 Task: Buy 4 Spindles from Transmission & Drive Train section under best seller category for shipping address: Anthony Hernandez, 2419 August Lane, Shreveport, Louisiana 71101, Cell Number 3184332610. Pay from credit card ending with 5759, CVV 953
Action: Key pressed amazon.com<Key.enter>
Screenshot: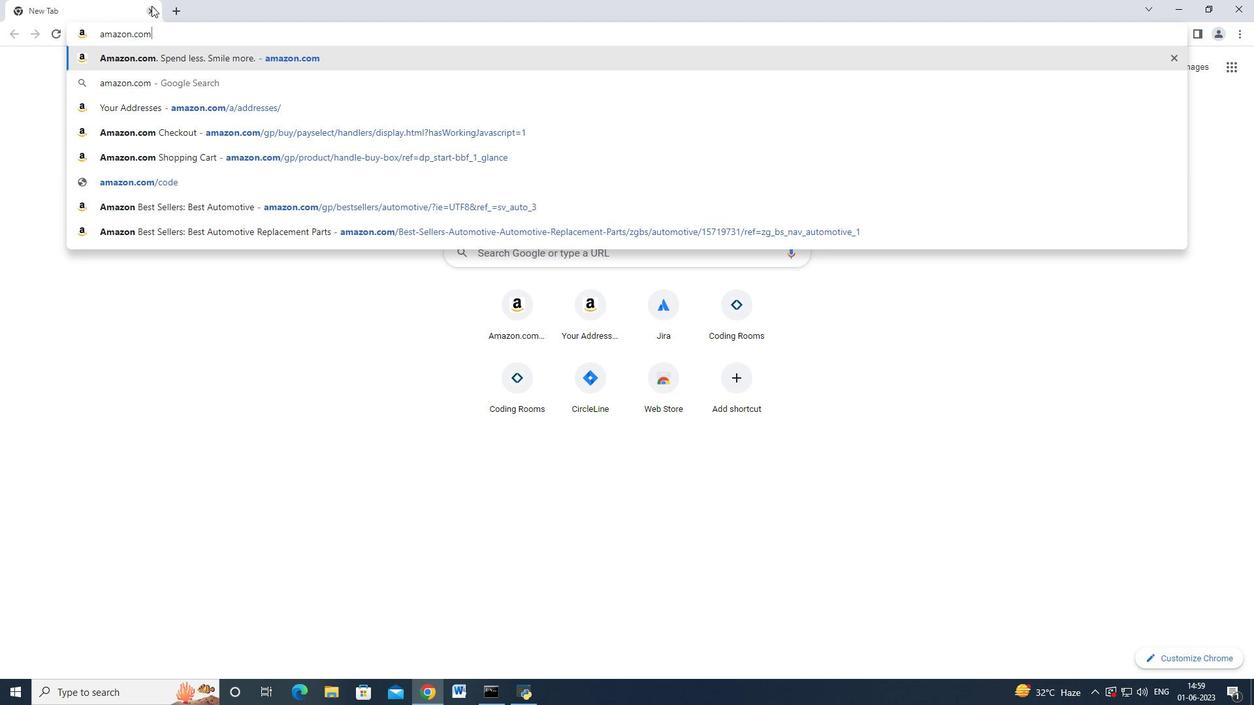 
Action: Mouse moved to (33, 97)
Screenshot: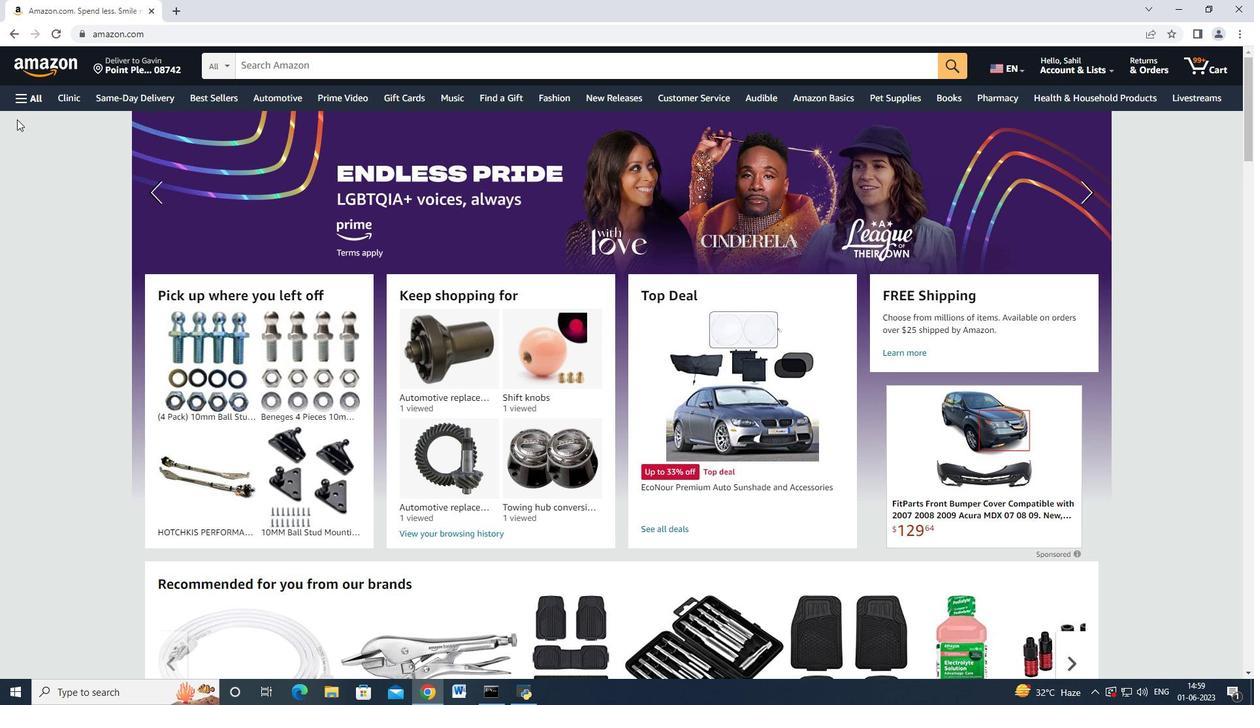 
Action: Mouse pressed left at (33, 97)
Screenshot: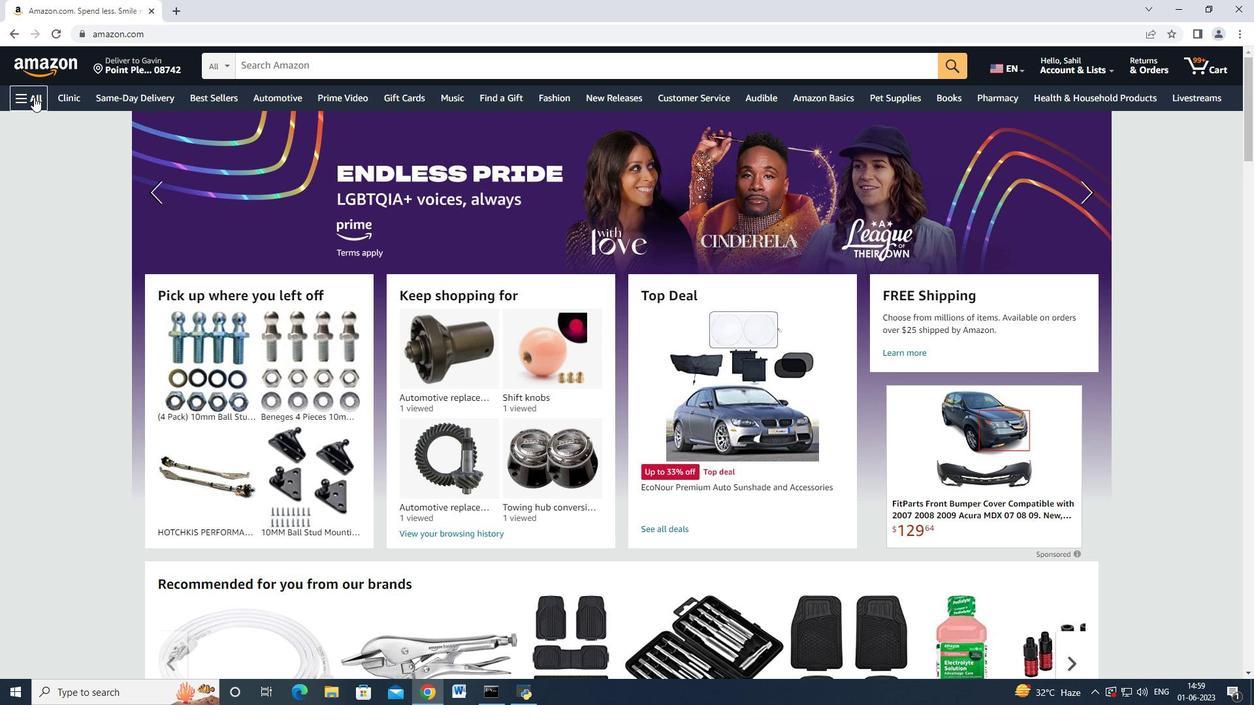 
Action: Mouse moved to (106, 380)
Screenshot: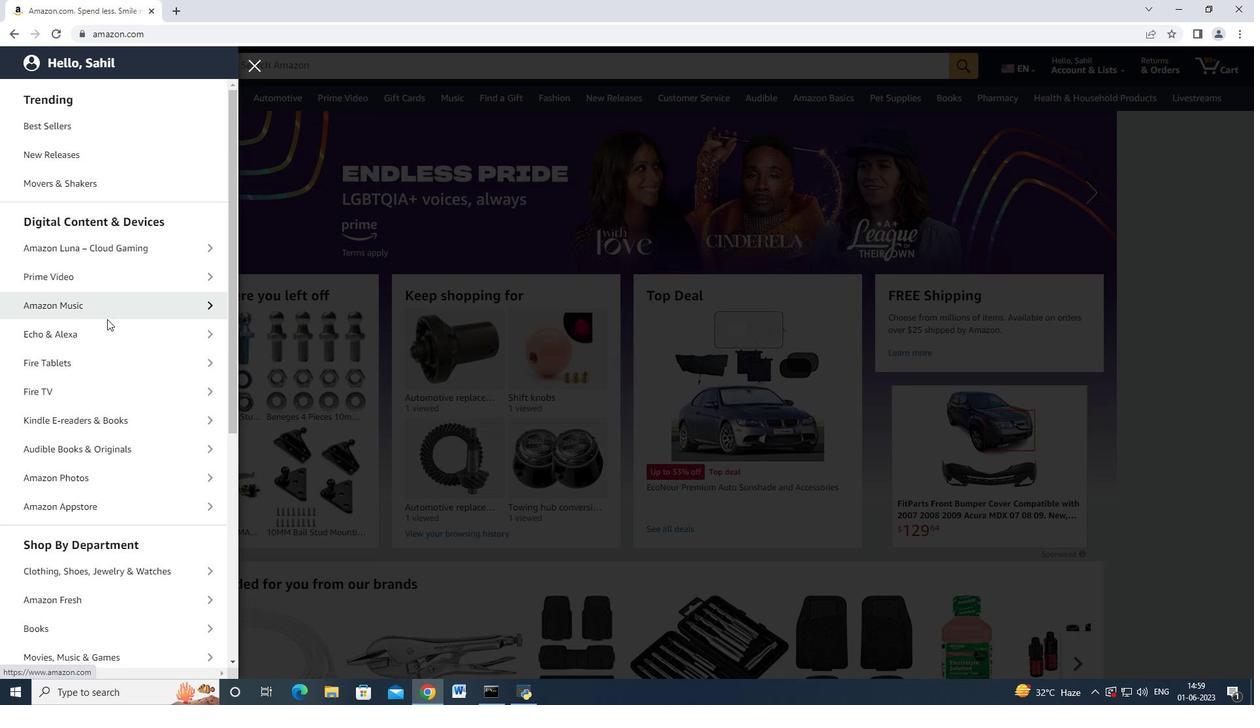 
Action: Mouse scrolled (106, 379) with delta (0, 0)
Screenshot: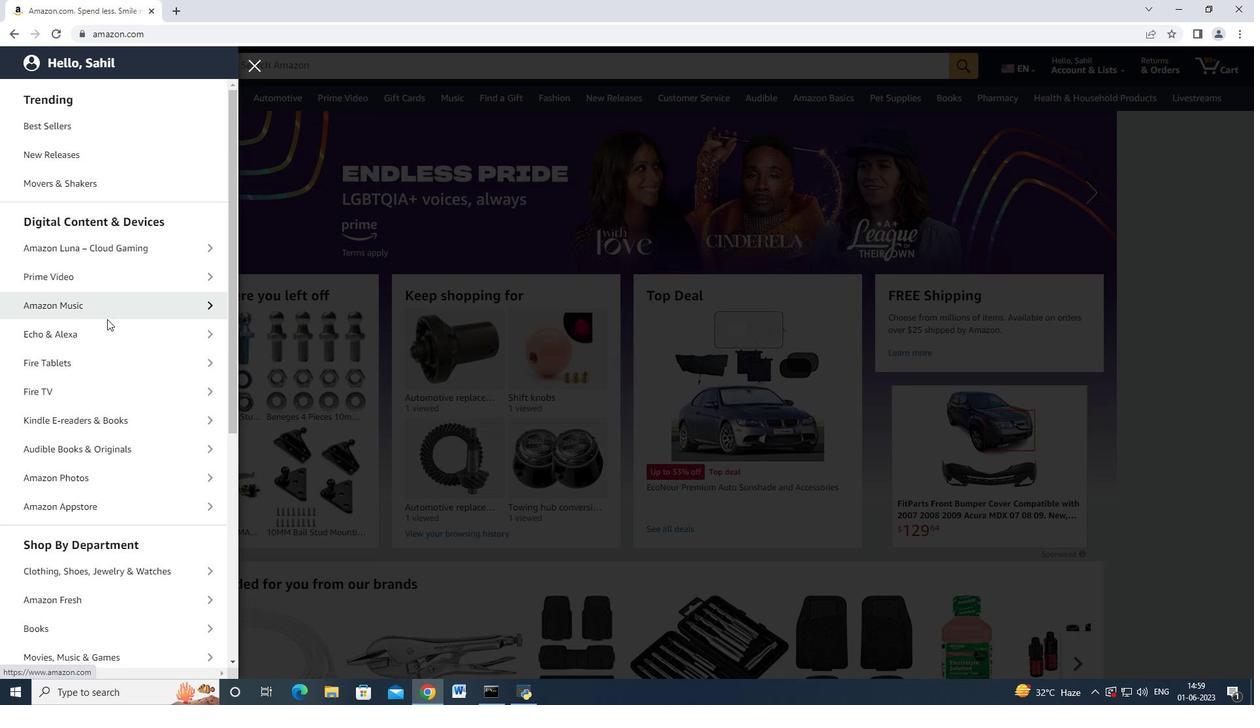 
Action: Mouse moved to (101, 517)
Screenshot: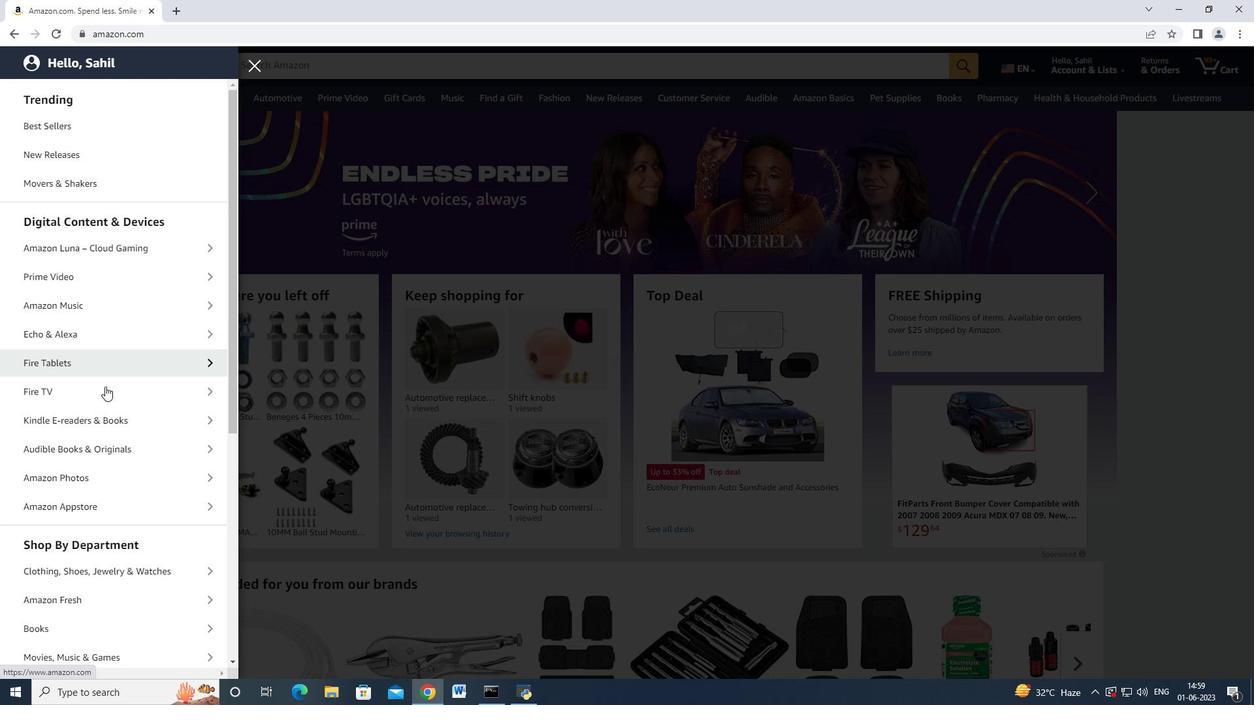 
Action: Mouse scrolled (99, 450) with delta (0, 0)
Screenshot: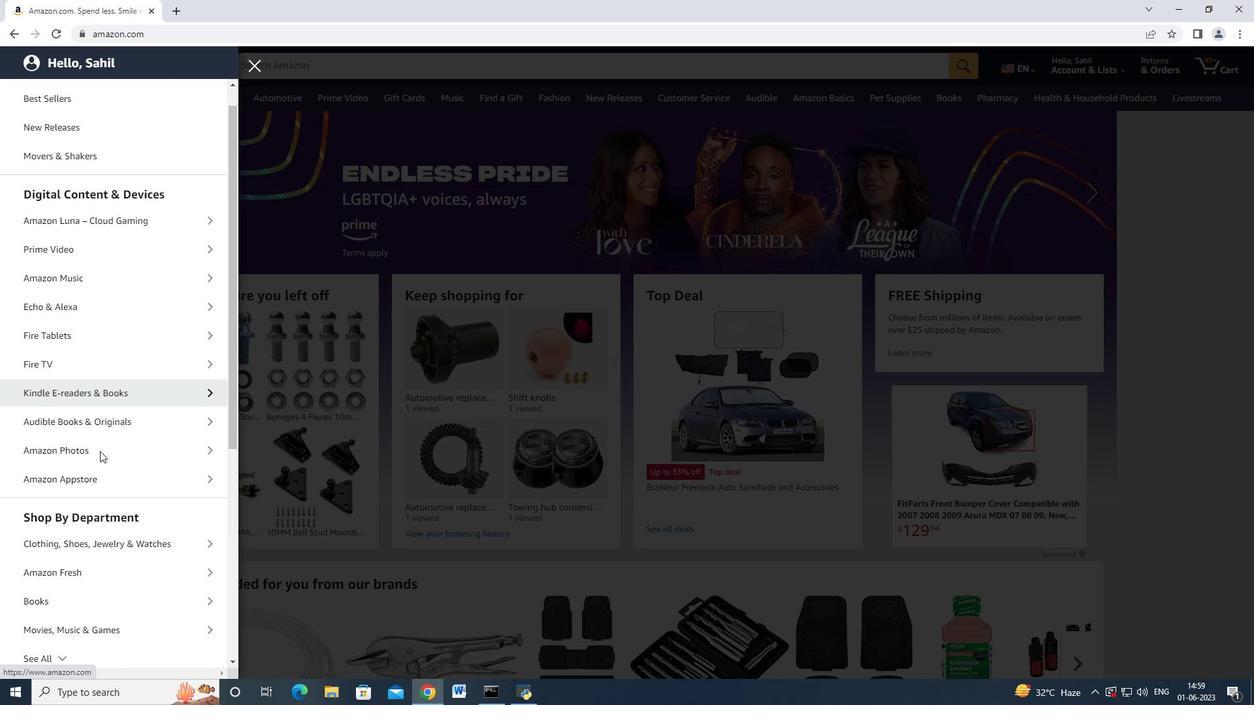 
Action: Mouse moved to (77, 544)
Screenshot: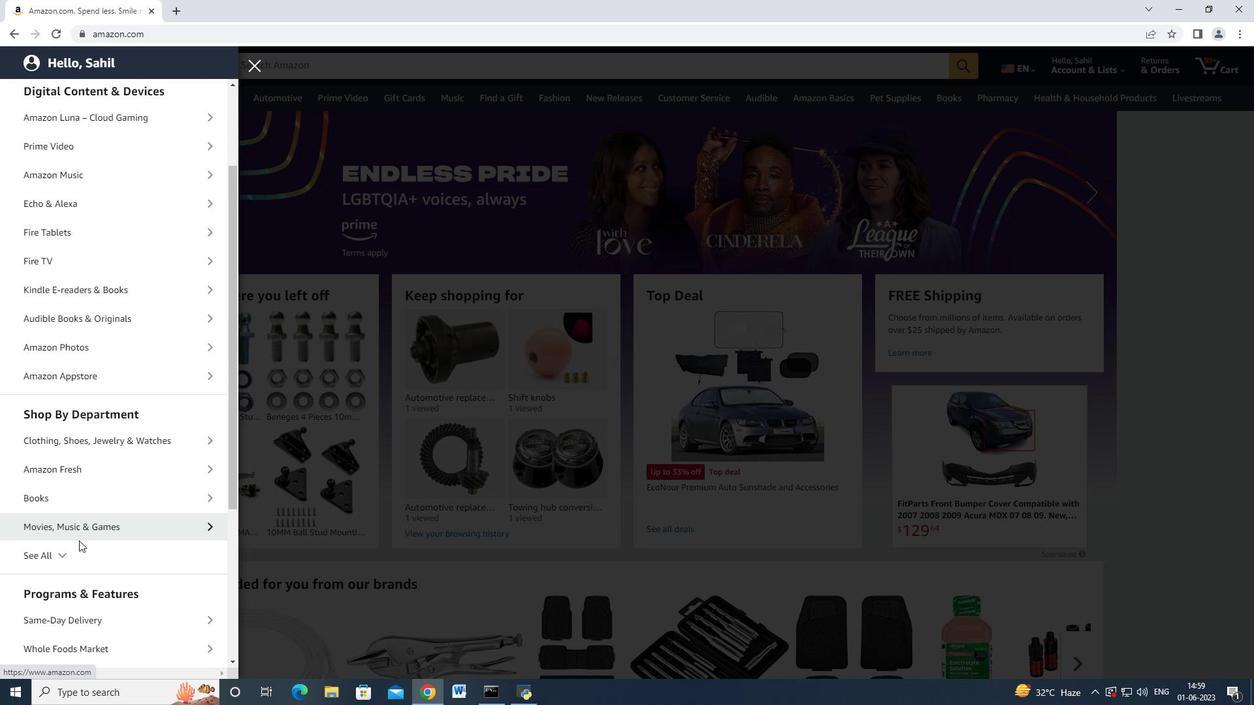 
Action: Mouse pressed left at (77, 544)
Screenshot: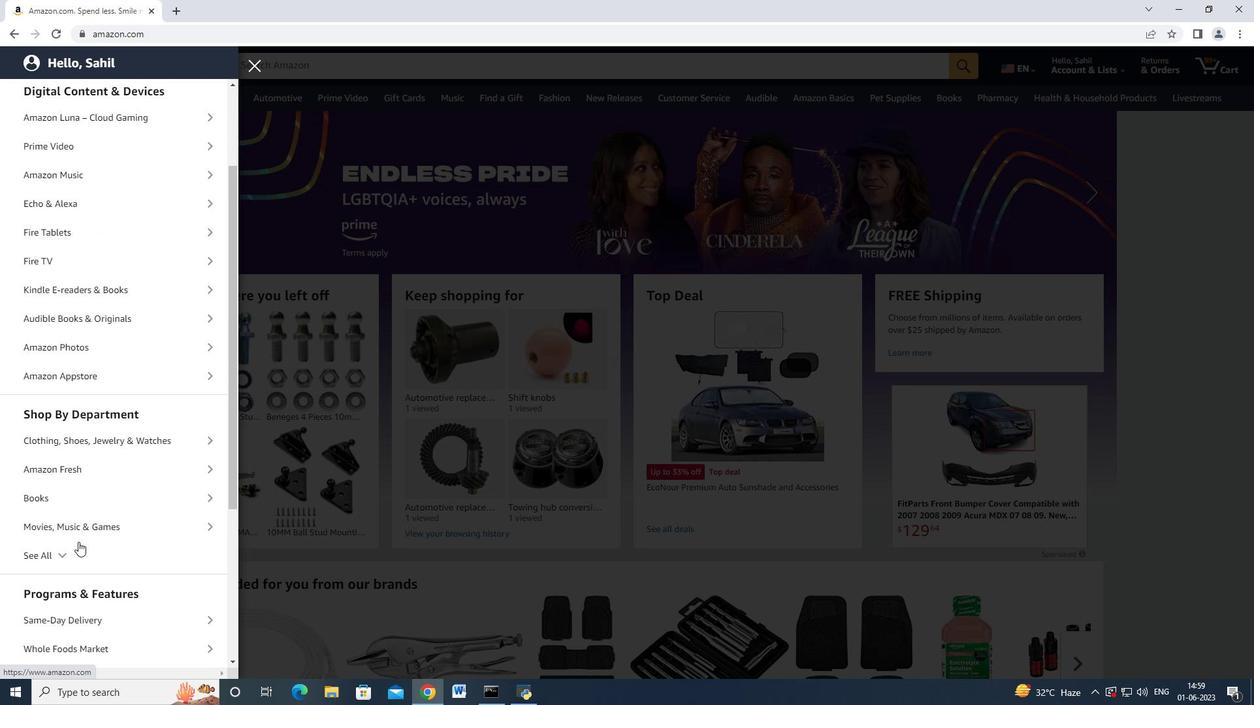 
Action: Mouse moved to (82, 535)
Screenshot: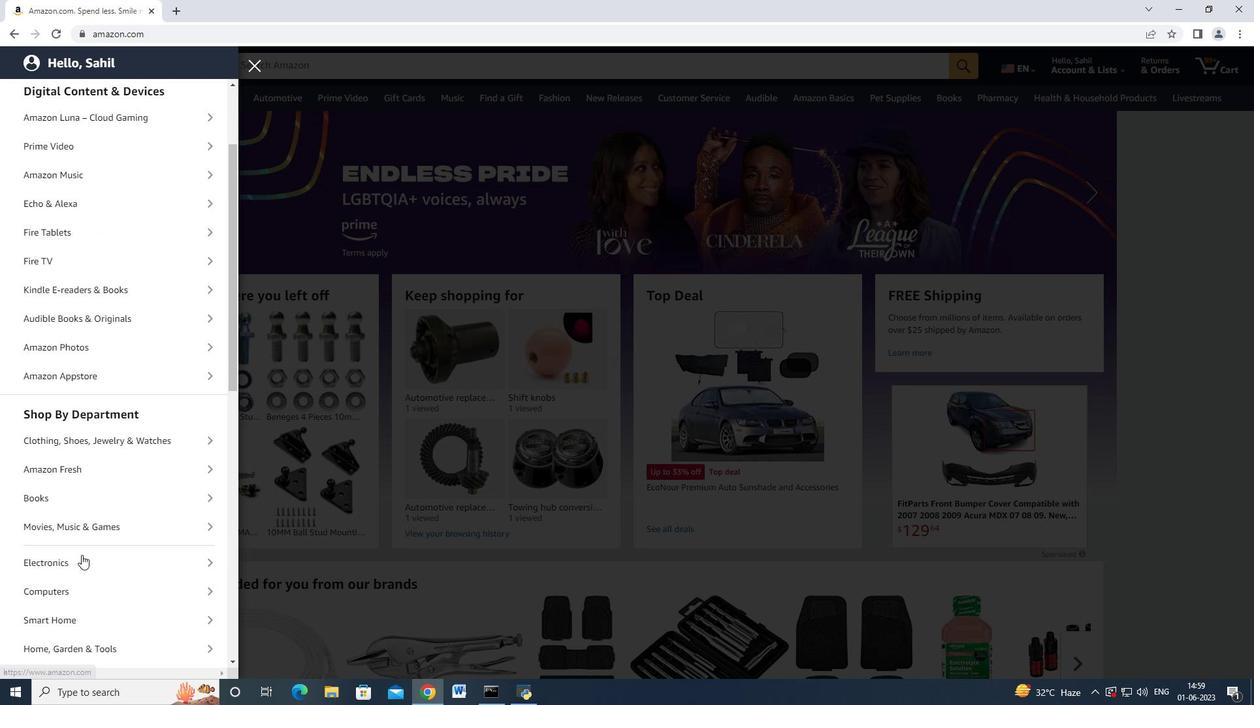 
Action: Mouse scrolled (82, 534) with delta (0, 0)
Screenshot: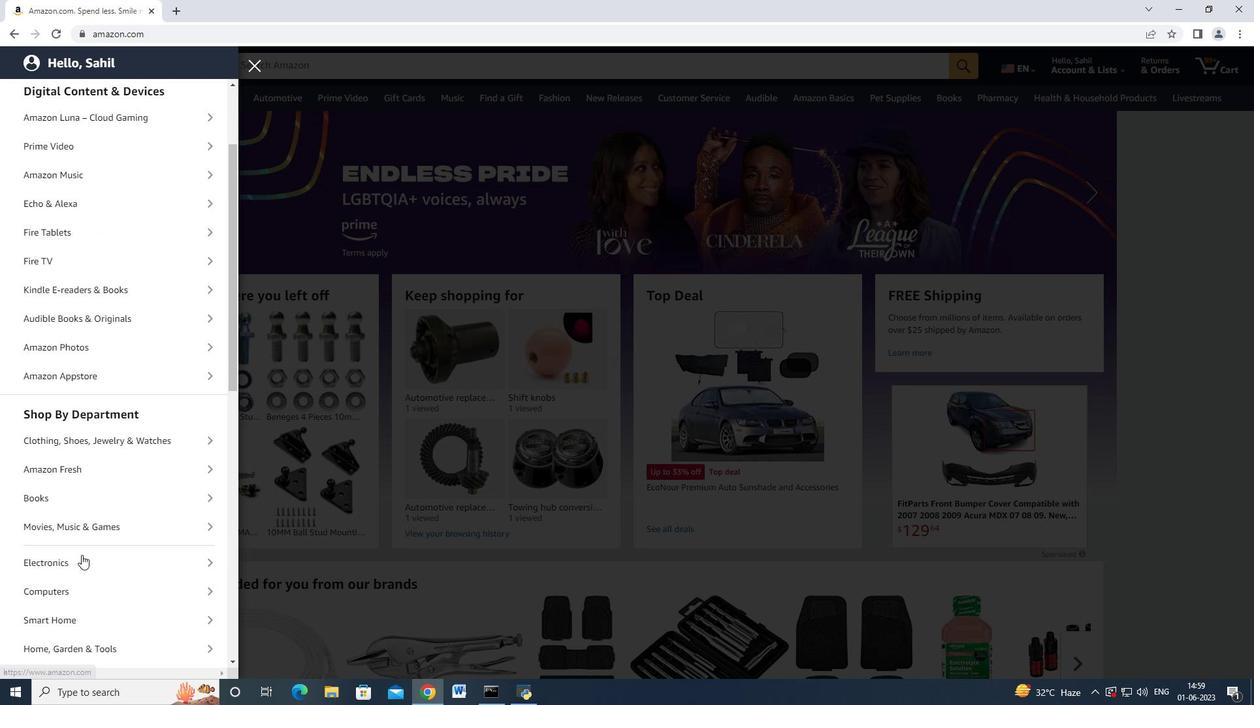
Action: Mouse scrolled (82, 534) with delta (0, 0)
Screenshot: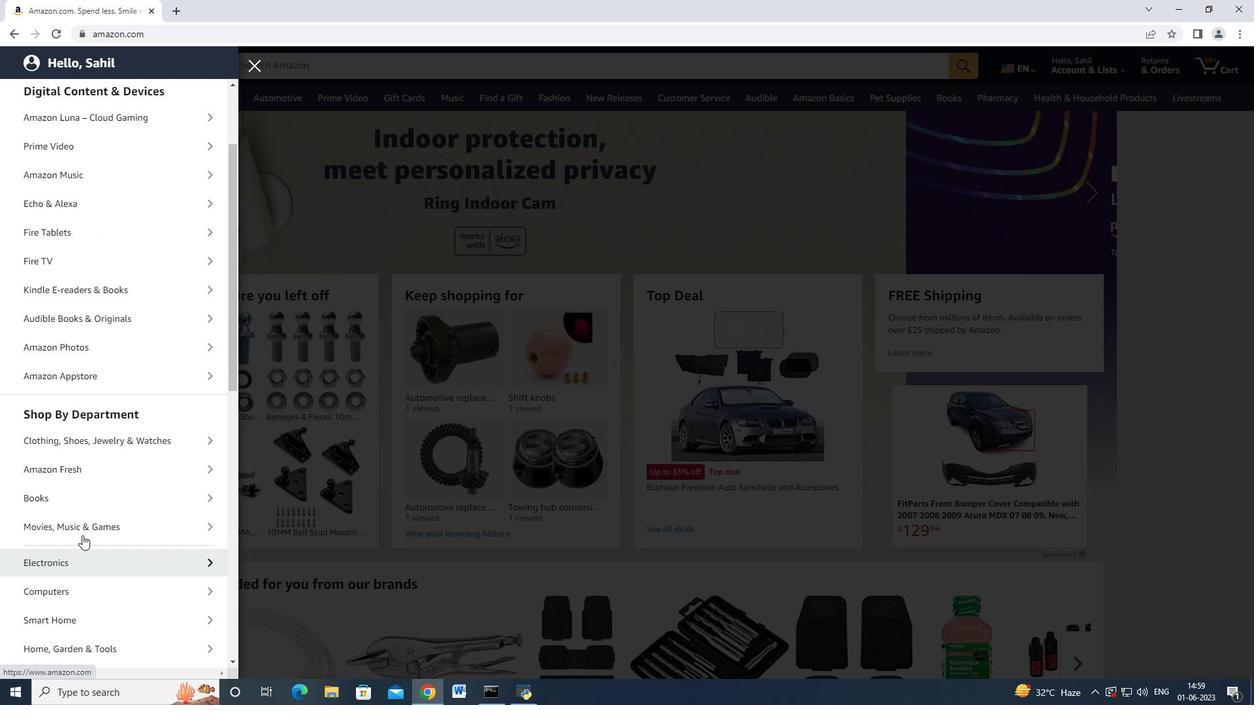 
Action: Mouse scrolled (82, 534) with delta (0, 0)
Screenshot: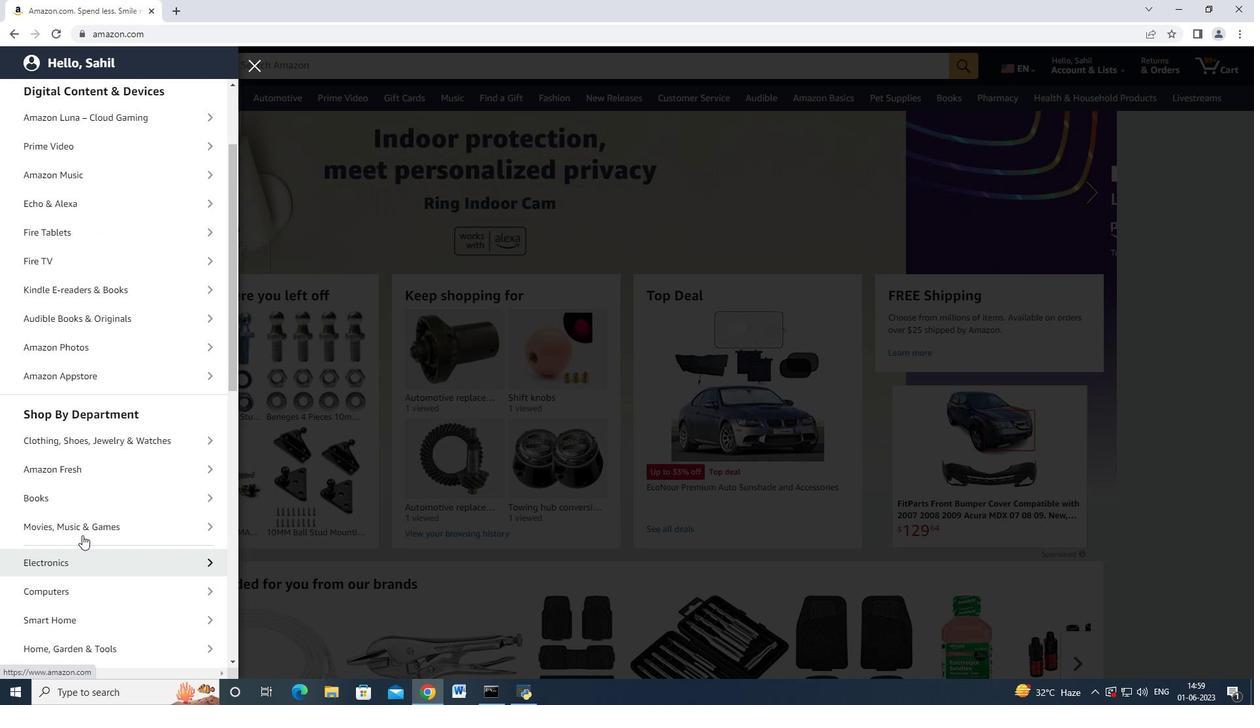 
Action: Mouse scrolled (82, 534) with delta (0, 0)
Screenshot: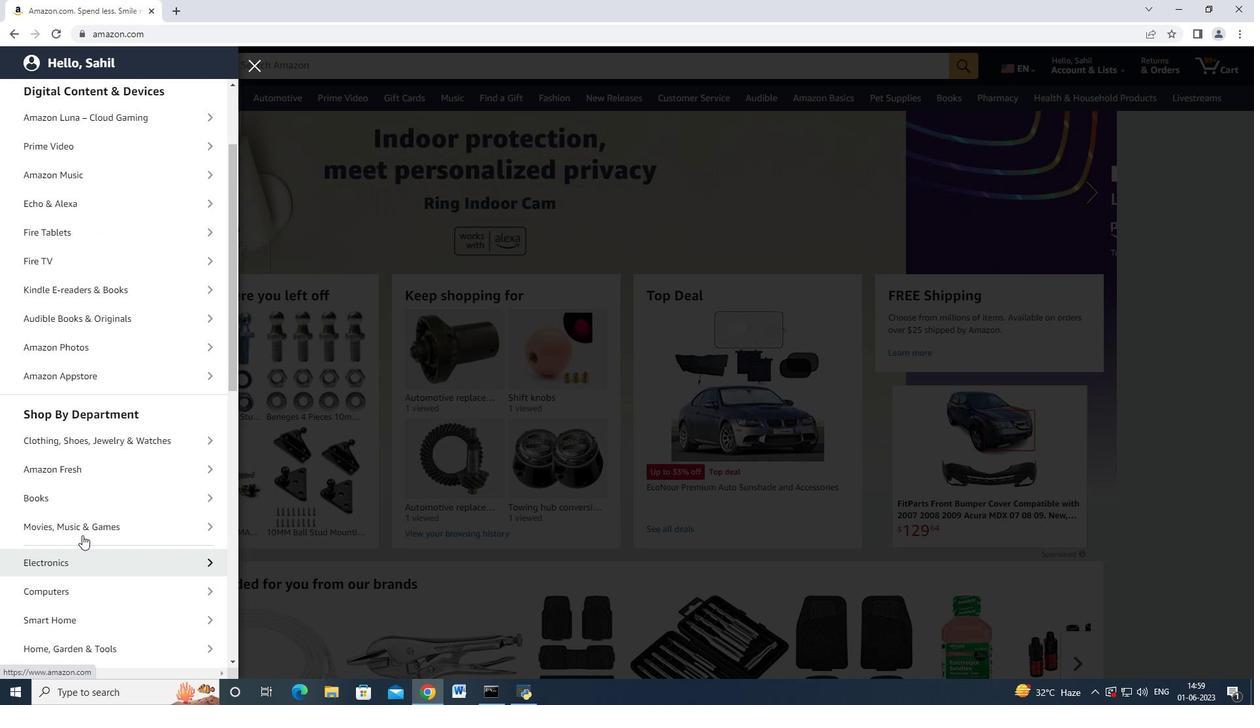 
Action: Mouse scrolled (82, 534) with delta (0, 0)
Screenshot: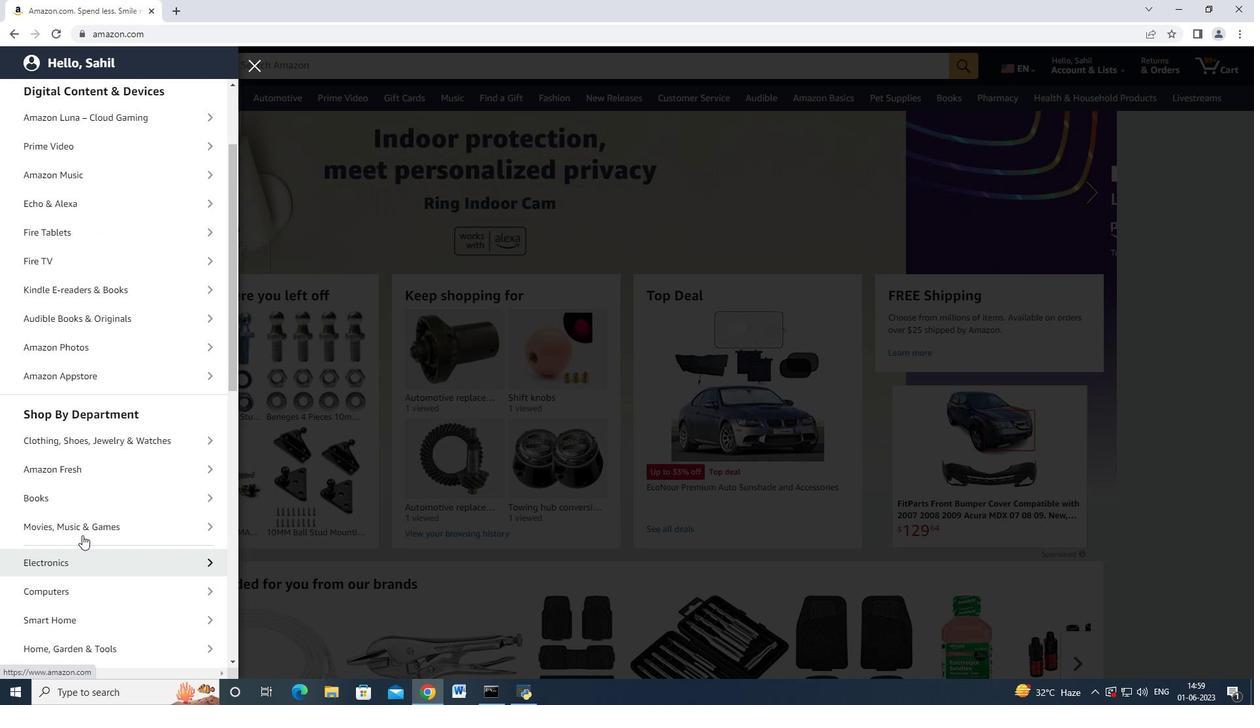 
Action: Mouse moved to (103, 562)
Screenshot: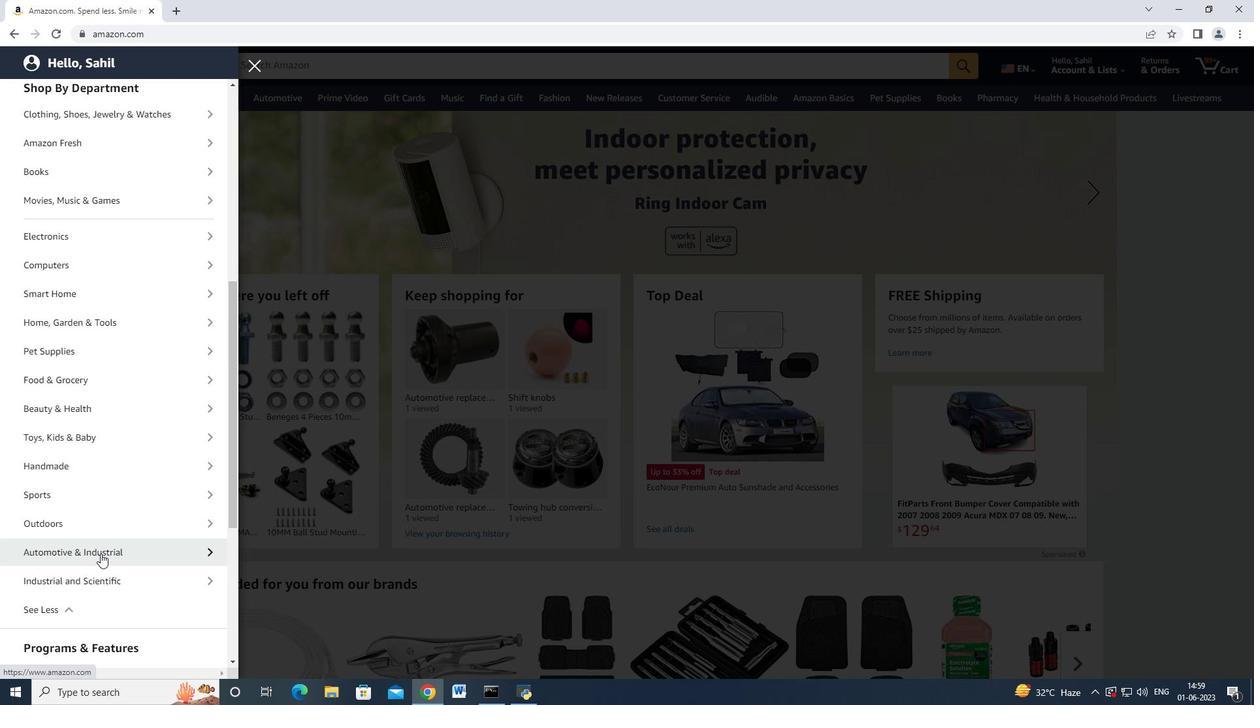 
Action: Mouse pressed left at (103, 562)
Screenshot: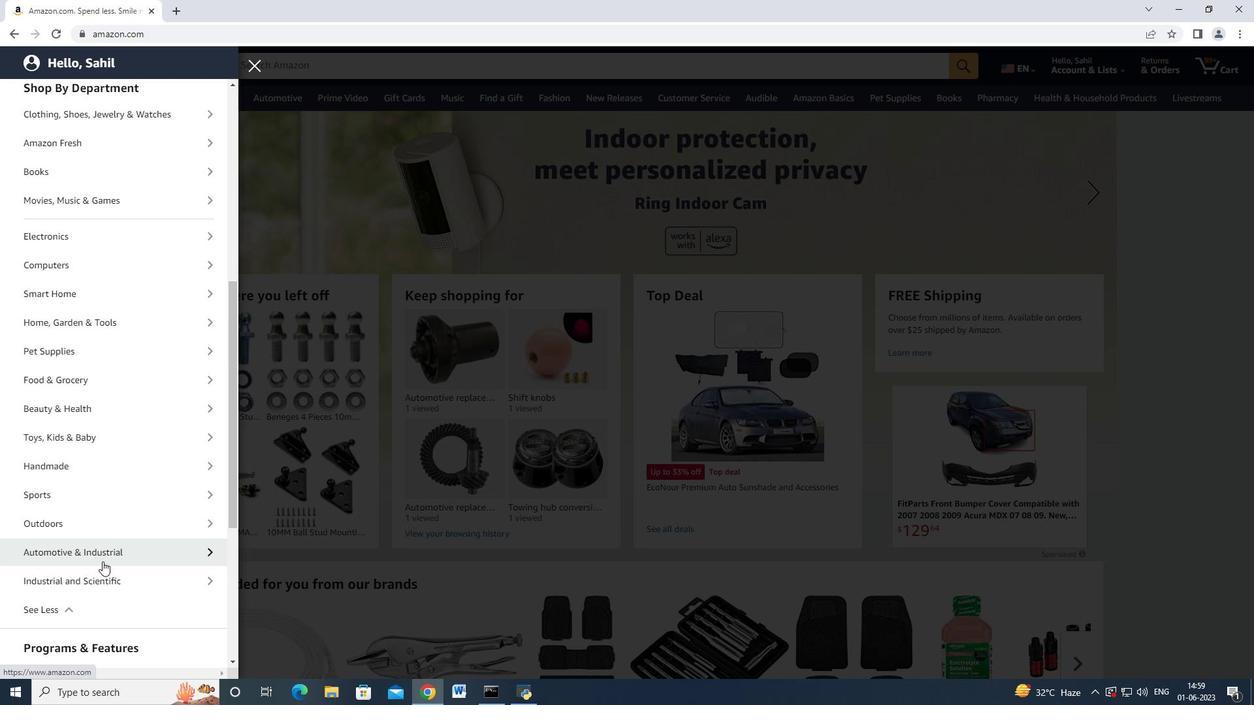 
Action: Mouse moved to (83, 161)
Screenshot: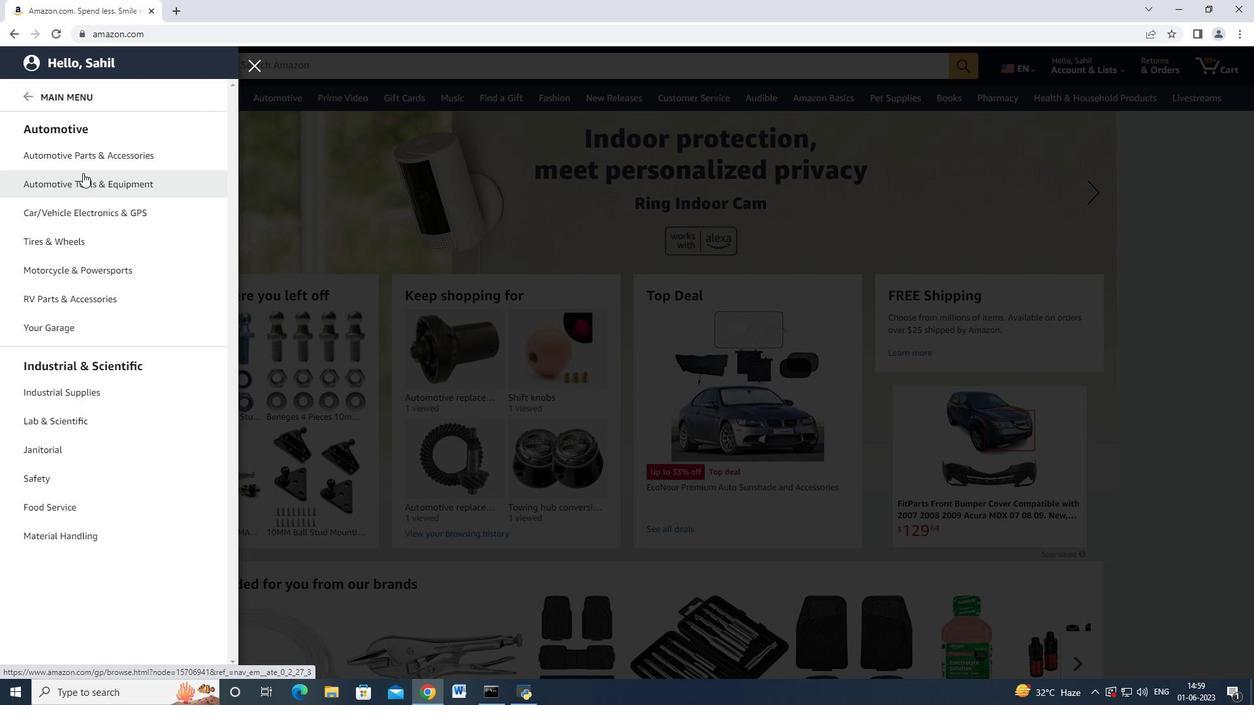 
Action: Mouse pressed left at (83, 161)
Screenshot: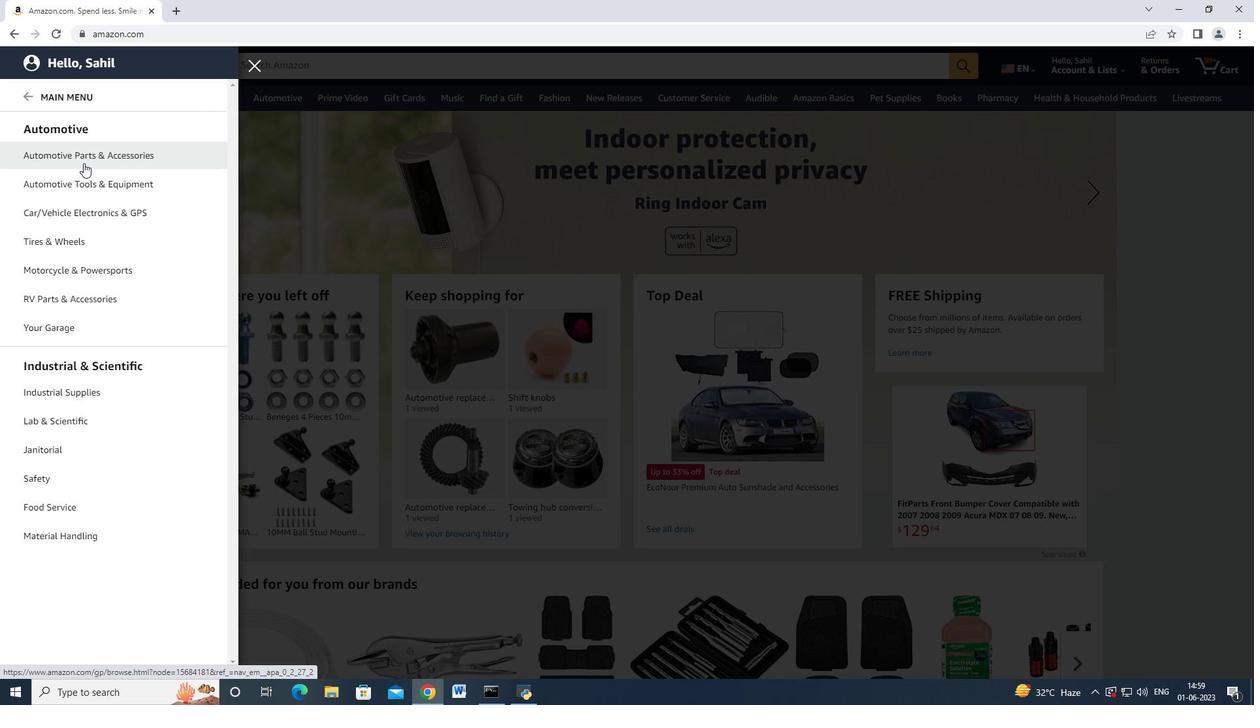 
Action: Mouse moved to (225, 126)
Screenshot: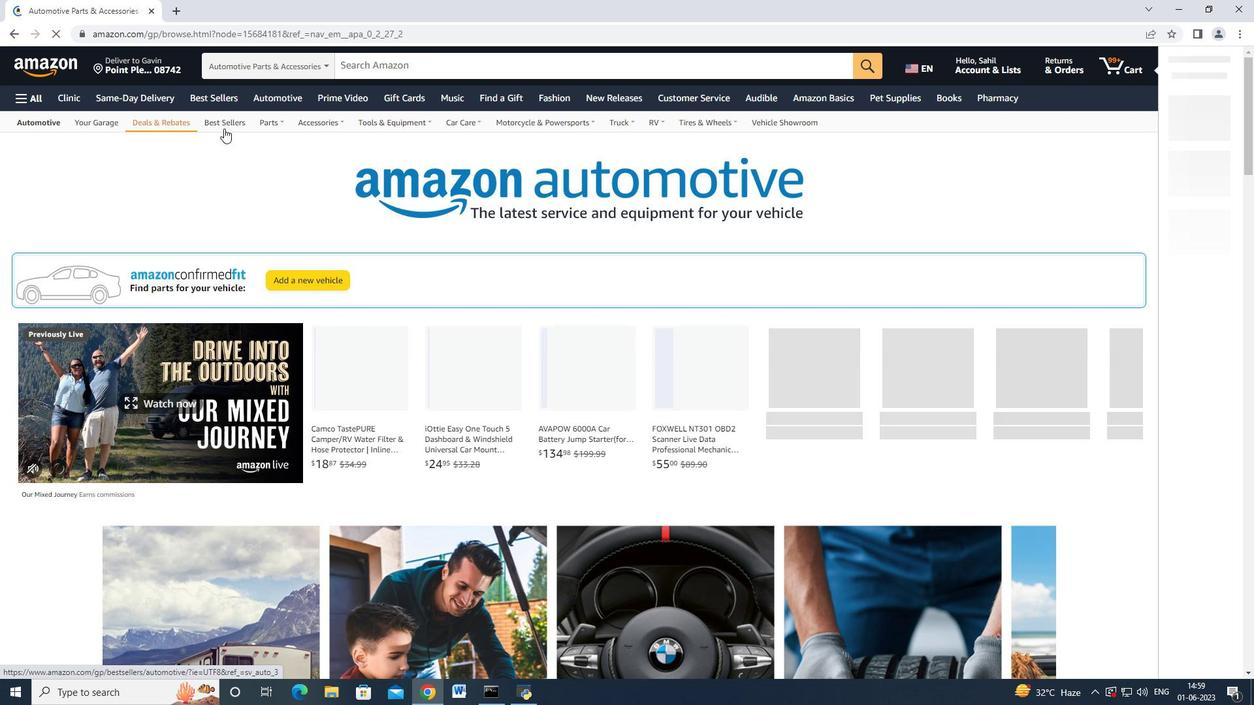 
Action: Mouse pressed left at (225, 126)
Screenshot: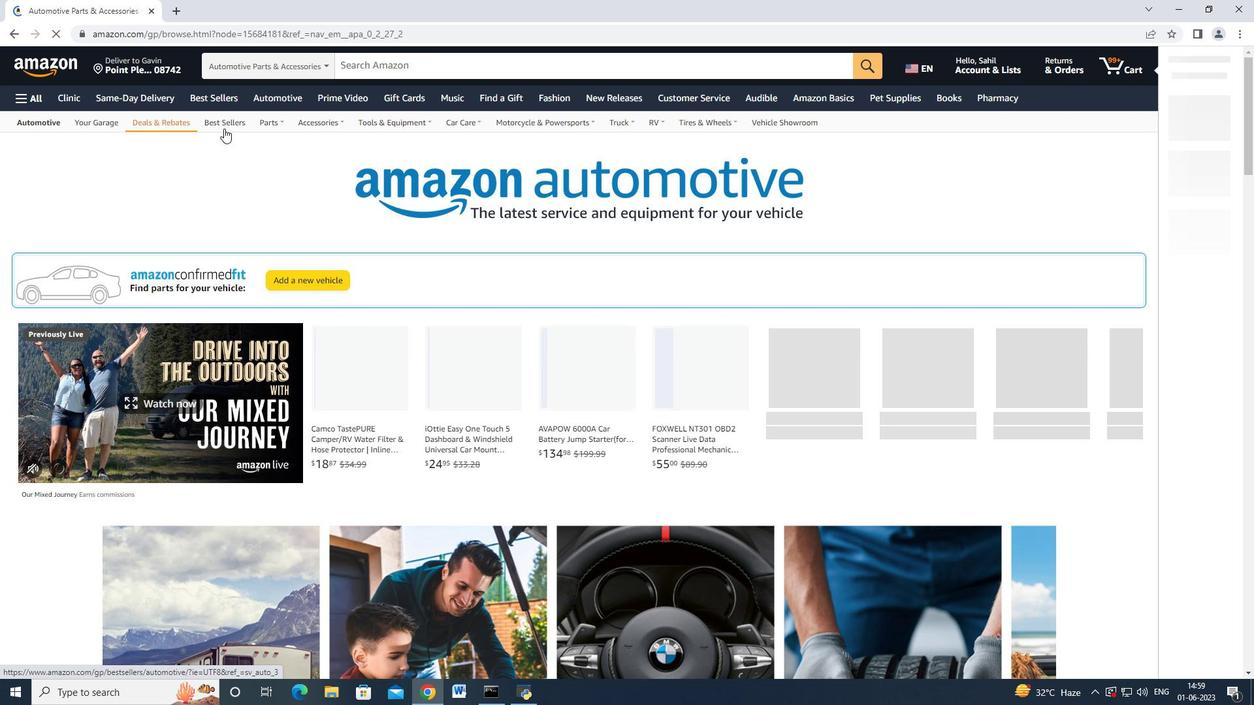 
Action: Mouse moved to (137, 210)
Screenshot: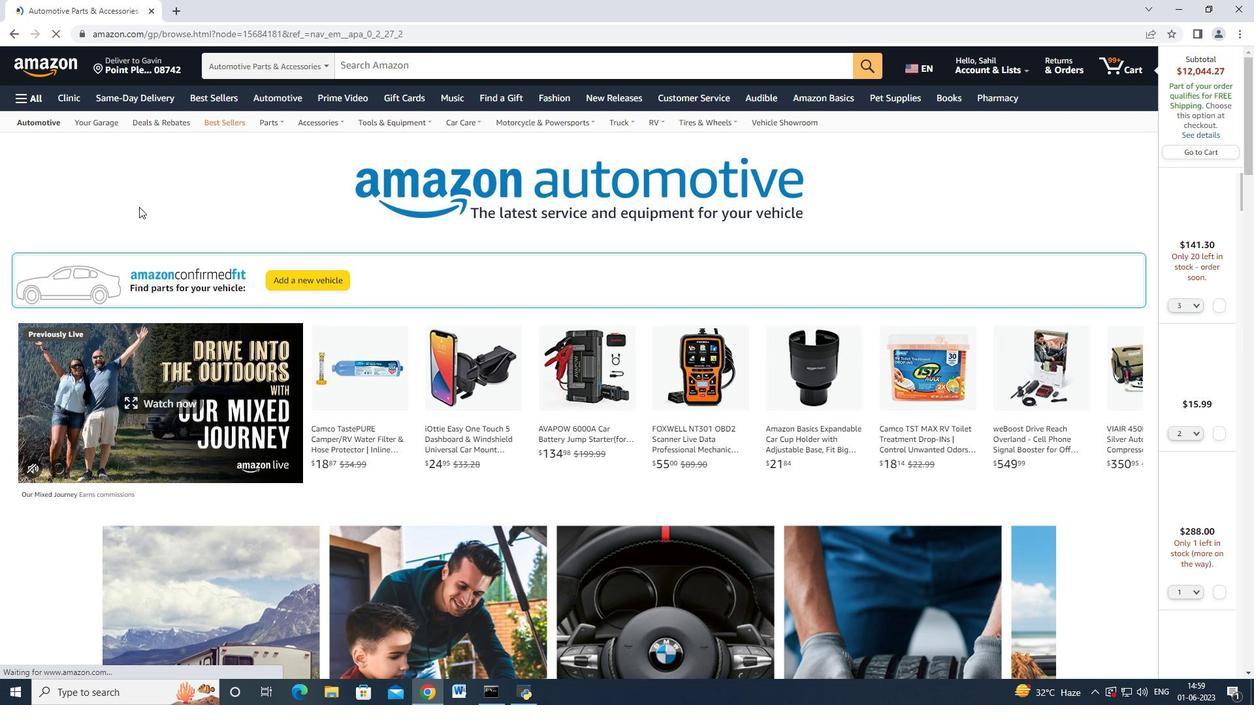 
Action: Mouse scrolled (137, 210) with delta (0, 0)
Screenshot: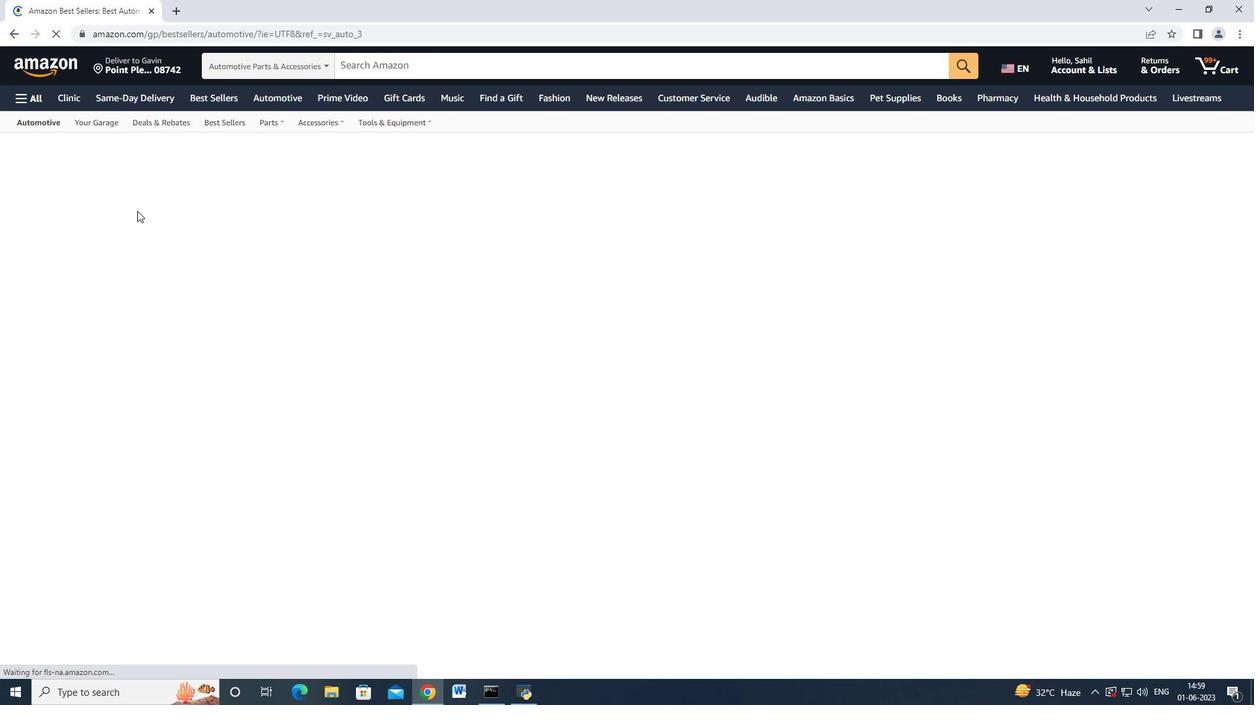 
Action: Mouse moved to (128, 271)
Screenshot: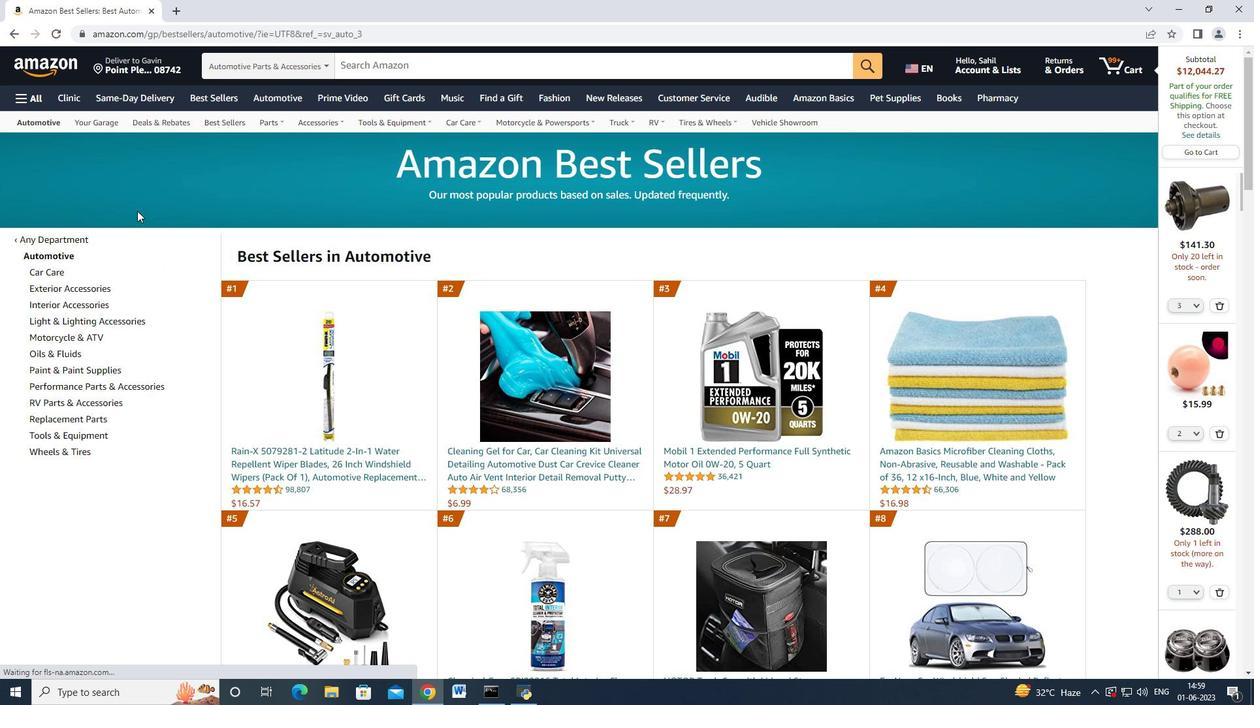 
Action: Mouse scrolled (135, 217) with delta (0, 0)
Screenshot: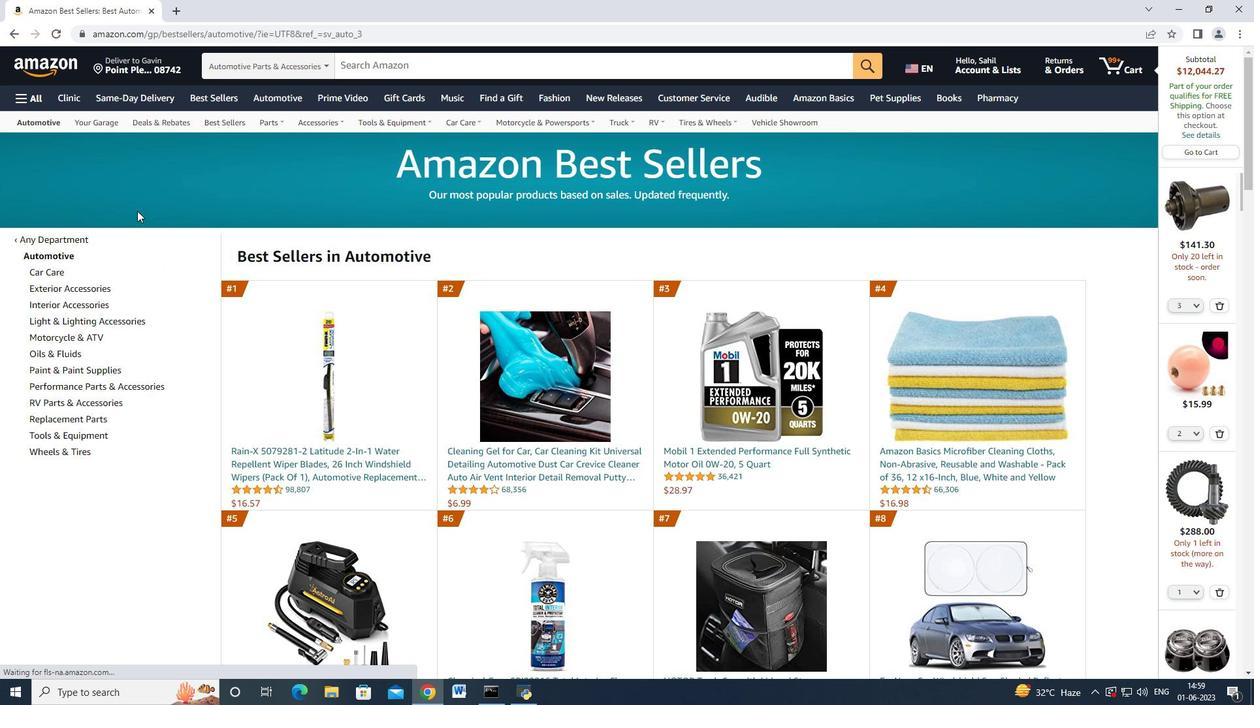 
Action: Mouse moved to (90, 355)
Screenshot: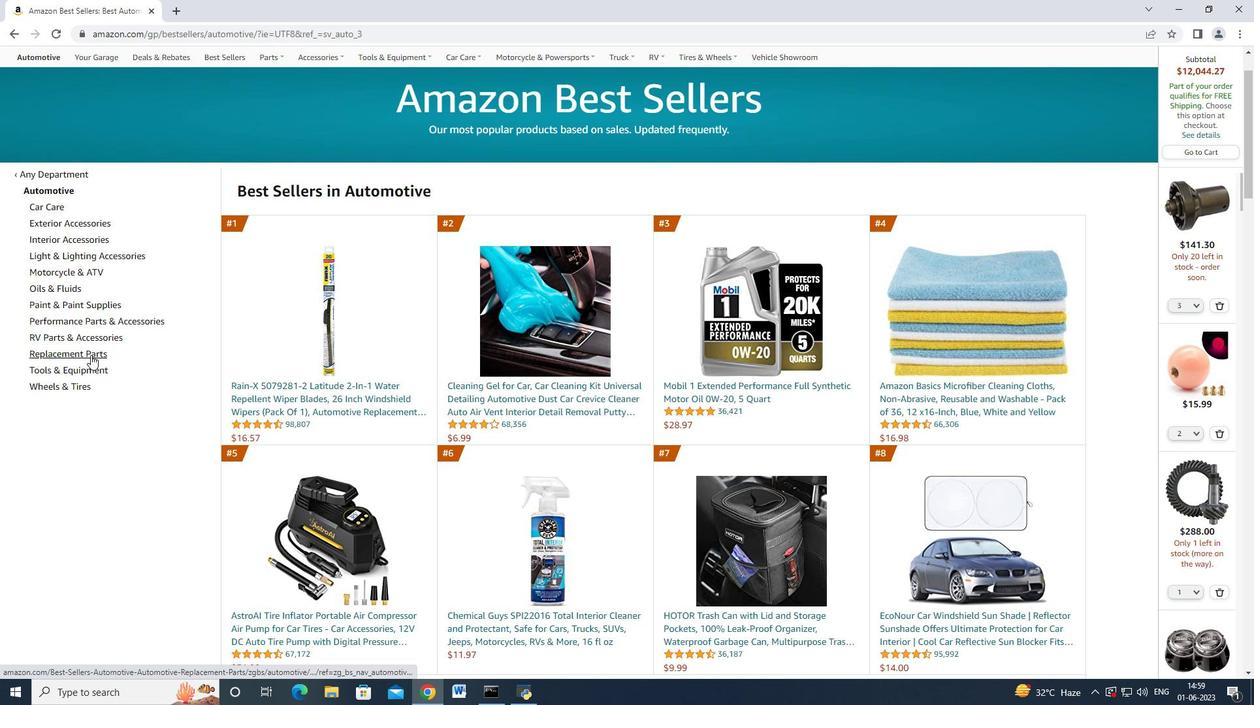 
Action: Mouse pressed left at (90, 355)
Screenshot: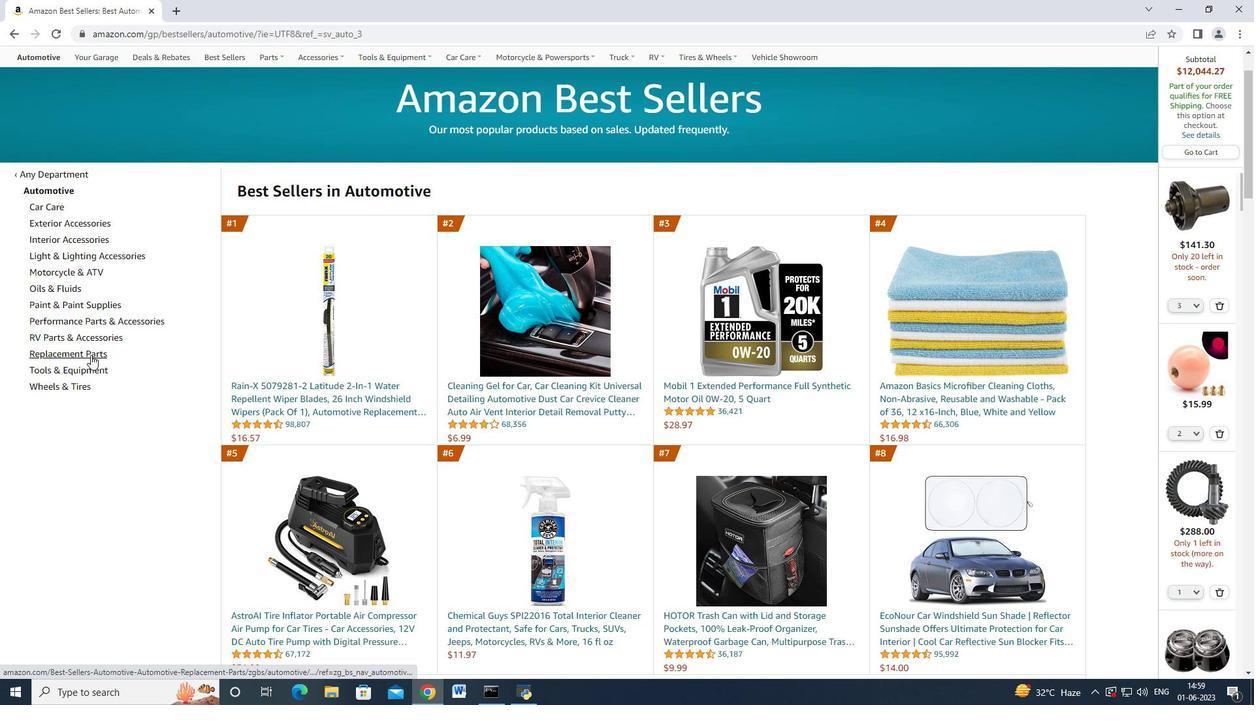 
Action: Mouse moved to (104, 350)
Screenshot: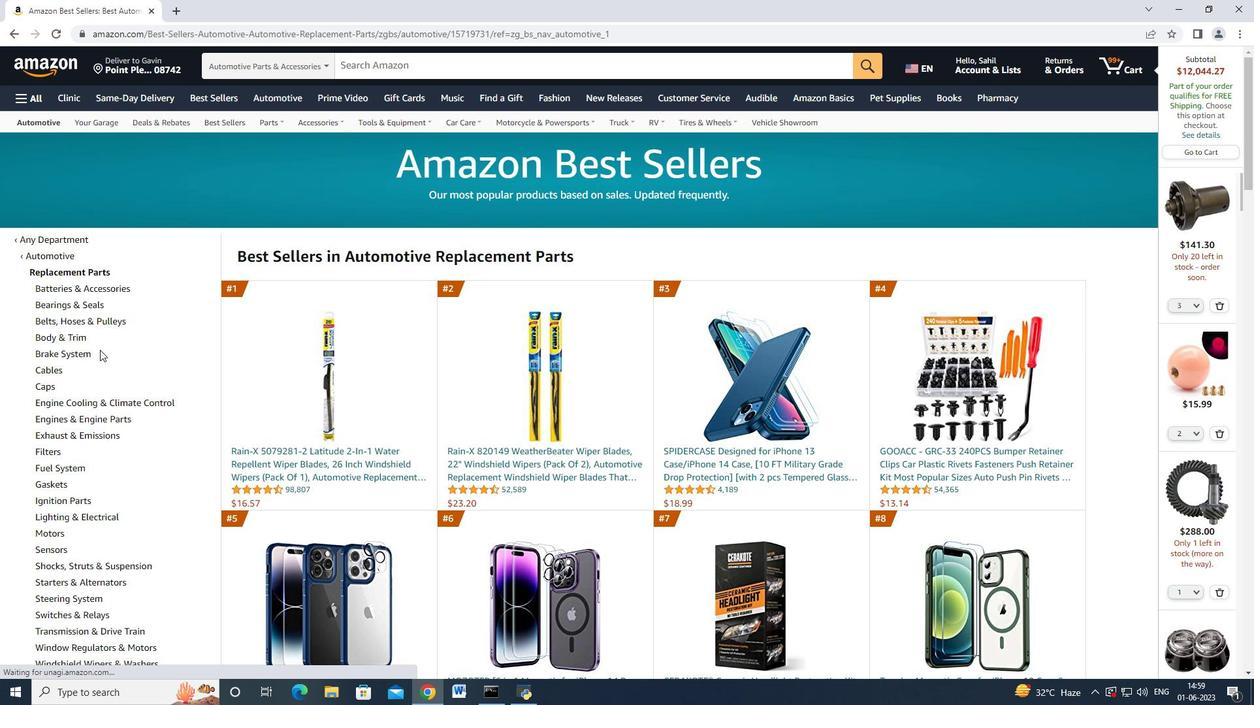 
Action: Mouse scrolled (104, 349) with delta (0, 0)
Screenshot: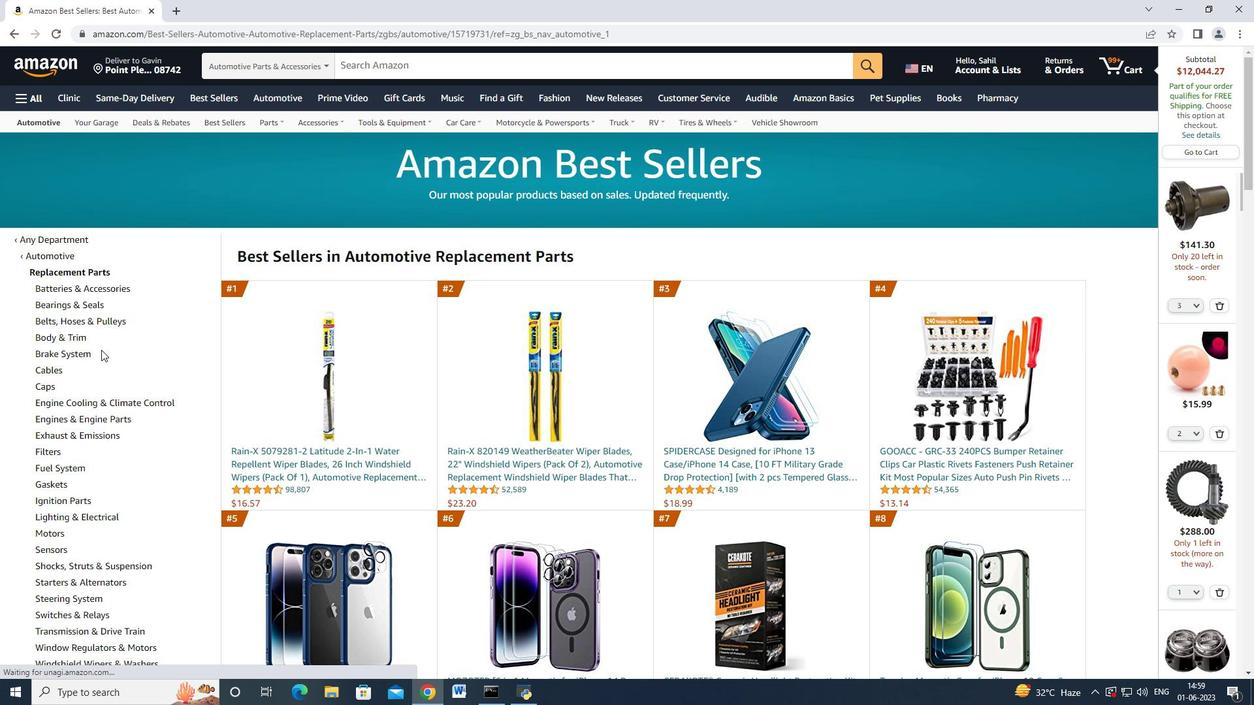 
Action: Mouse moved to (104, 350)
Screenshot: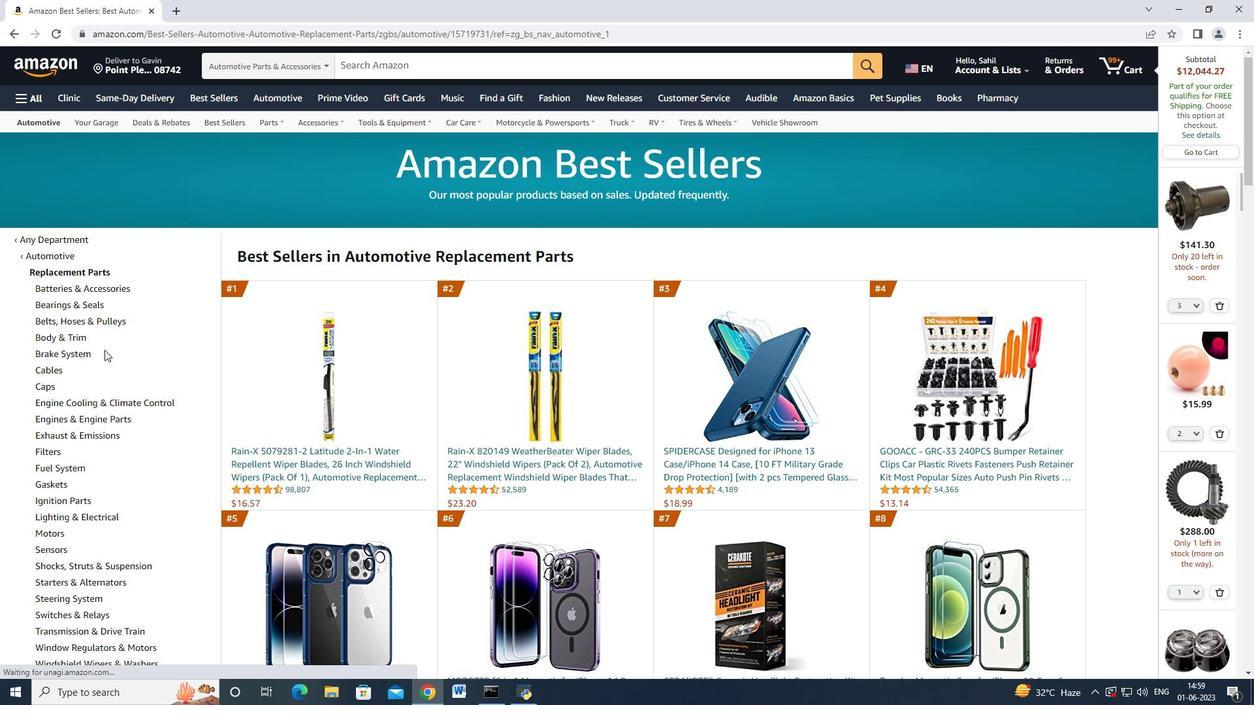 
Action: Mouse scrolled (104, 350) with delta (0, 0)
Screenshot: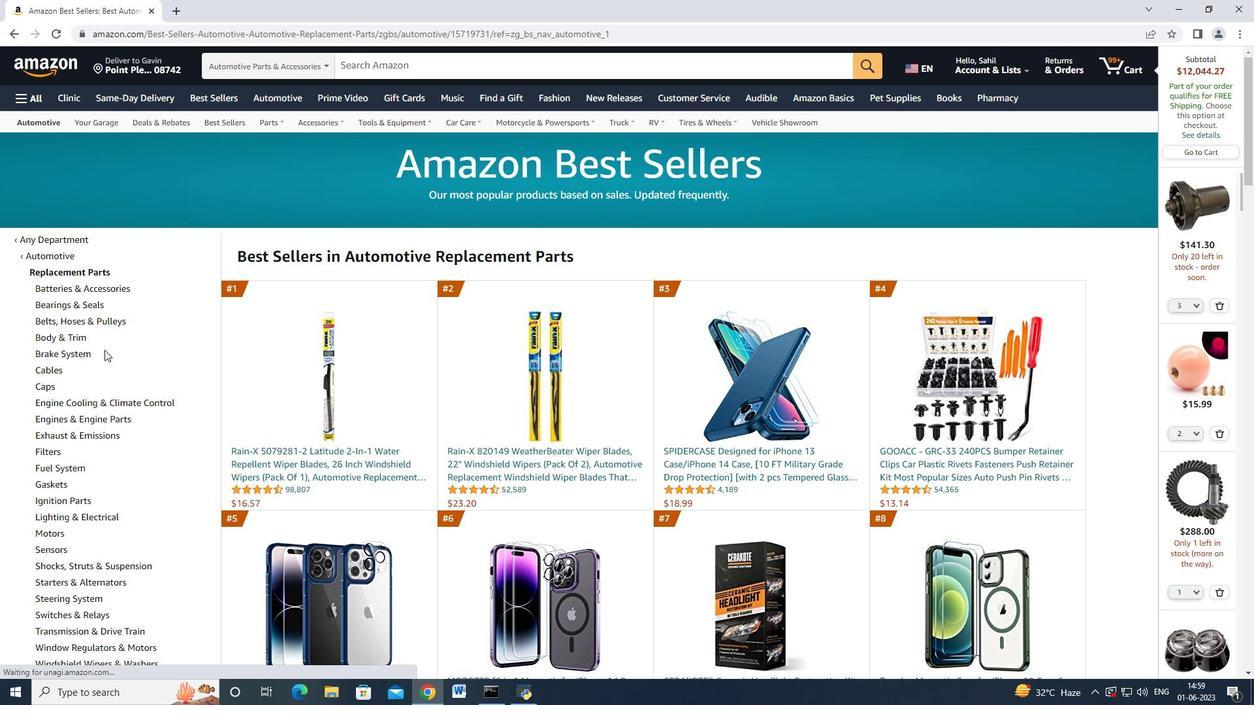 
Action: Mouse scrolled (104, 350) with delta (0, 0)
Screenshot: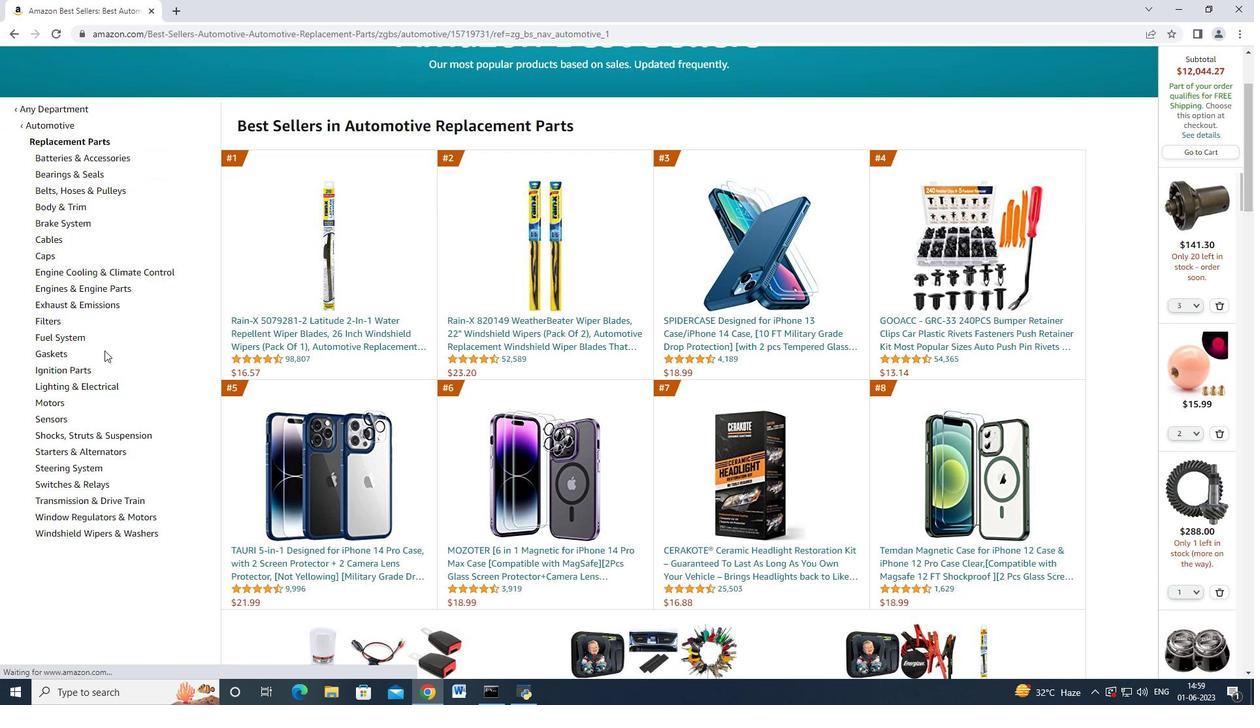 
Action: Mouse scrolled (104, 350) with delta (0, 0)
Screenshot: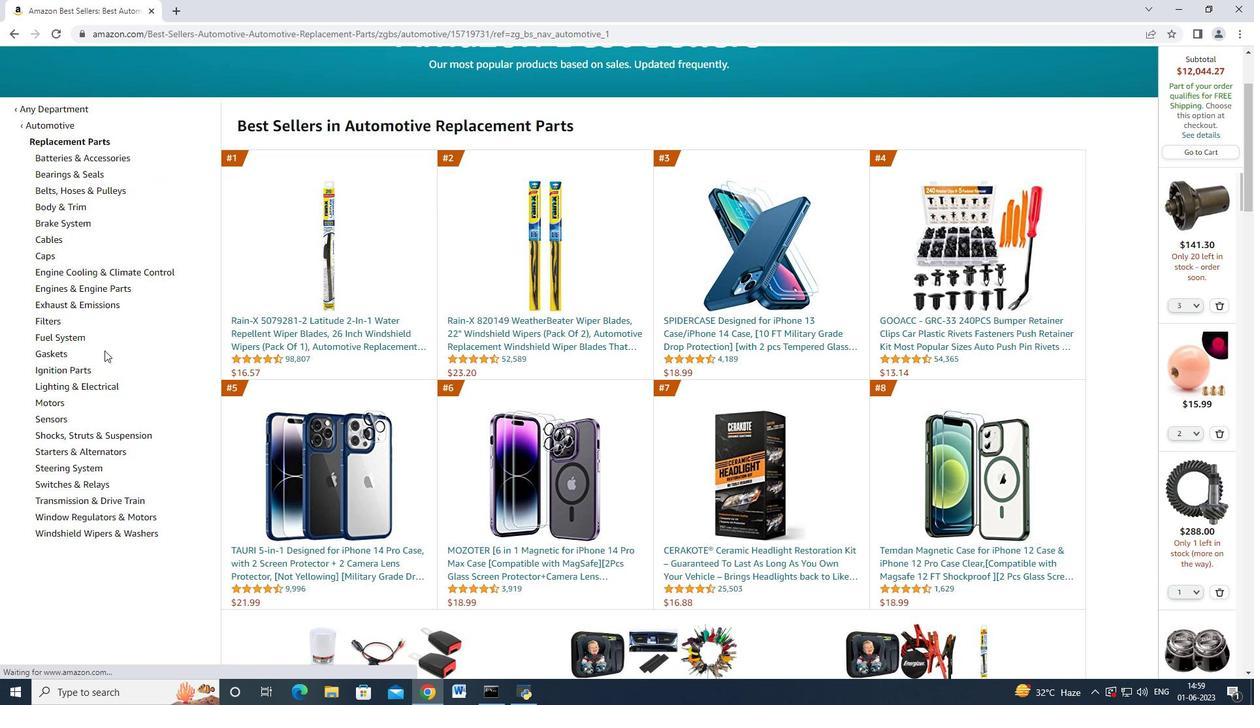 
Action: Mouse scrolled (104, 350) with delta (0, 0)
Screenshot: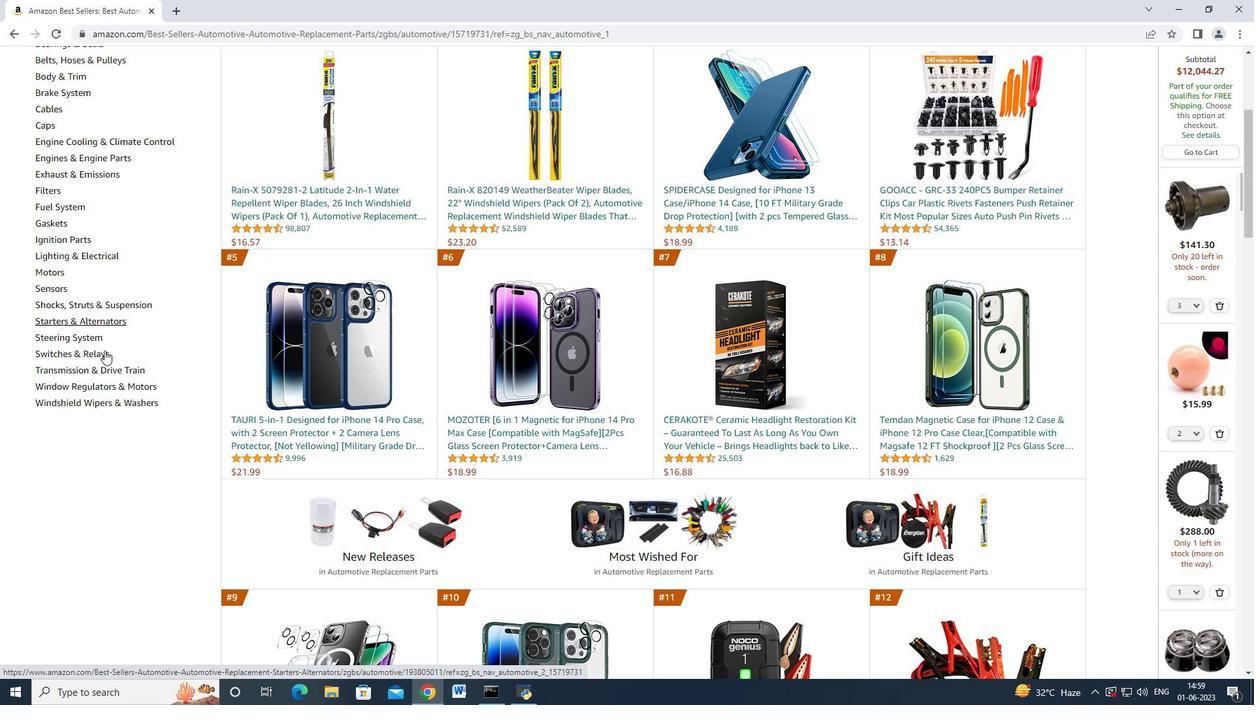 
Action: Mouse scrolled (104, 350) with delta (0, 0)
Screenshot: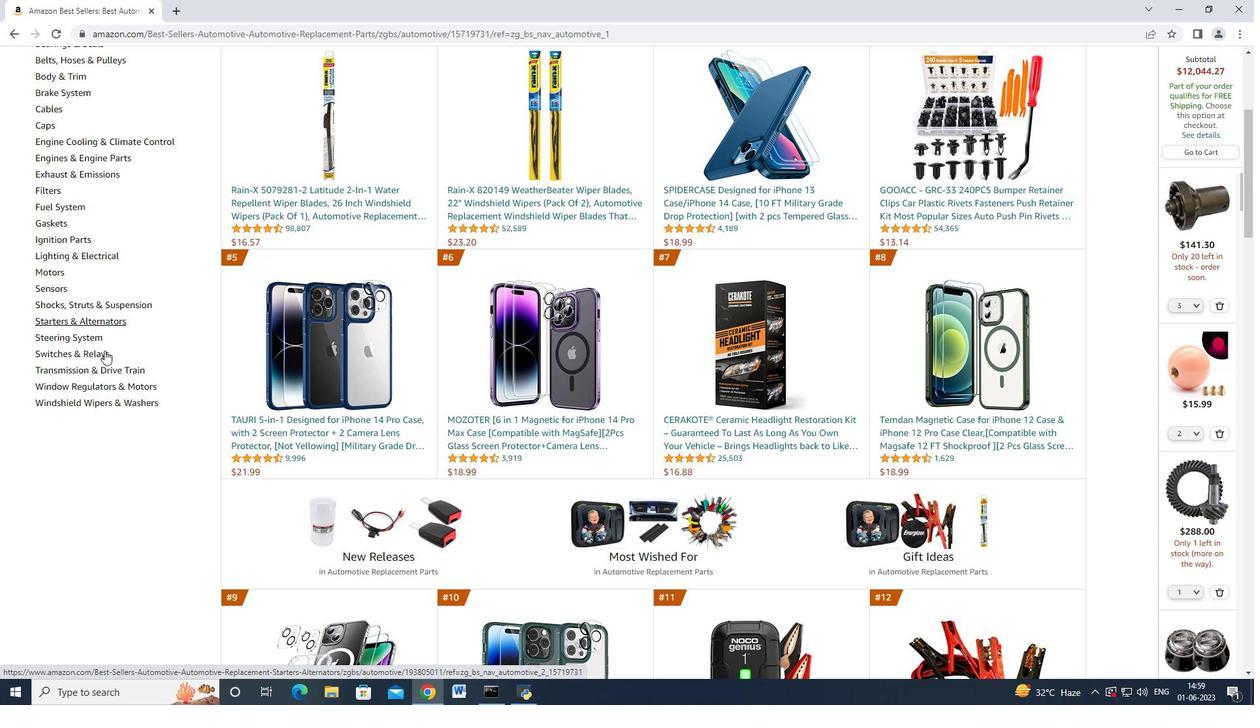
Action: Mouse moved to (105, 349)
Screenshot: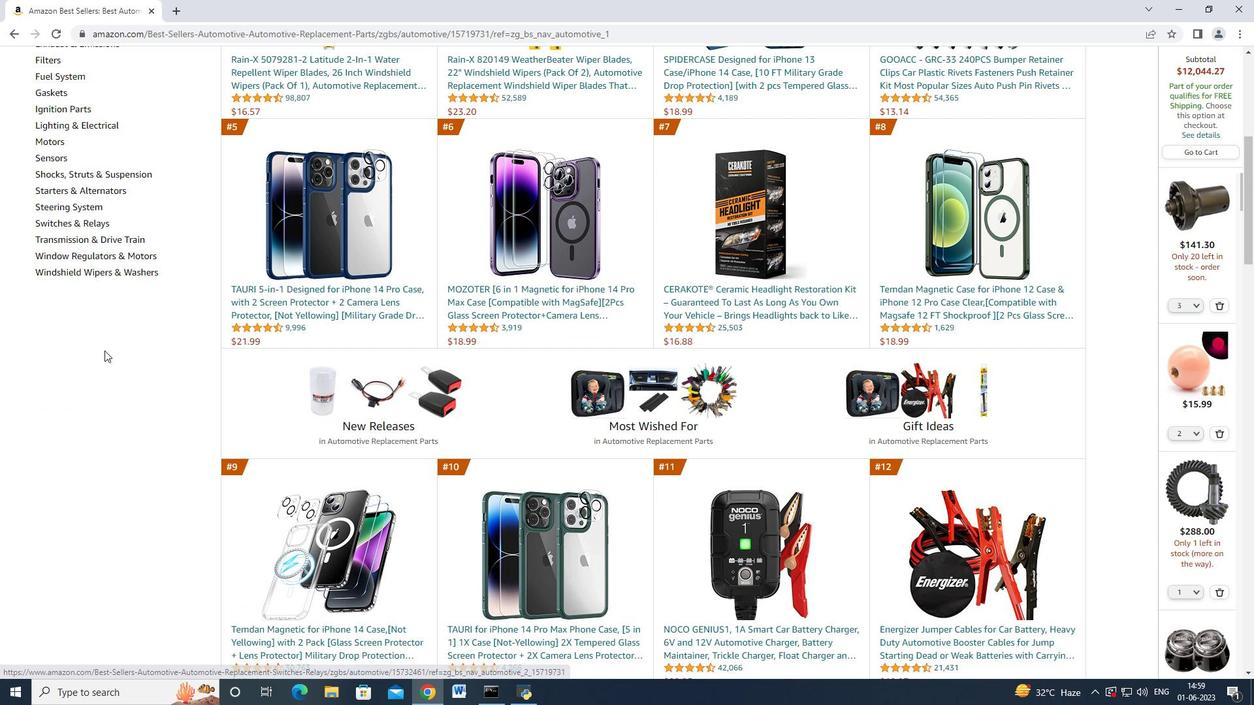
Action: Mouse scrolled (105, 350) with delta (0, 0)
Screenshot: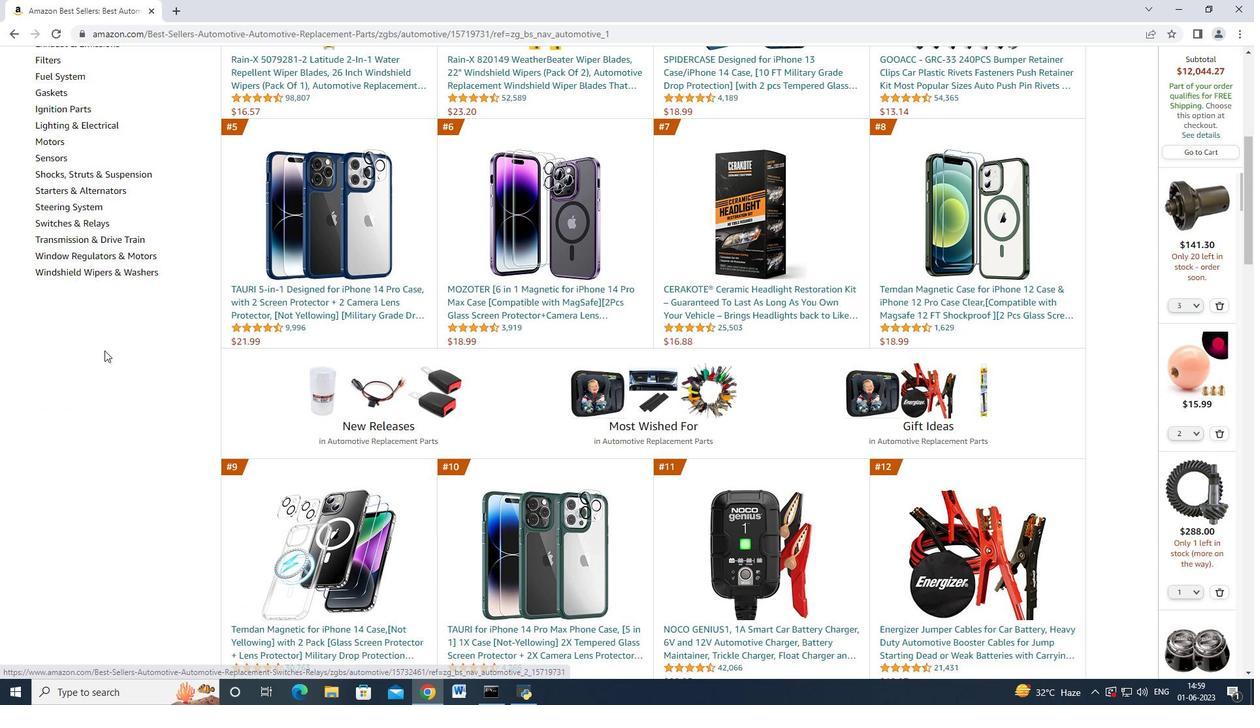 
Action: Mouse moved to (92, 303)
Screenshot: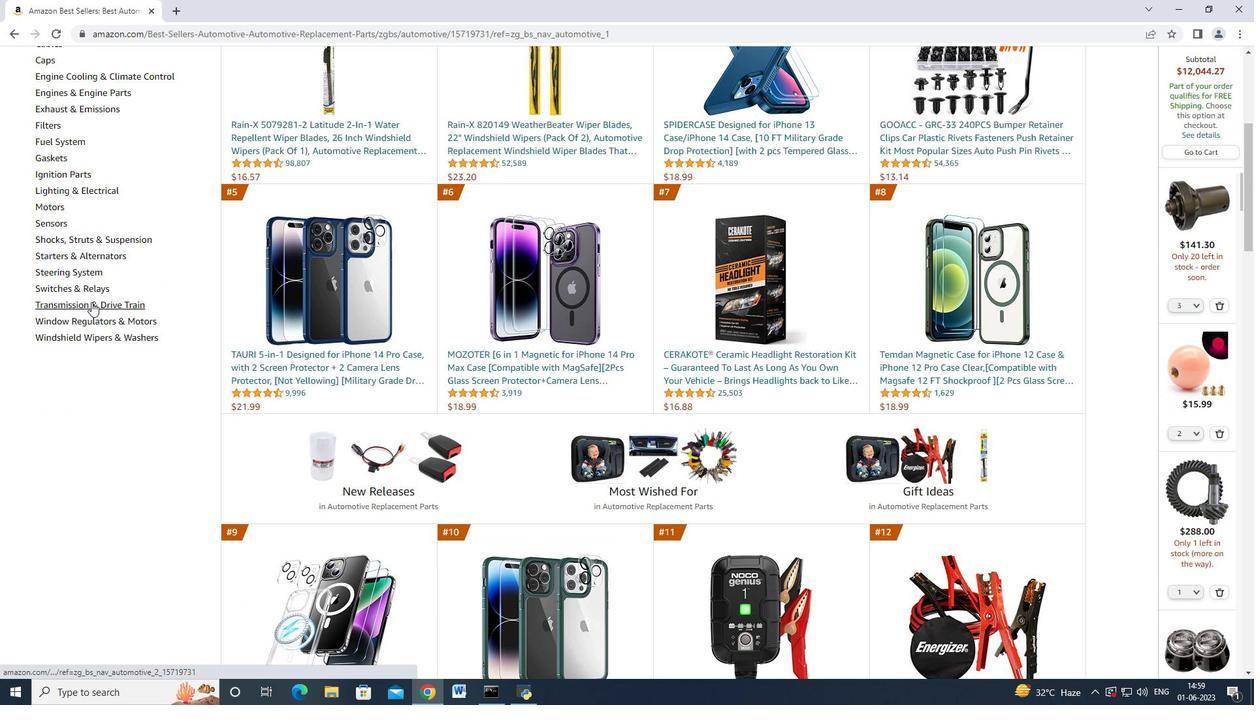 
Action: Mouse pressed left at (92, 303)
Screenshot: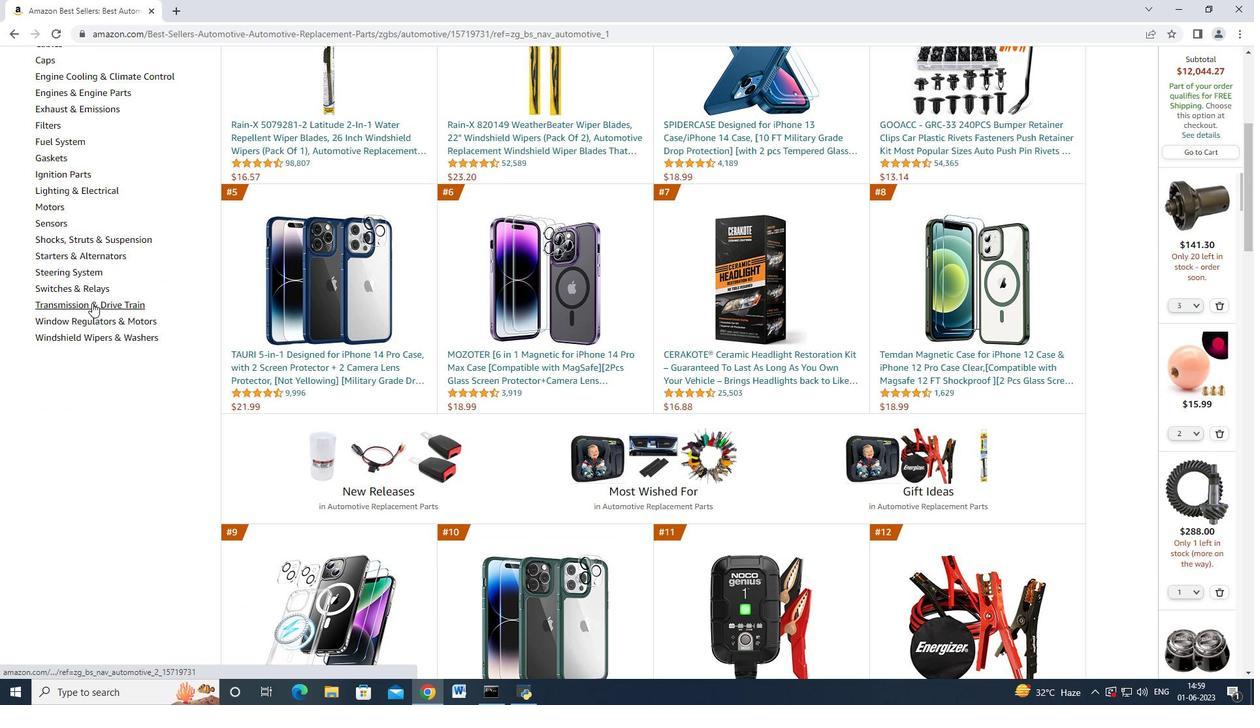 
Action: Mouse moved to (94, 301)
Screenshot: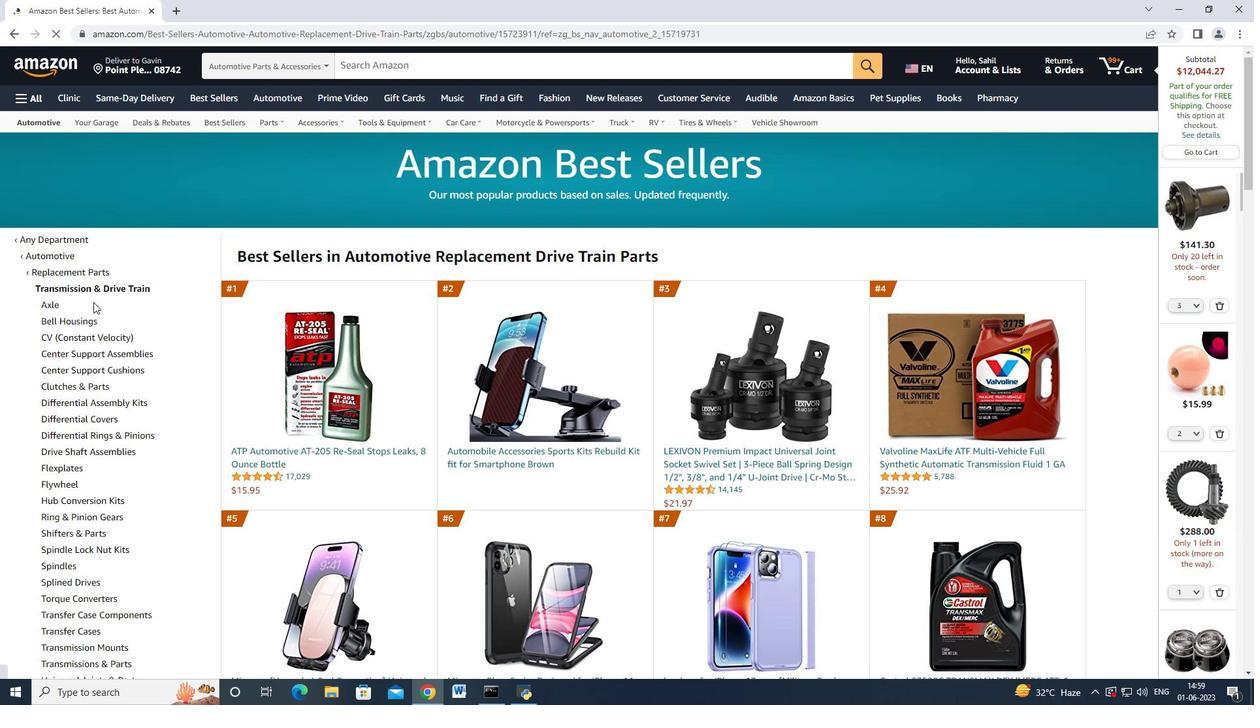 
Action: Mouse scrolled (94, 301) with delta (0, 0)
Screenshot: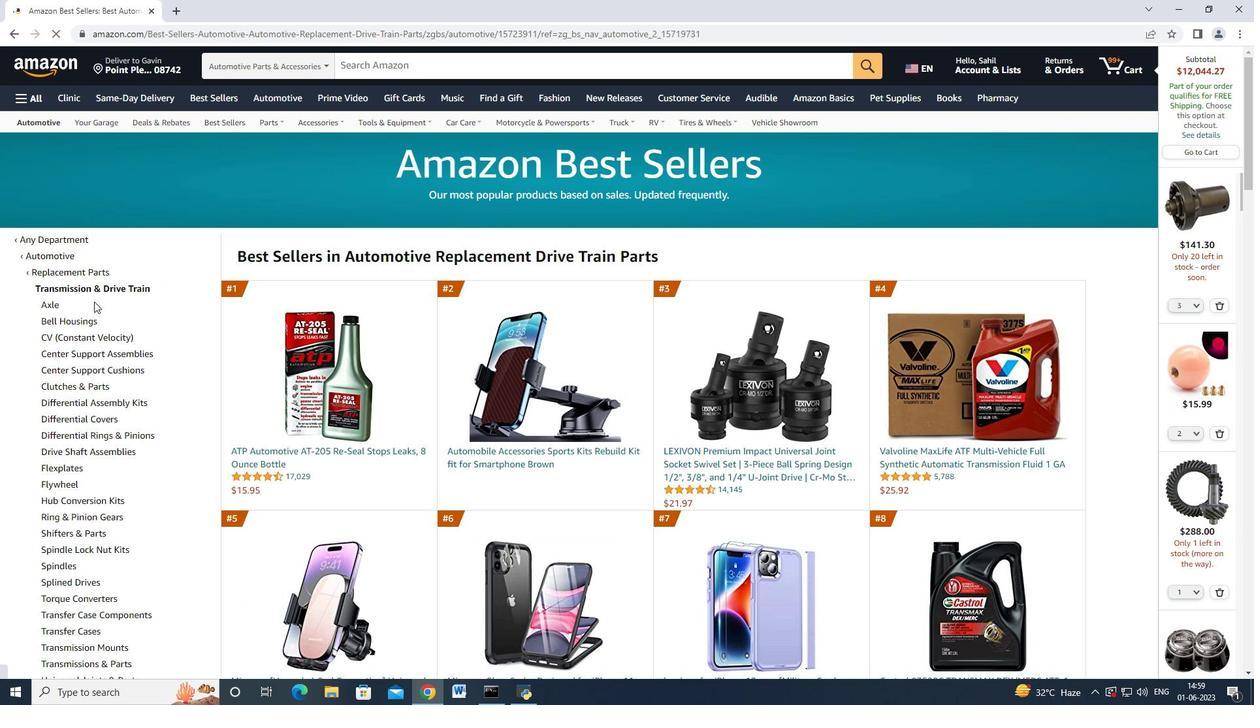 
Action: Mouse moved to (94, 301)
Screenshot: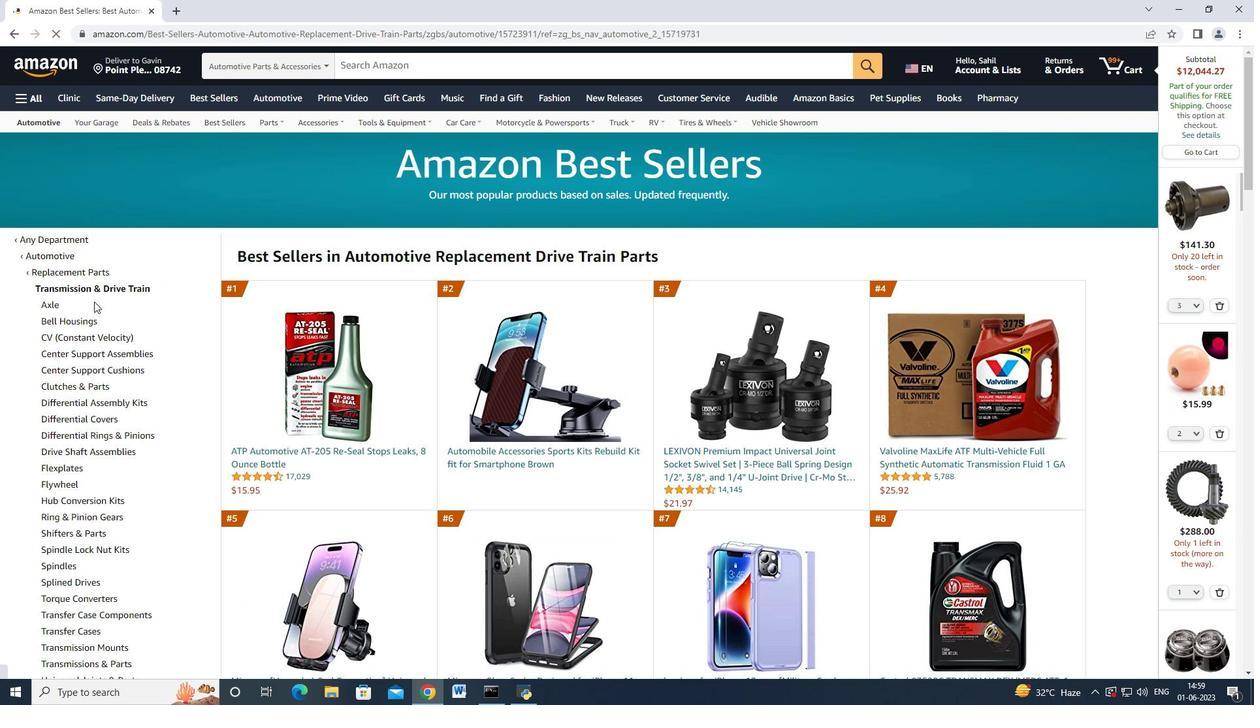 
Action: Mouse scrolled (94, 301) with delta (0, 0)
Screenshot: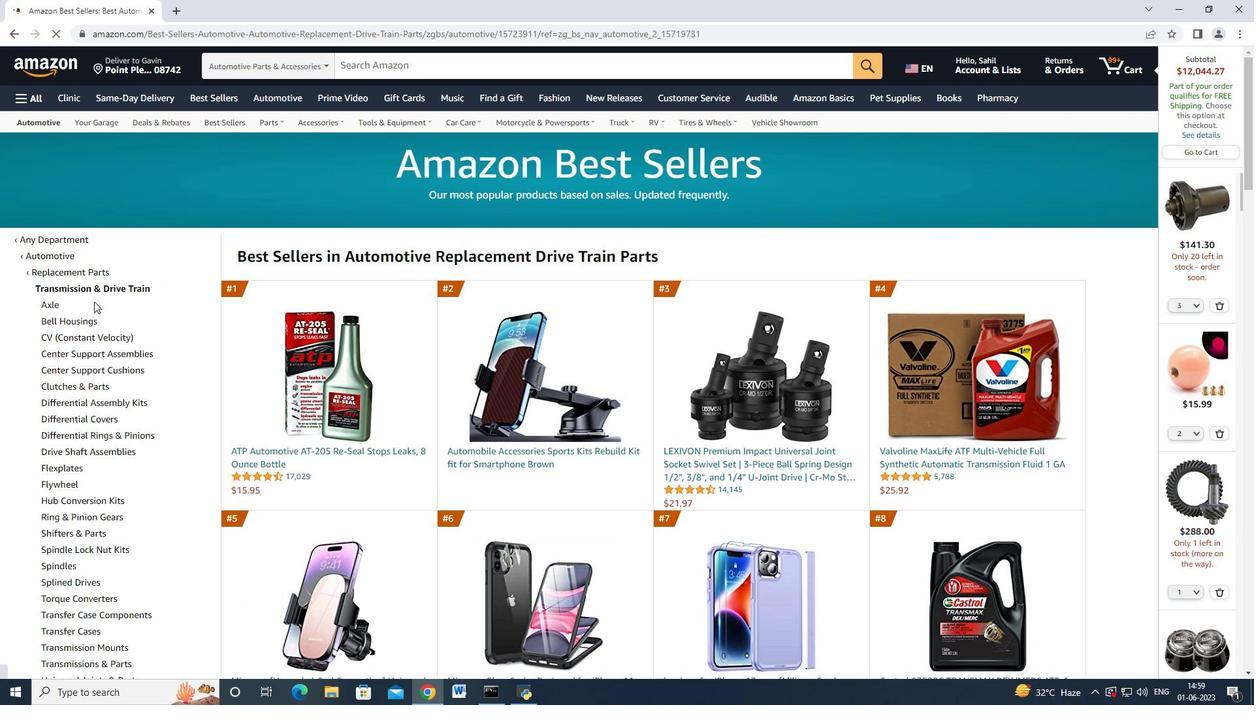 
Action: Mouse moved to (90, 395)
Screenshot: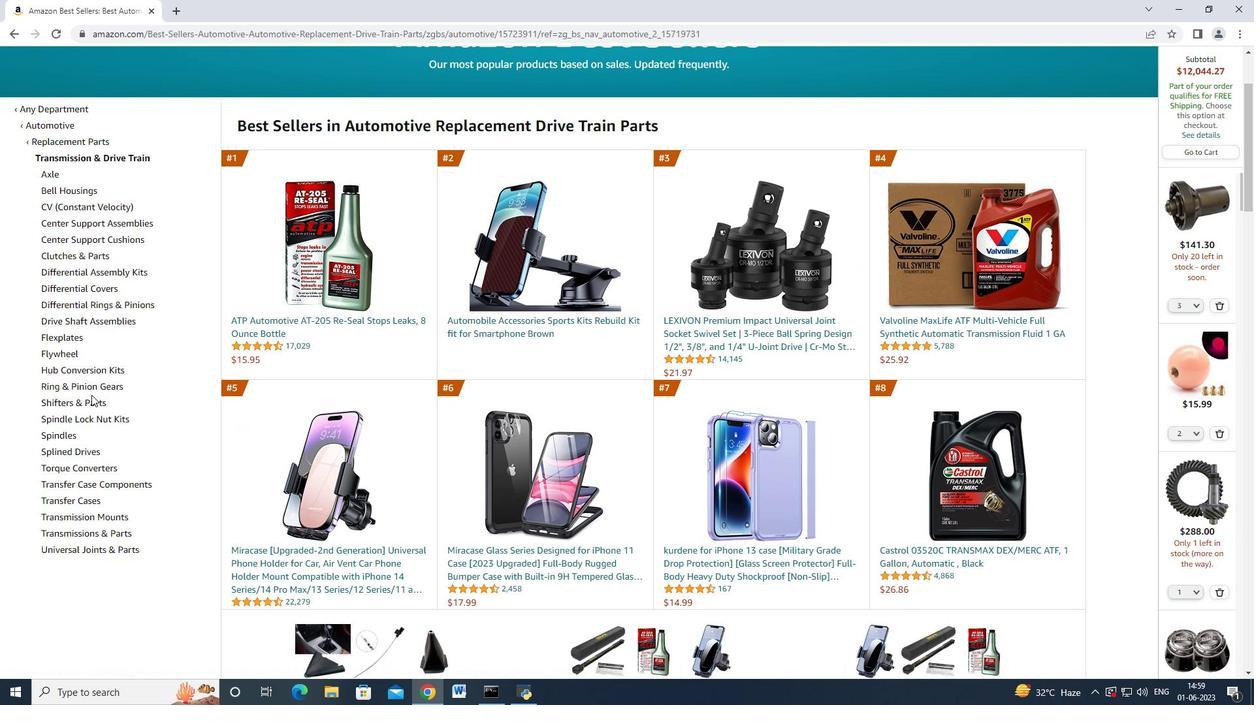 
Action: Mouse scrolled (90, 395) with delta (0, 0)
Screenshot: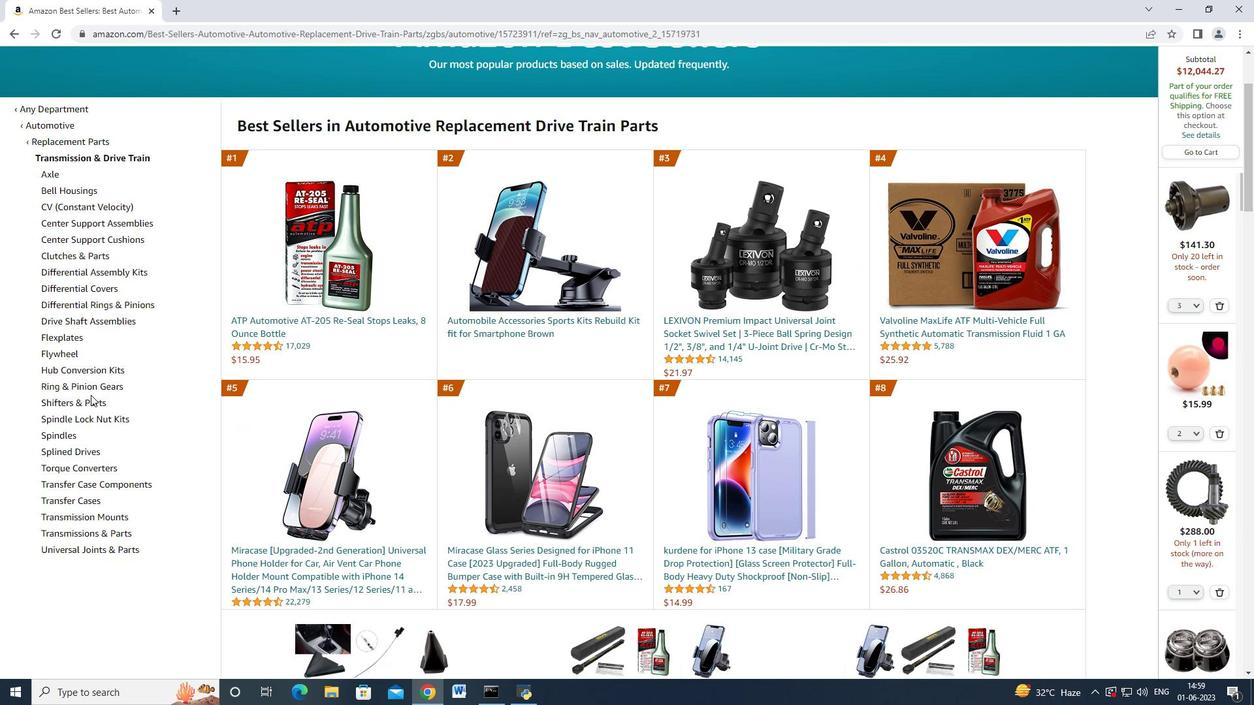 
Action: Mouse moved to (63, 499)
Screenshot: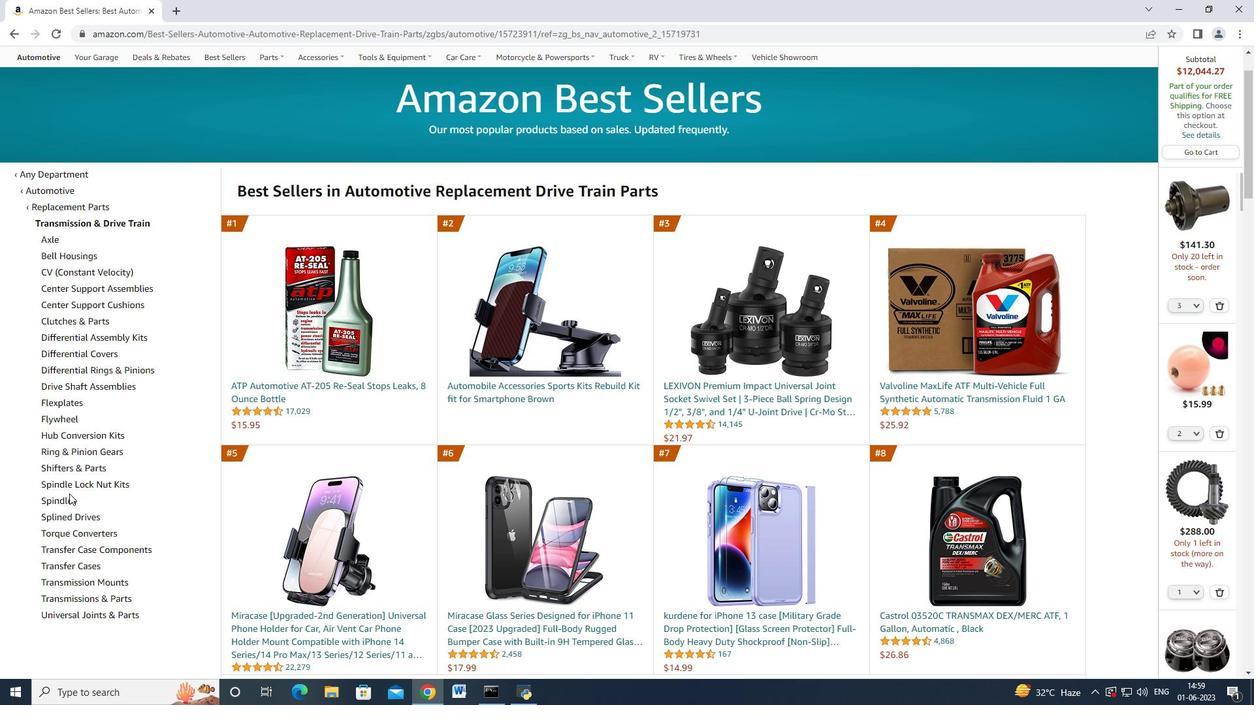 
Action: Mouse pressed left at (63, 499)
Screenshot: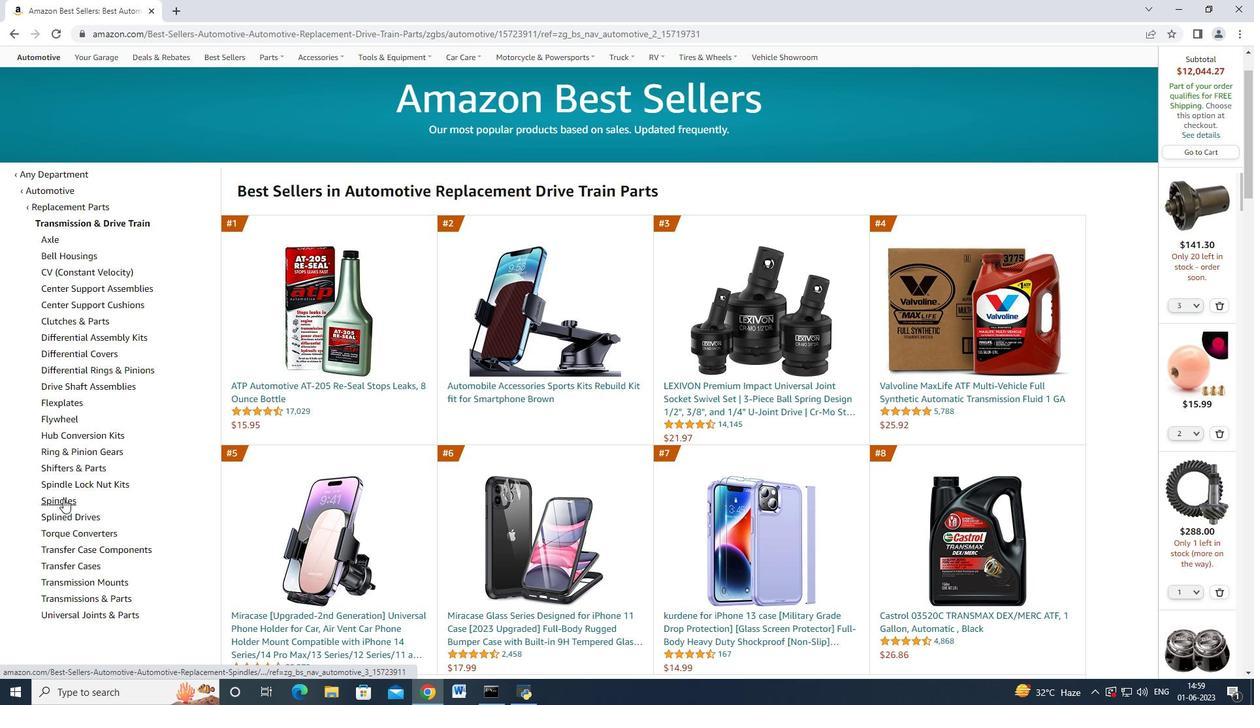 
Action: Mouse moved to (601, 448)
Screenshot: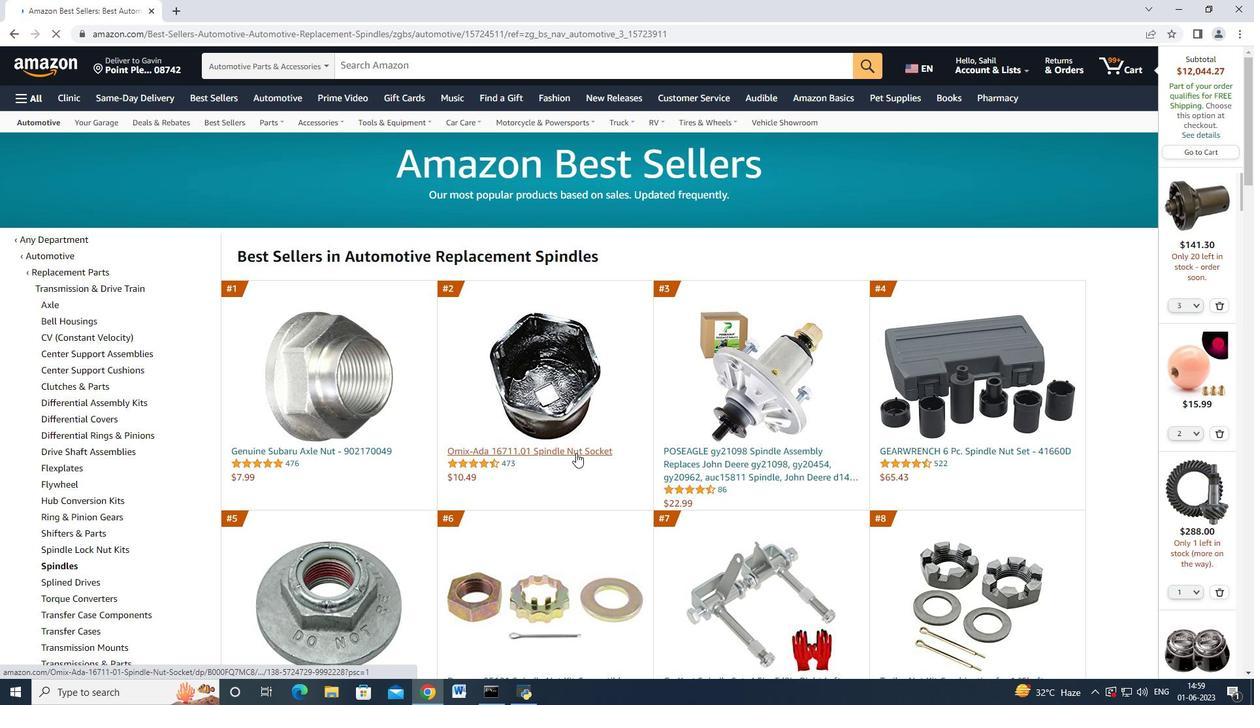 
Action: Mouse scrolled (601, 447) with delta (0, 0)
Screenshot: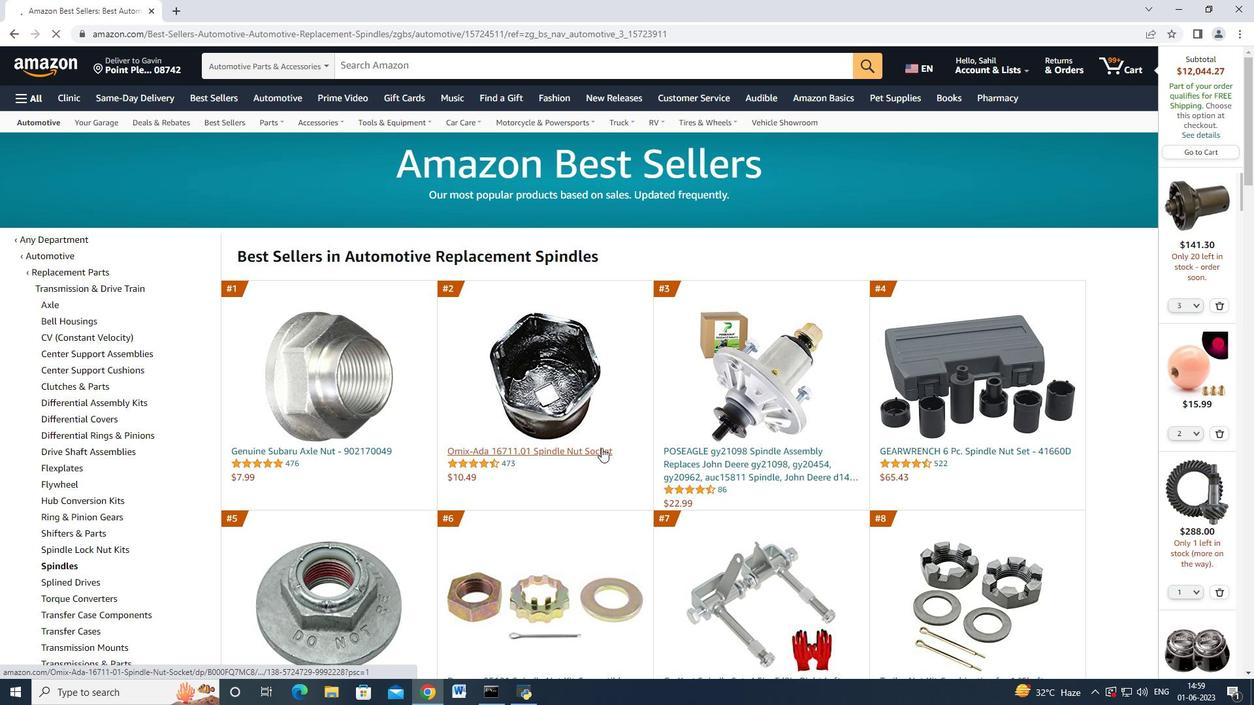 
Action: Mouse moved to (696, 397)
Screenshot: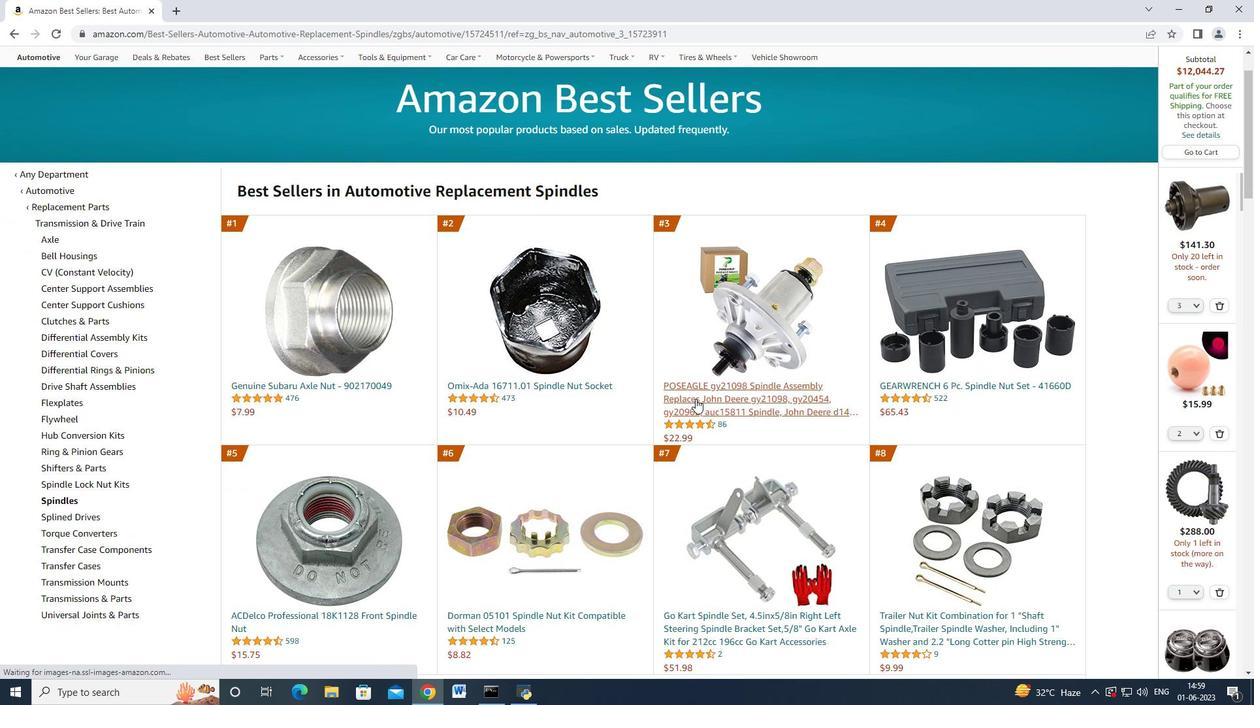 
Action: Mouse pressed left at (696, 397)
Screenshot: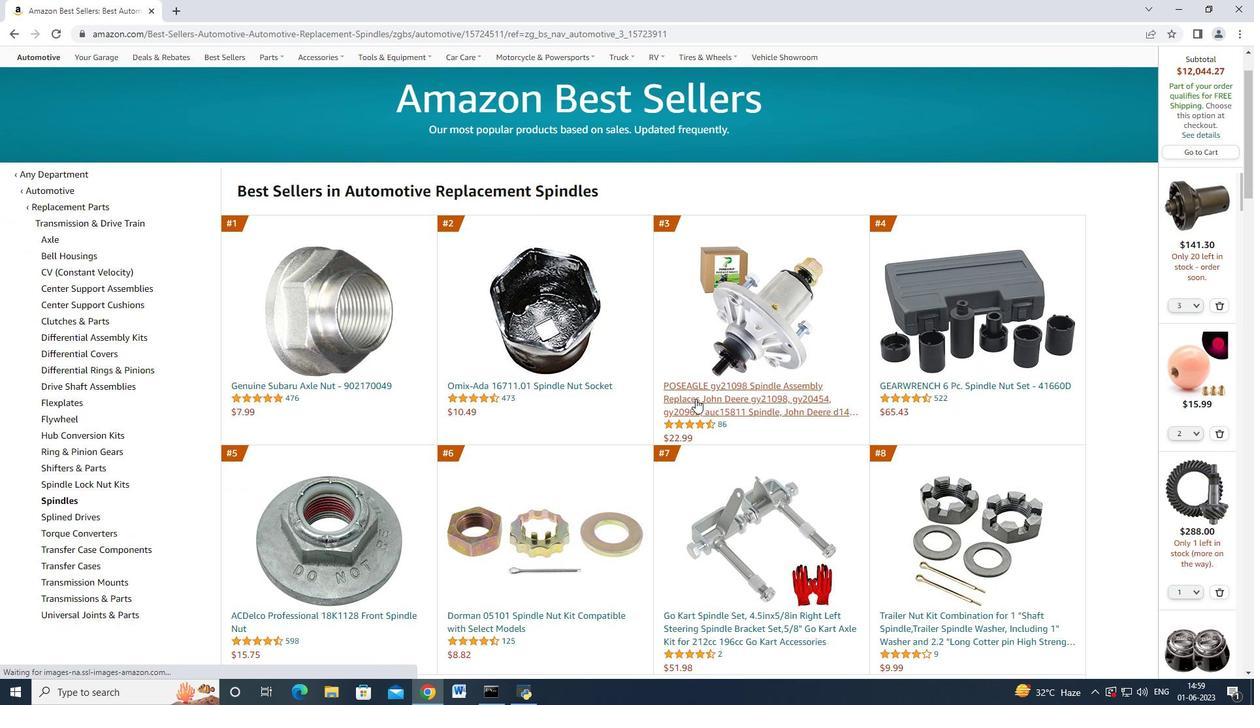 
Action: Mouse moved to (937, 506)
Screenshot: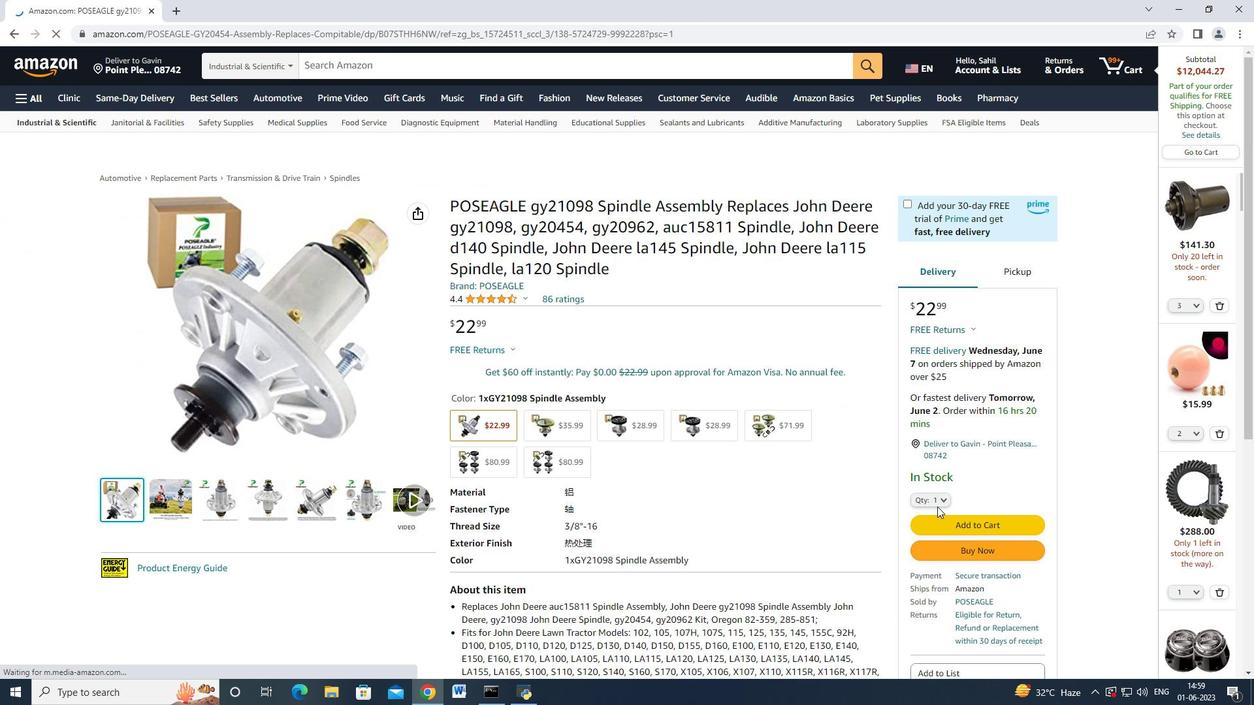 
Action: Mouse pressed left at (937, 506)
Screenshot: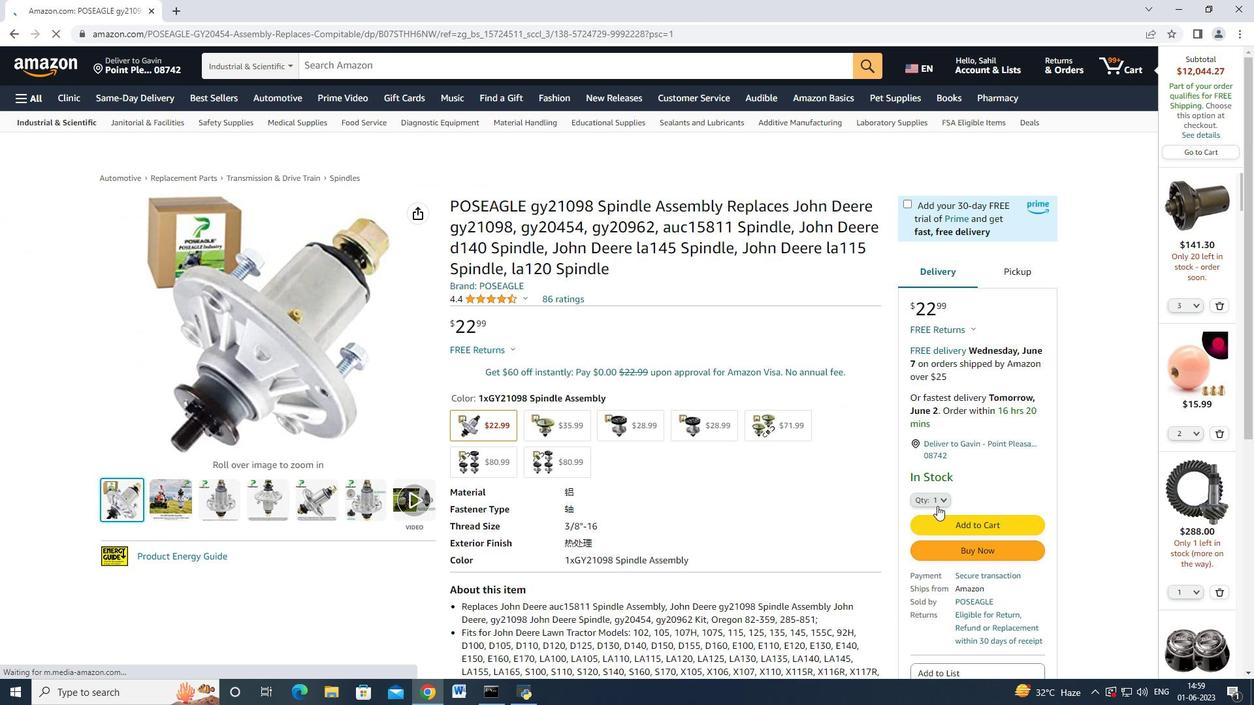 
Action: Mouse moved to (937, 235)
Screenshot: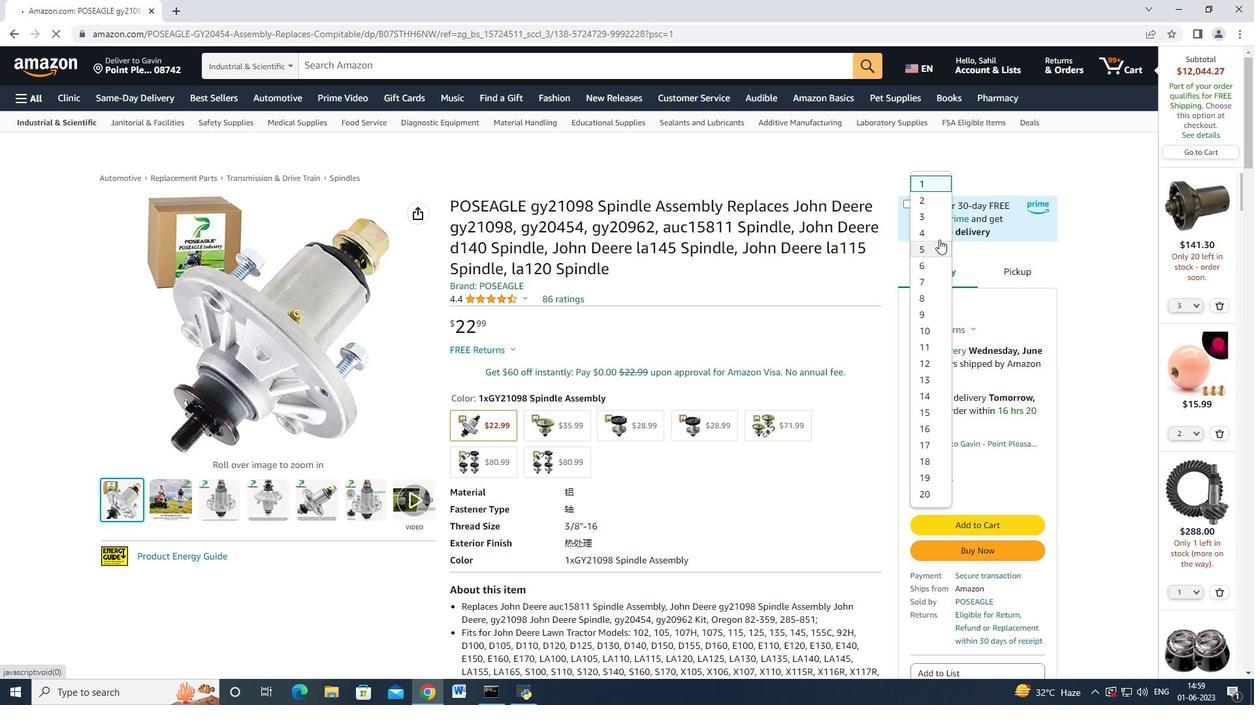 
Action: Mouse pressed left at (937, 235)
Screenshot: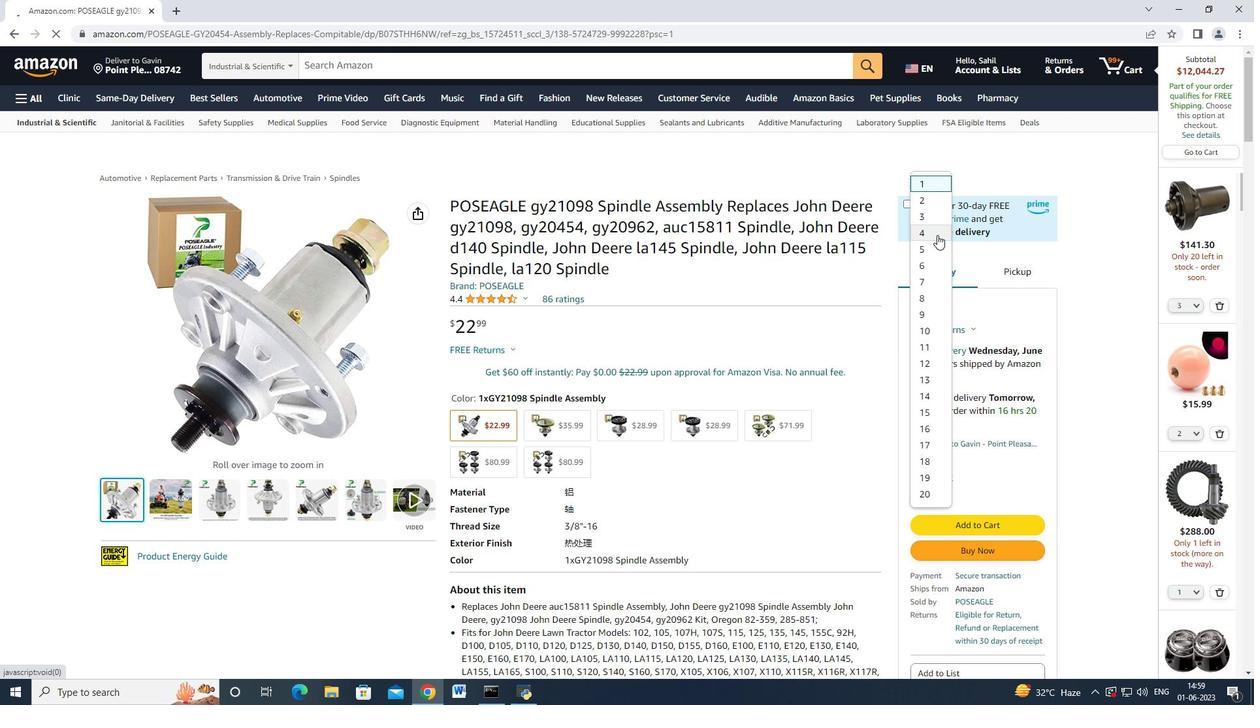 
Action: Mouse moved to (981, 538)
Screenshot: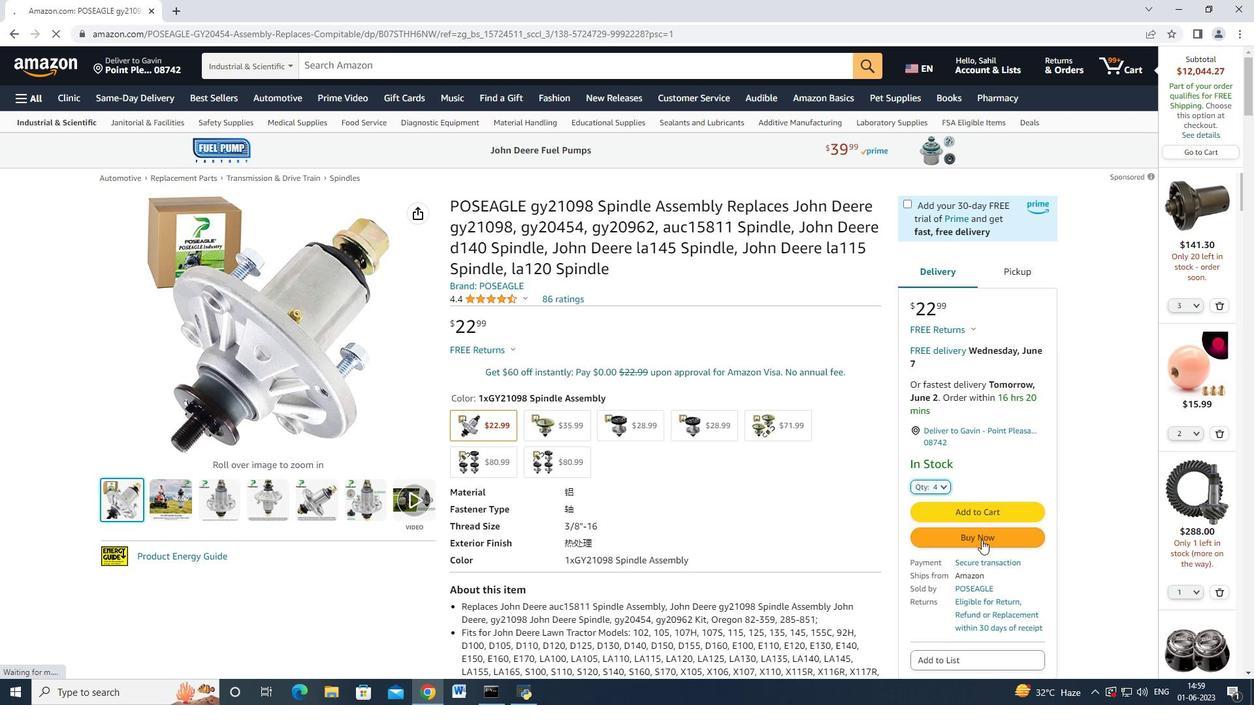 
Action: Mouse pressed left at (981, 538)
Screenshot: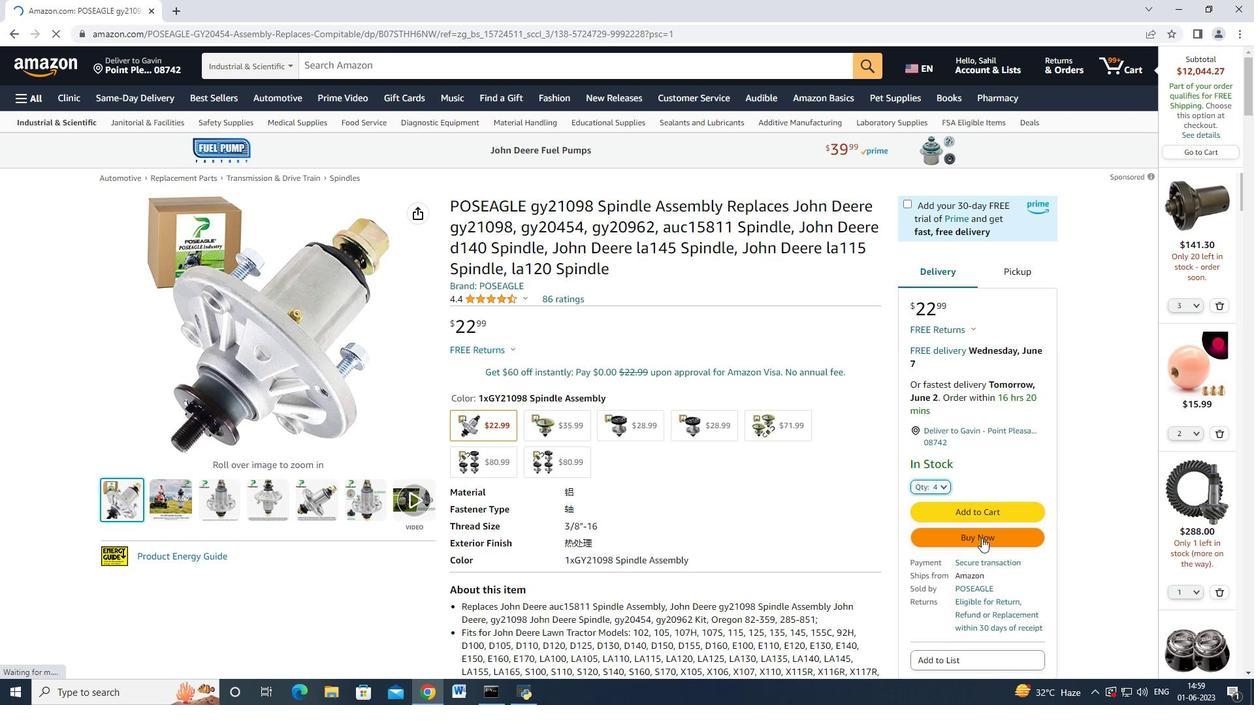 
Action: Mouse moved to (738, 107)
Screenshot: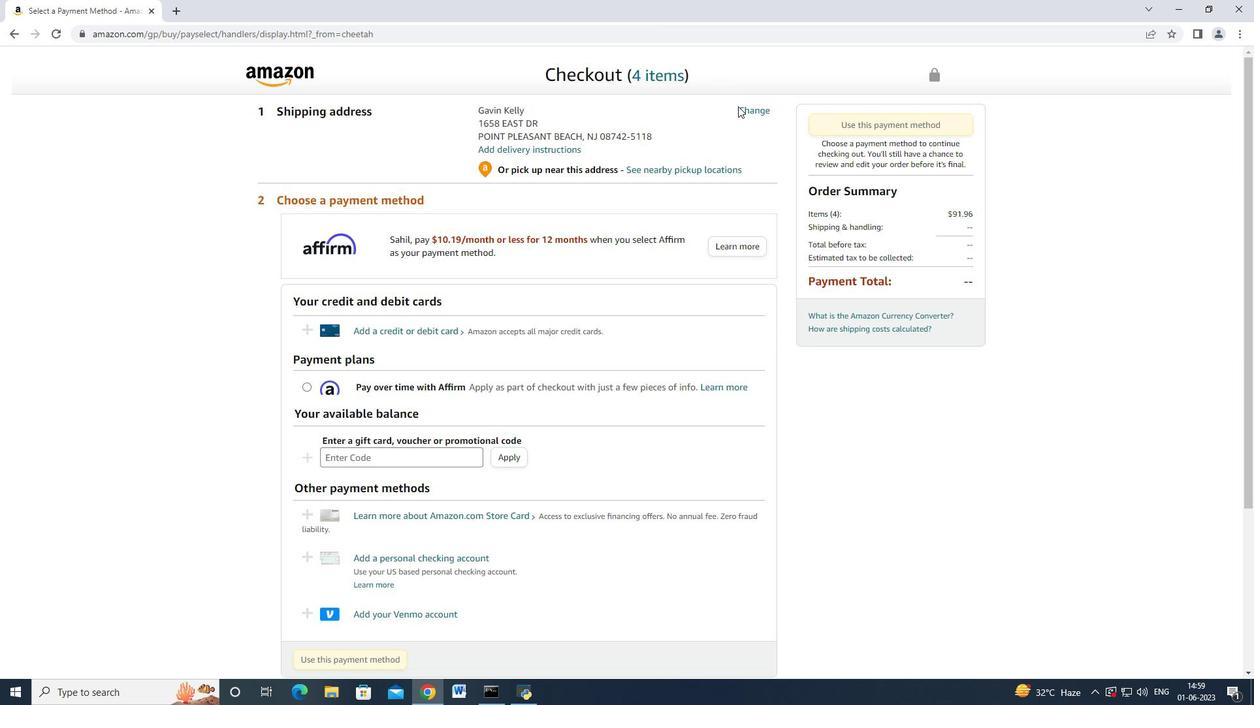
Action: Mouse pressed left at (738, 107)
Screenshot: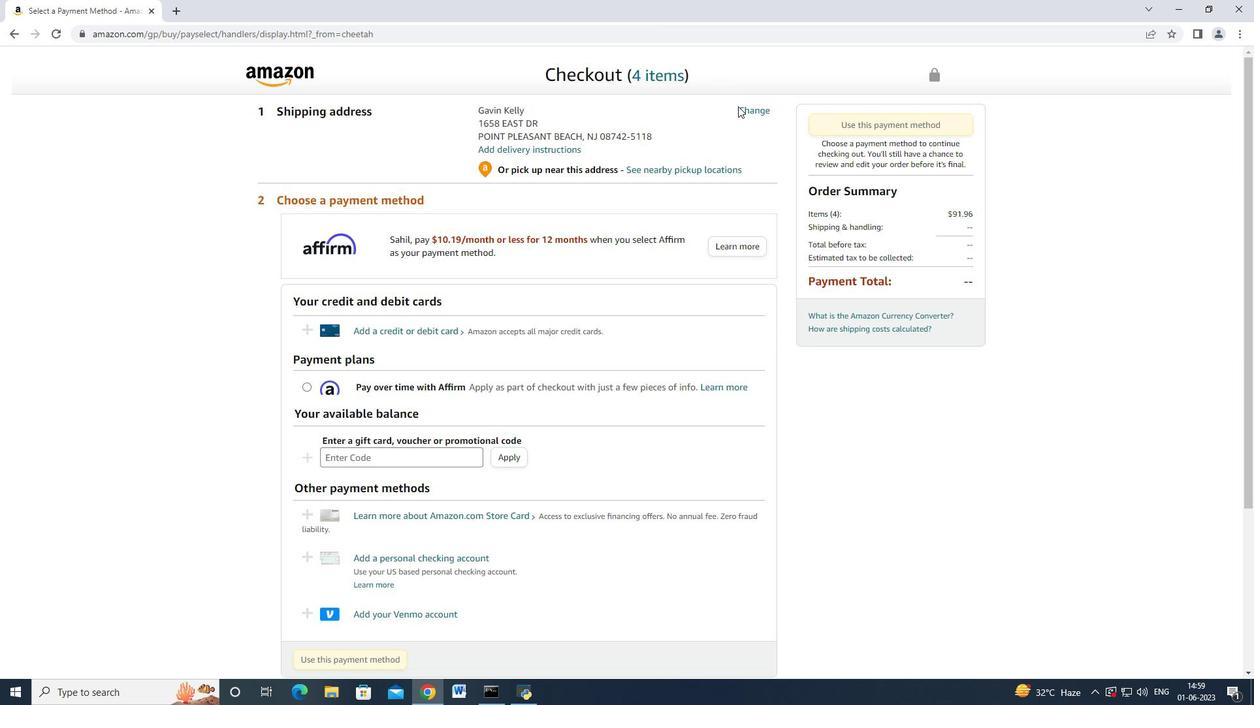 
Action: Mouse moved to (739, 107)
Screenshot: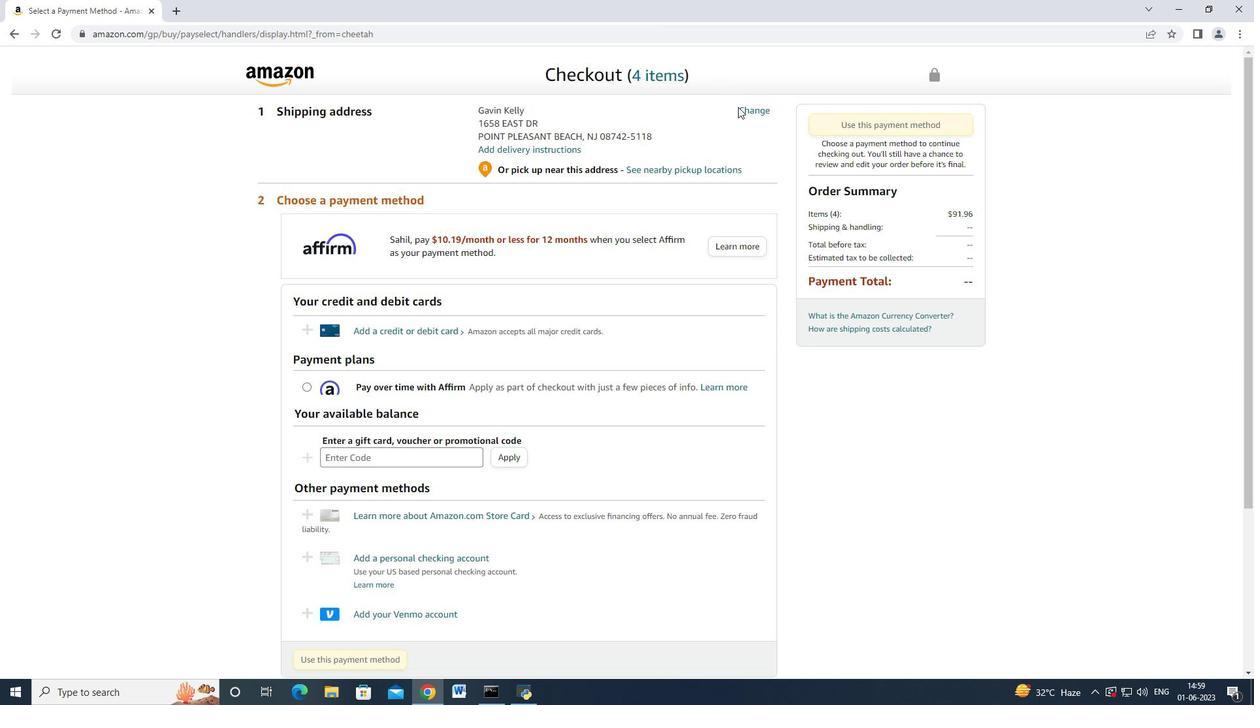 
Action: Mouse pressed left at (739, 107)
Screenshot: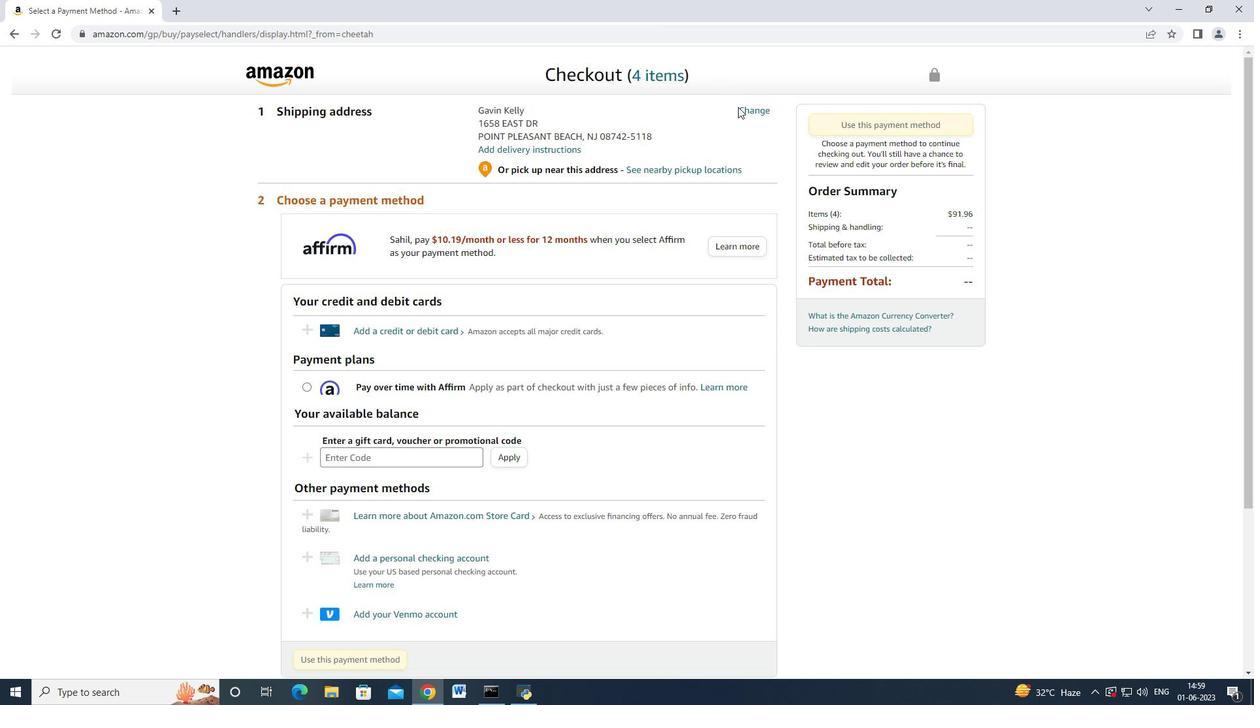 
Action: Mouse moved to (568, 229)
Screenshot: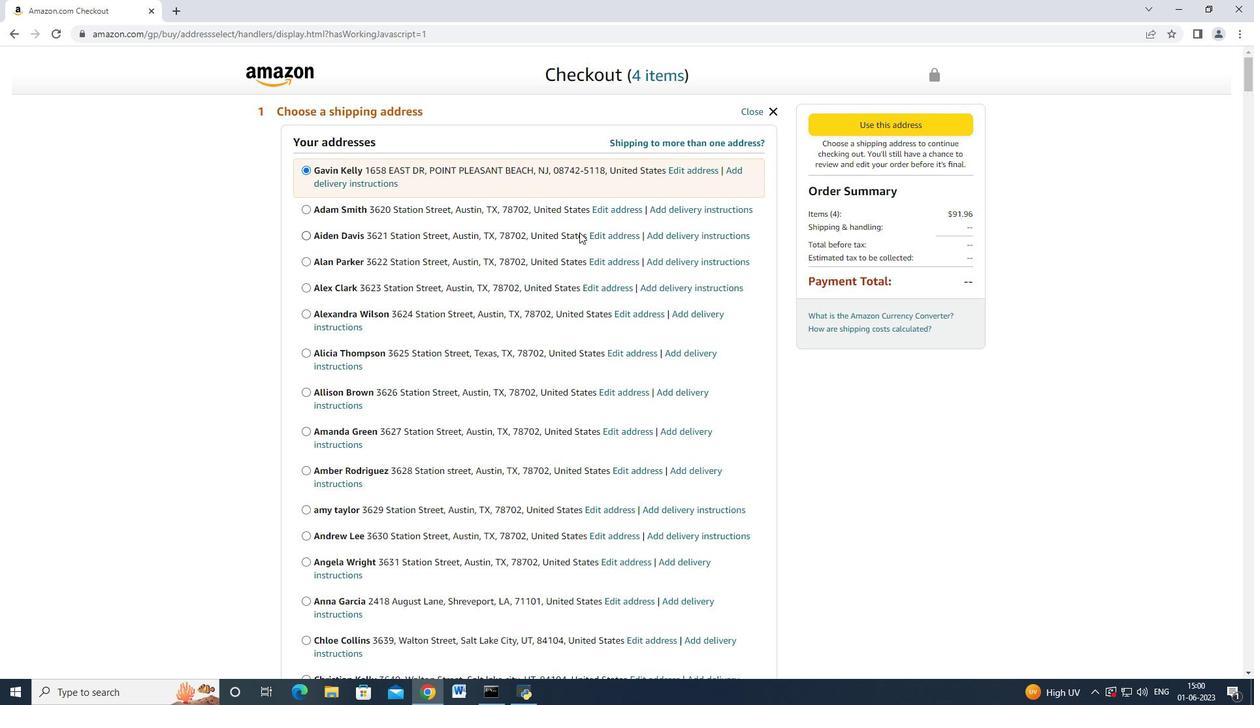 
Action: Mouse scrolled (568, 229) with delta (0, 0)
Screenshot: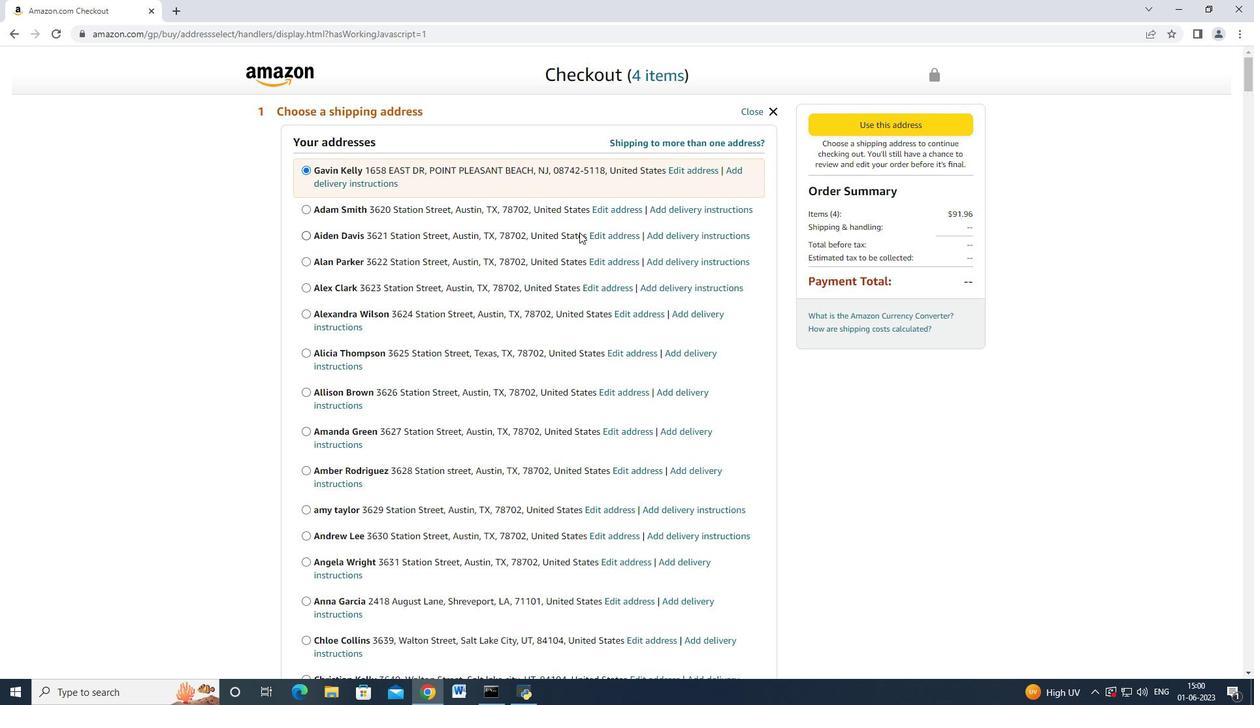 
Action: Mouse scrolled (568, 229) with delta (0, 0)
Screenshot: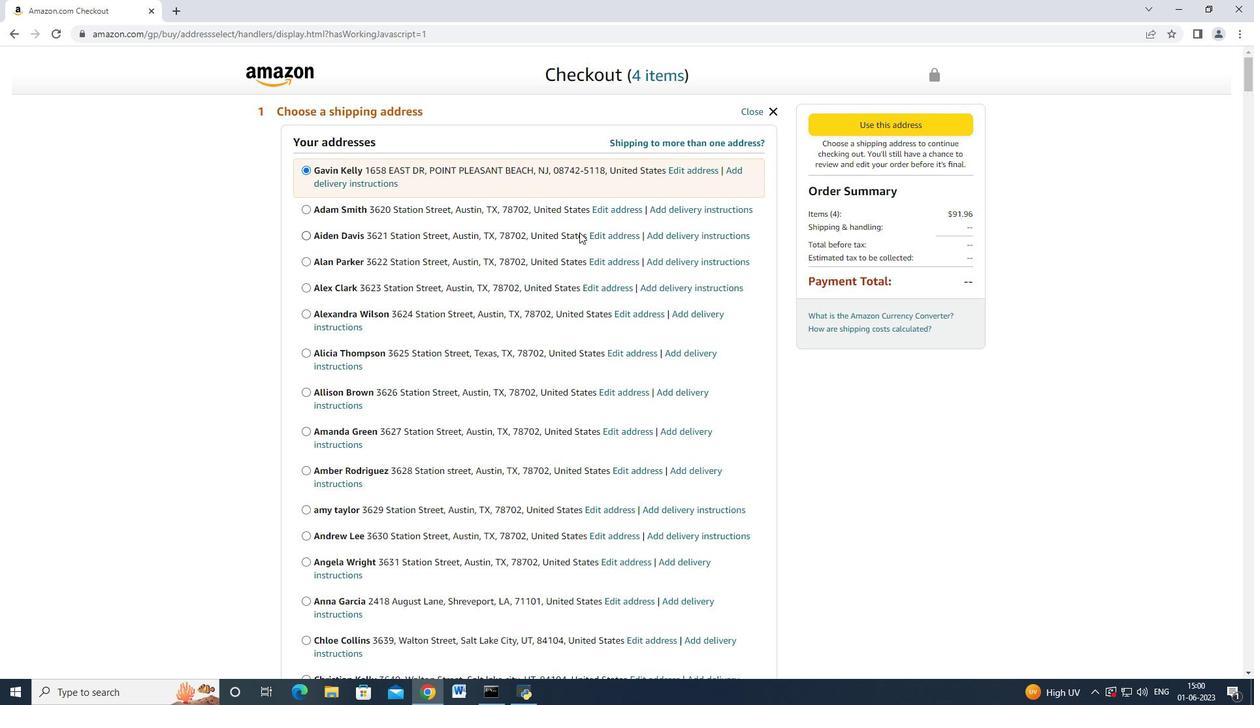 
Action: Mouse scrolled (568, 229) with delta (0, 0)
Screenshot: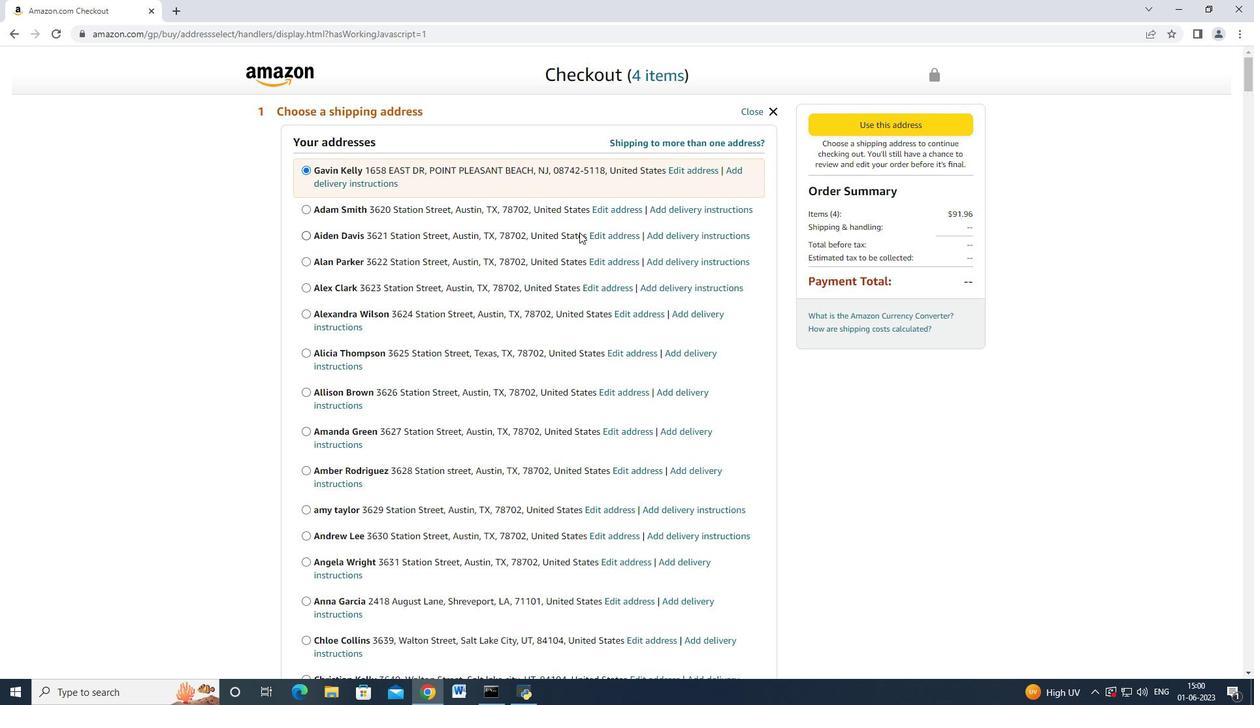 
Action: Mouse scrolled (568, 229) with delta (0, 0)
Screenshot: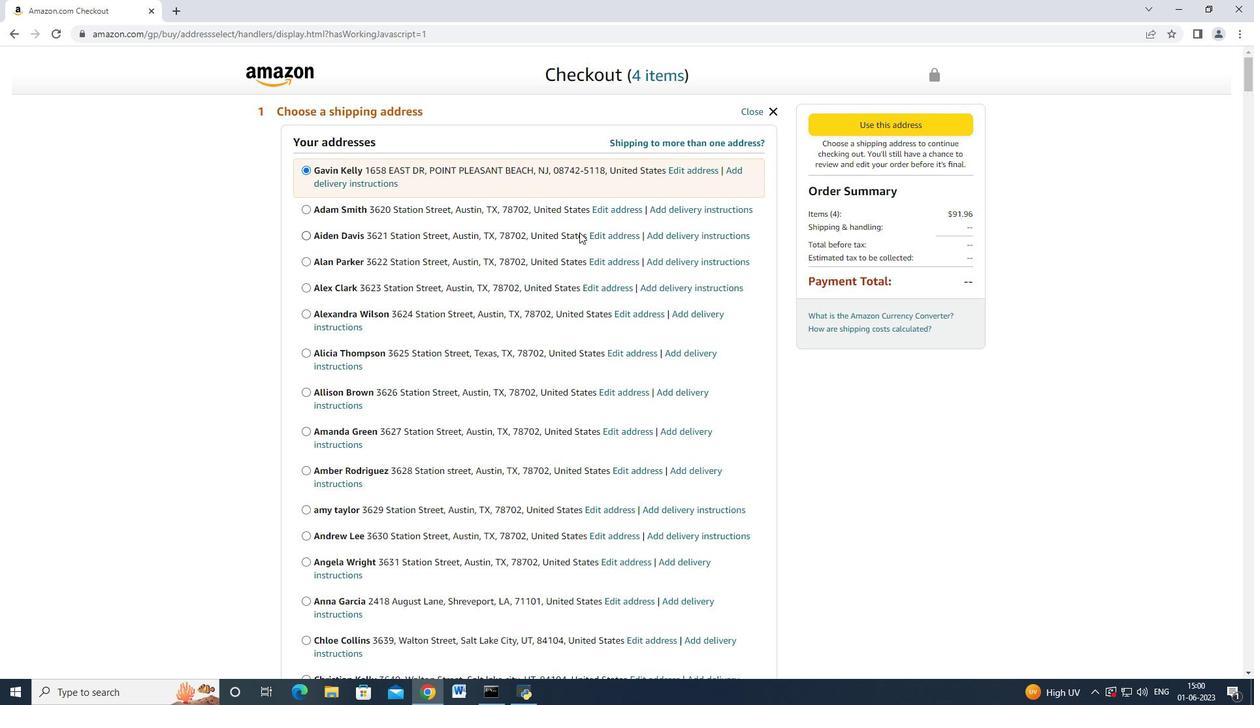 
Action: Mouse scrolled (568, 229) with delta (0, 0)
Screenshot: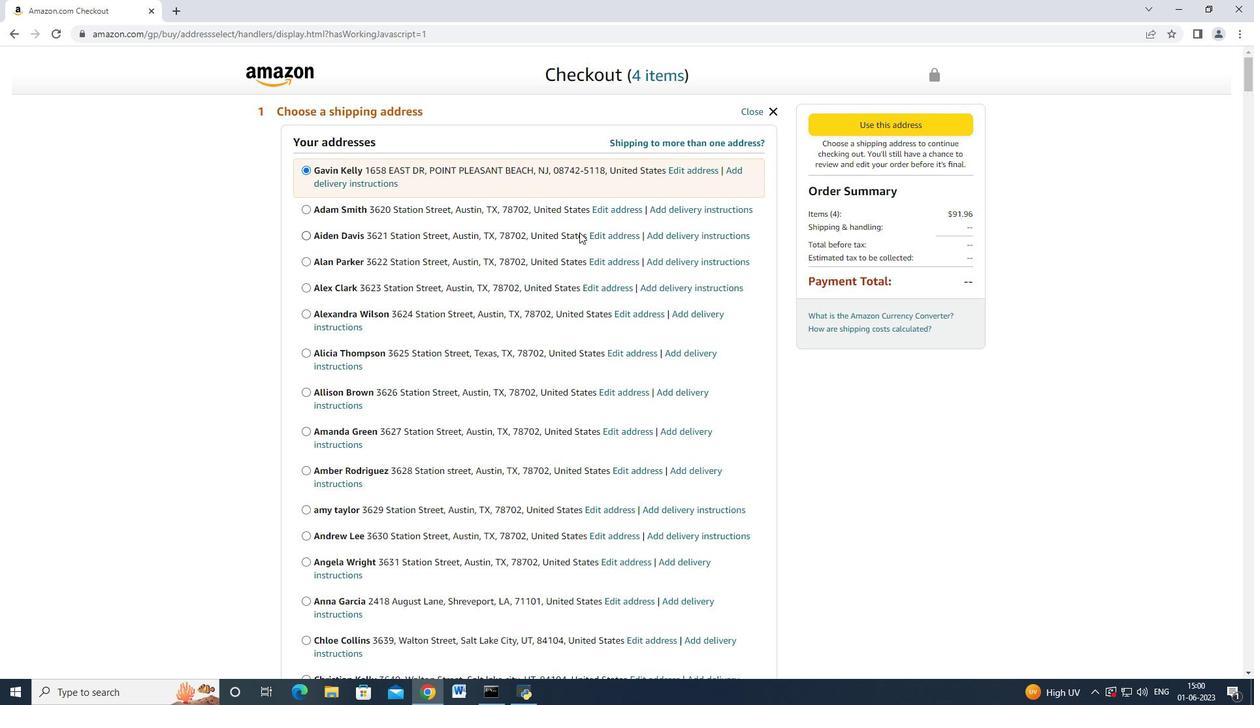 
Action: Mouse scrolled (568, 229) with delta (0, 0)
Screenshot: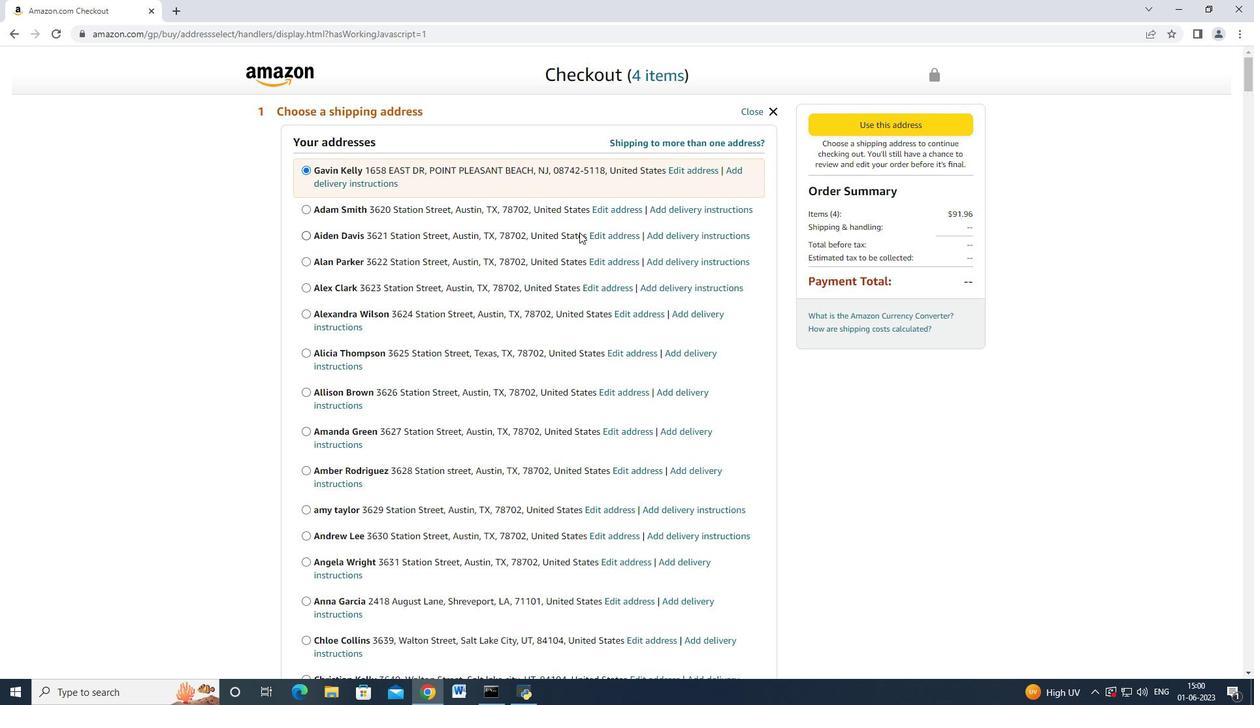 
Action: Mouse scrolled (568, 229) with delta (0, 0)
Screenshot: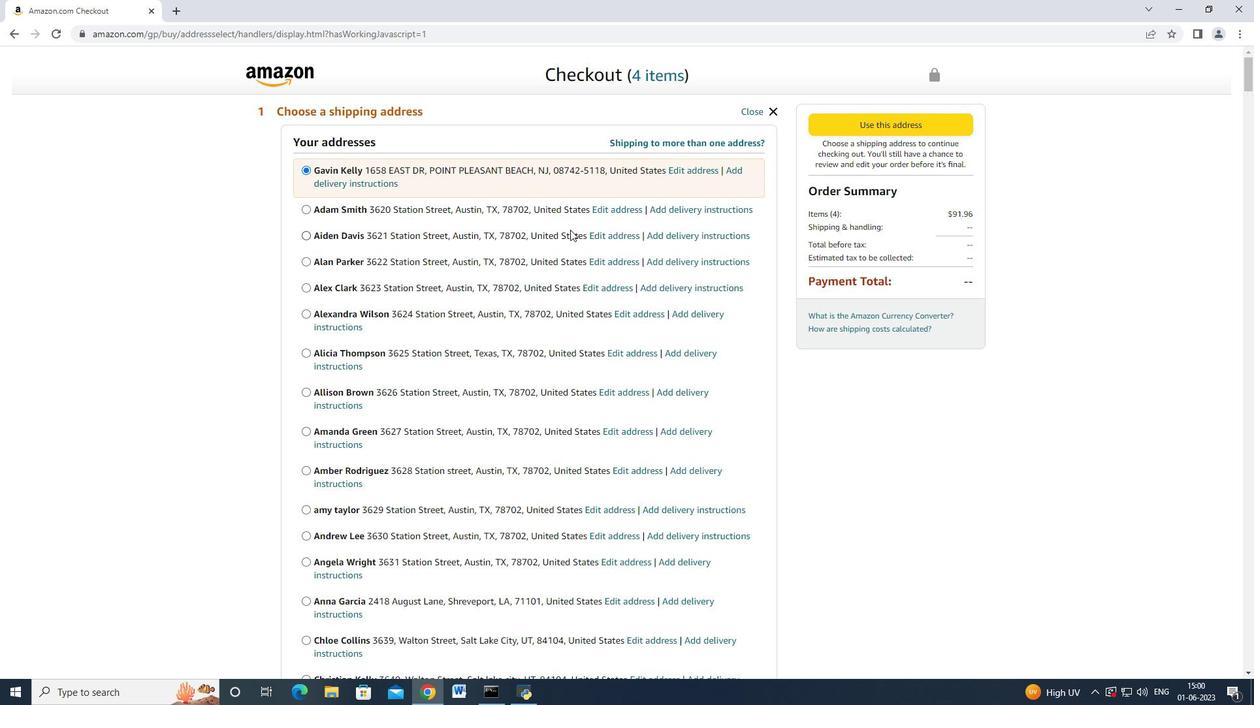 
Action: Mouse scrolled (568, 229) with delta (0, 0)
Screenshot: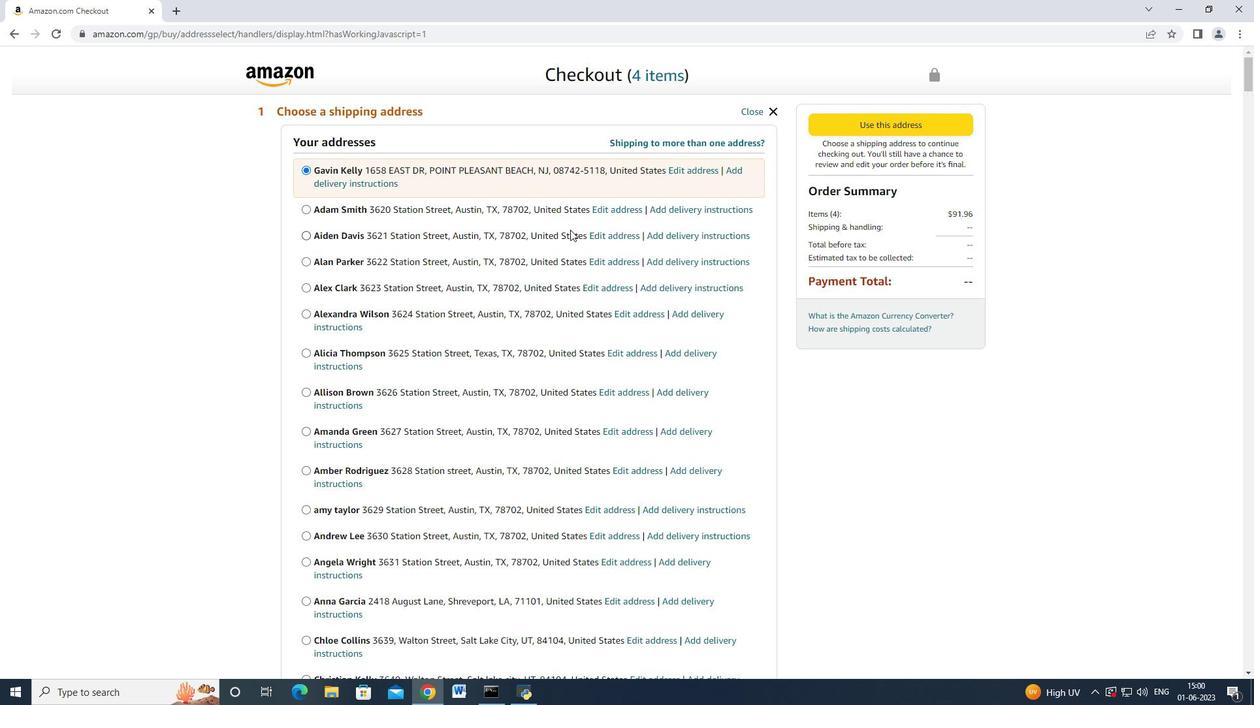 
Action: Mouse scrolled (568, 229) with delta (0, 0)
Screenshot: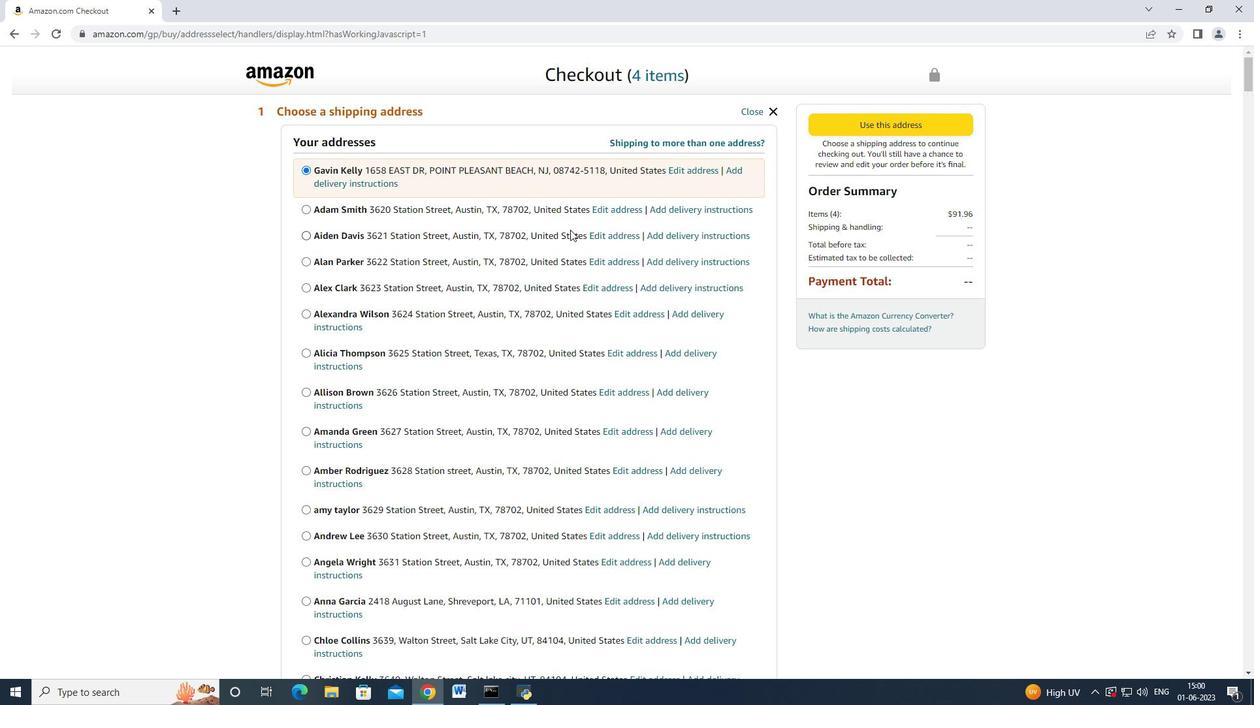 
Action: Mouse scrolled (568, 229) with delta (0, 0)
Screenshot: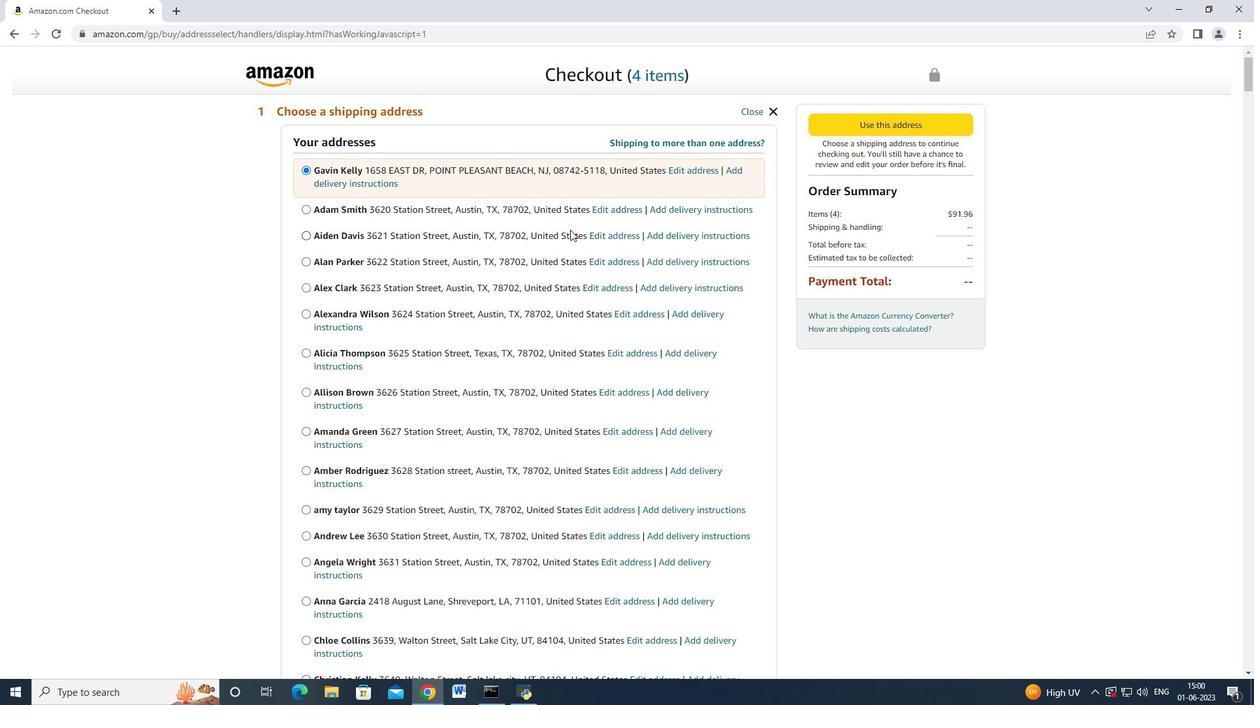 
Action: Mouse moved to (557, 252)
Screenshot: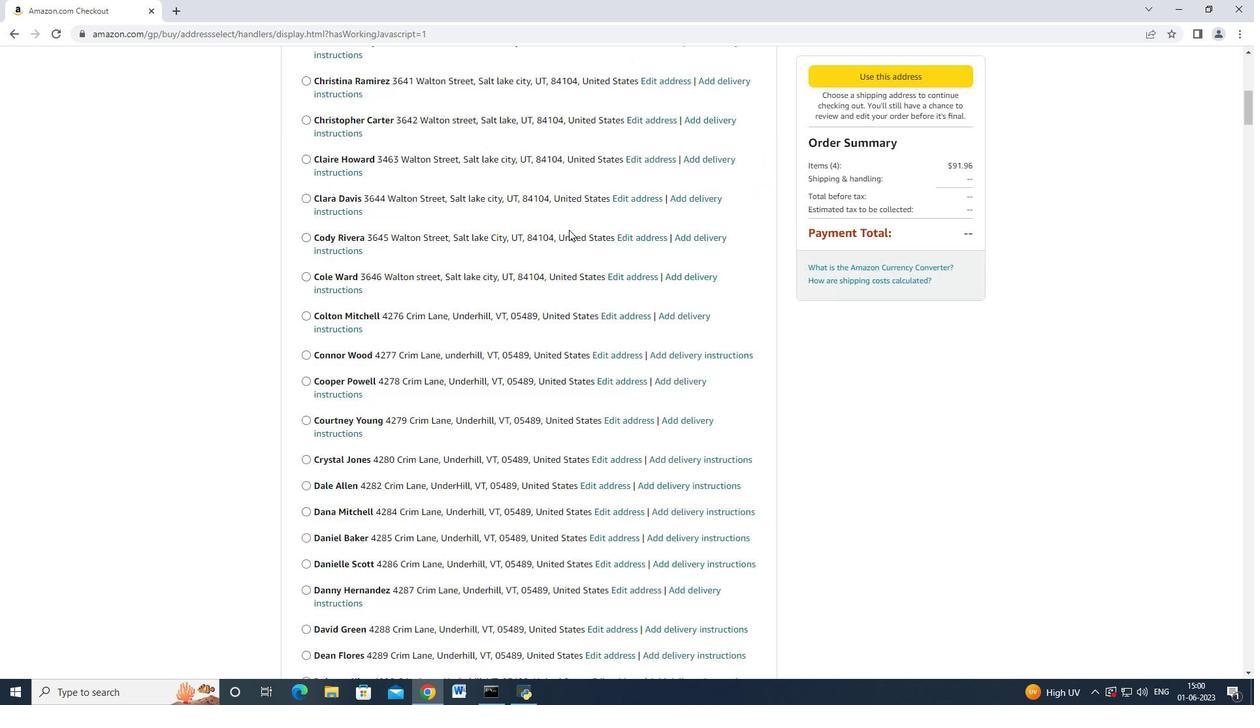 
Action: Mouse scrolled (557, 252) with delta (0, 0)
Screenshot: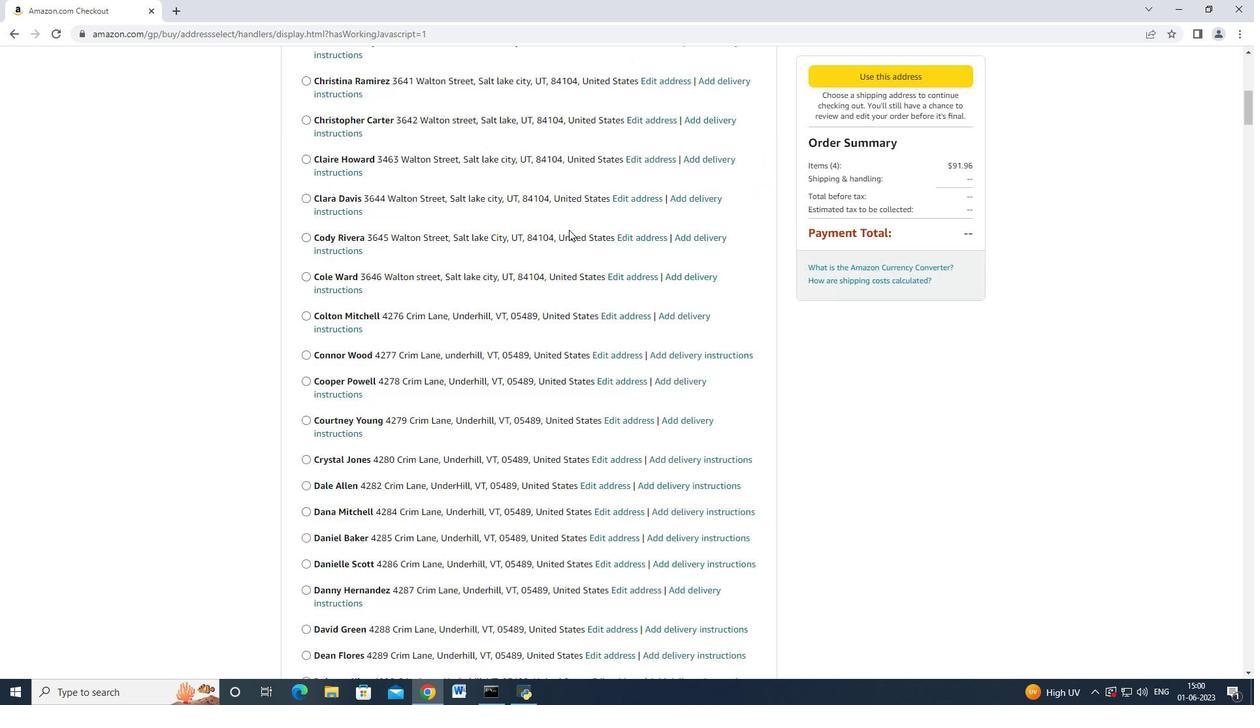 
Action: Mouse moved to (555, 255)
Screenshot: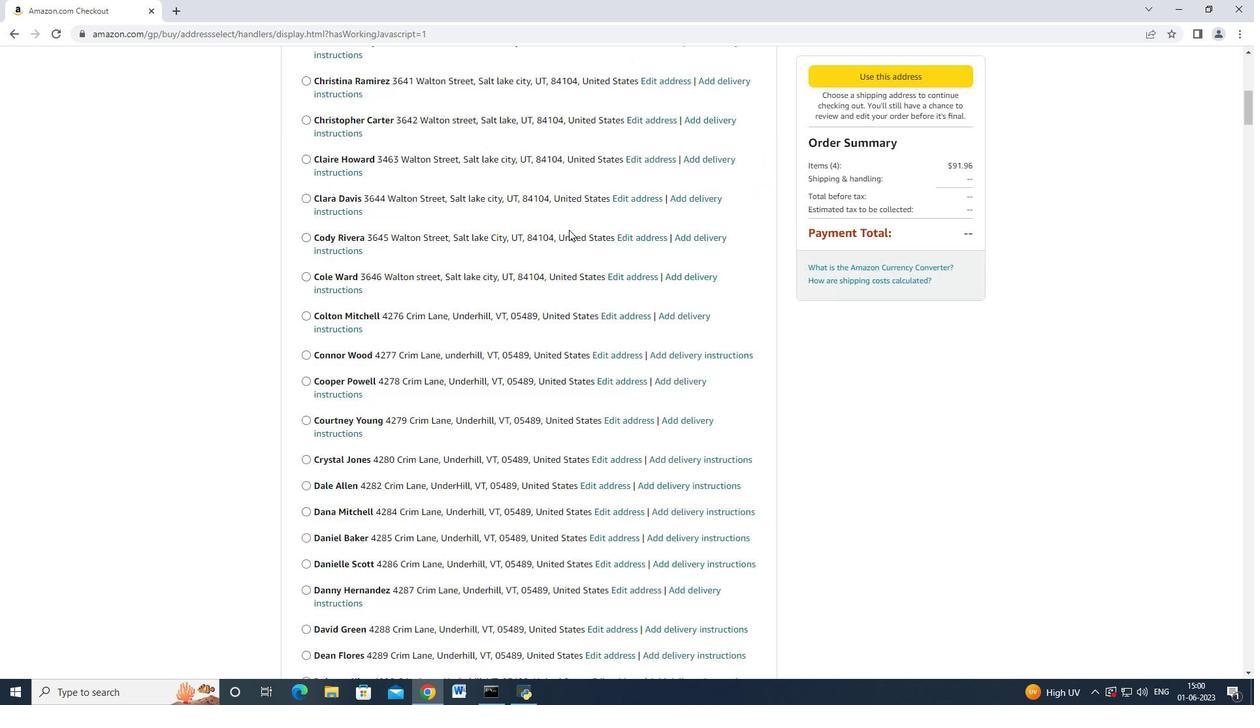 
Action: Mouse scrolled (555, 254) with delta (0, 0)
Screenshot: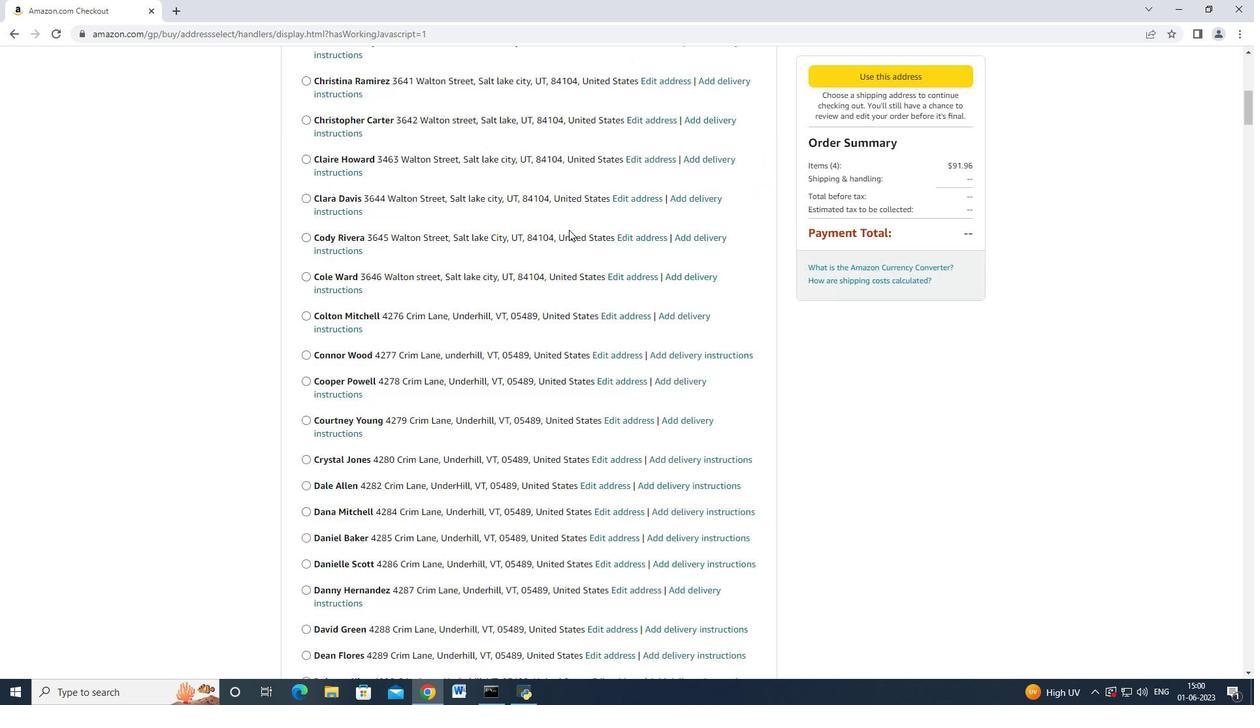 
Action: Mouse moved to (554, 257)
Screenshot: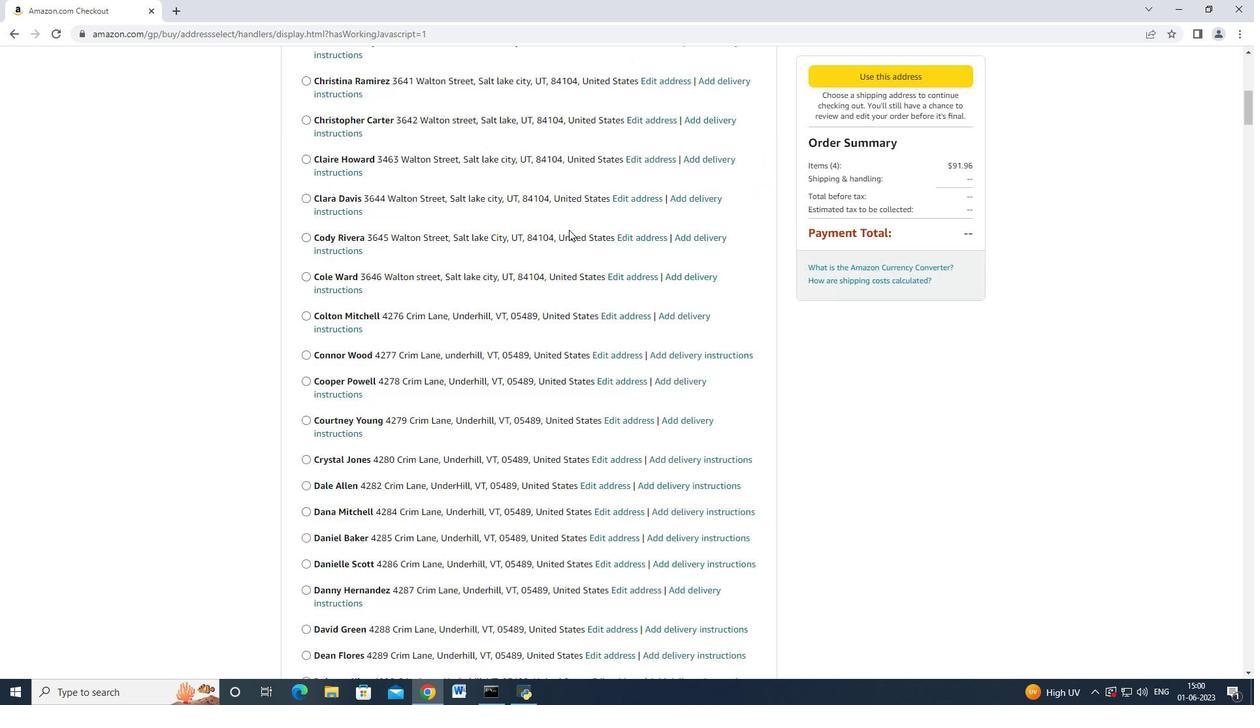 
Action: Mouse scrolled (555, 256) with delta (0, 0)
Screenshot: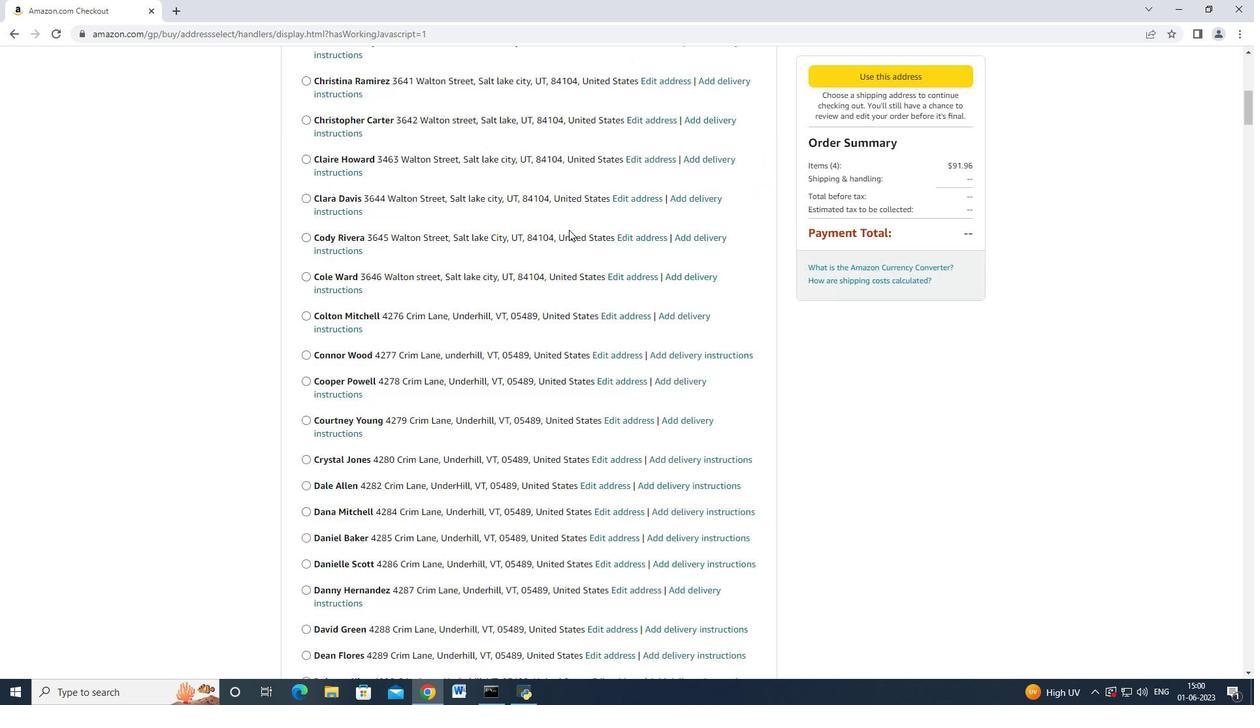 
Action: Mouse scrolled (554, 256) with delta (0, 0)
Screenshot: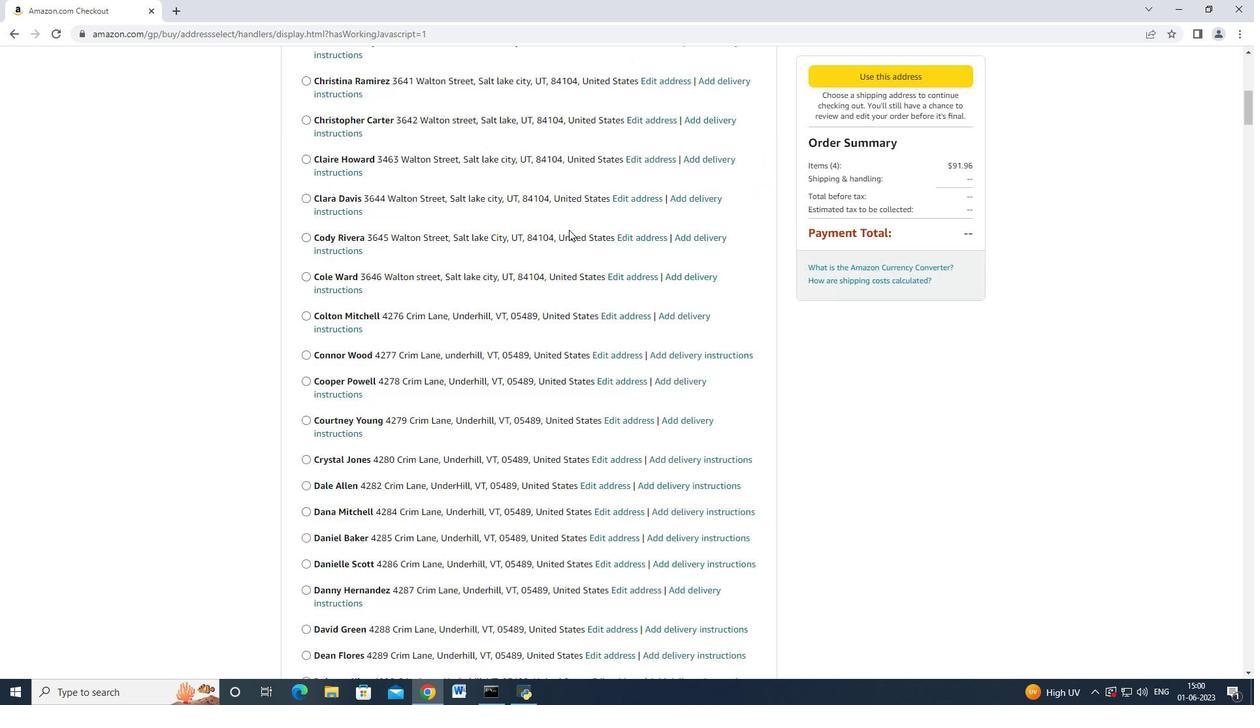 
Action: Mouse scrolled (554, 256) with delta (0, -1)
Screenshot: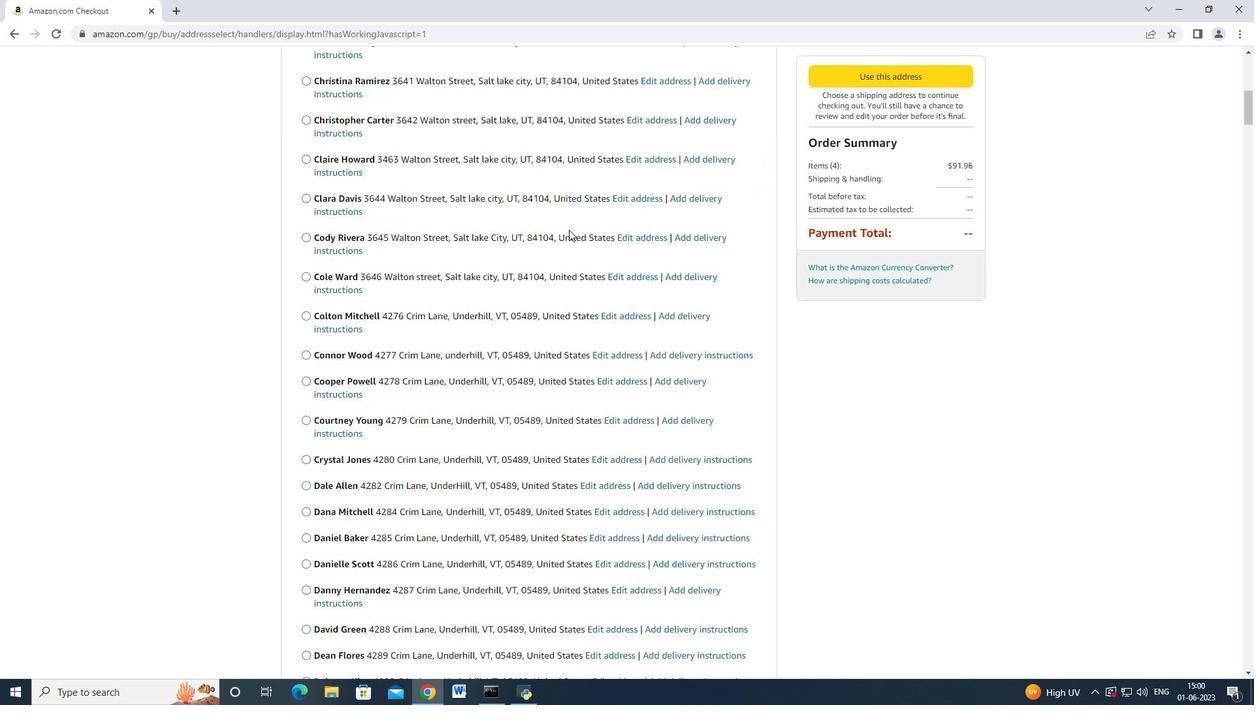
Action: Mouse scrolled (554, 256) with delta (0, 0)
Screenshot: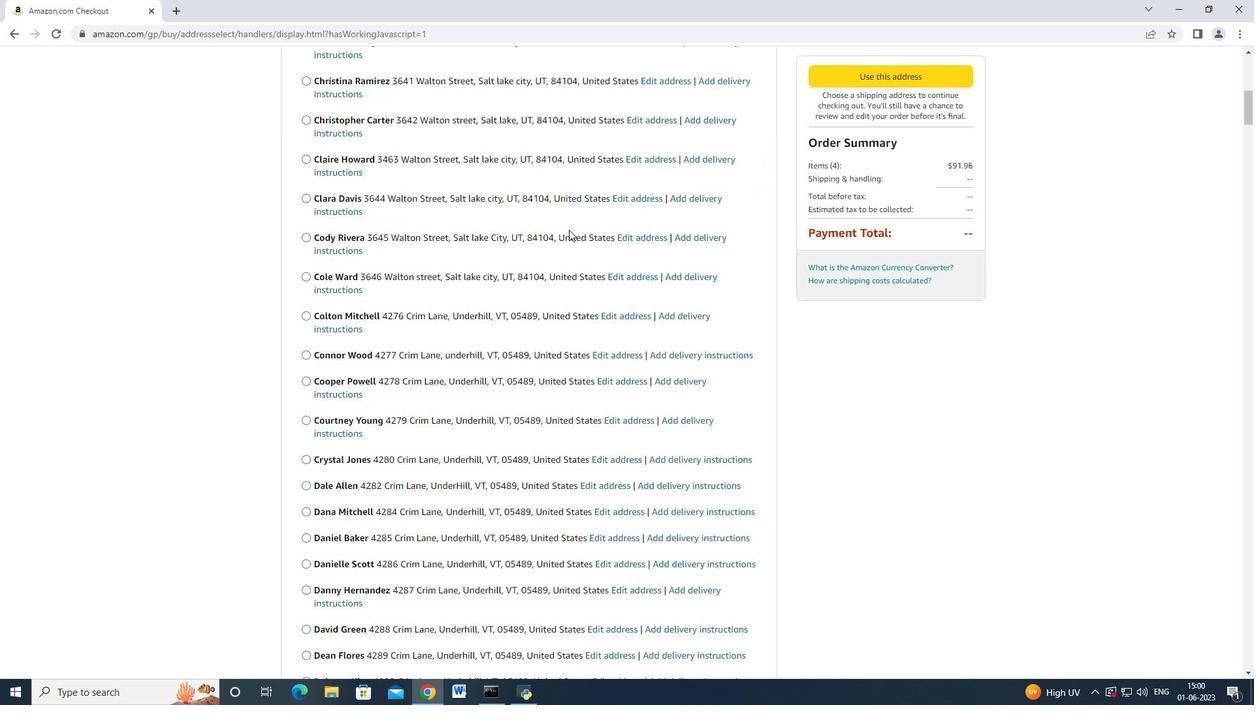 
Action: Mouse scrolled (554, 256) with delta (0, 0)
Screenshot: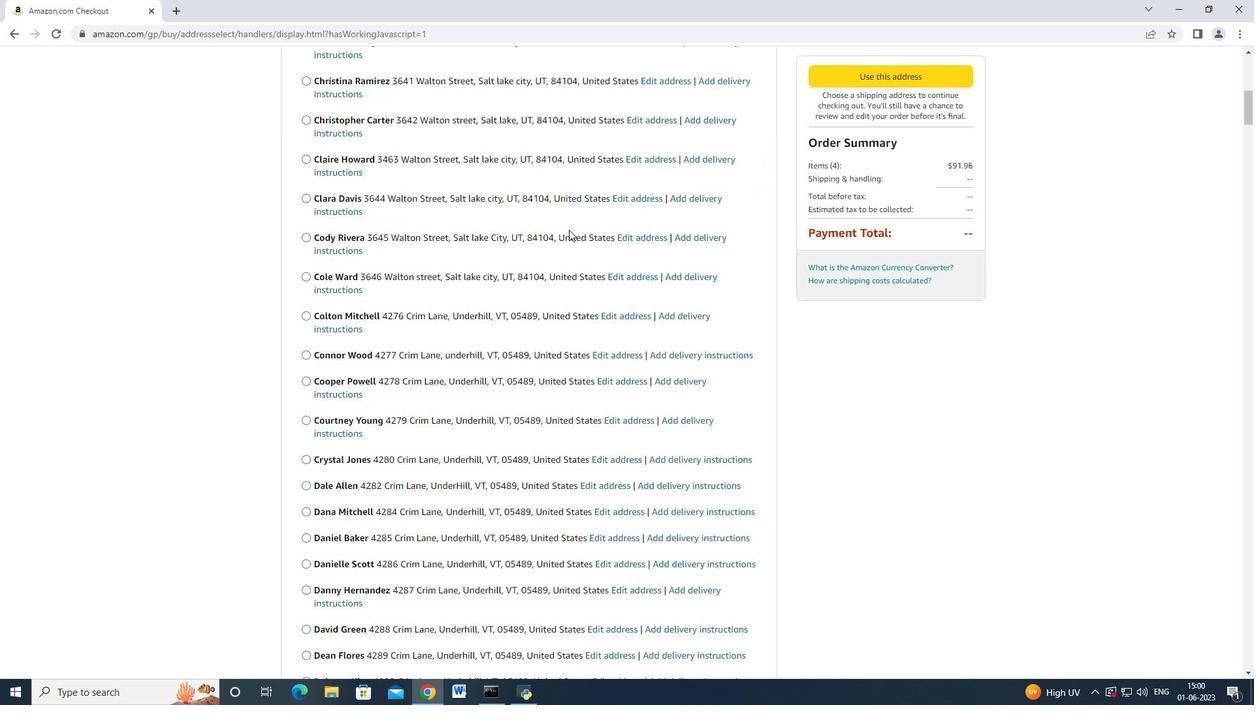 
Action: Mouse scrolled (554, 256) with delta (0, 0)
Screenshot: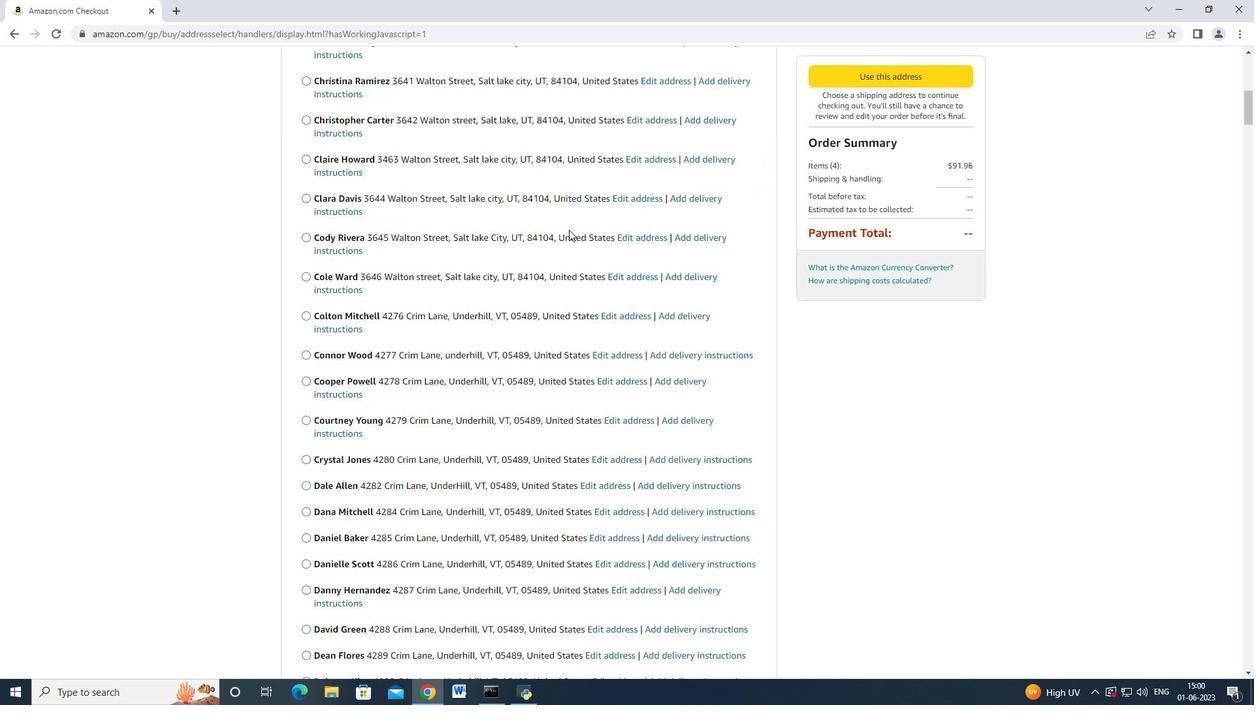 
Action: Mouse moved to (550, 275)
Screenshot: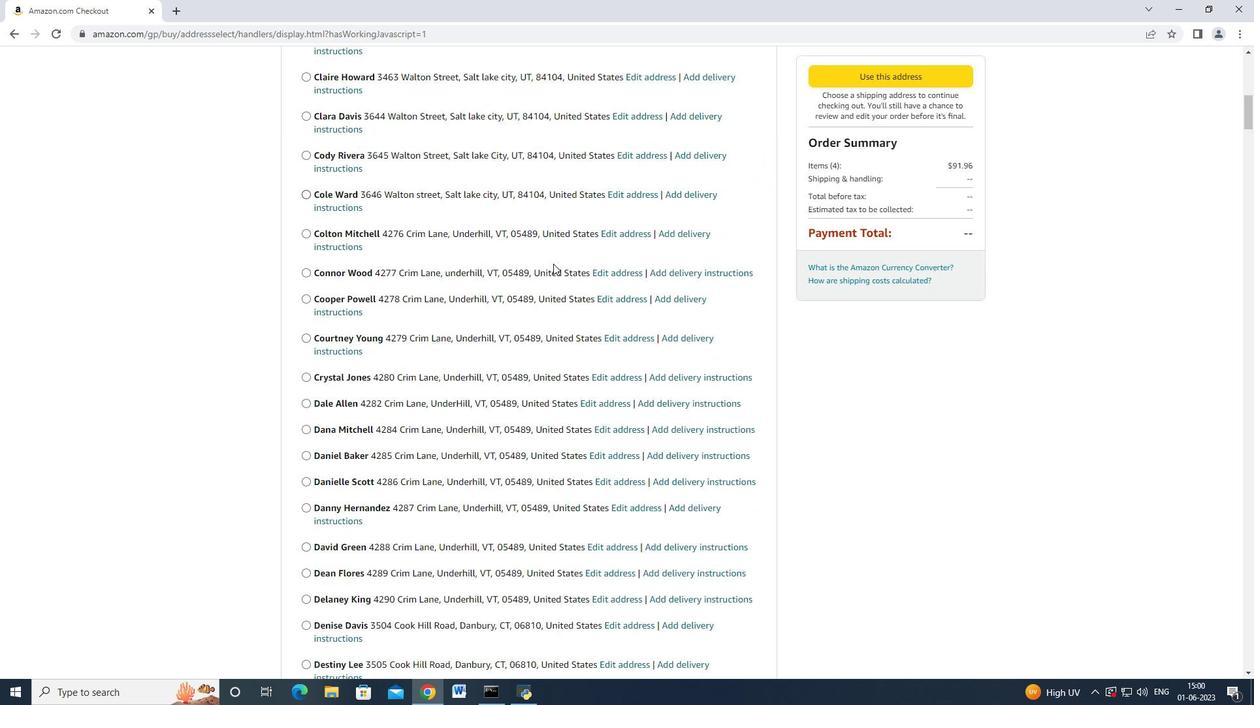 
Action: Mouse scrolled (550, 274) with delta (0, 0)
Screenshot: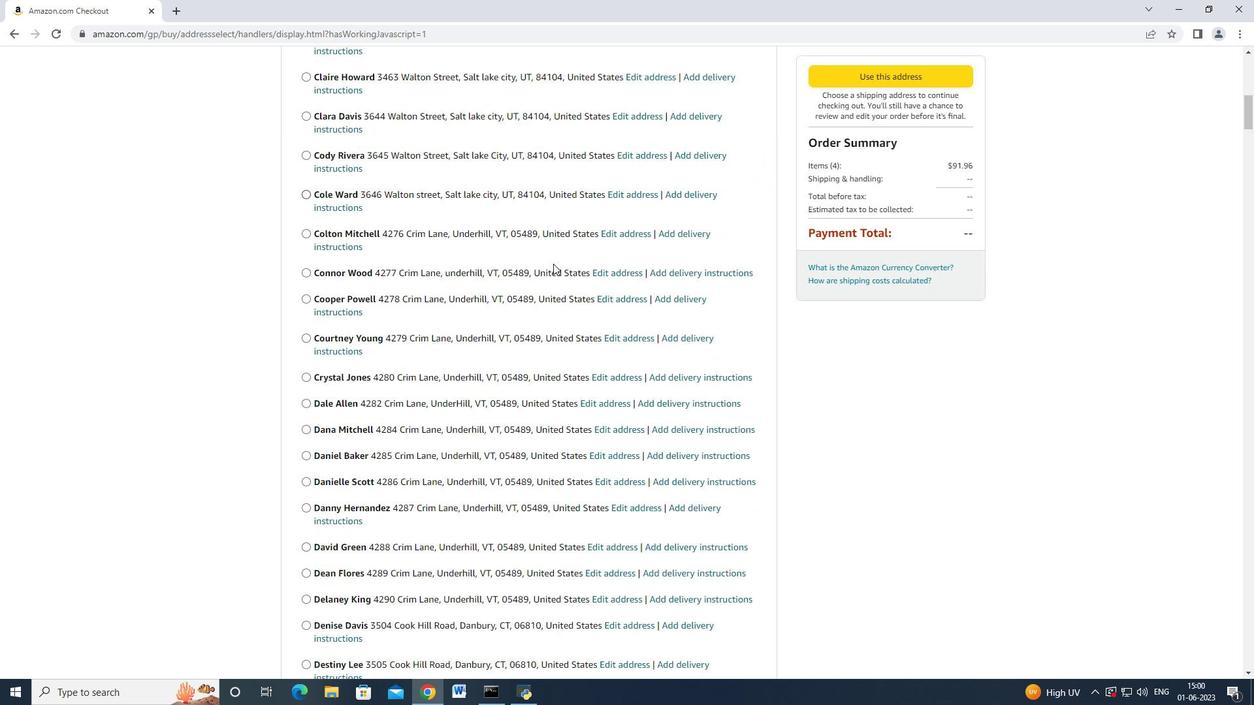 
Action: Mouse scrolled (550, 274) with delta (0, 0)
Screenshot: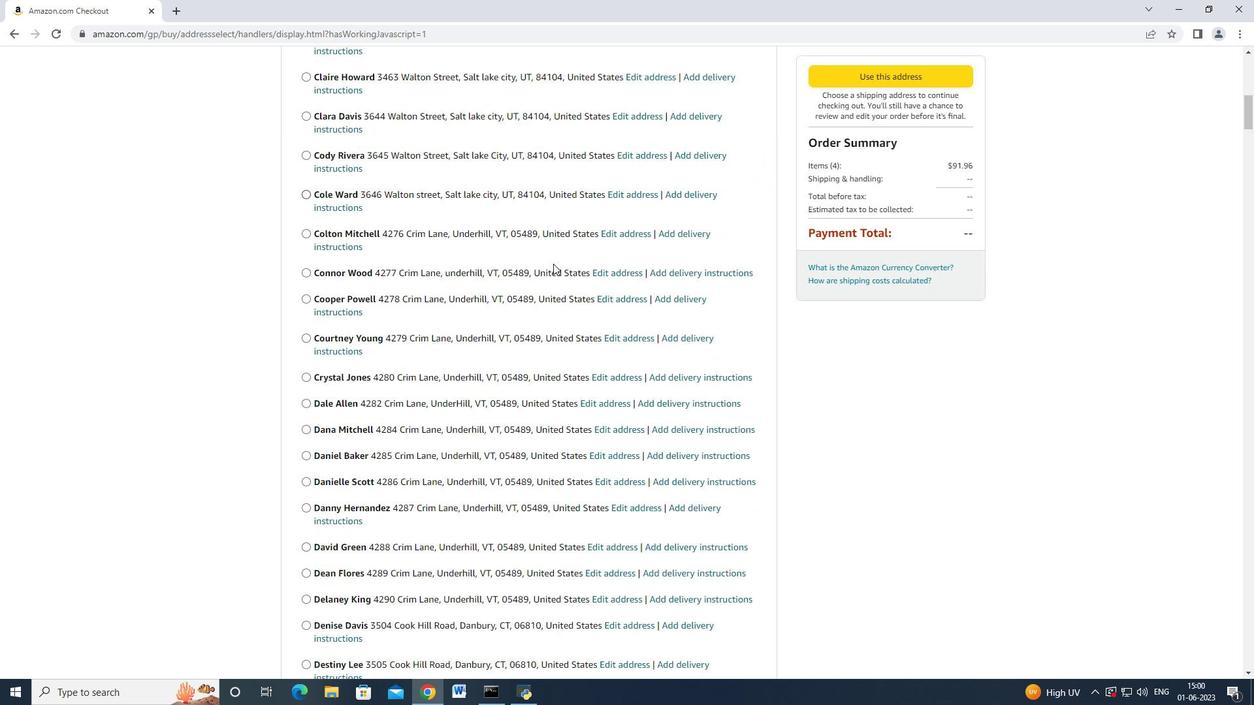 
Action: Mouse moved to (550, 275)
Screenshot: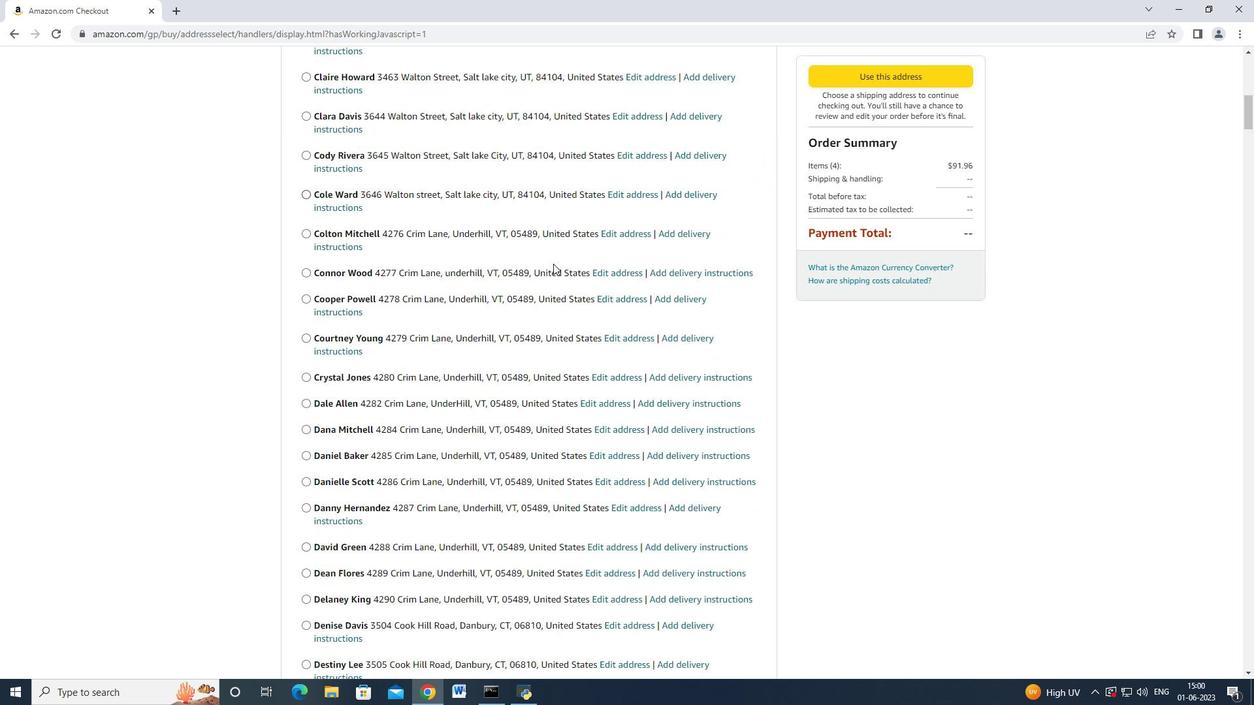 
Action: Mouse scrolled (550, 274) with delta (0, 0)
Screenshot: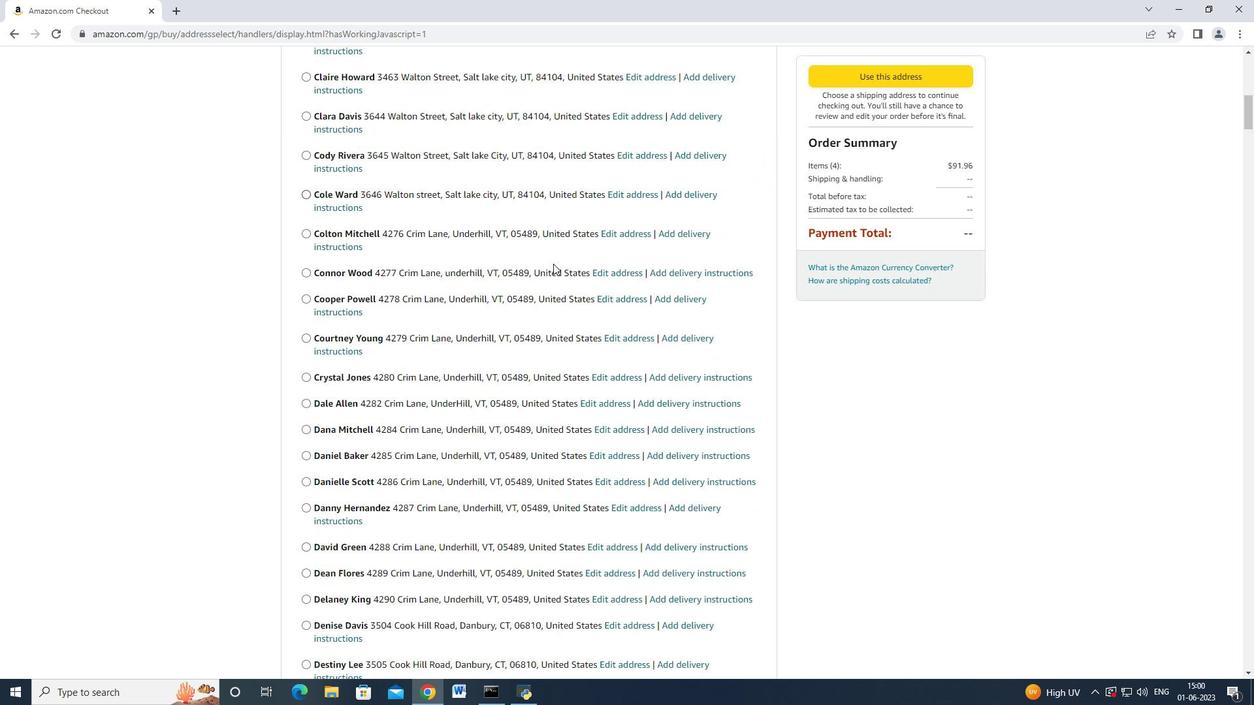 
Action: Mouse scrolled (550, 274) with delta (0, 0)
Screenshot: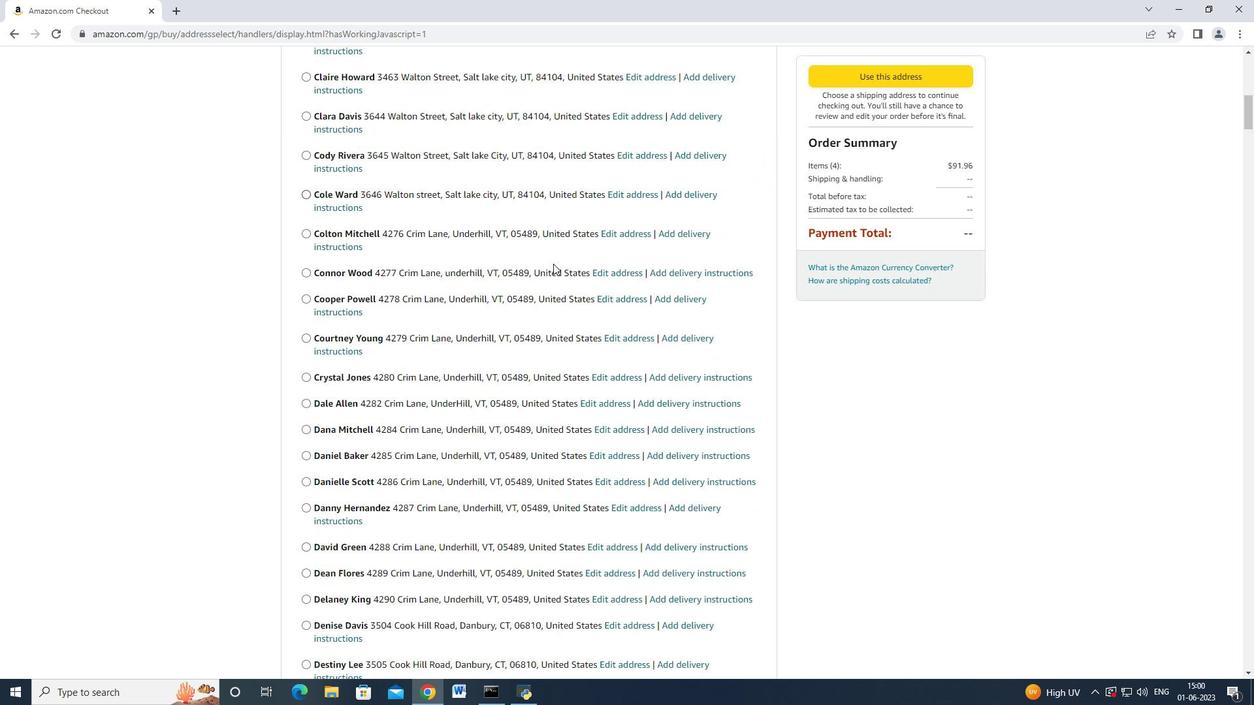 
Action: Mouse moved to (550, 276)
Screenshot: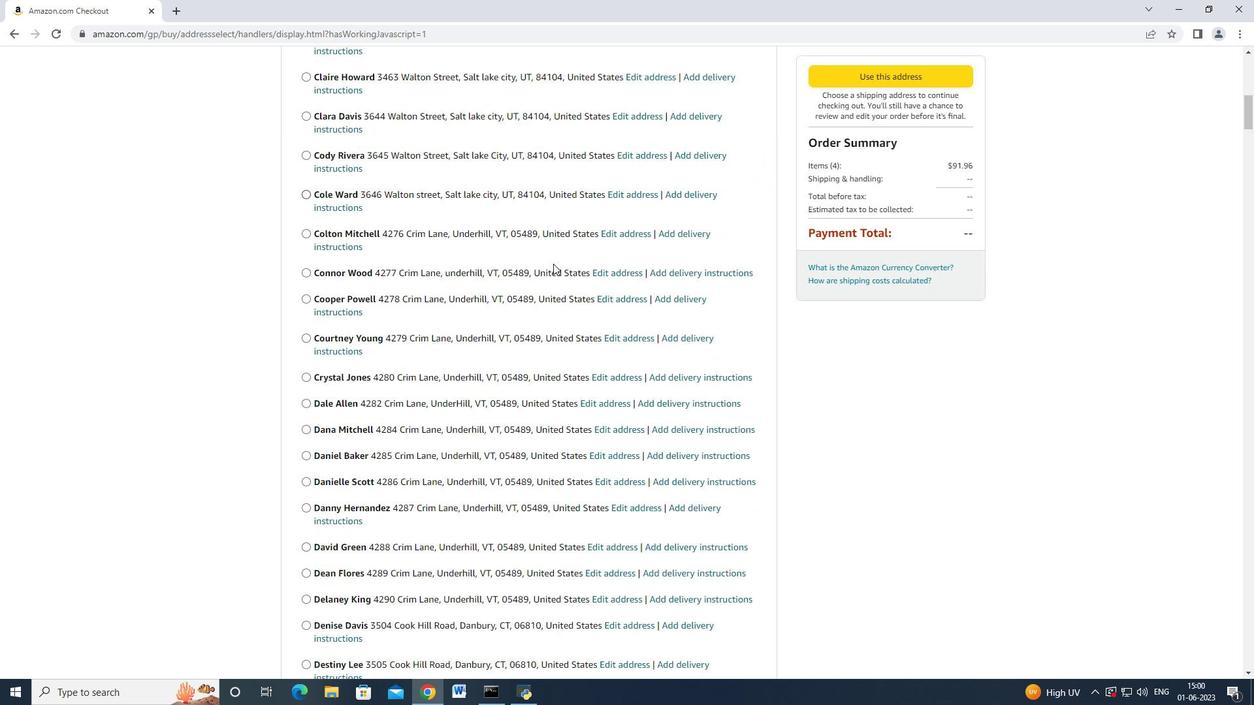 
Action: Mouse scrolled (550, 275) with delta (0, 0)
Screenshot: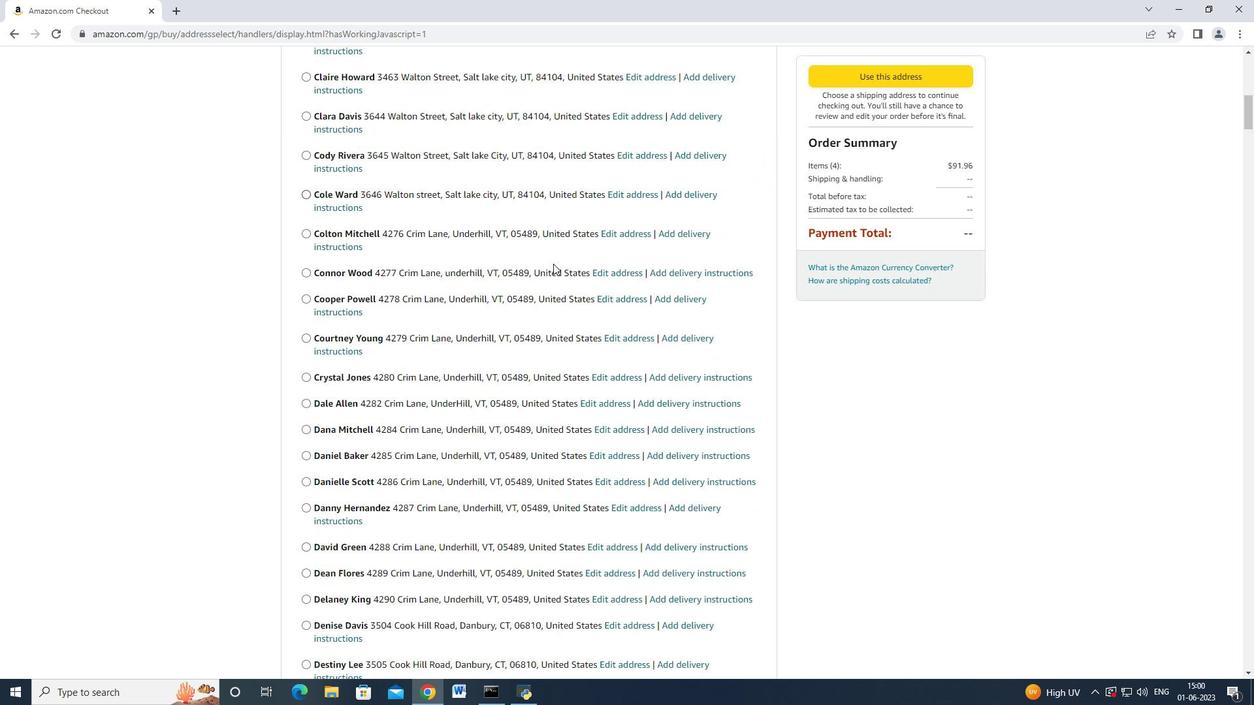 
Action: Mouse scrolled (550, 274) with delta (0, -1)
Screenshot: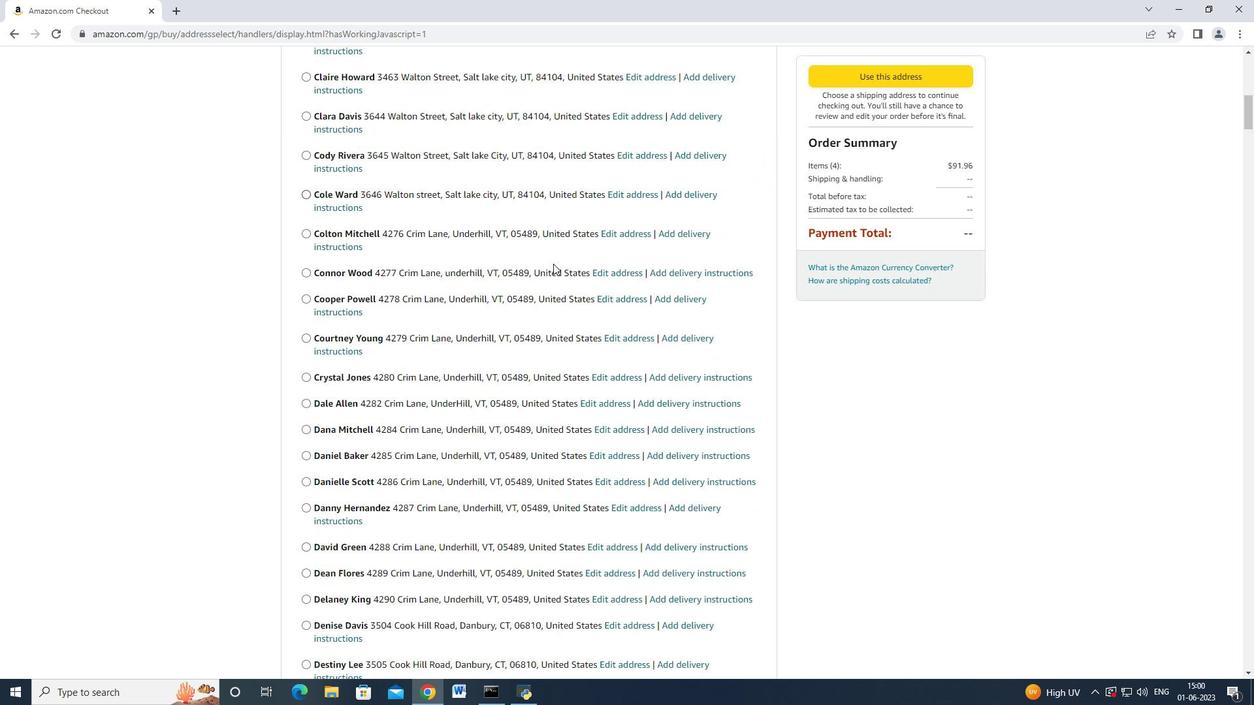 
Action: Mouse scrolled (550, 275) with delta (0, 0)
Screenshot: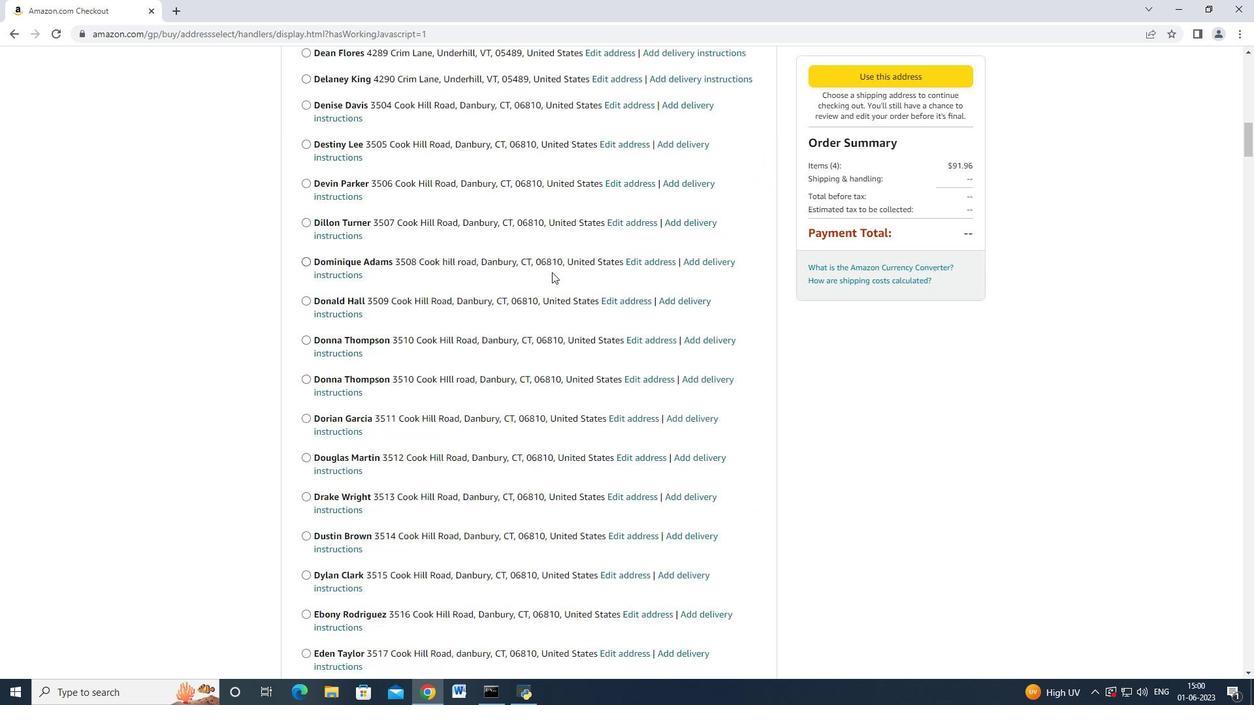 
Action: Mouse moved to (551, 276)
Screenshot: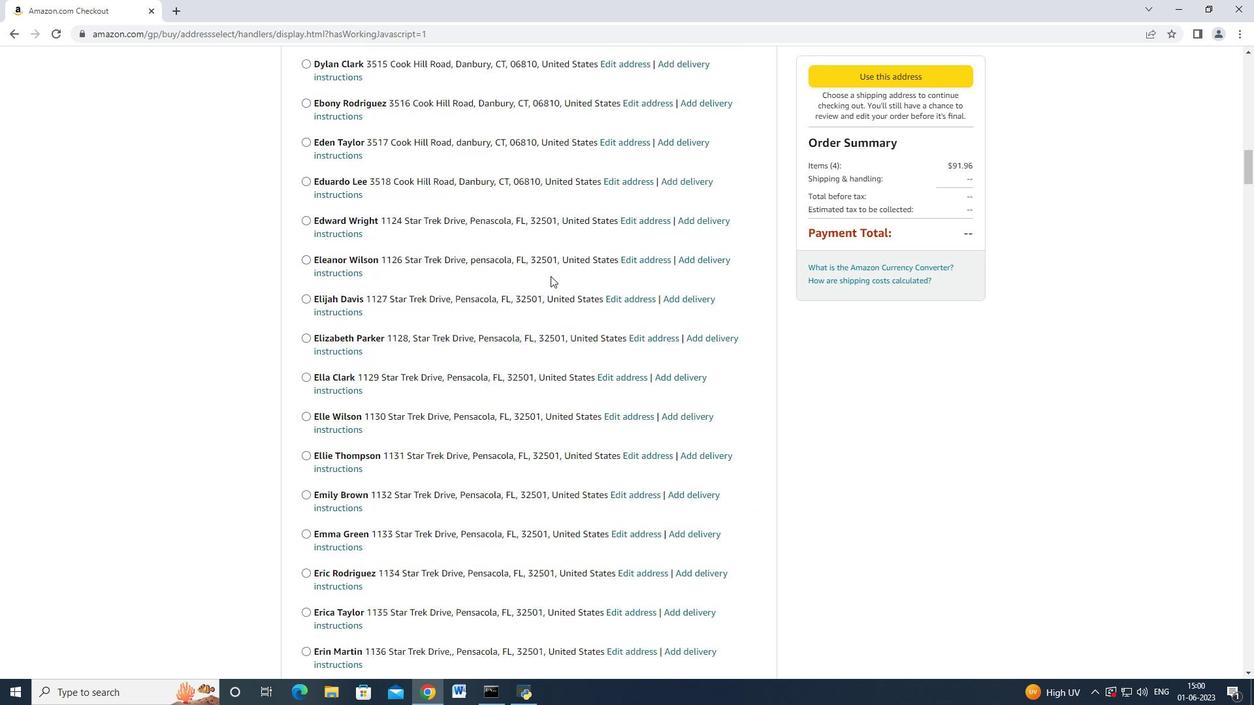 
Action: Mouse scrolled (551, 275) with delta (0, 0)
Screenshot: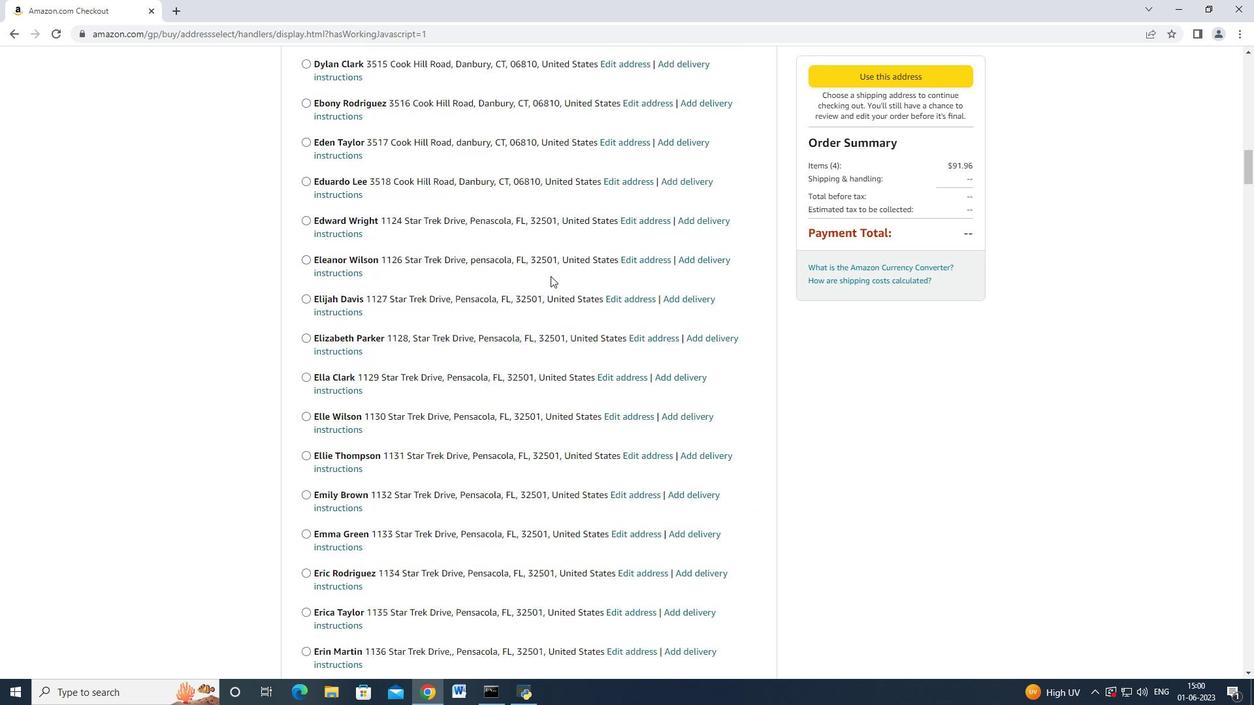
Action: Mouse scrolled (551, 274) with delta (0, -1)
Screenshot: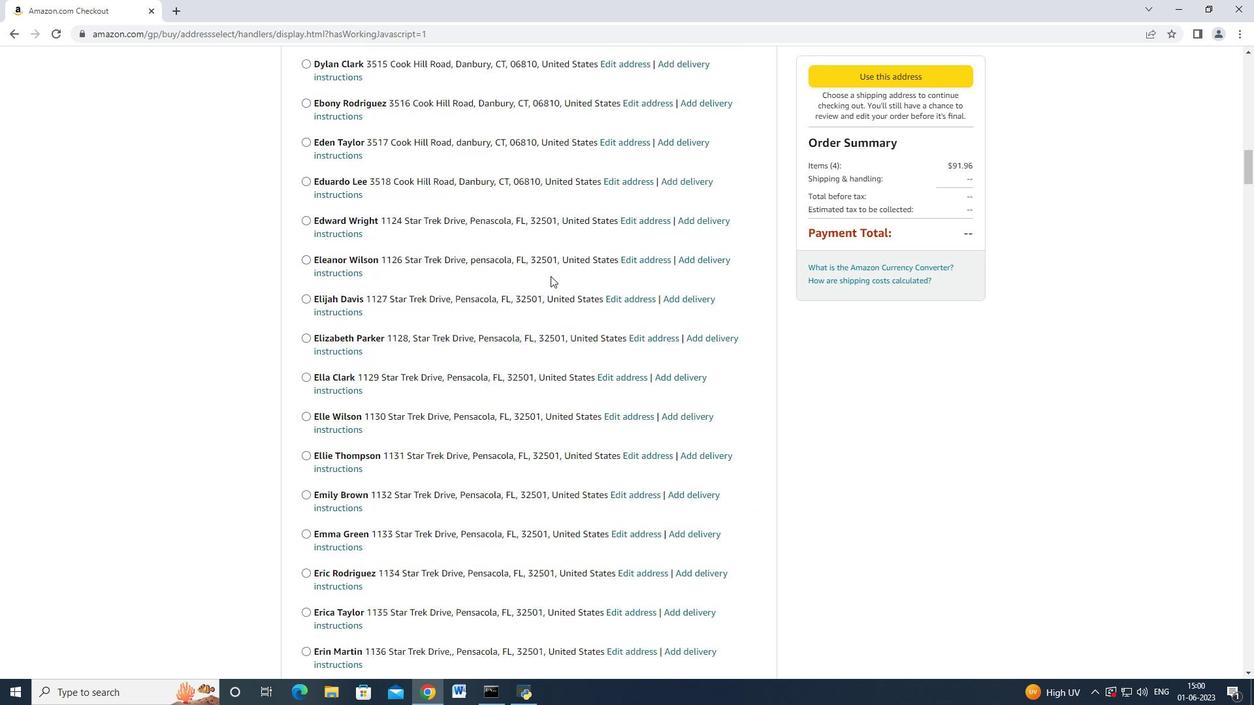 
Action: Mouse scrolled (551, 275) with delta (0, 0)
Screenshot: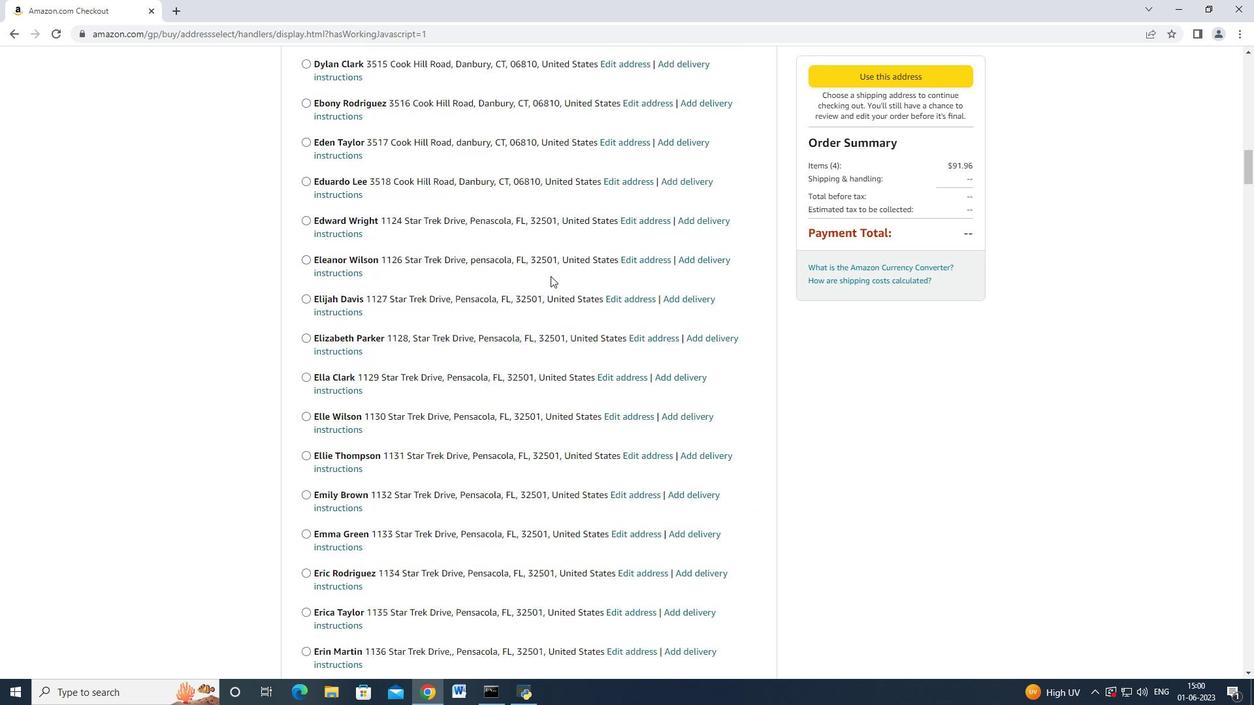 
Action: Mouse scrolled (551, 274) with delta (0, -1)
Screenshot: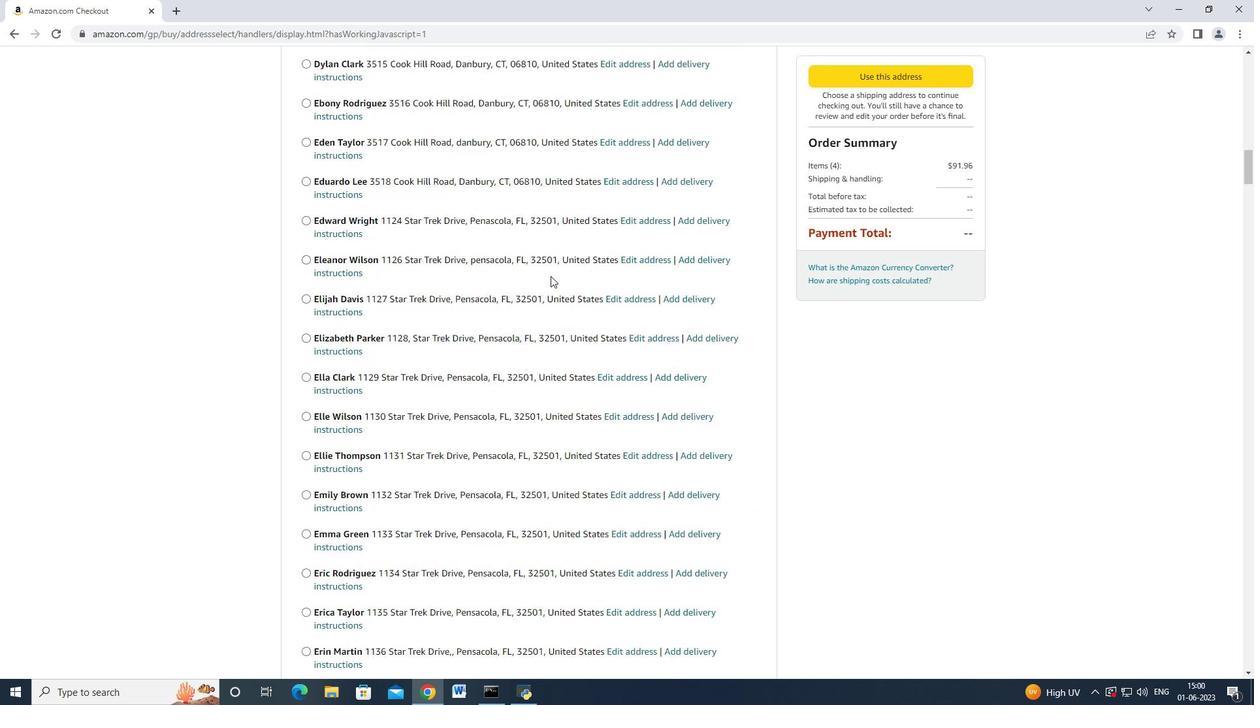 
Action: Mouse scrolled (551, 275) with delta (0, 0)
Screenshot: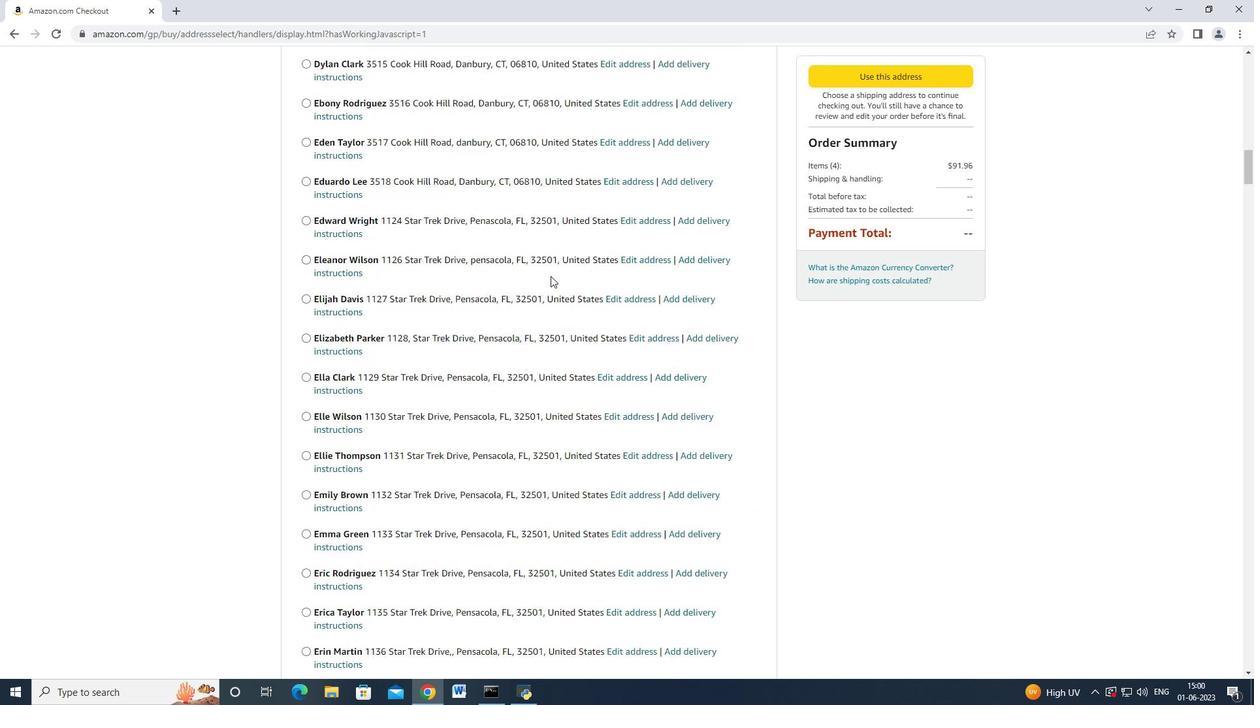 
Action: Mouse scrolled (551, 275) with delta (0, 0)
Screenshot: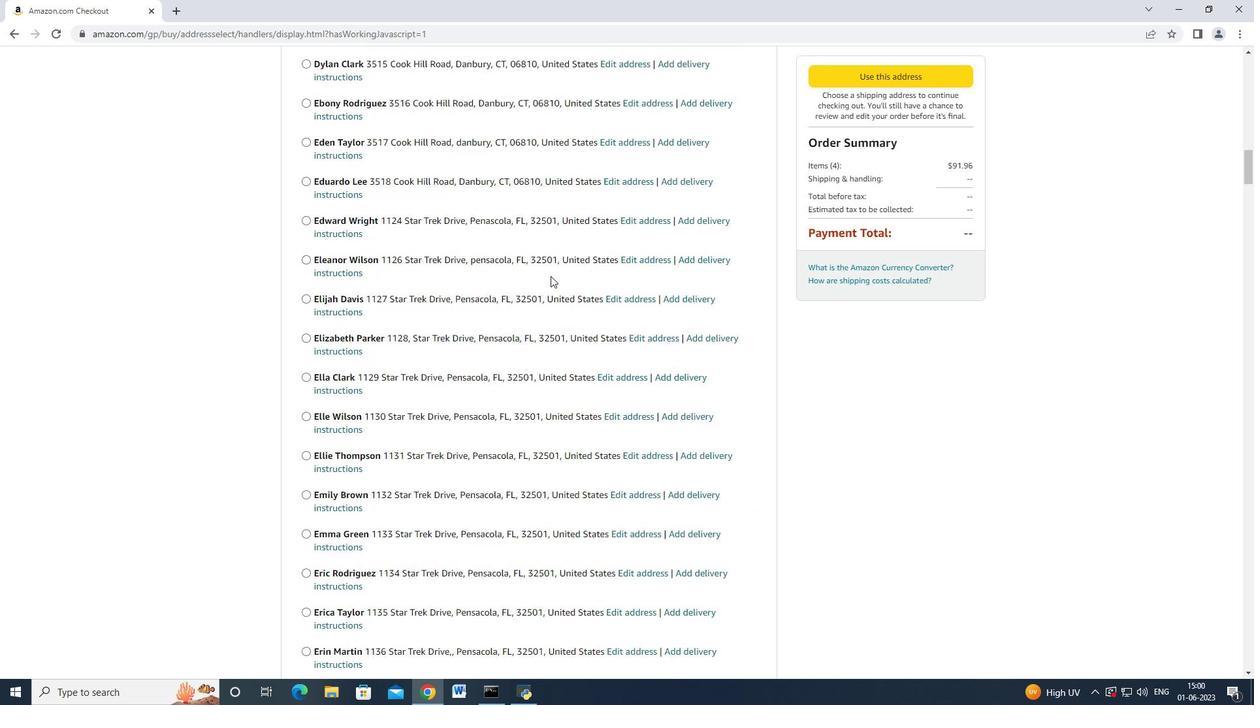 
Action: Mouse scrolled (551, 275) with delta (0, 0)
Screenshot: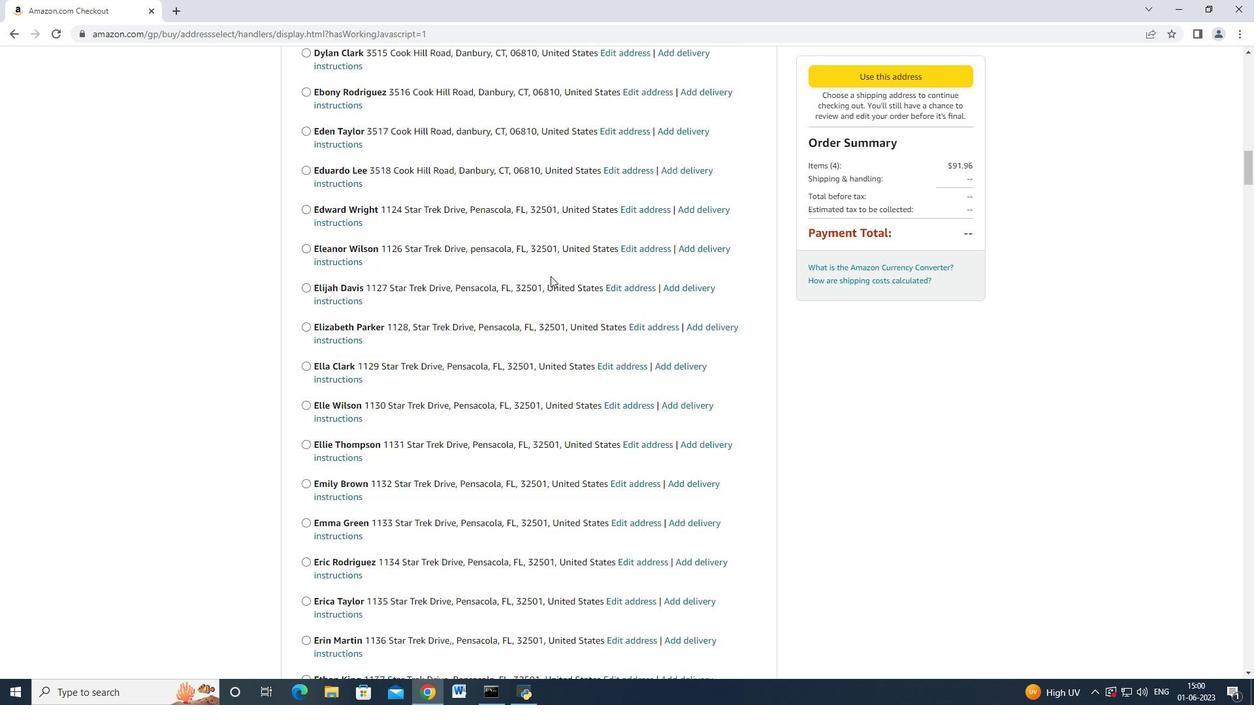 
Action: Mouse scrolled (551, 274) with delta (0, -1)
Screenshot: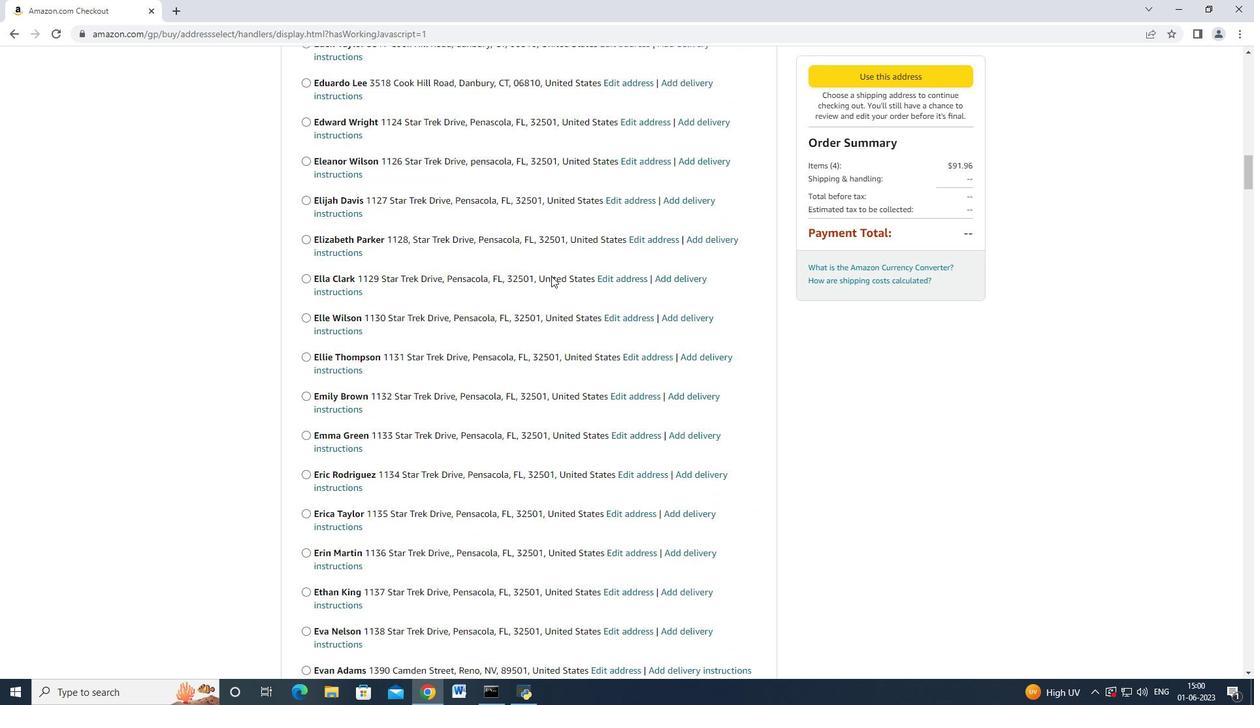 
Action: Mouse scrolled (551, 275) with delta (0, 0)
Screenshot: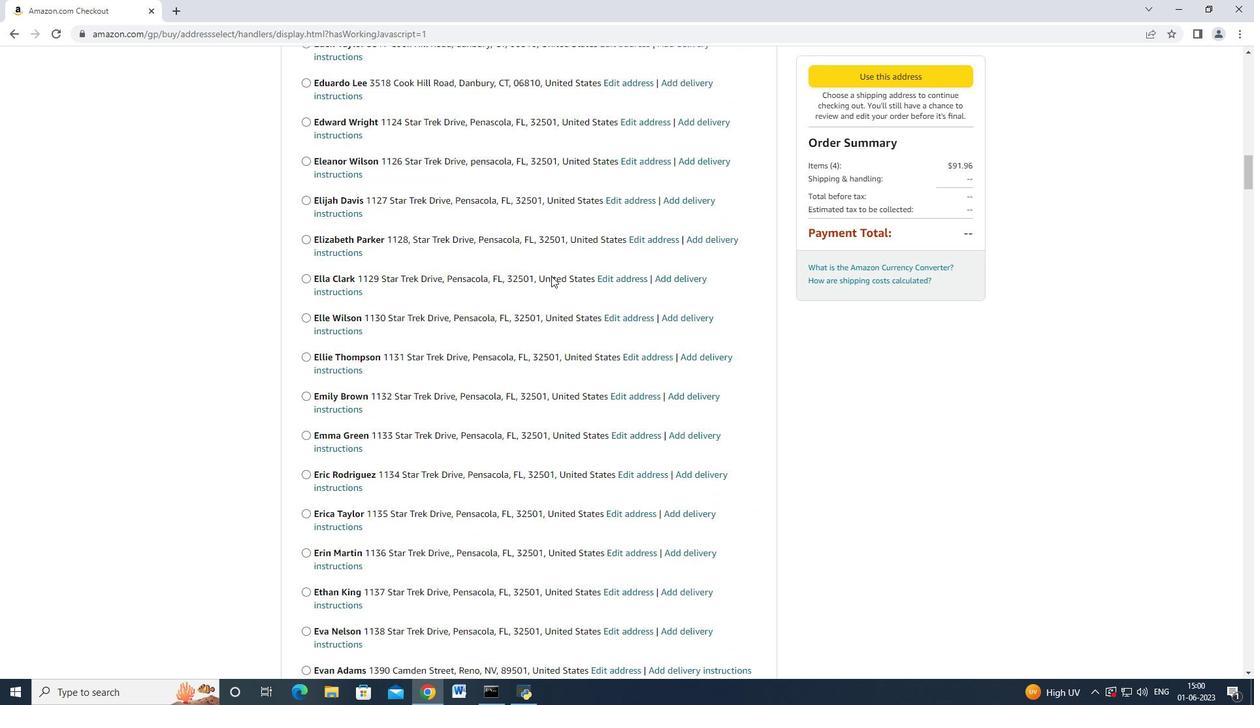 
Action: Mouse scrolled (551, 274) with delta (0, -1)
Screenshot: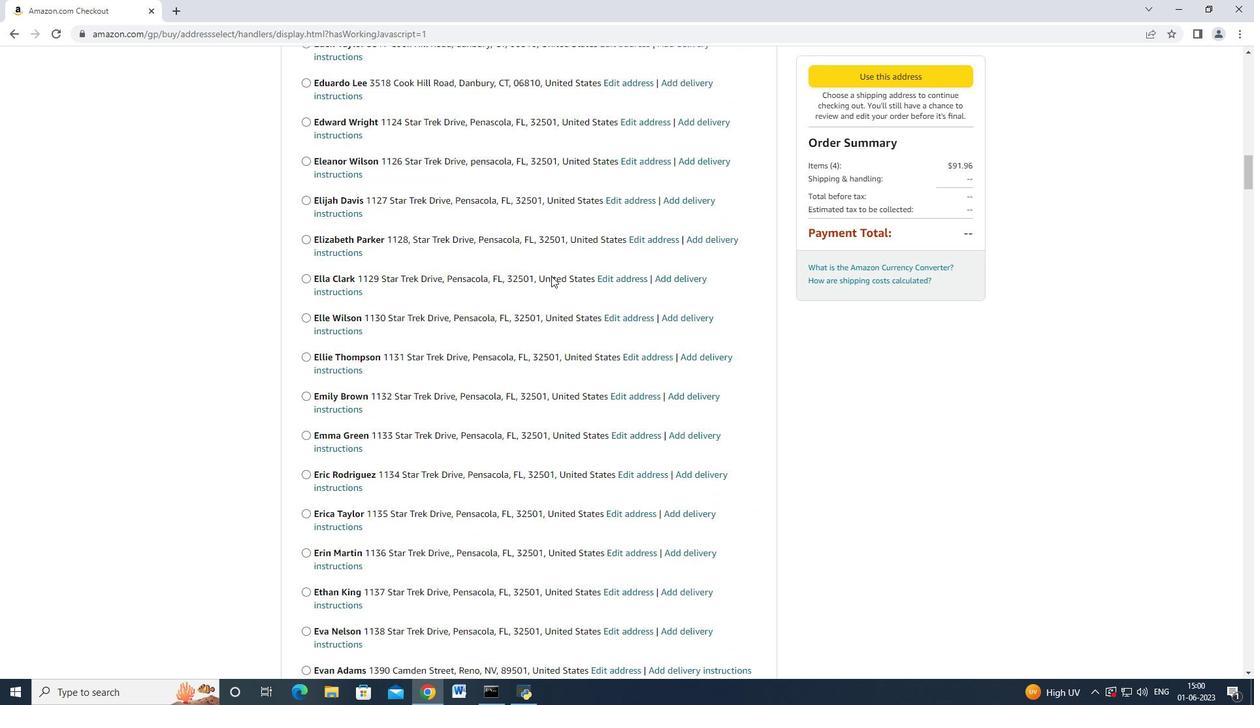 
Action: Mouse scrolled (551, 275) with delta (0, 0)
Screenshot: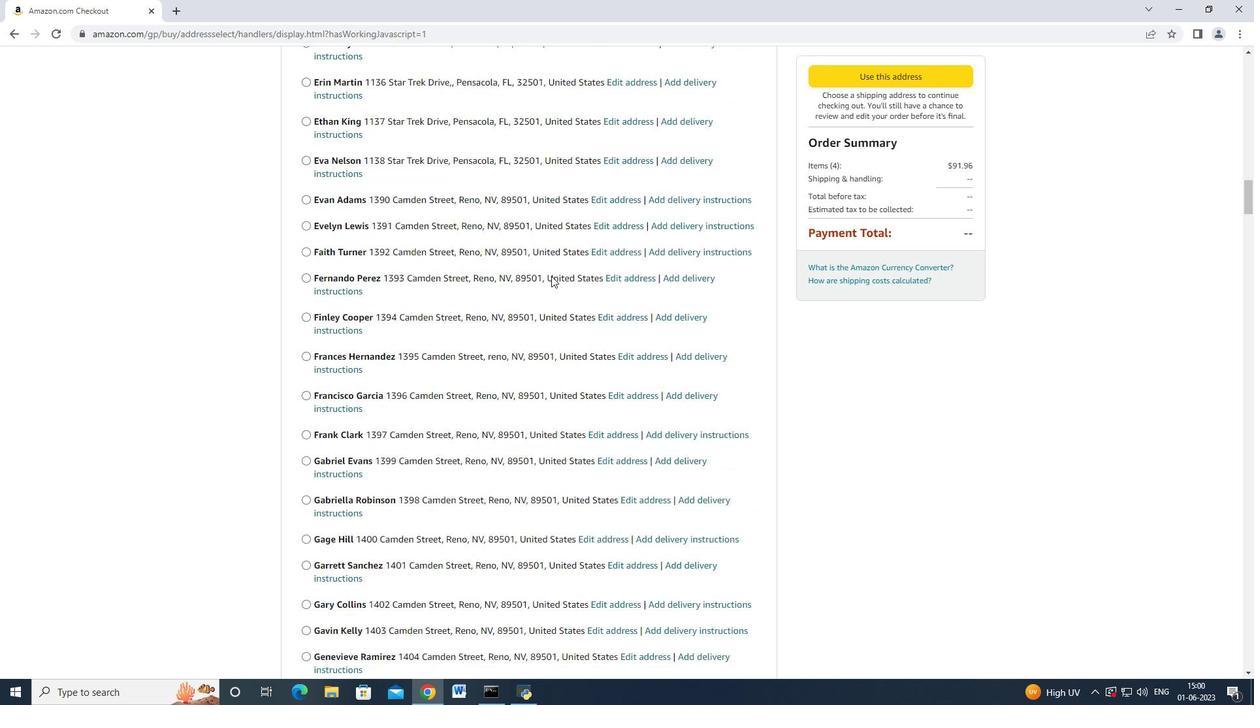 
Action: Mouse scrolled (551, 274) with delta (0, -1)
Screenshot: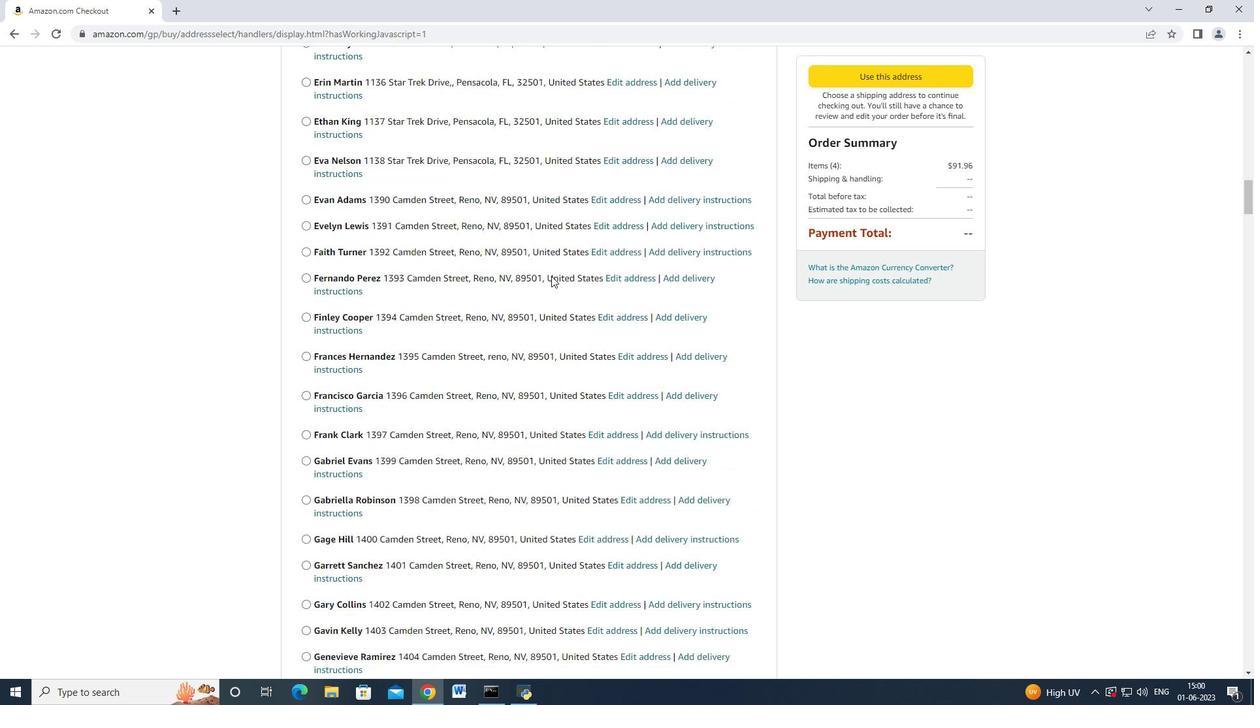 
Action: Mouse scrolled (551, 275) with delta (0, 0)
Screenshot: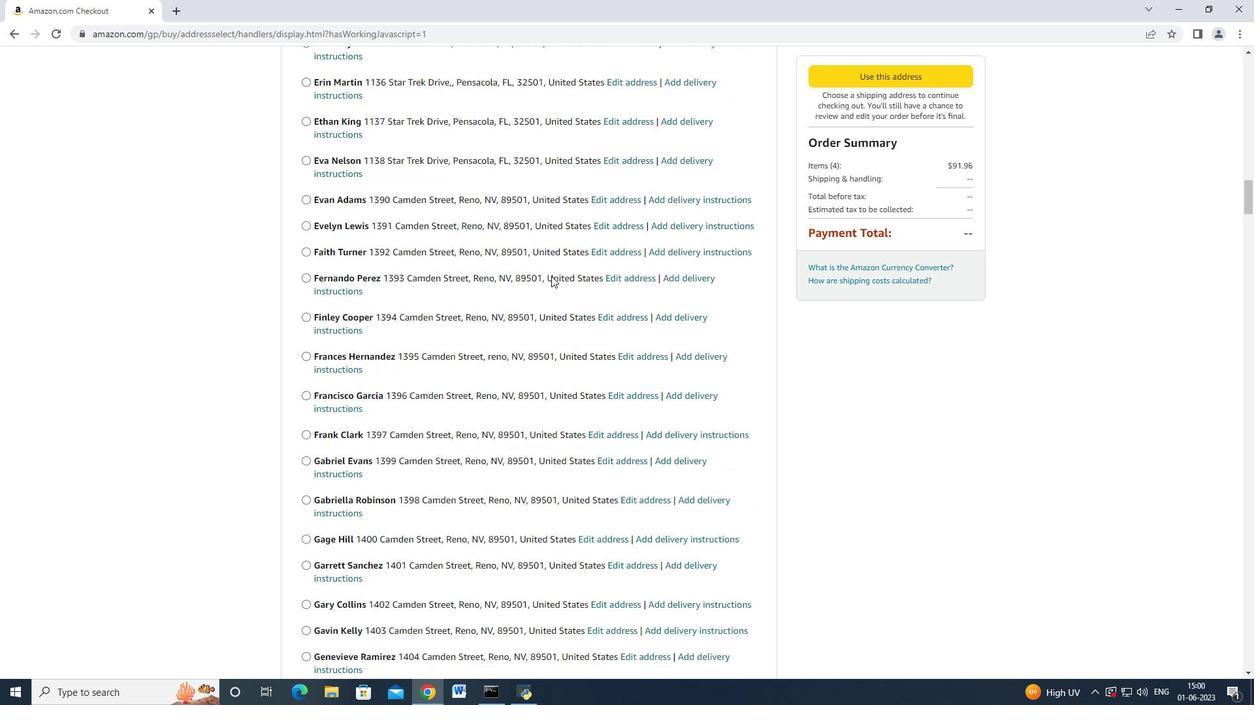 
Action: Mouse moved to (553, 276)
Screenshot: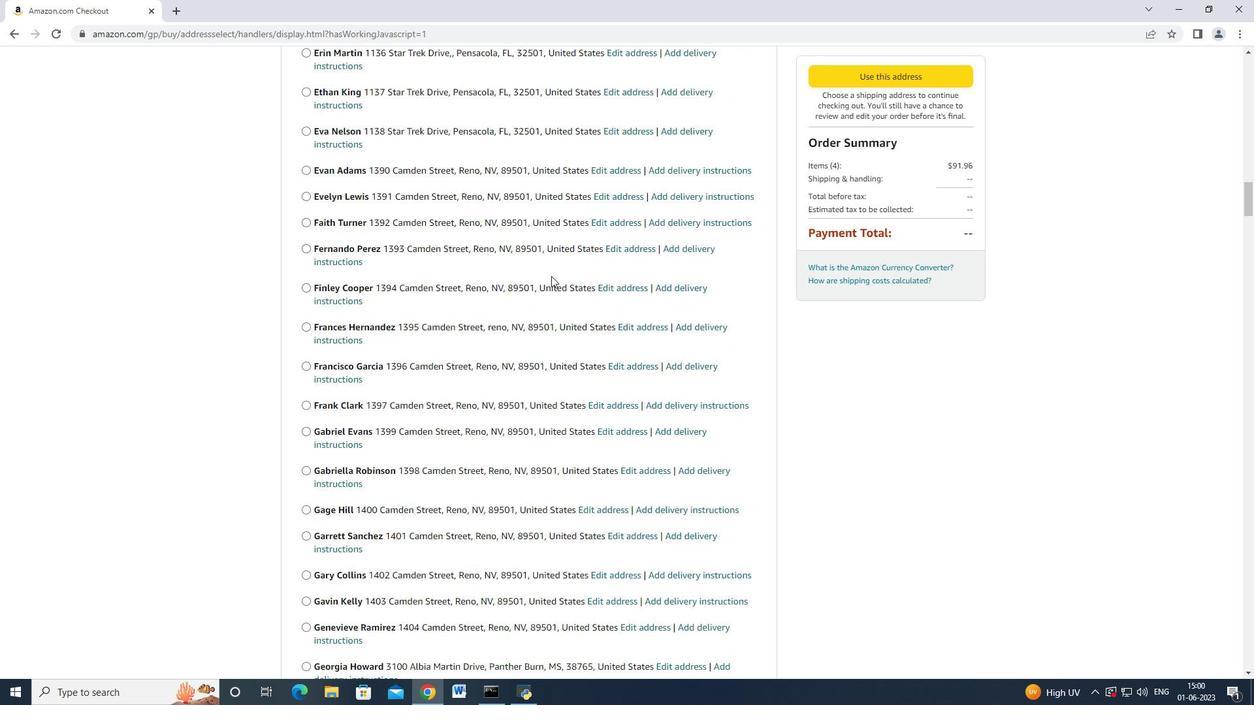 
Action: Mouse scrolled (553, 275) with delta (0, 0)
Screenshot: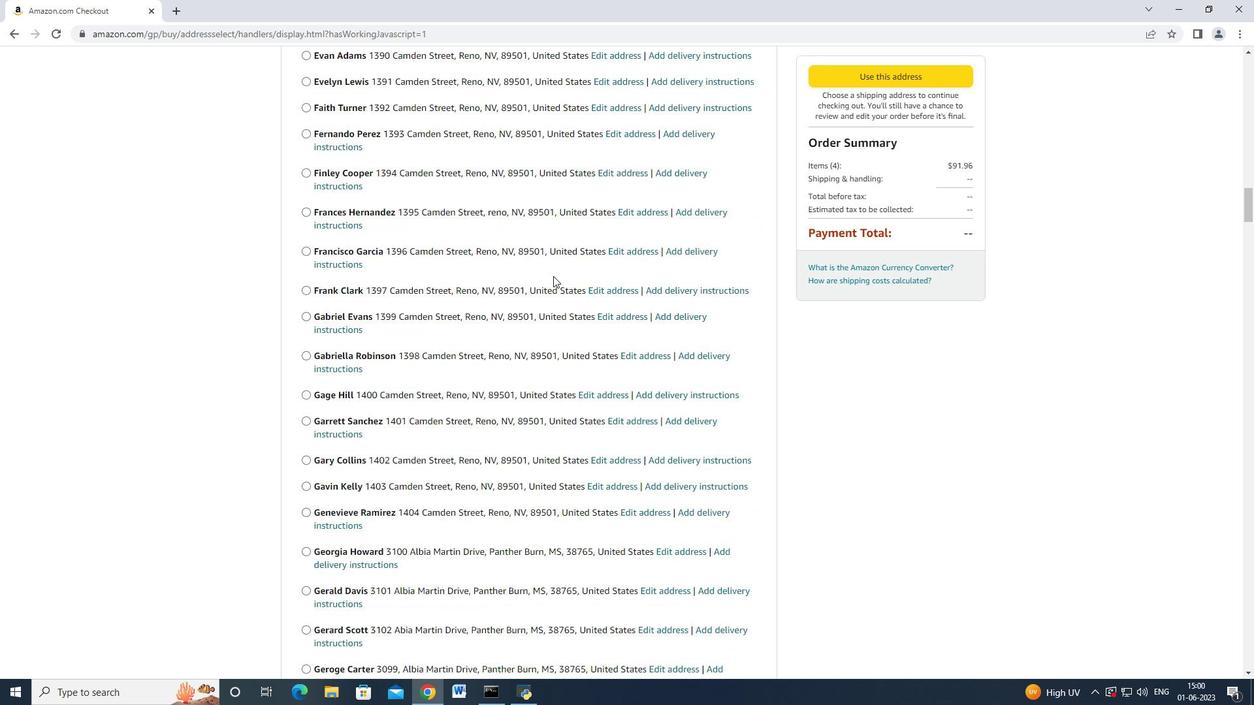 
Action: Mouse scrolled (553, 275) with delta (0, 0)
Screenshot: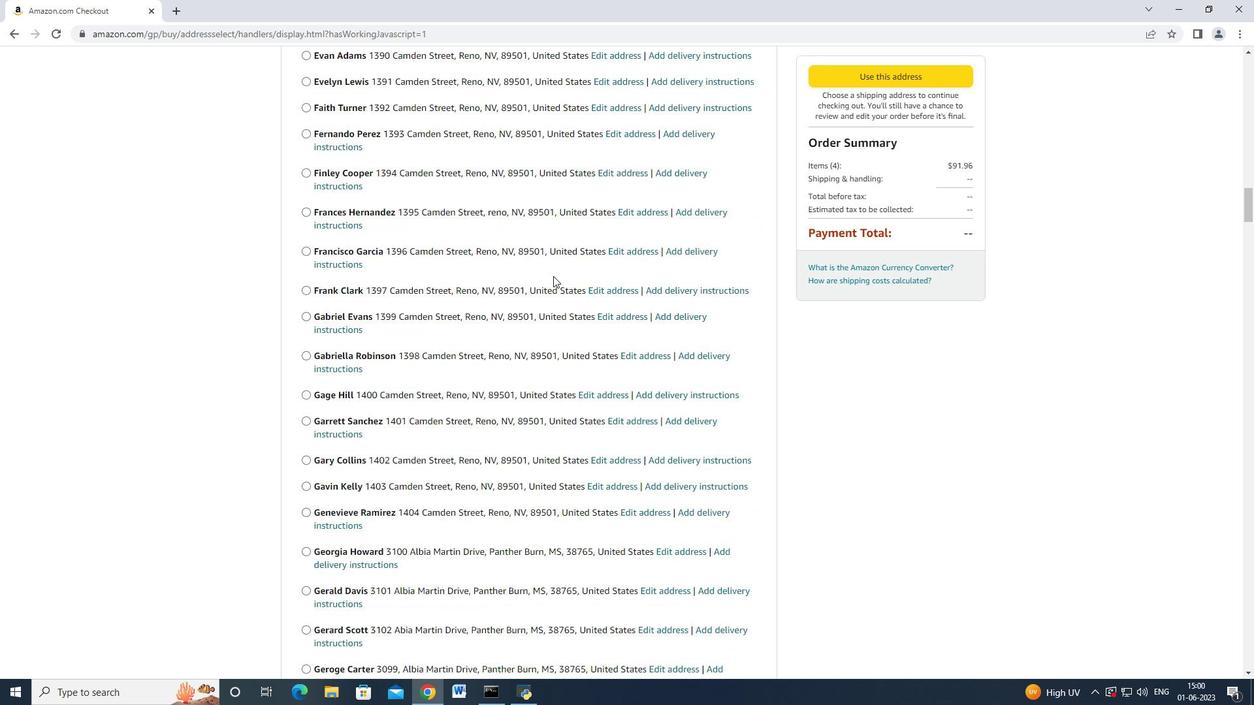 
Action: Mouse scrolled (553, 275) with delta (0, 0)
Screenshot: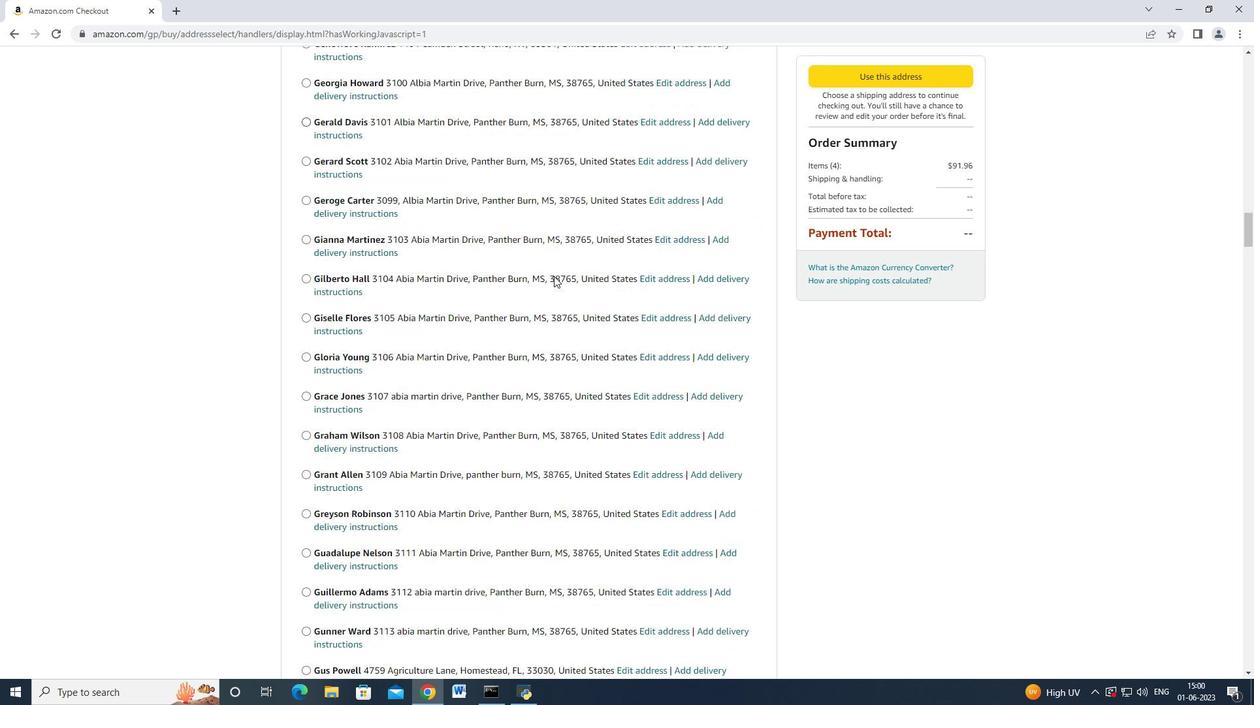 
Action: Mouse moved to (553, 276)
Screenshot: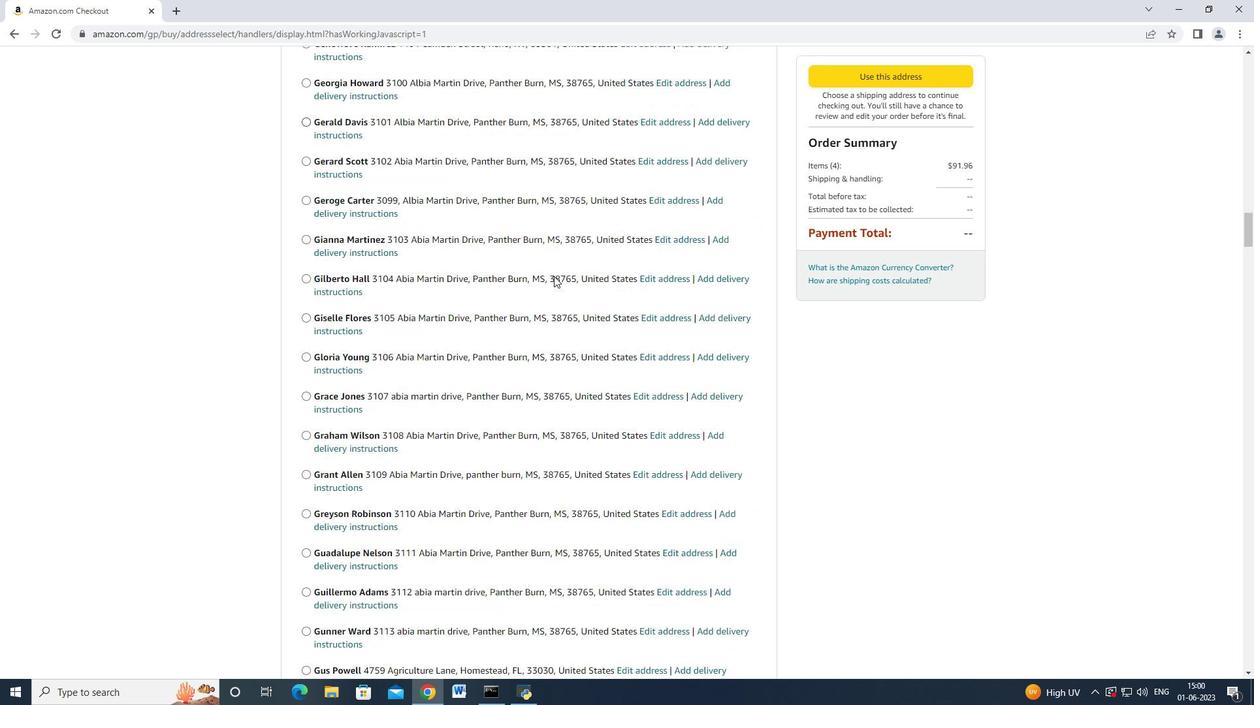 
Action: Mouse scrolled (553, 274) with delta (0, -1)
Screenshot: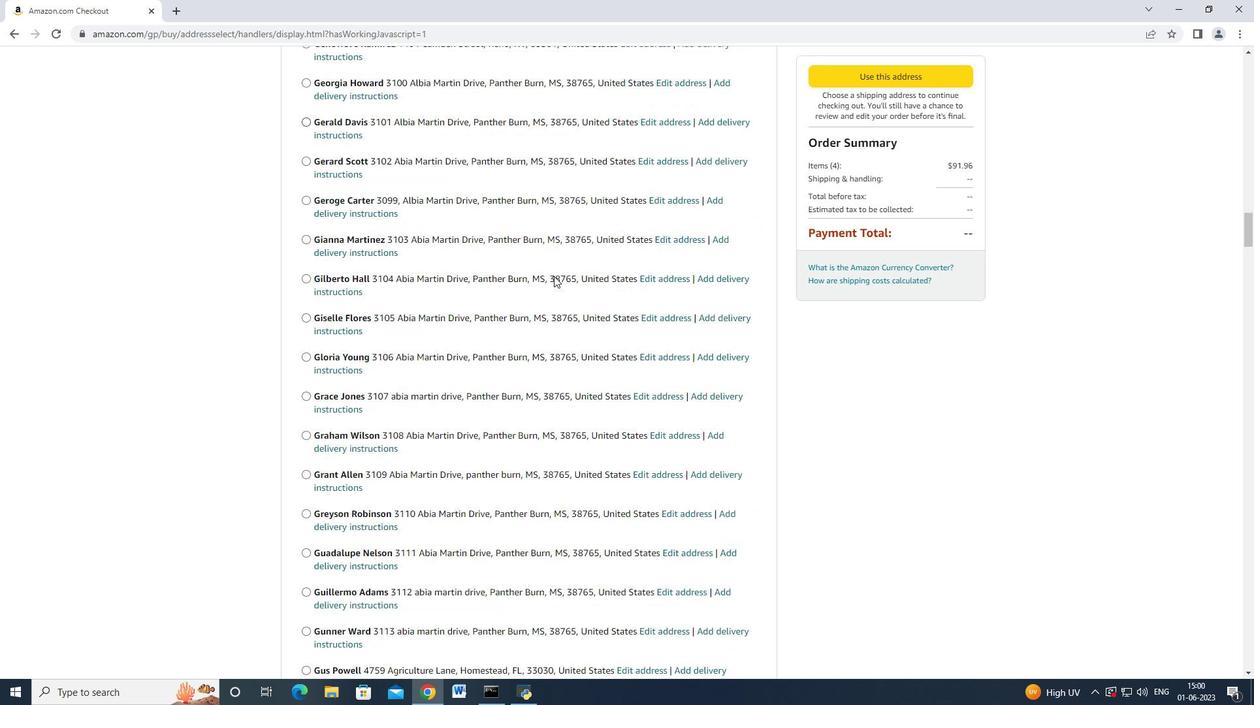 
Action: Mouse moved to (553, 276)
Screenshot: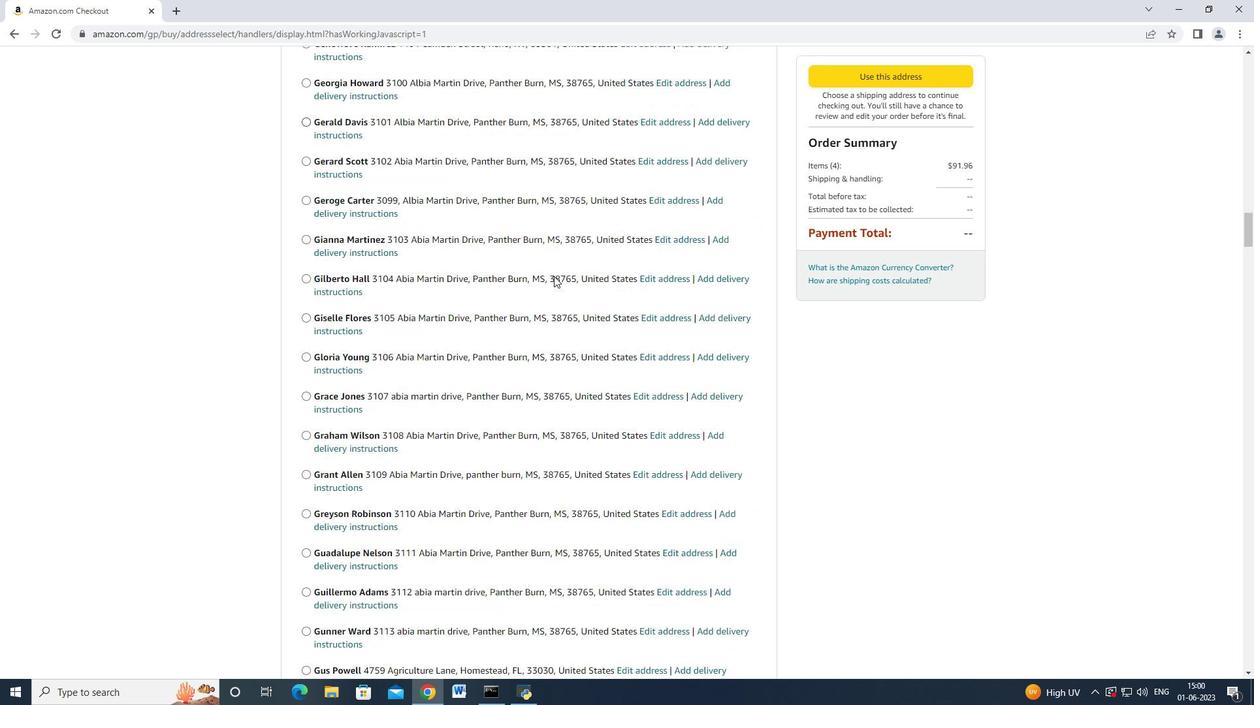
Action: Mouse scrolled (553, 275) with delta (0, 0)
Screenshot: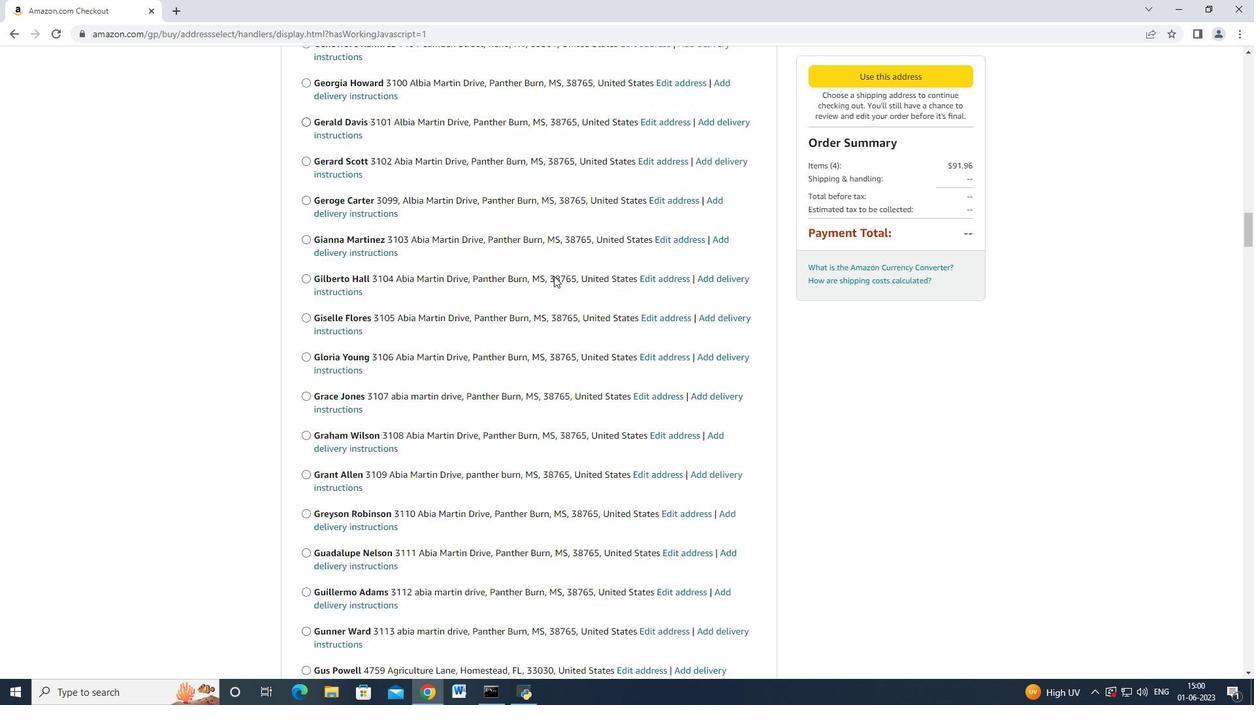 
Action: Mouse moved to (553, 276)
Screenshot: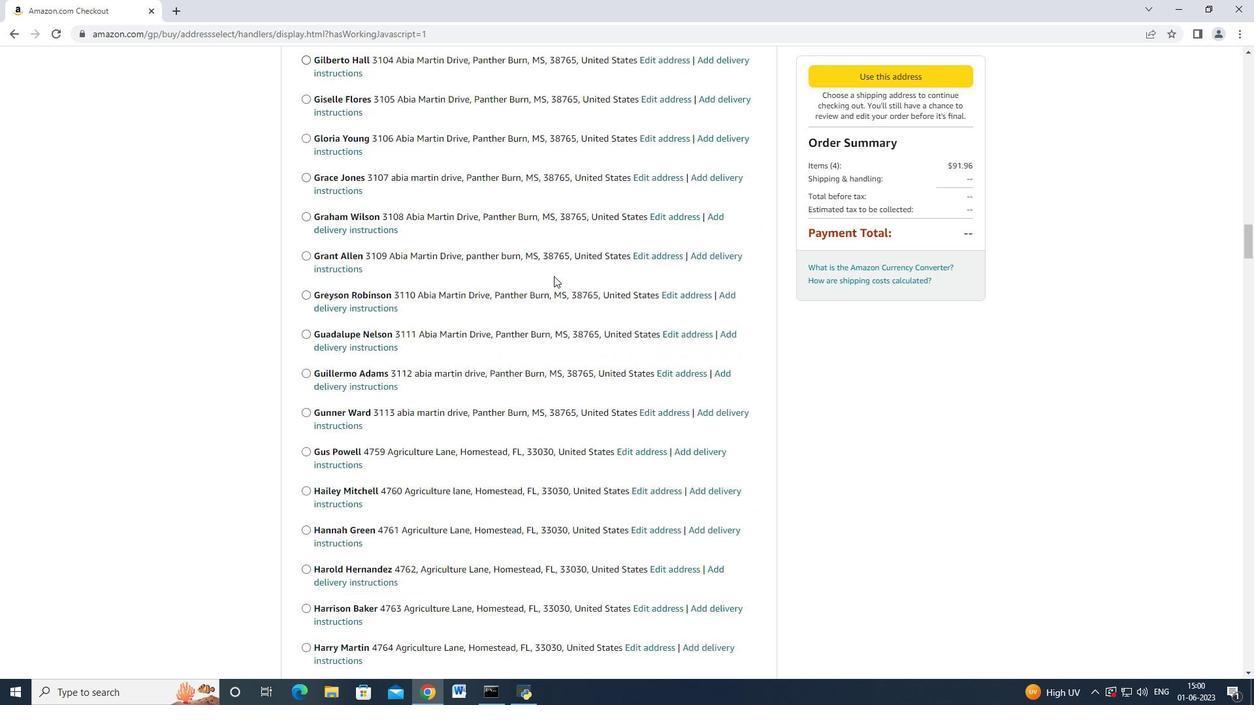 
Action: Mouse scrolled (554, 275) with delta (0, 0)
Screenshot: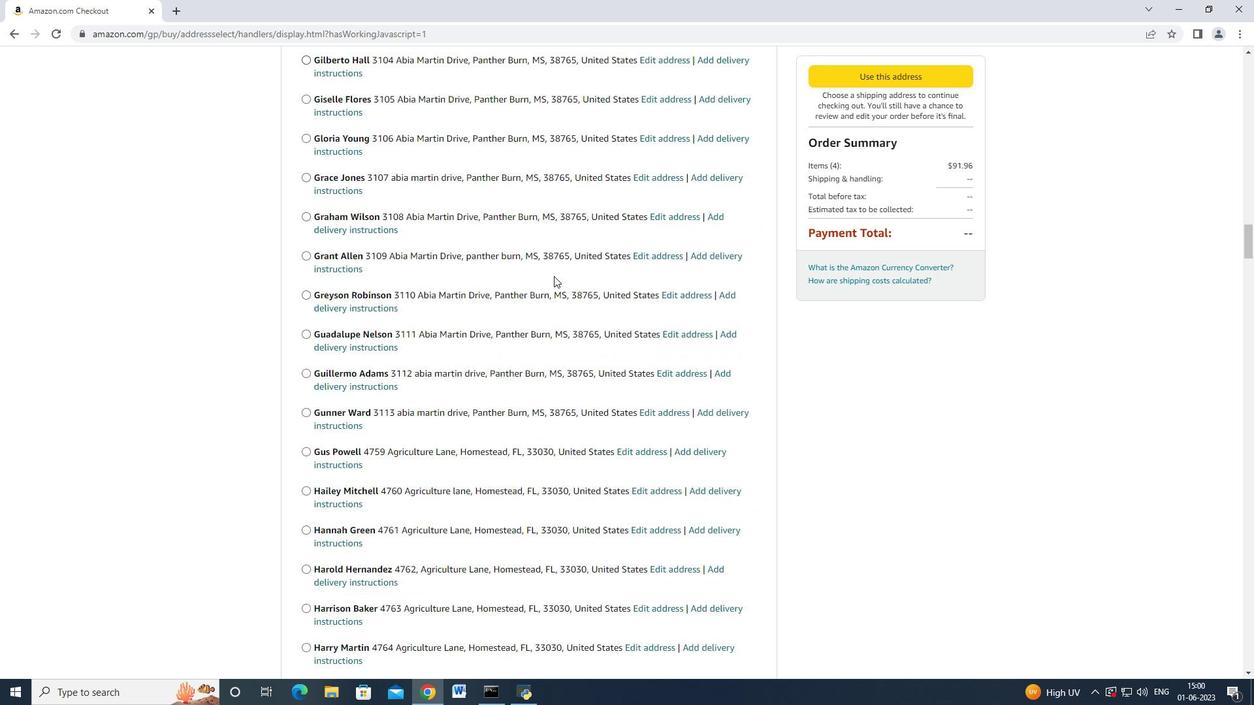 
Action: Mouse moved to (553, 276)
Screenshot: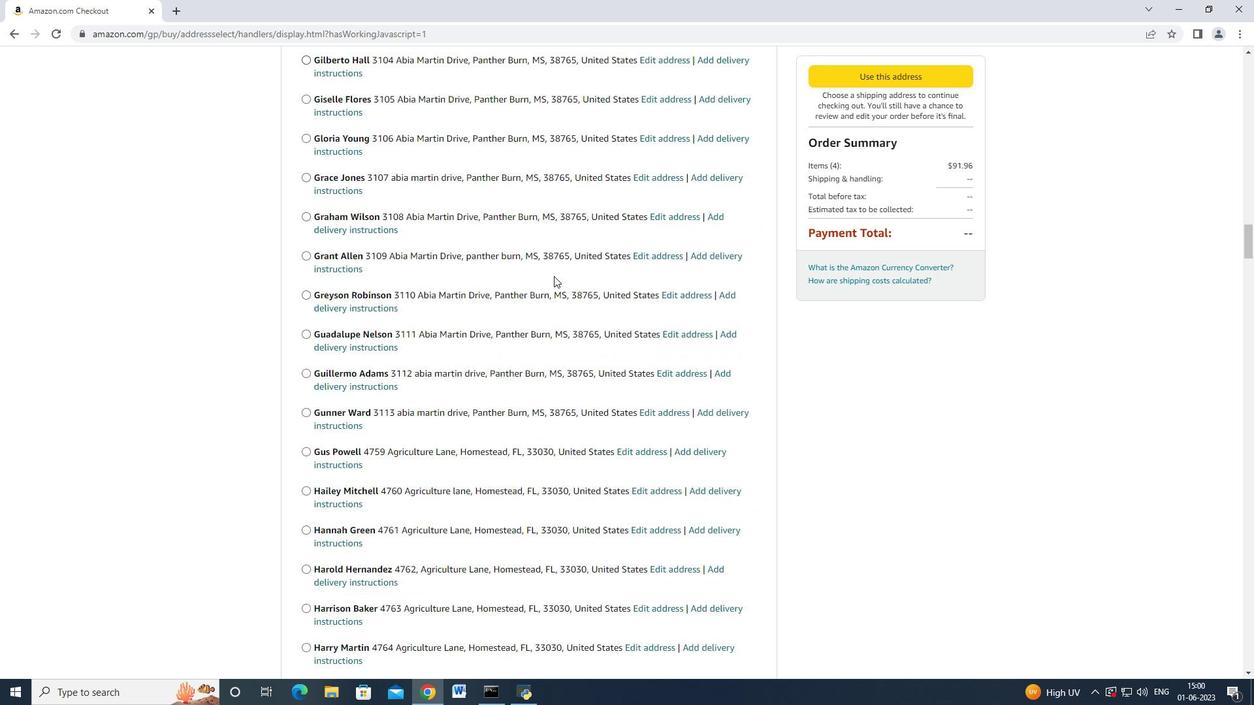 
Action: Mouse scrolled (553, 275) with delta (0, 0)
Screenshot: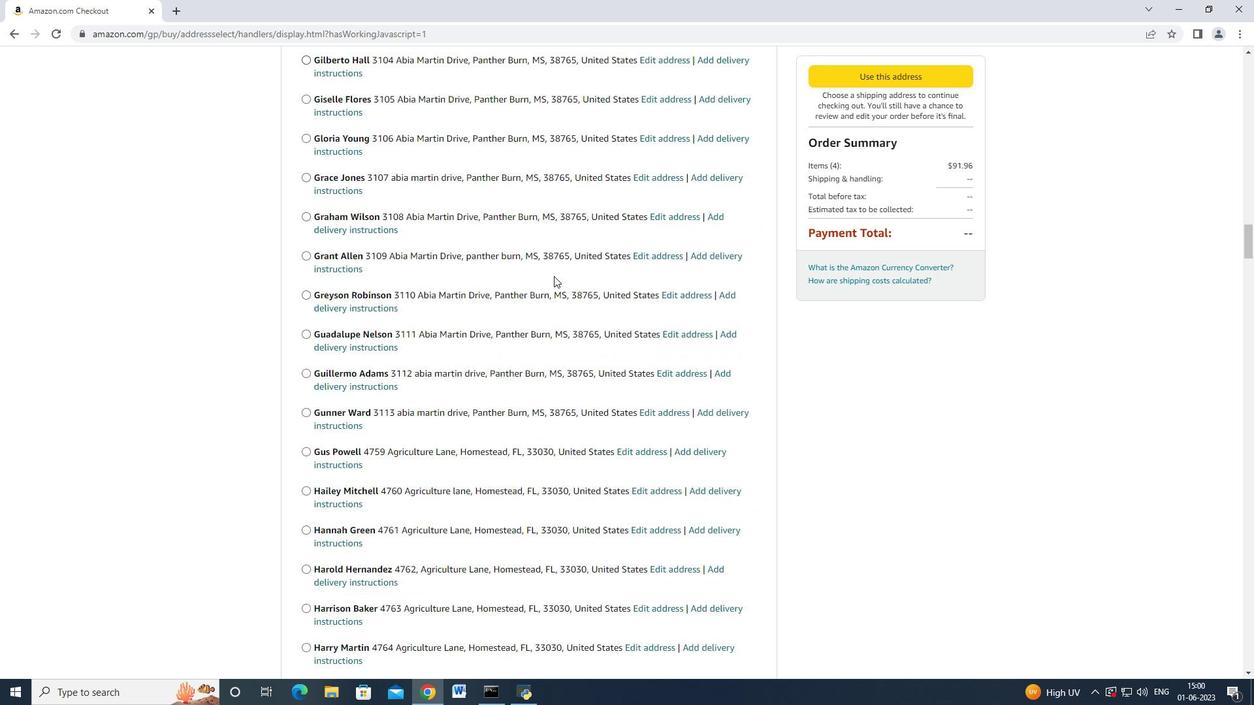 
Action: Mouse scrolled (553, 274) with delta (0, -1)
Screenshot: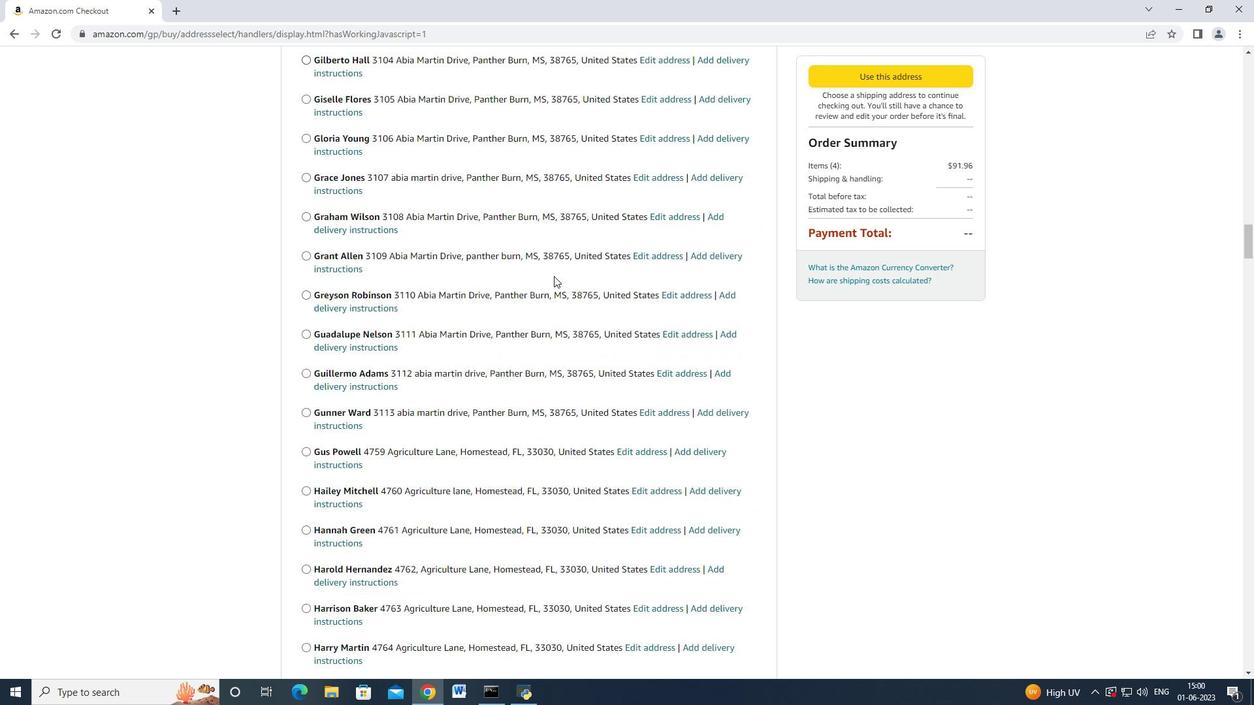 
Action: Mouse moved to (553, 276)
Screenshot: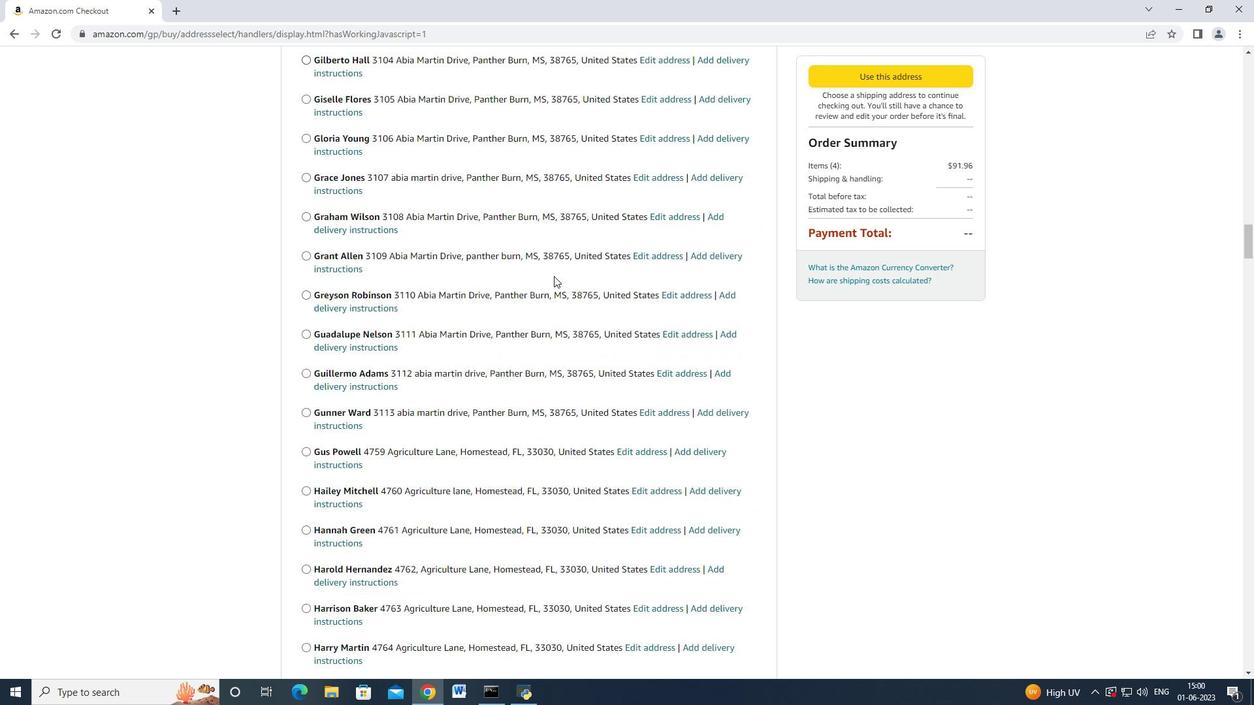 
Action: Mouse scrolled (553, 275) with delta (0, 0)
Screenshot: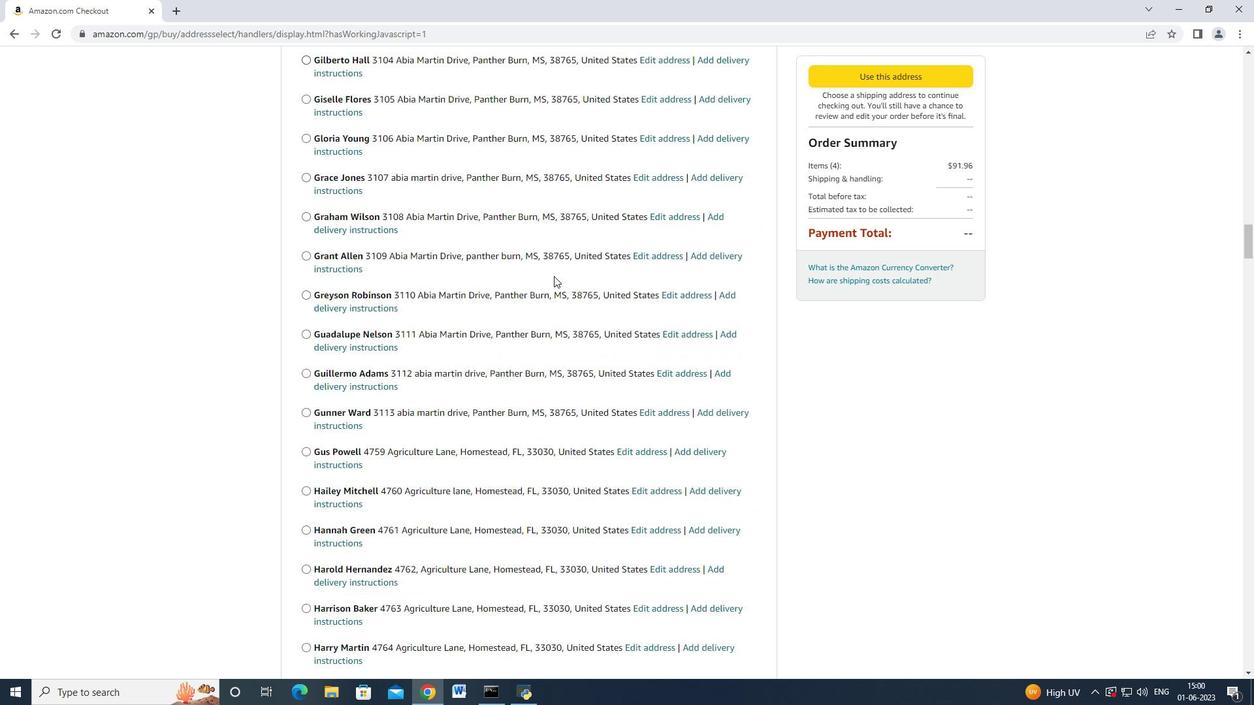 
Action: Mouse scrolled (553, 274) with delta (0, -1)
Screenshot: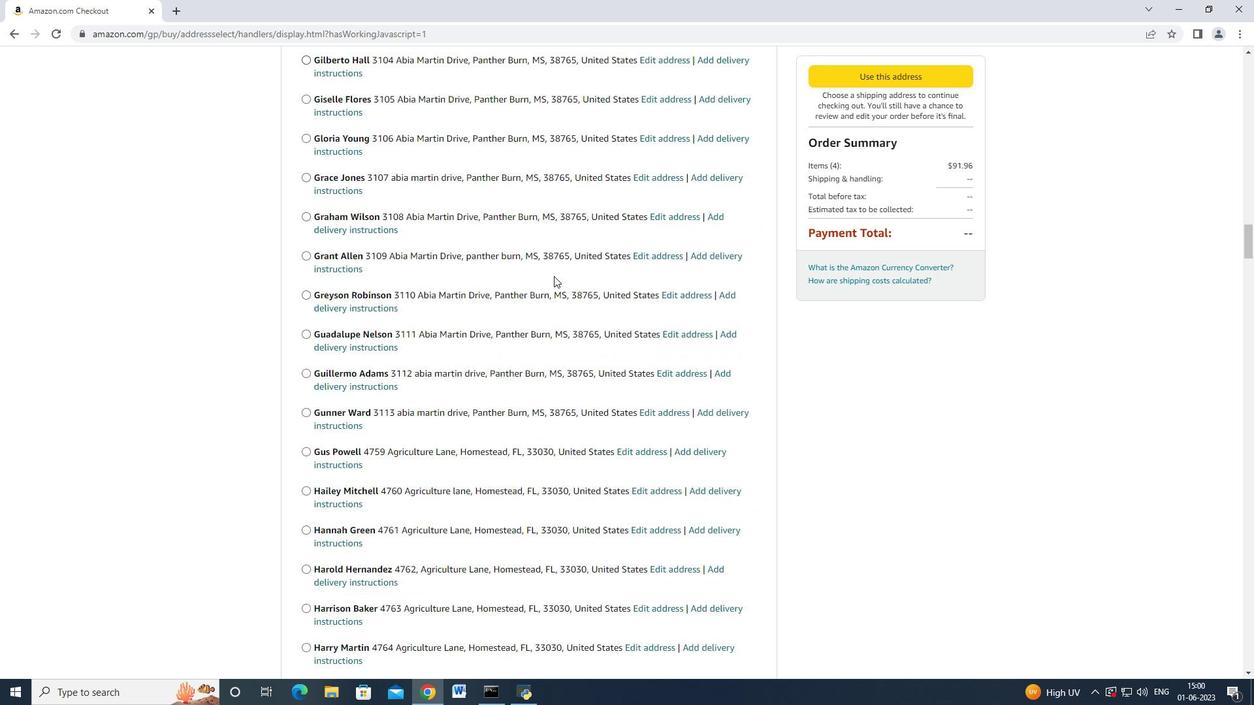
Action: Mouse scrolled (553, 275) with delta (0, 0)
Screenshot: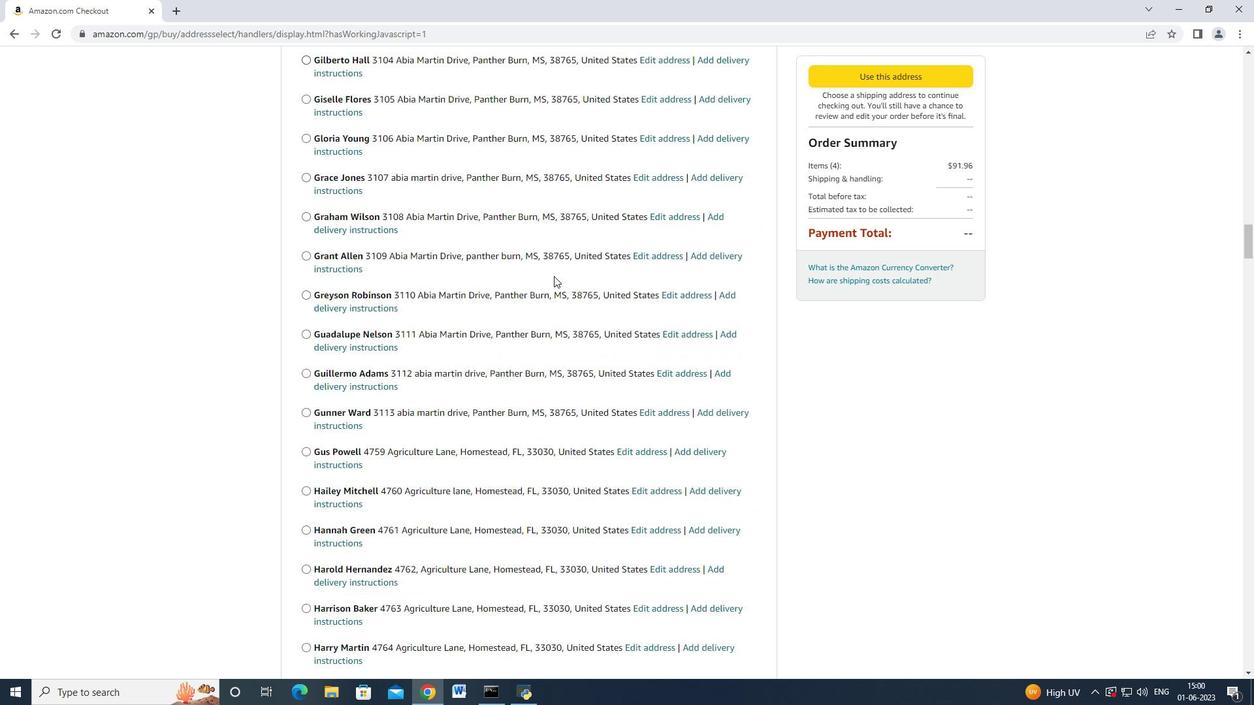 
Action: Mouse moved to (553, 276)
Screenshot: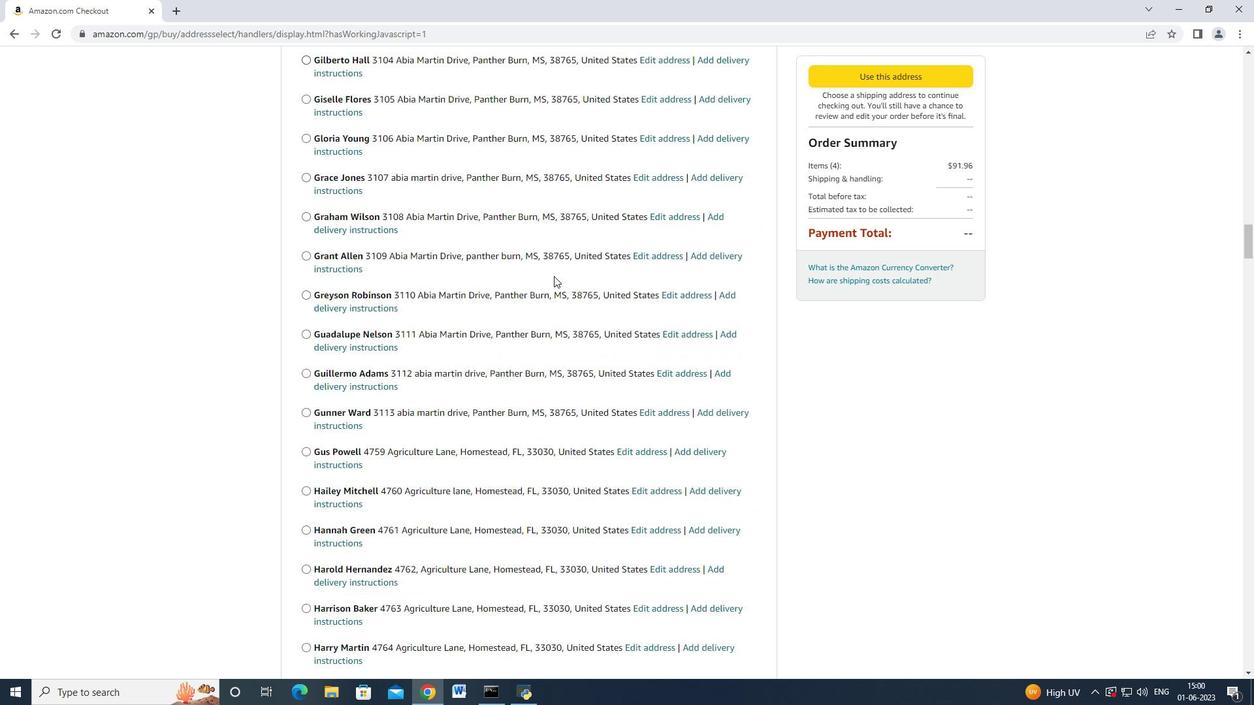 
Action: Mouse scrolled (553, 275) with delta (0, 0)
Screenshot: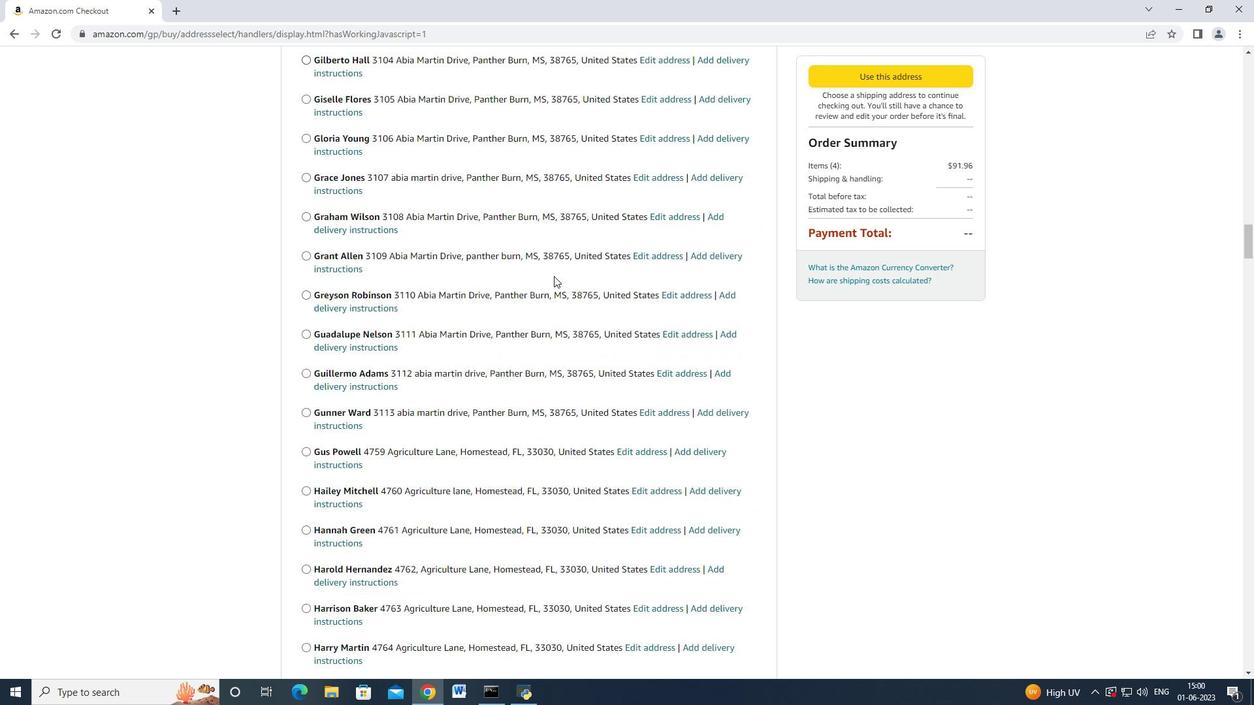
Action: Mouse moved to (553, 276)
Screenshot: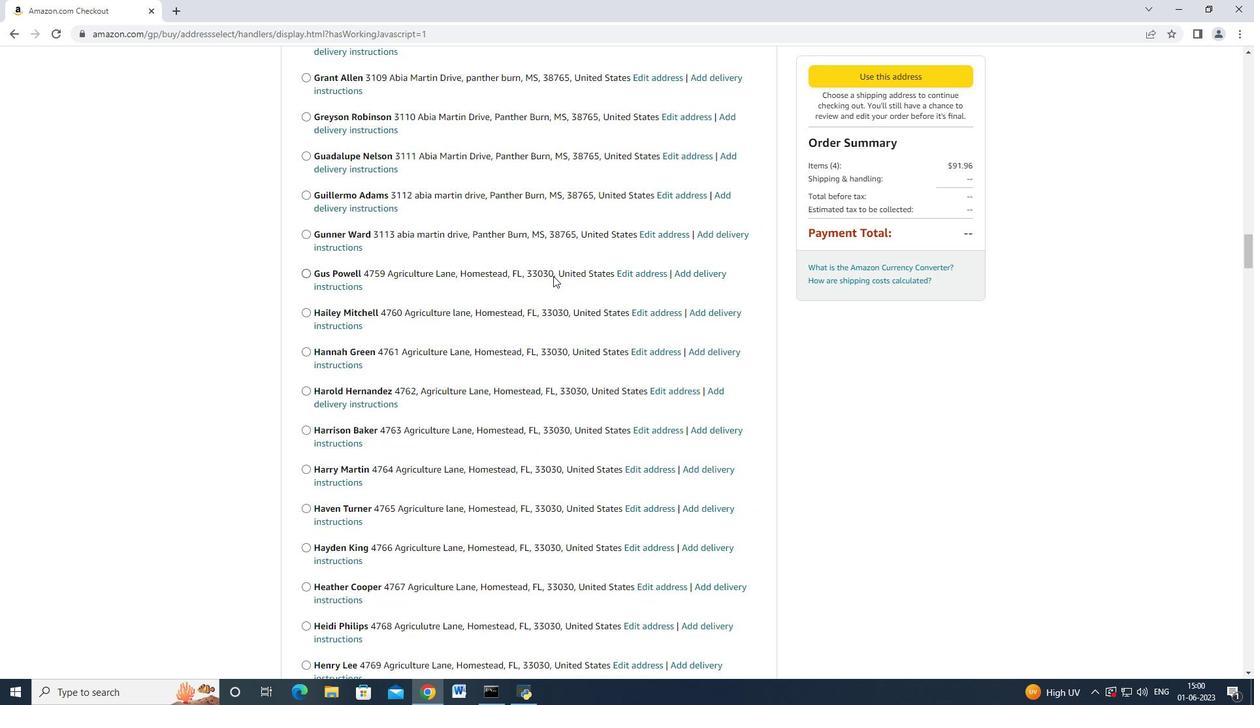 
Action: Mouse scrolled (553, 275) with delta (0, 0)
Screenshot: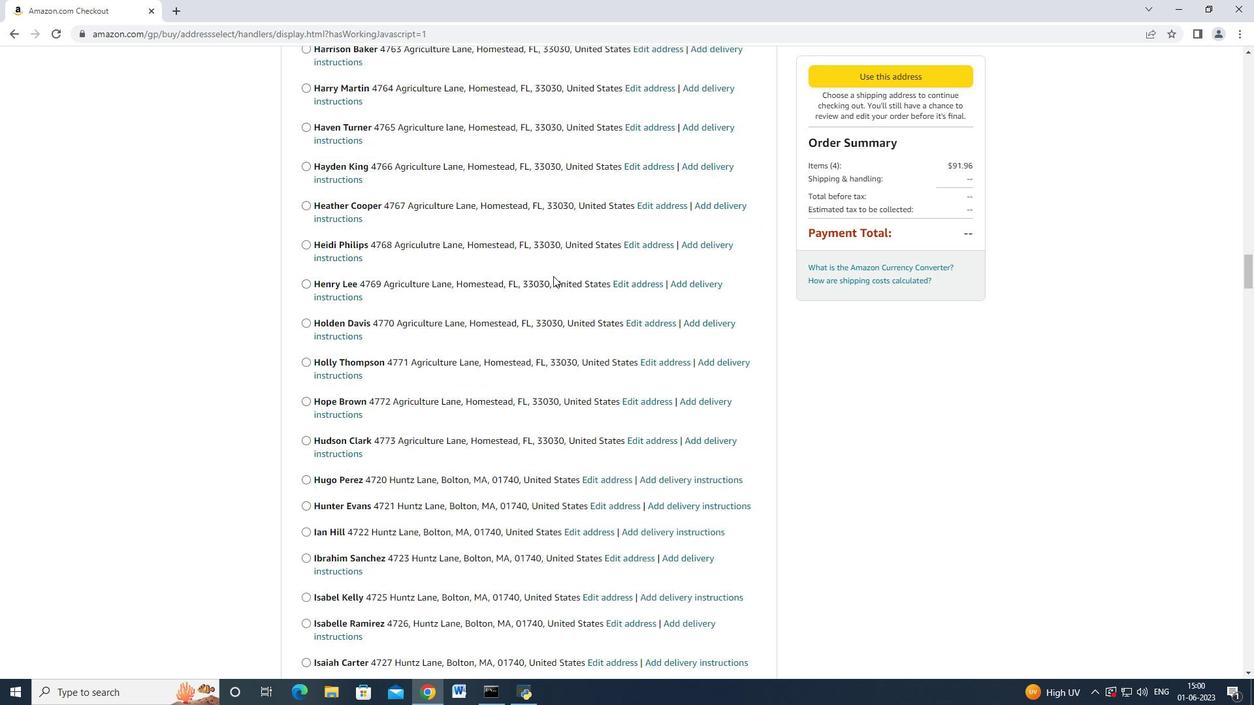 
Action: Mouse scrolled (553, 275) with delta (0, 0)
Screenshot: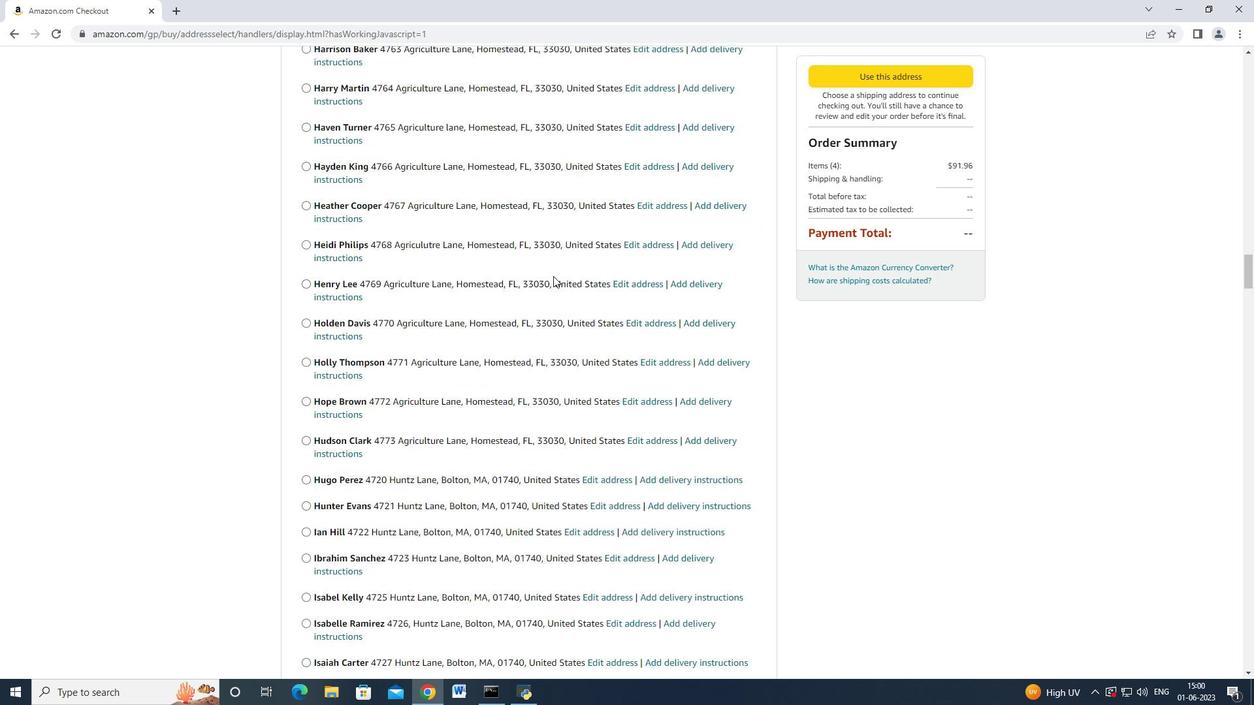 
Action: Mouse scrolled (553, 274) with delta (0, -1)
Screenshot: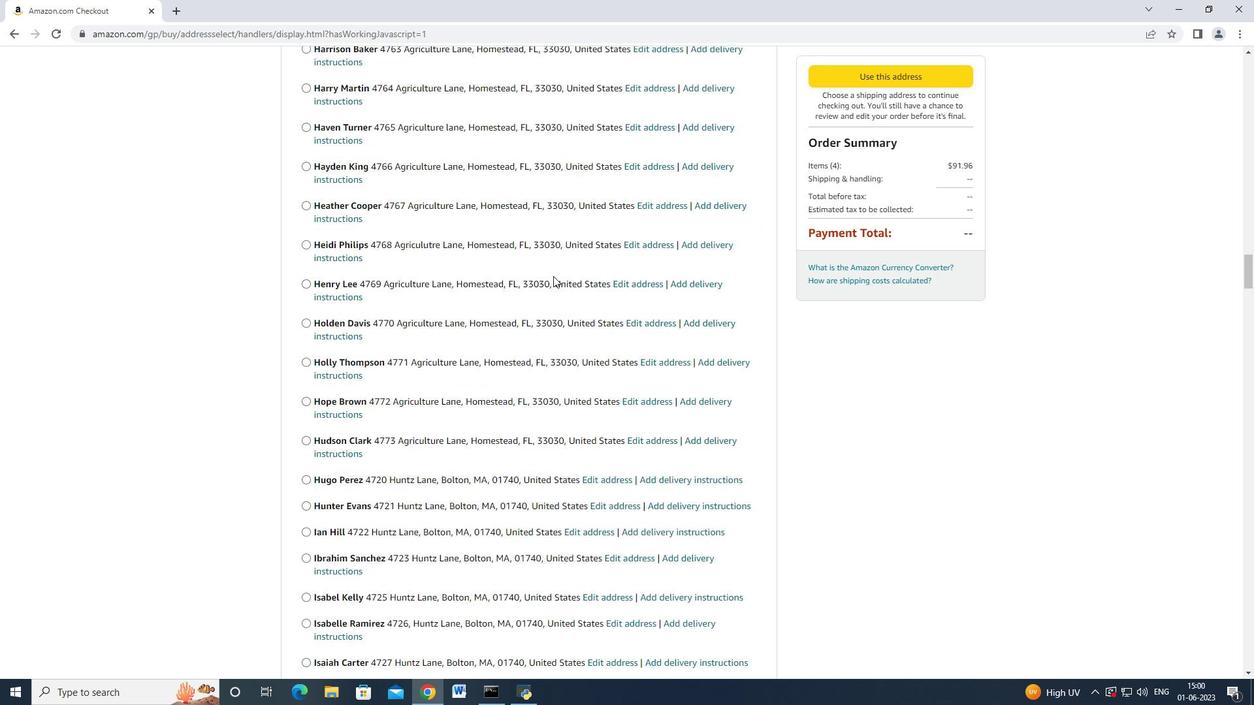 
Action: Mouse scrolled (553, 275) with delta (0, 0)
Screenshot: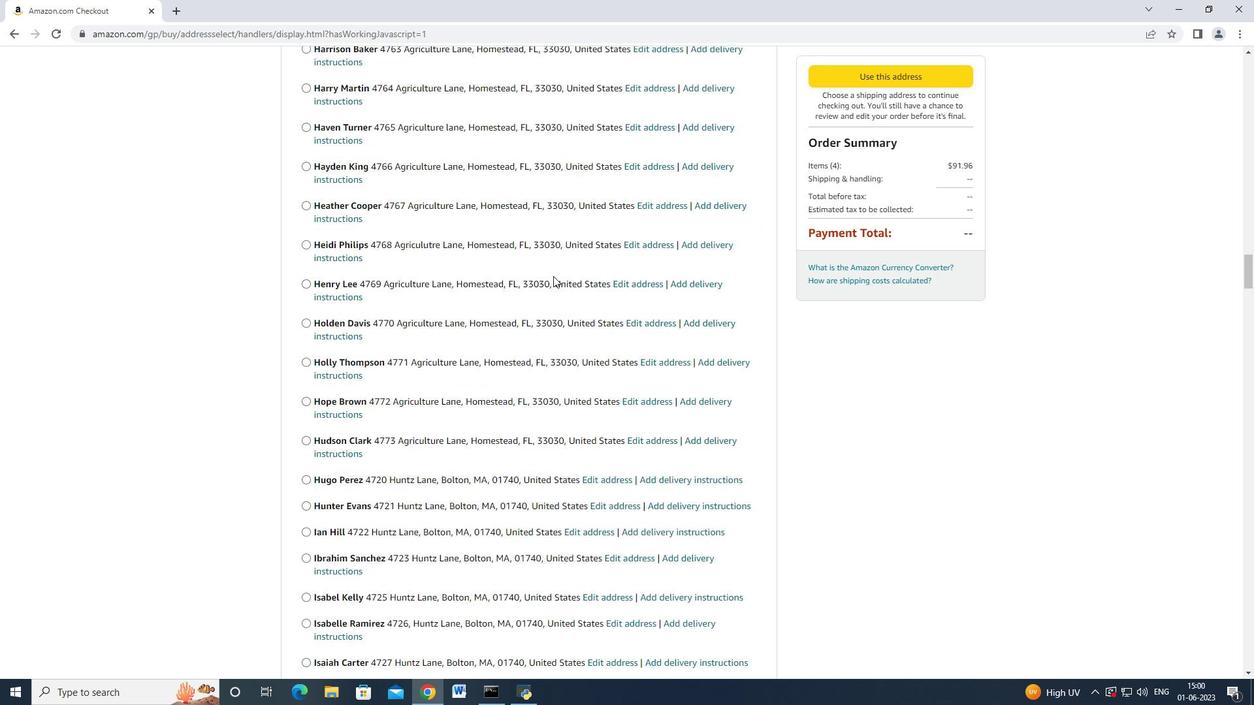 
Action: Mouse moved to (553, 276)
Screenshot: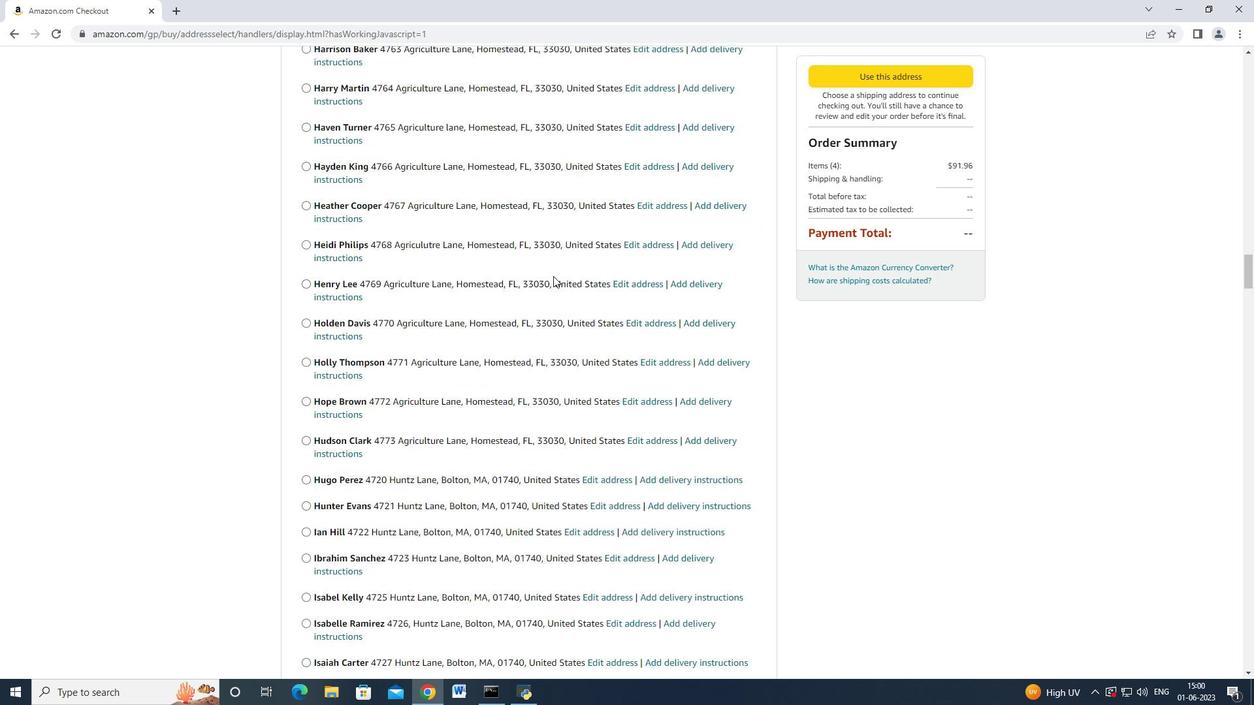 
Action: Mouse scrolled (553, 275) with delta (0, 0)
Screenshot: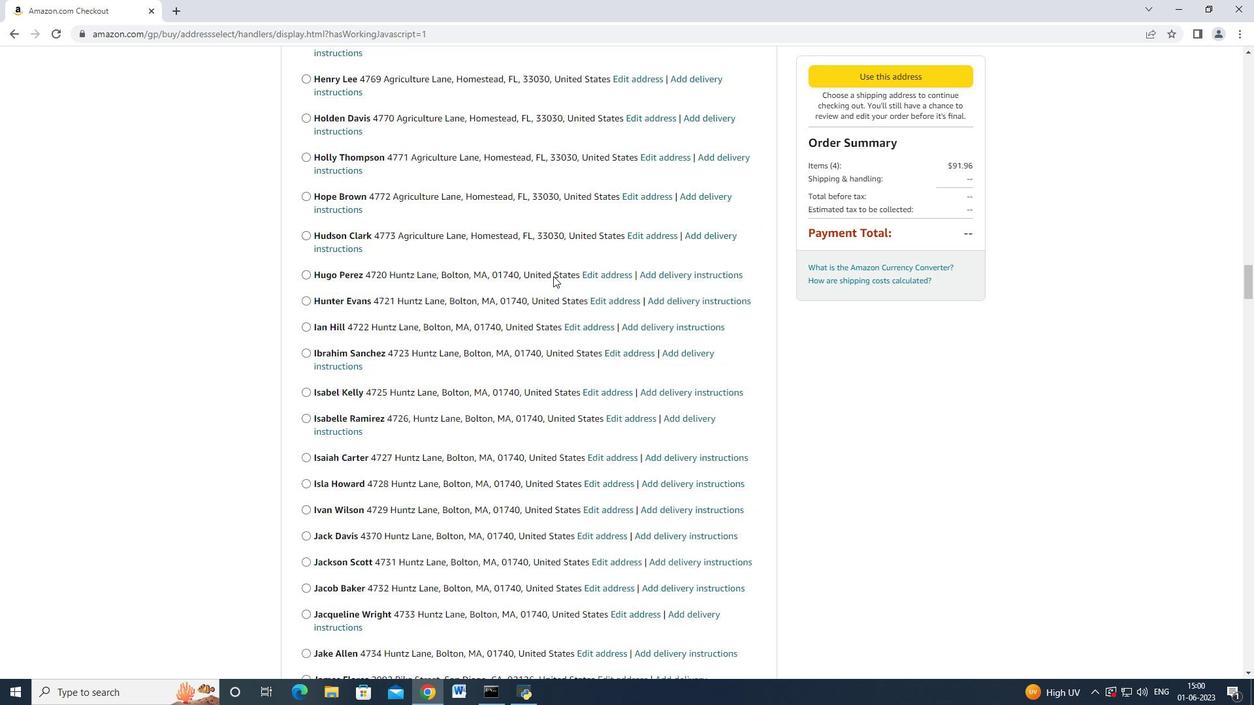 
Action: Mouse scrolled (553, 274) with delta (0, -1)
Screenshot: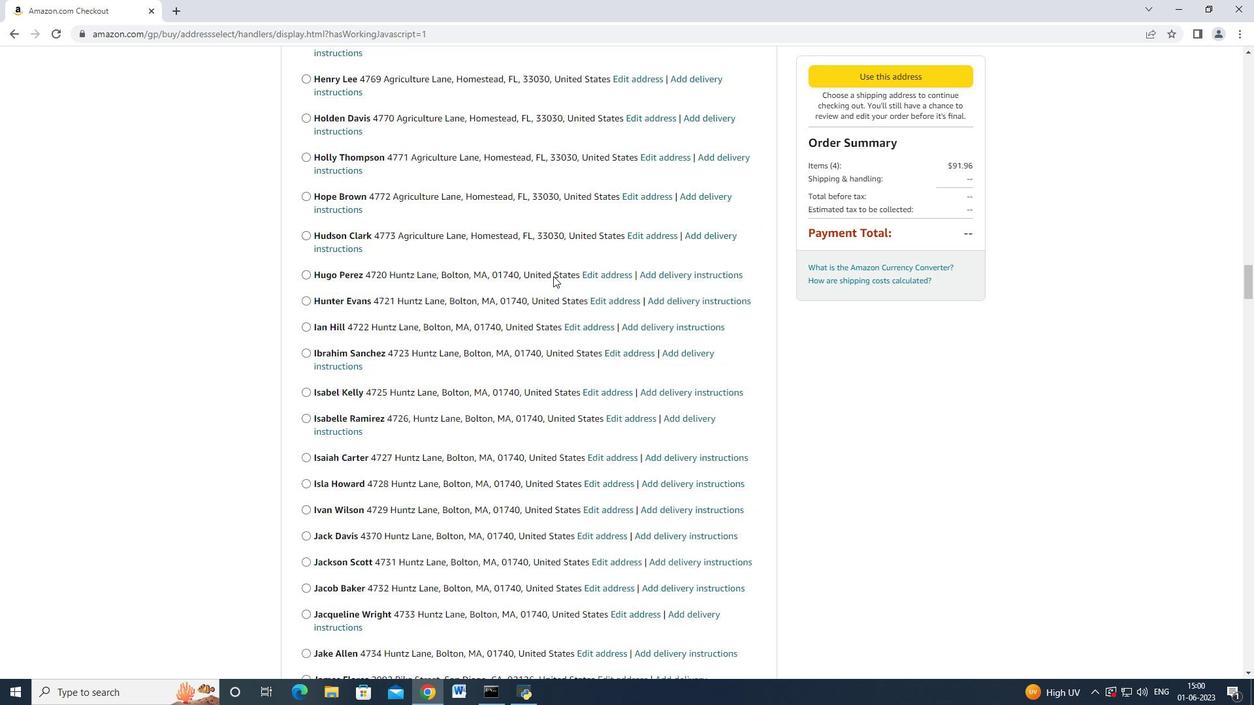 
Action: Mouse scrolled (553, 275) with delta (0, 0)
Screenshot: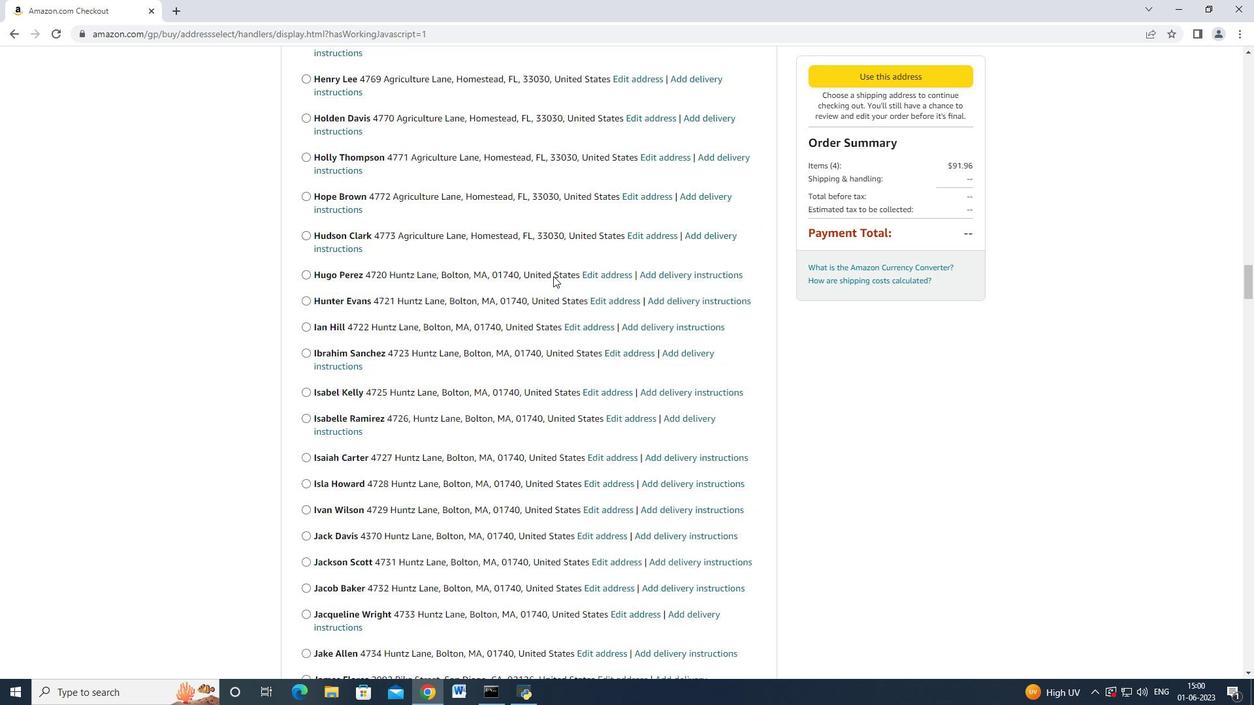 
Action: Mouse moved to (554, 276)
Screenshot: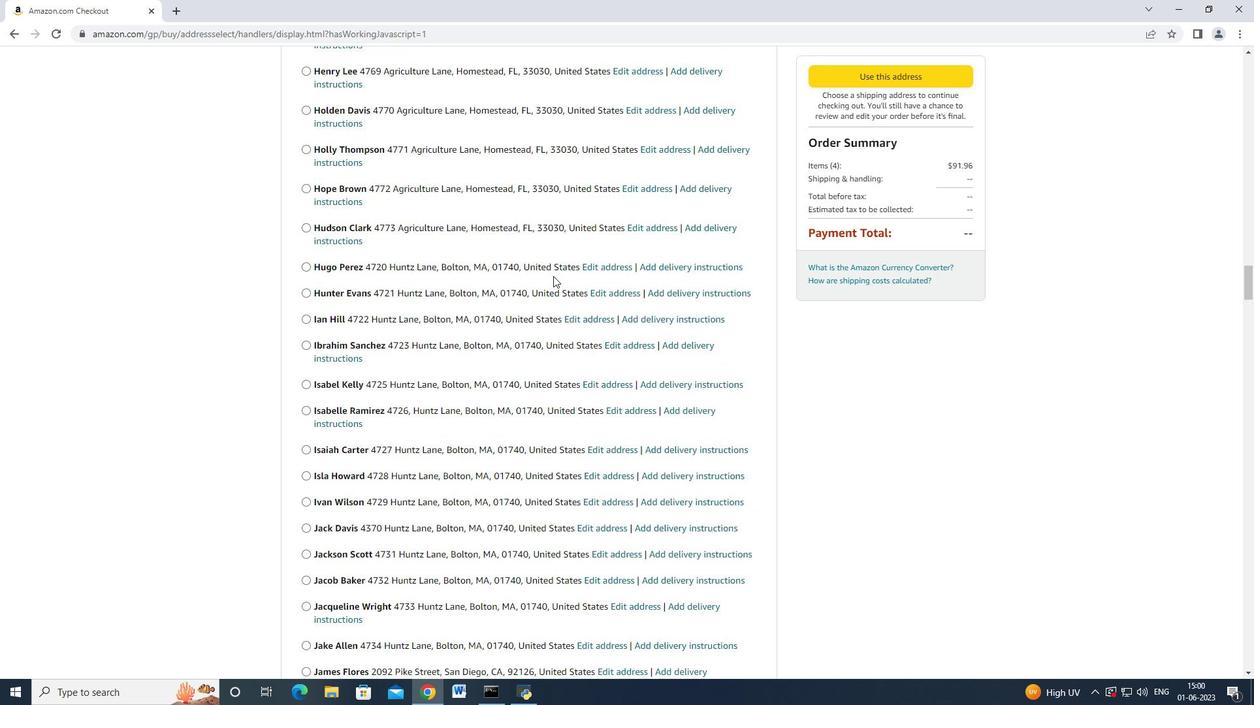 
Action: Mouse scrolled (554, 274) with delta (0, -1)
Screenshot: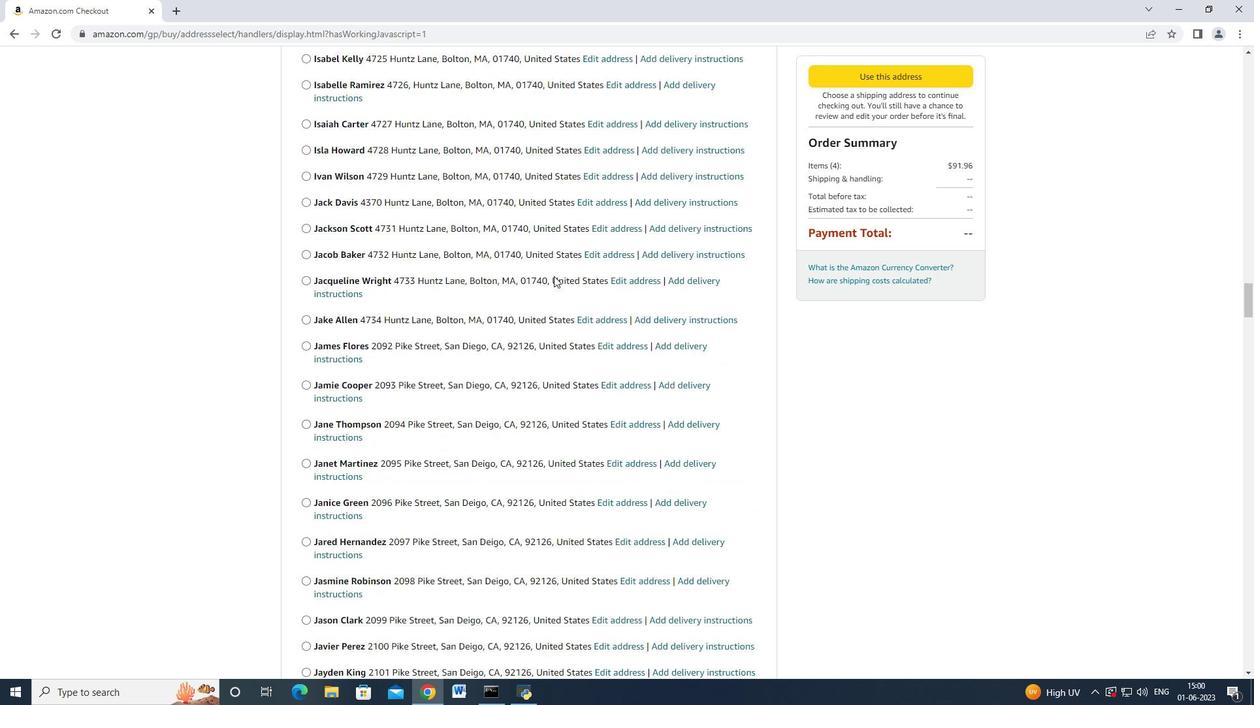 
Action: Mouse scrolled (554, 275) with delta (0, 0)
Screenshot: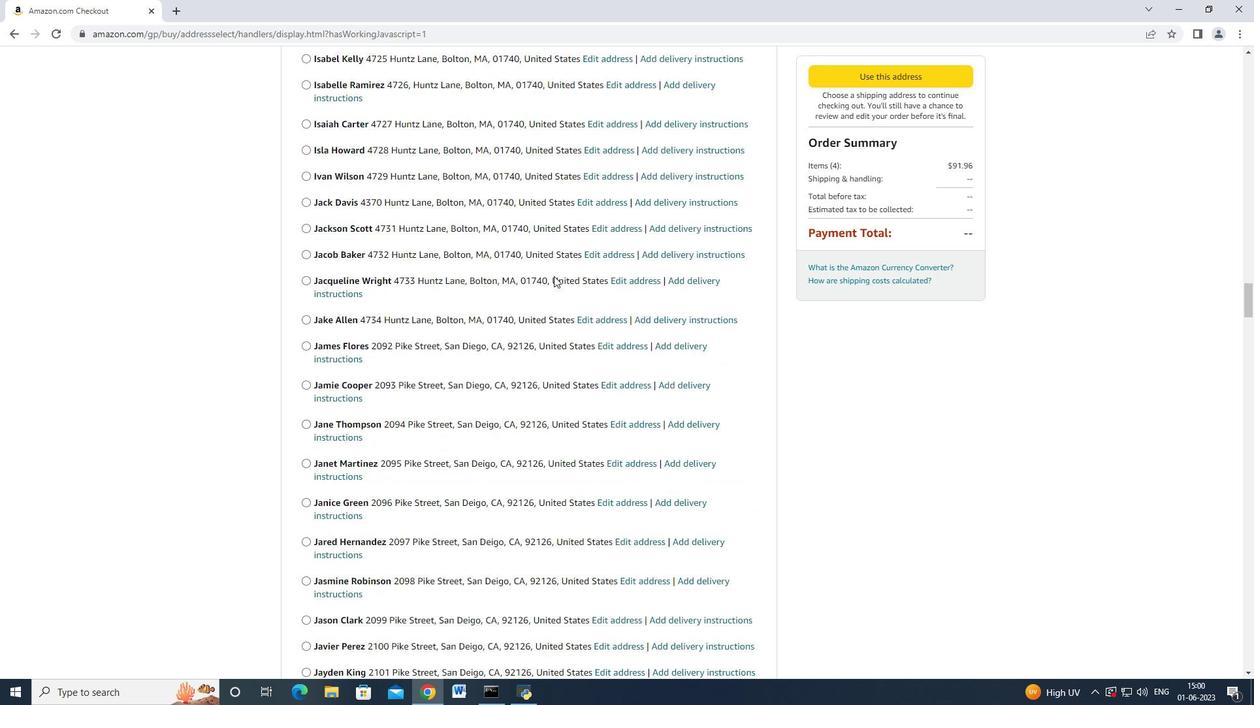 
Action: Mouse scrolled (554, 275) with delta (0, 0)
Screenshot: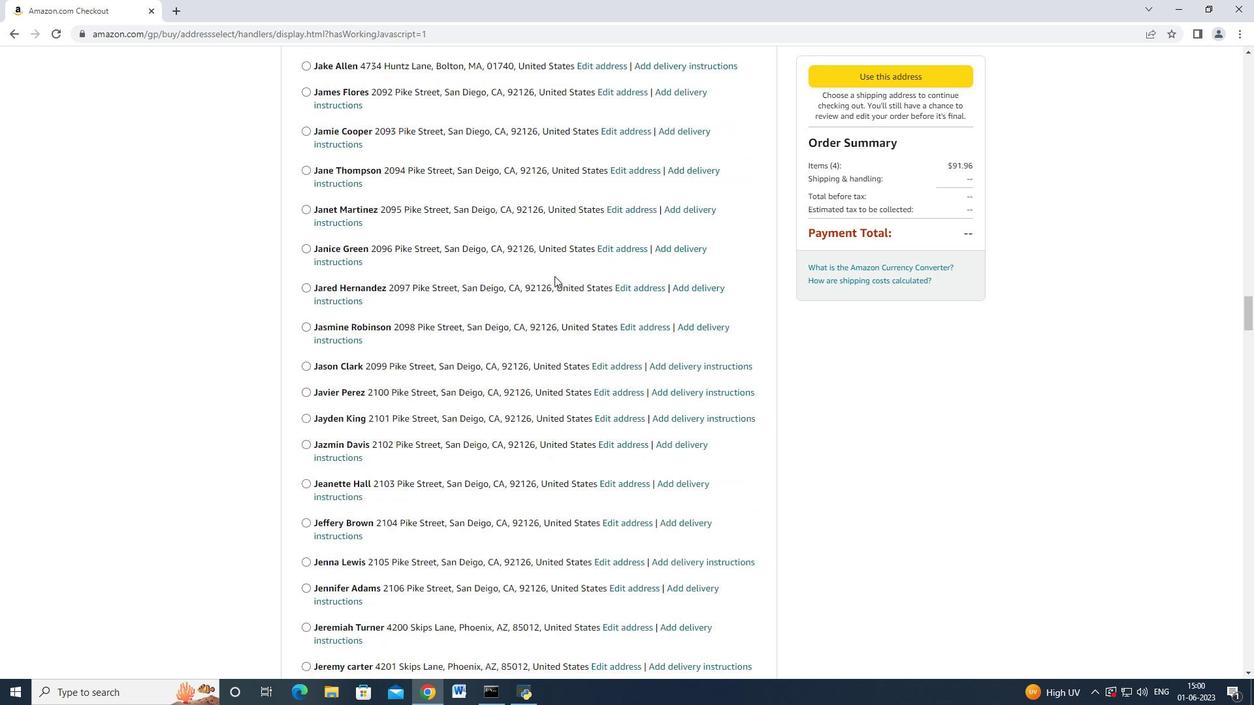 
Action: Mouse scrolled (554, 275) with delta (0, 0)
Screenshot: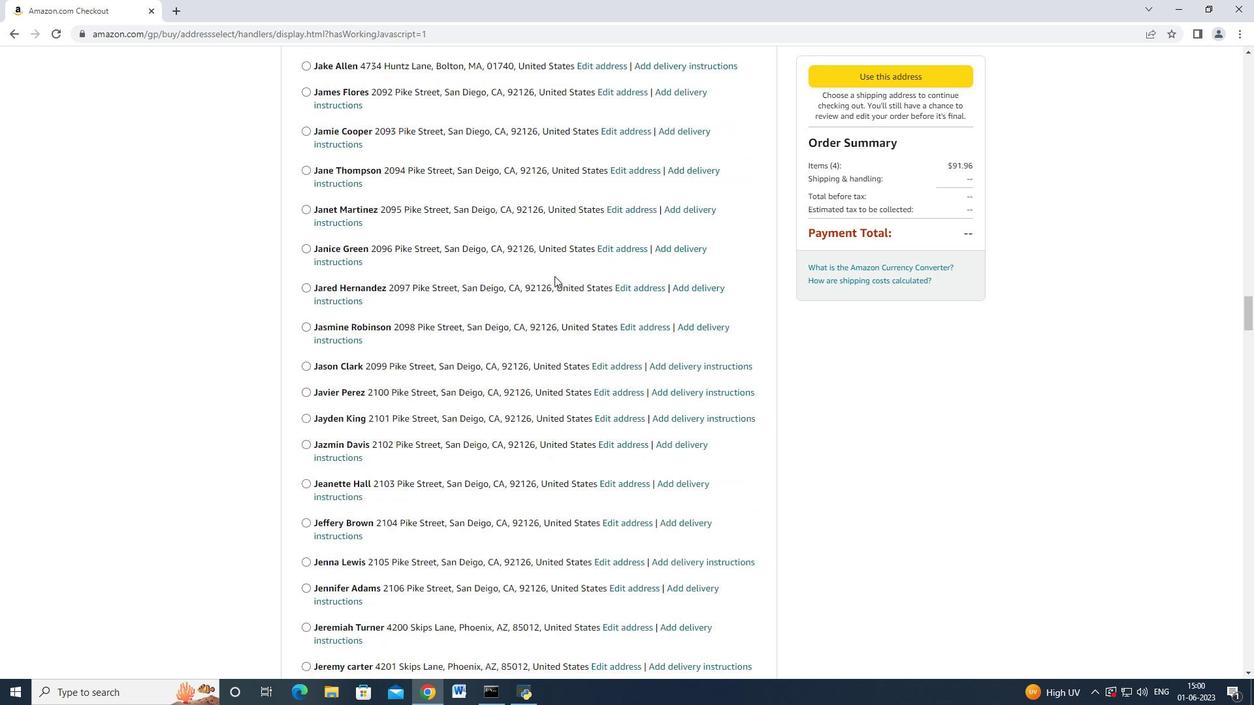 
Action: Mouse moved to (551, 281)
Screenshot: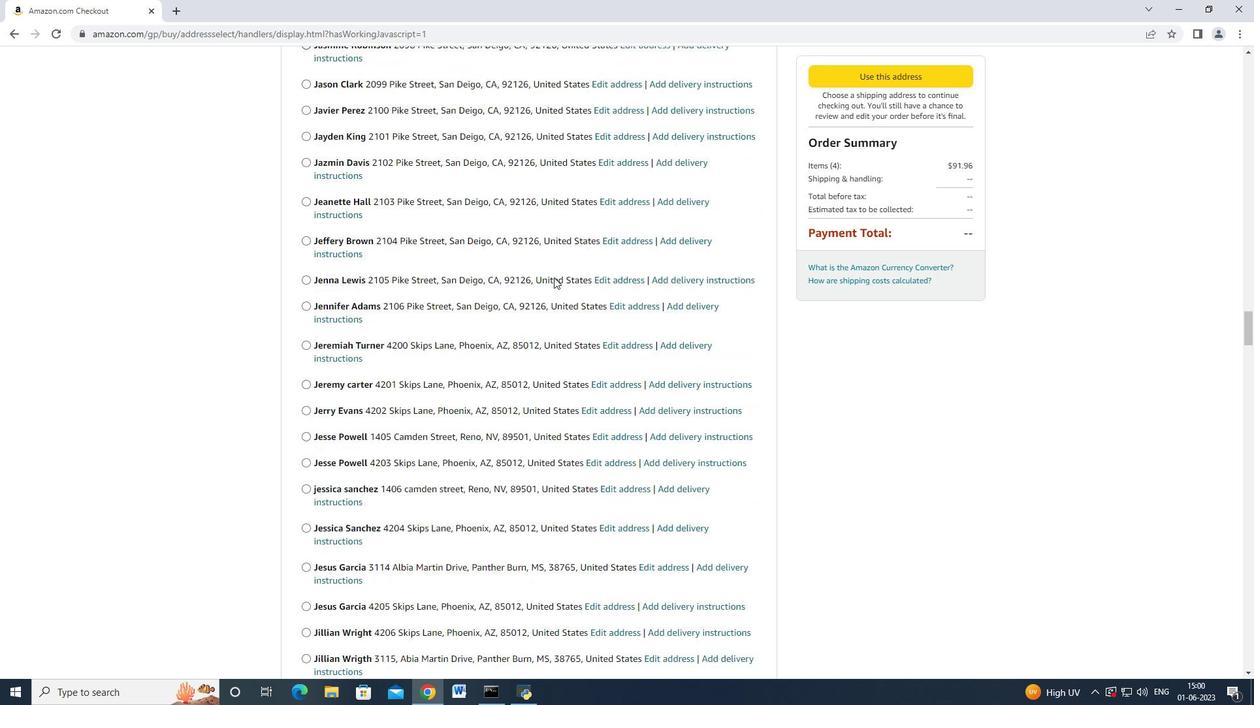 
Action: Mouse scrolled (551, 280) with delta (0, 0)
Screenshot: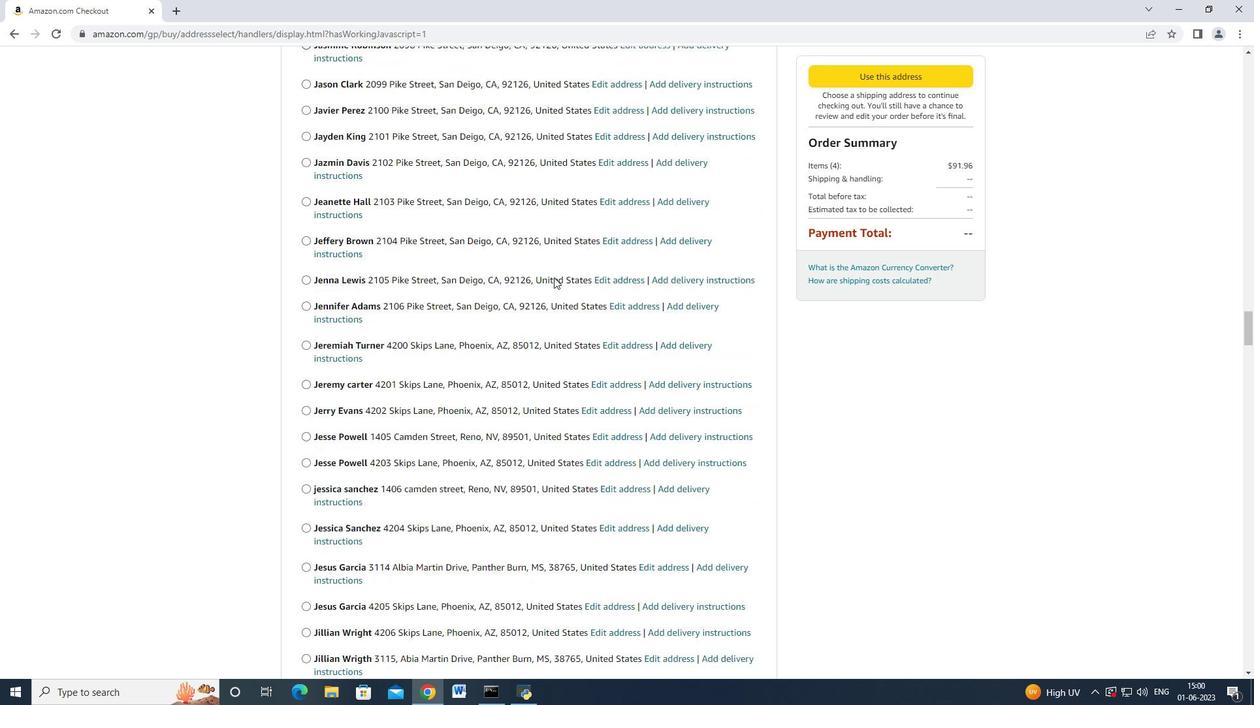 
Action: Mouse moved to (550, 282)
Screenshot: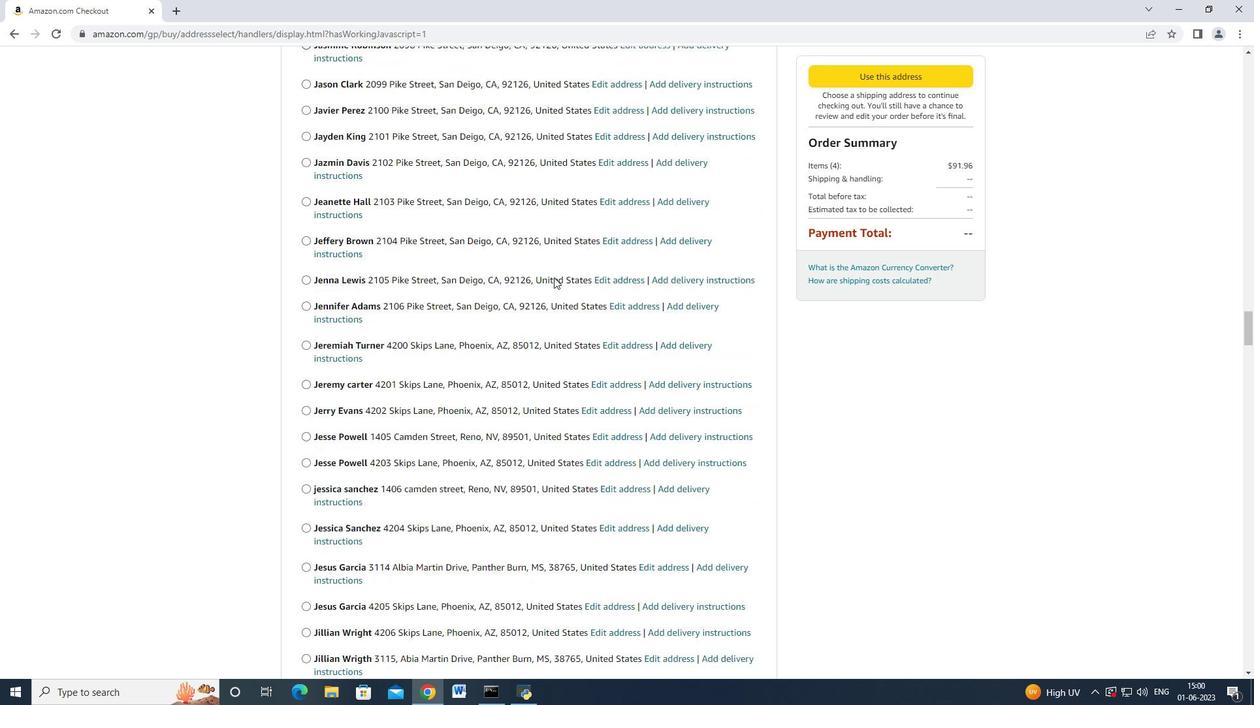 
Action: Mouse scrolled (550, 281) with delta (0, -1)
Screenshot: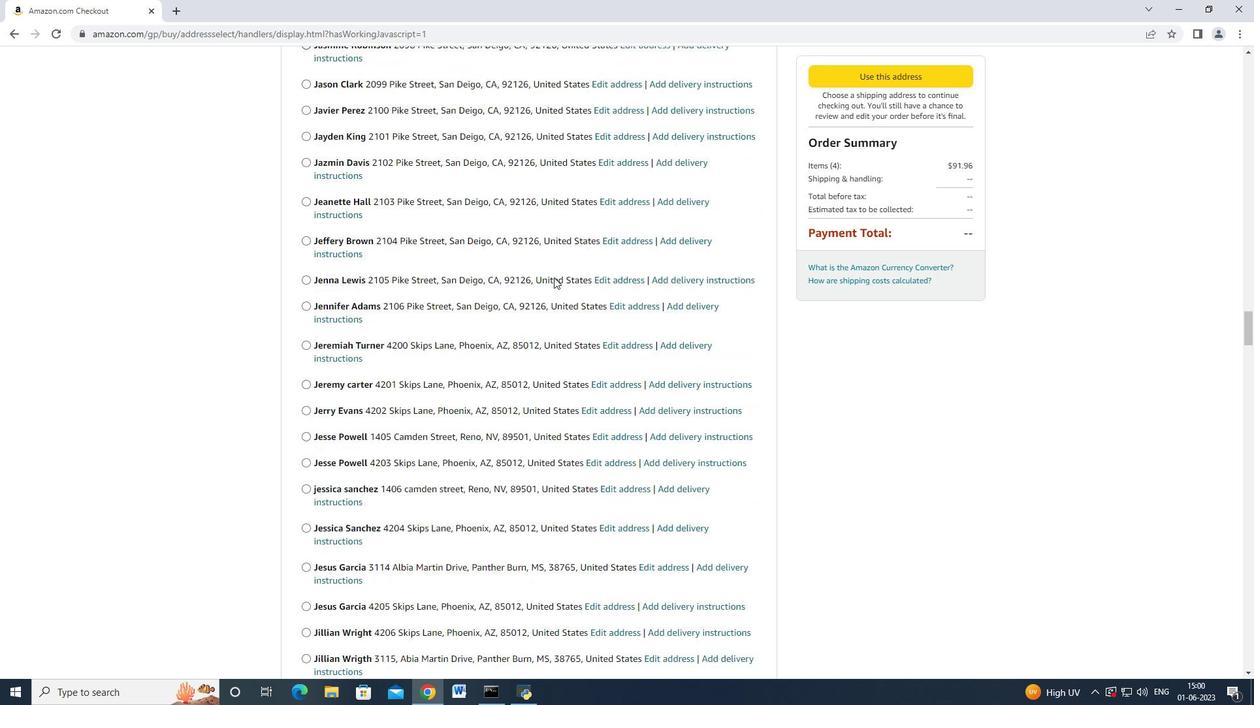 
Action: Mouse scrolled (550, 281) with delta (0, -1)
Screenshot: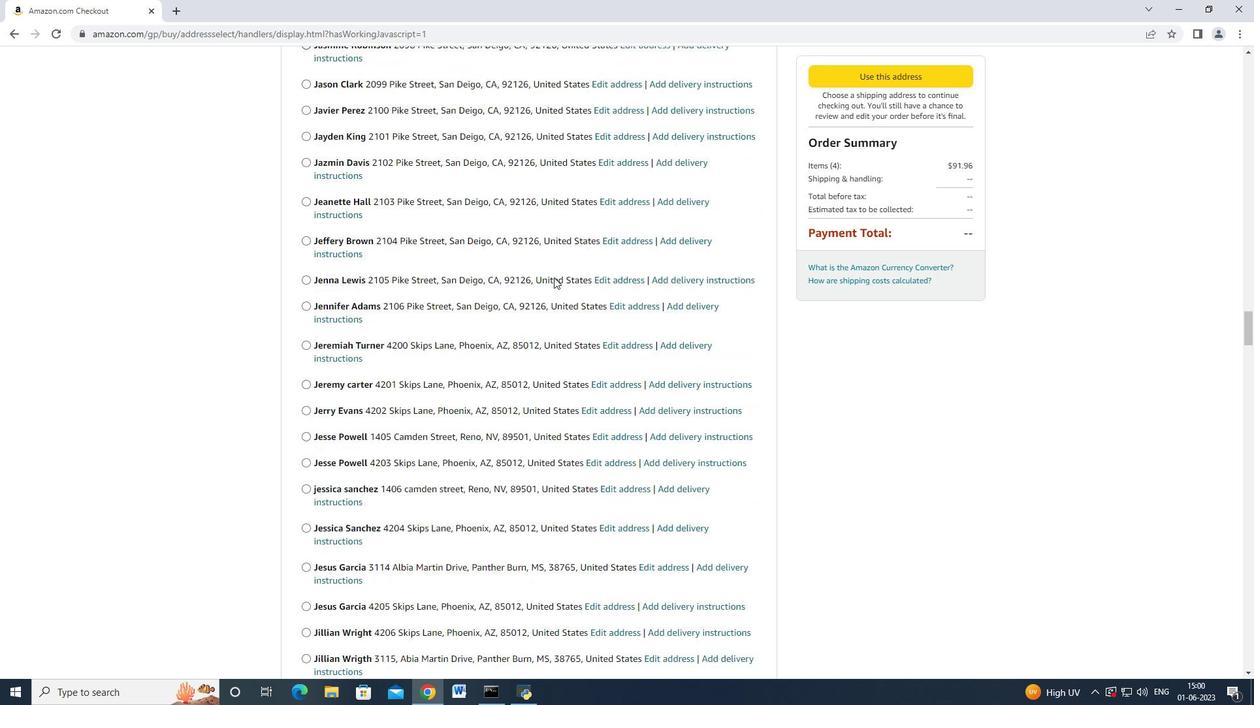 
Action: Mouse scrolled (550, 281) with delta (0, -1)
Screenshot: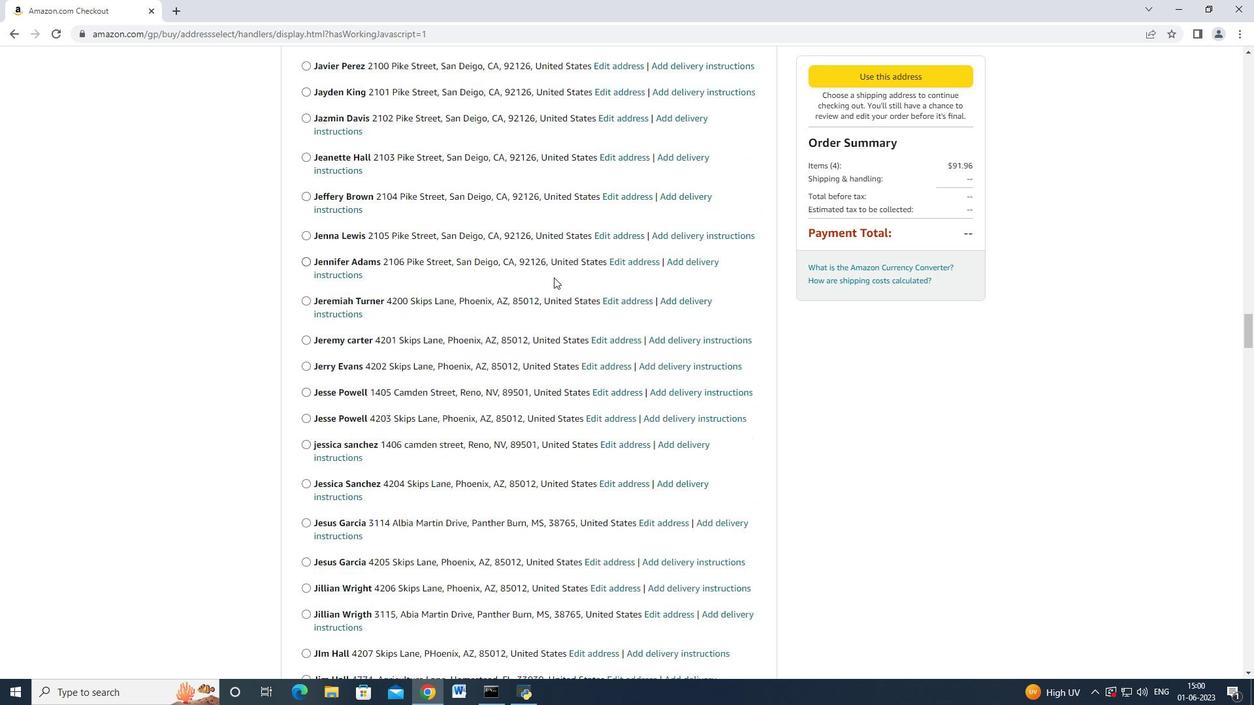 
Action: Mouse moved to (550, 282)
Screenshot: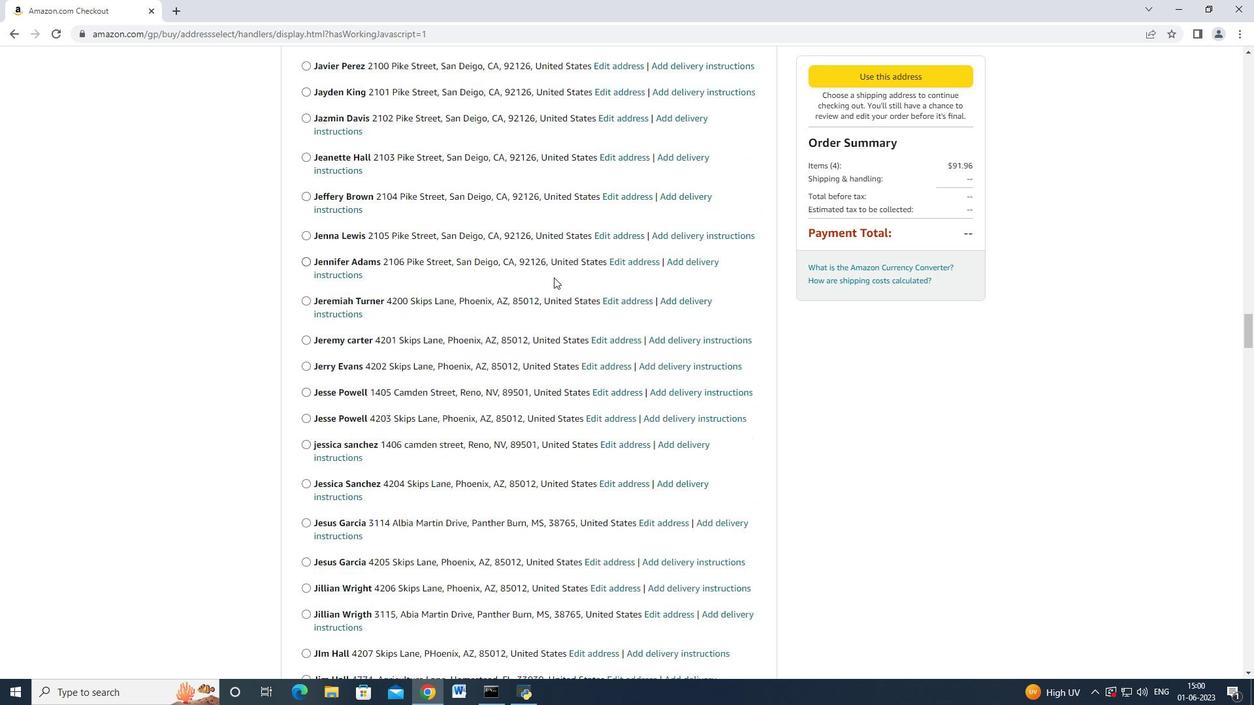 
Action: Mouse scrolled (550, 282) with delta (0, 0)
Screenshot: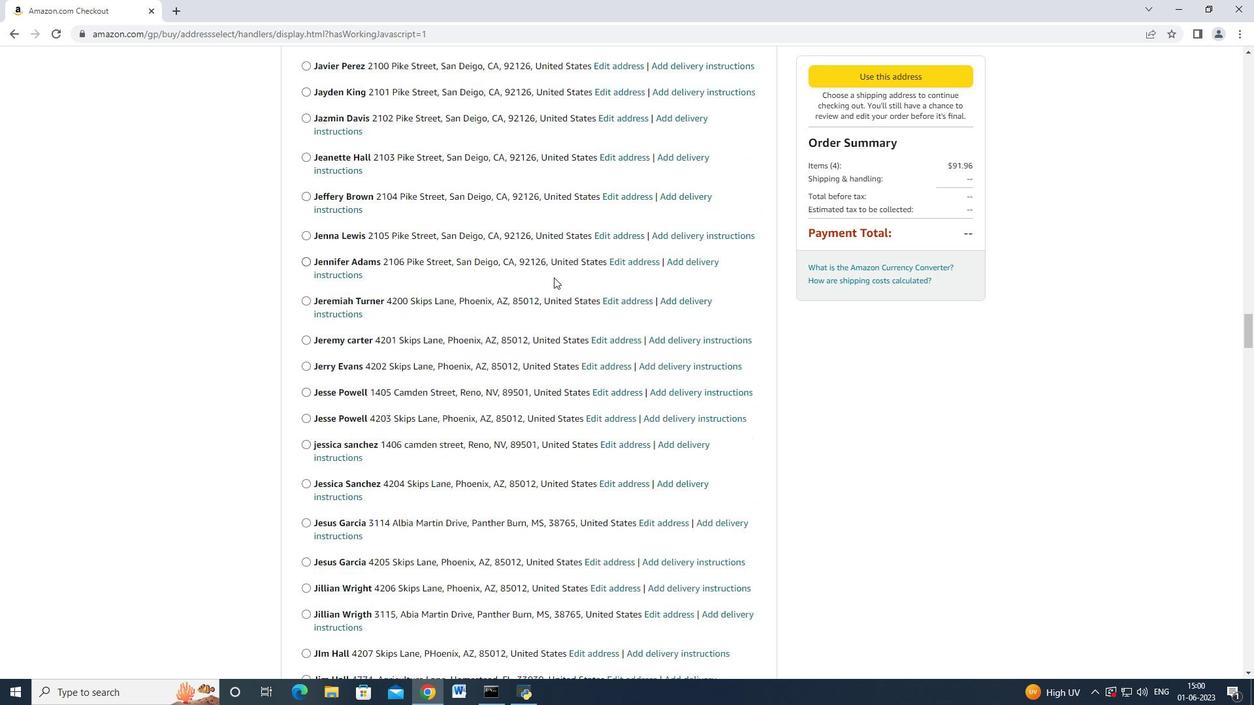 
Action: Mouse moved to (551, 282)
Screenshot: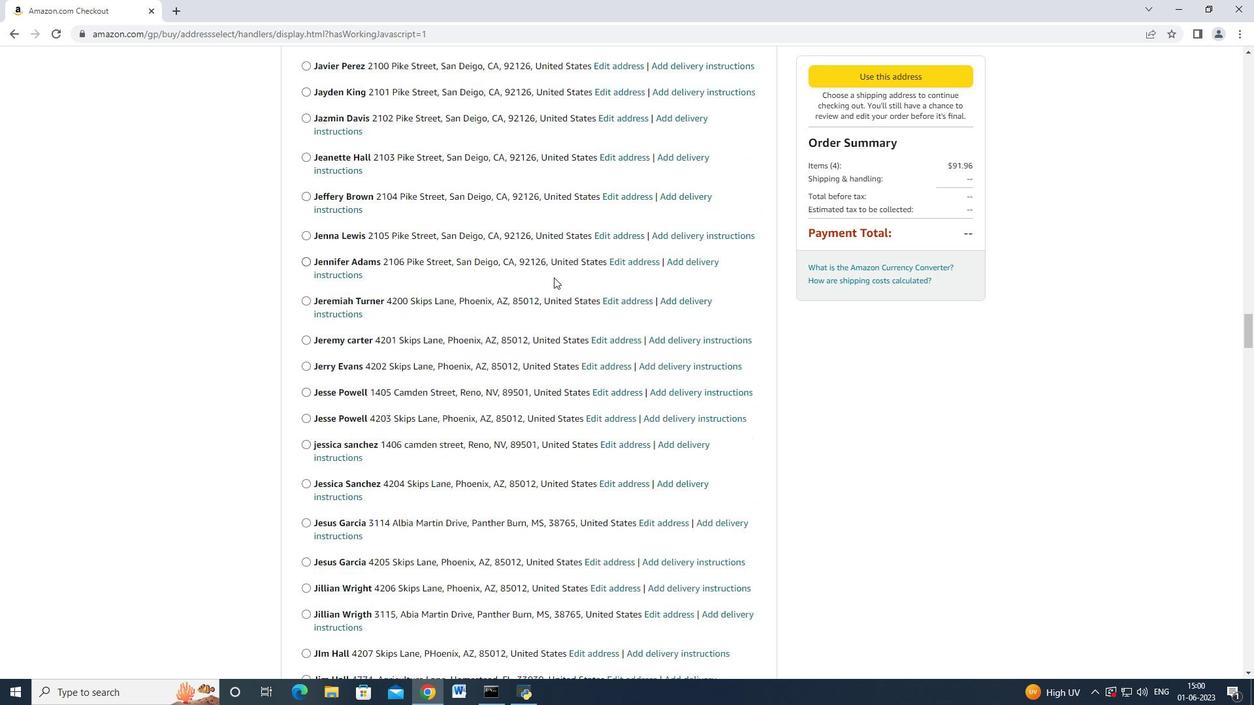 
Action: Mouse scrolled (551, 281) with delta (0, -1)
Screenshot: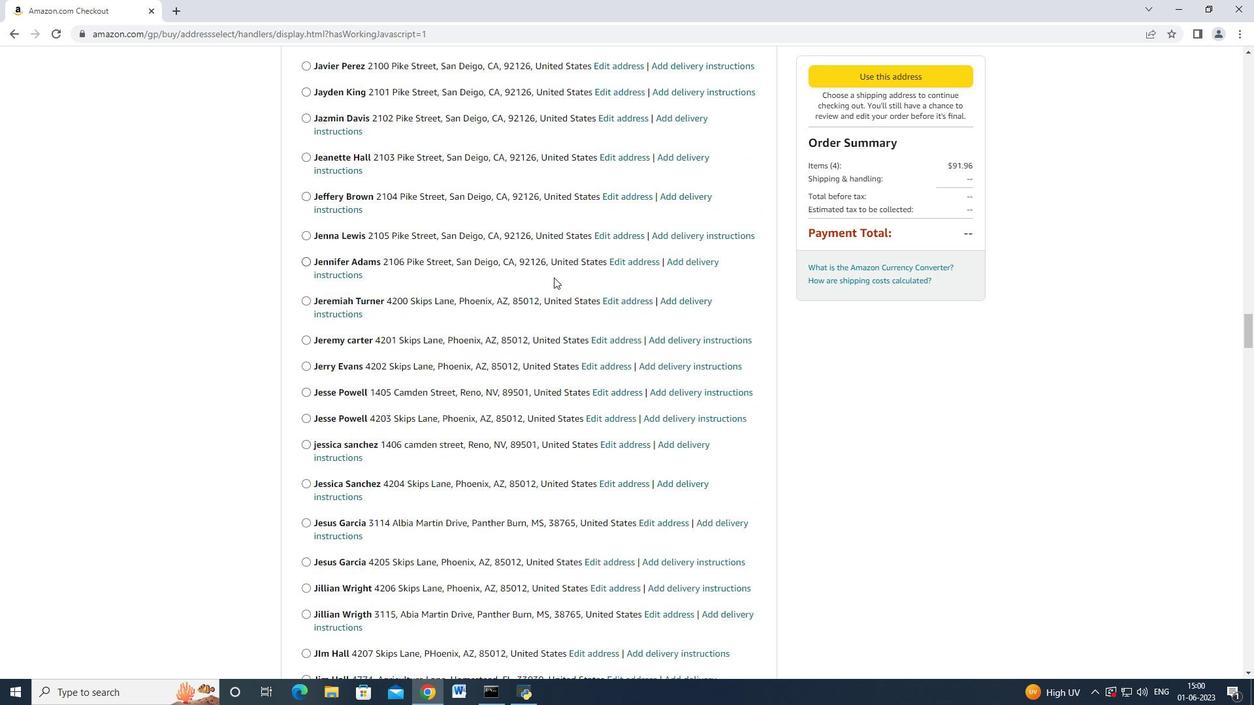 
Action: Mouse moved to (551, 282)
Screenshot: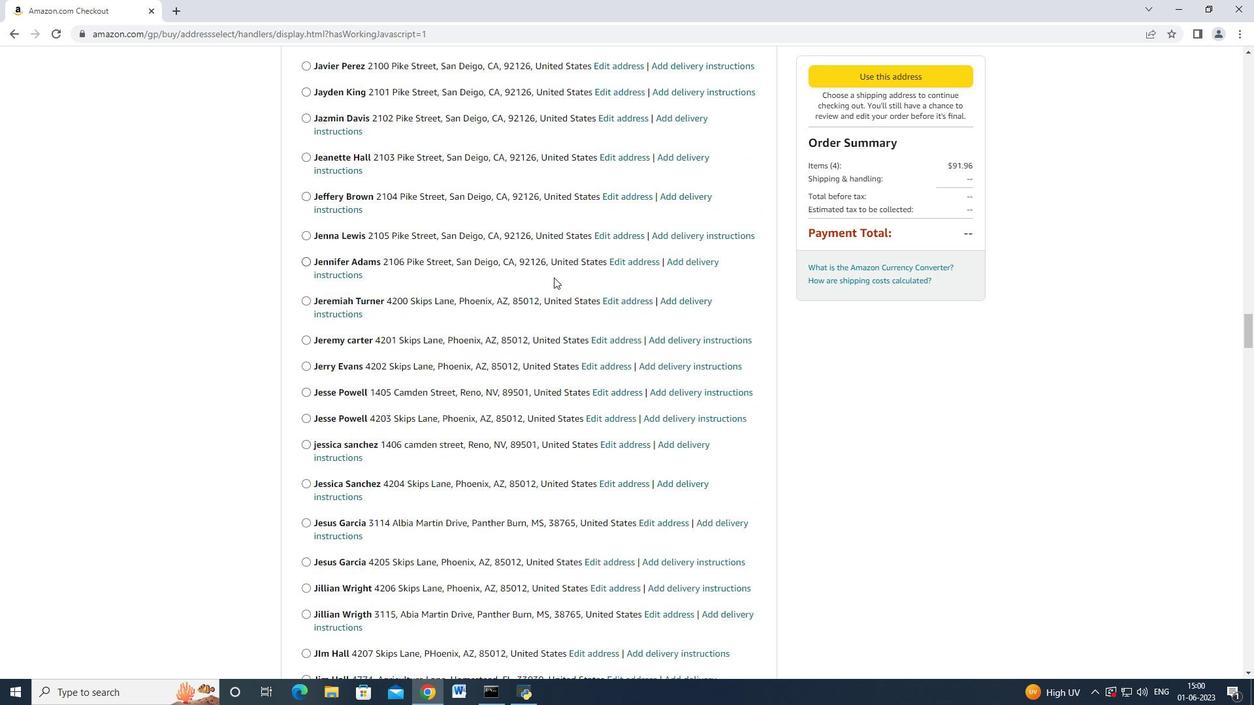 
Action: Mouse scrolled (551, 282) with delta (0, 0)
Screenshot: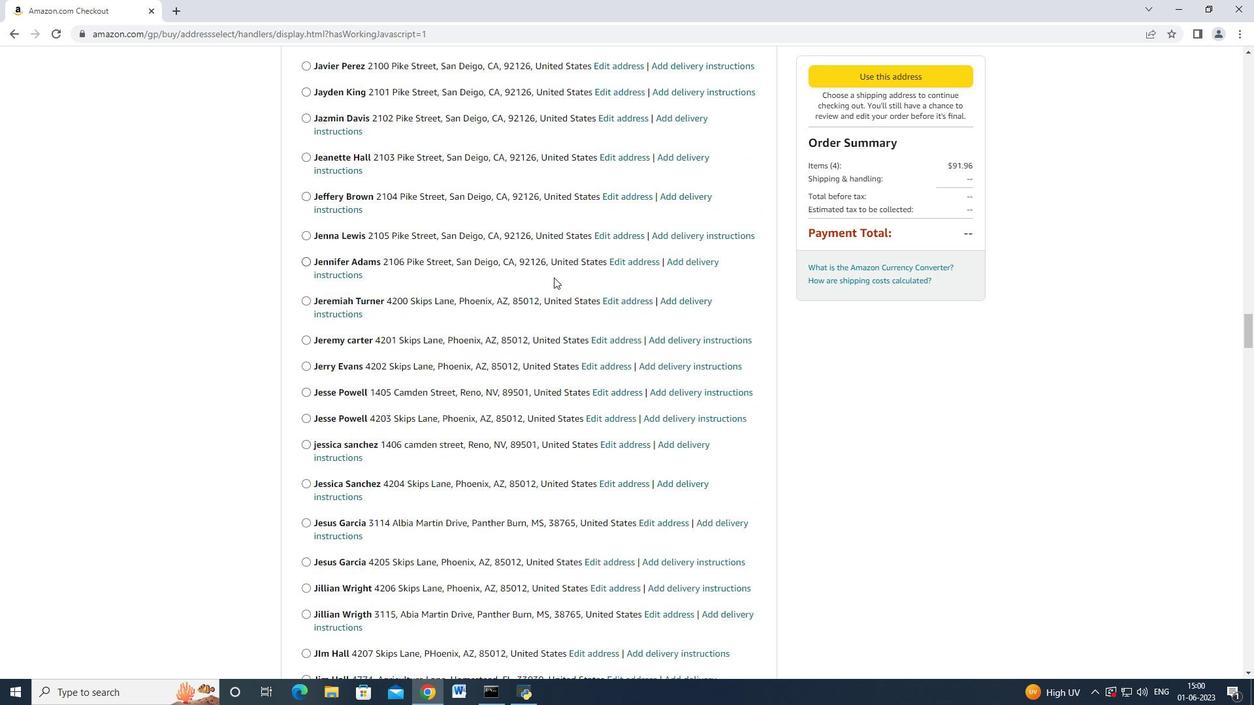 
Action: Mouse moved to (551, 282)
Screenshot: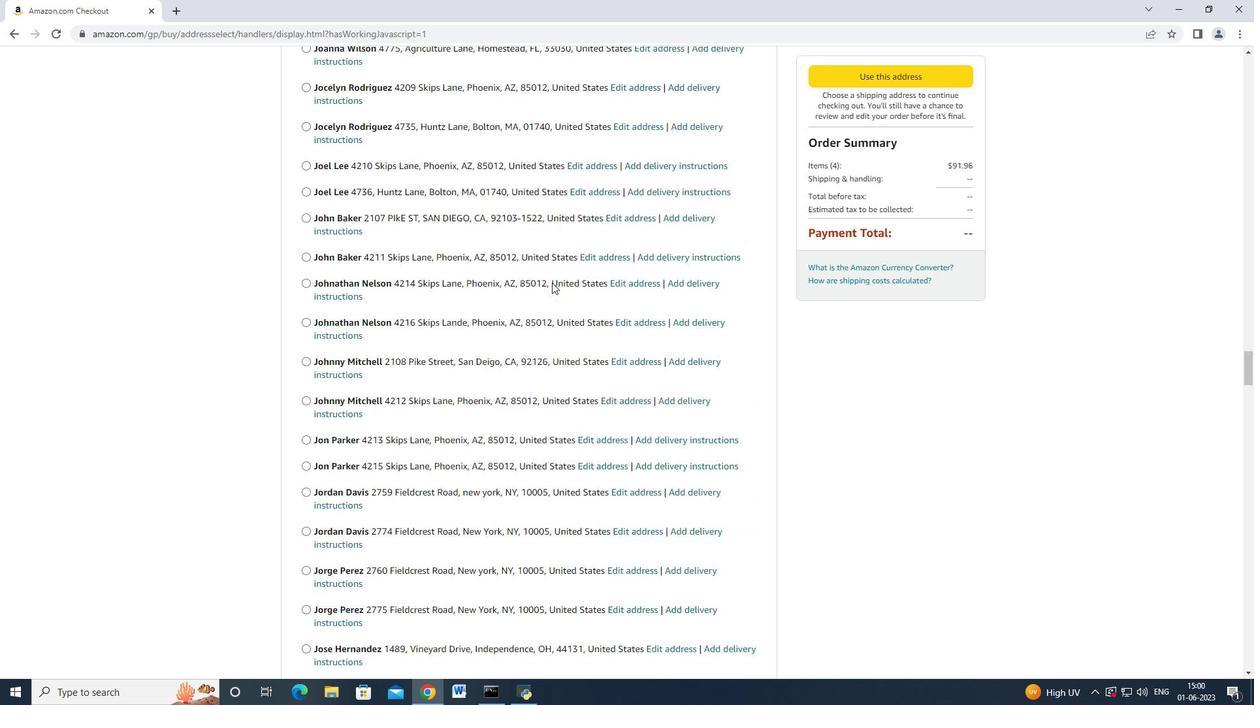 
Action: Mouse scrolled (551, 282) with delta (0, 0)
Screenshot: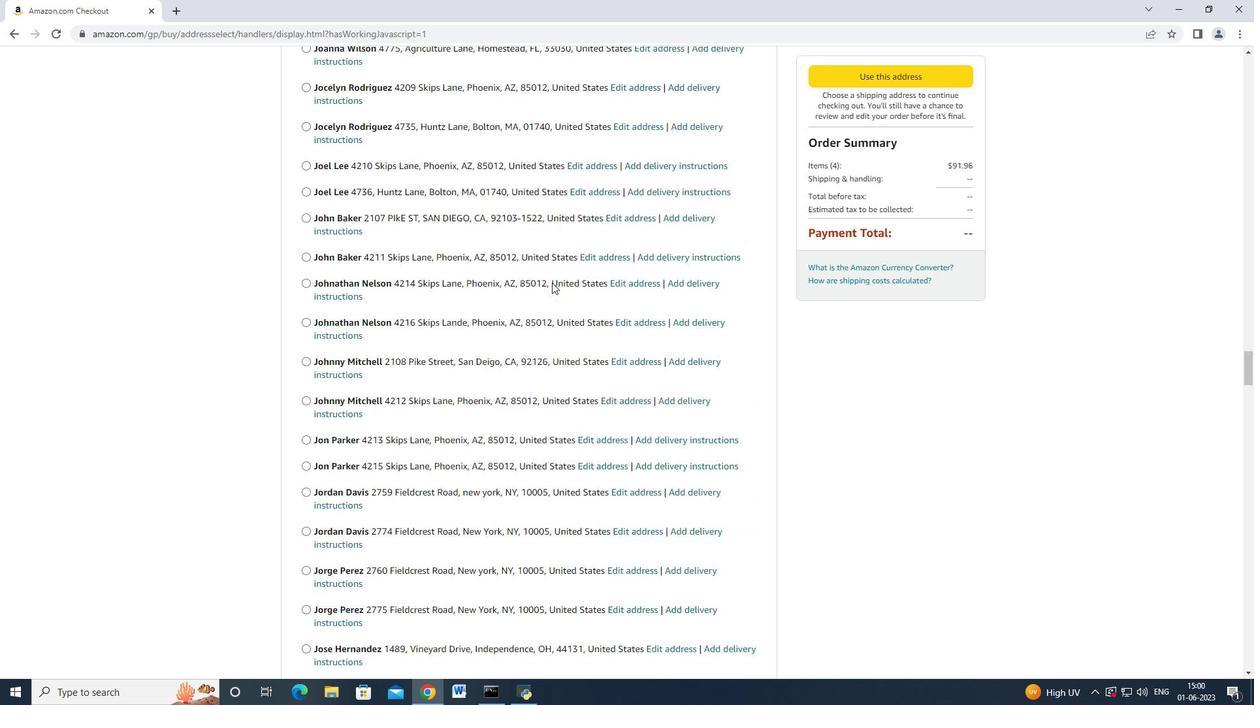 
Action: Mouse moved to (551, 282)
Screenshot: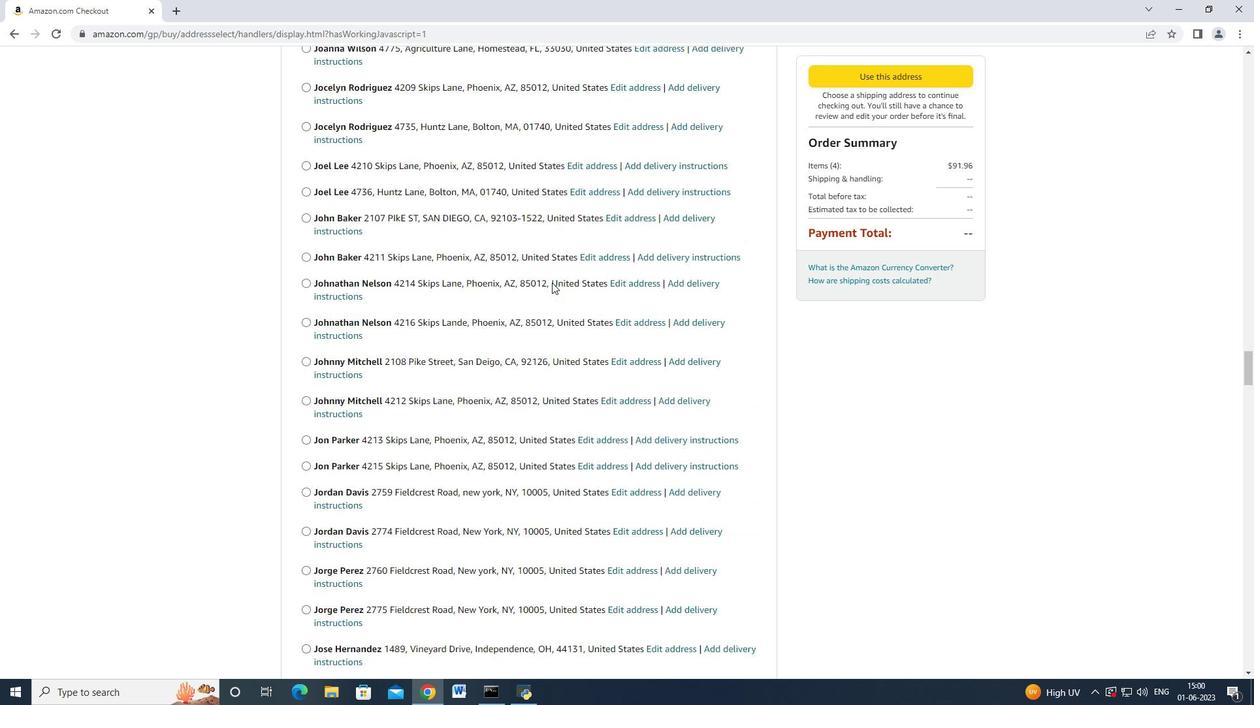 
Action: Mouse scrolled (551, 281) with delta (0, -1)
Screenshot: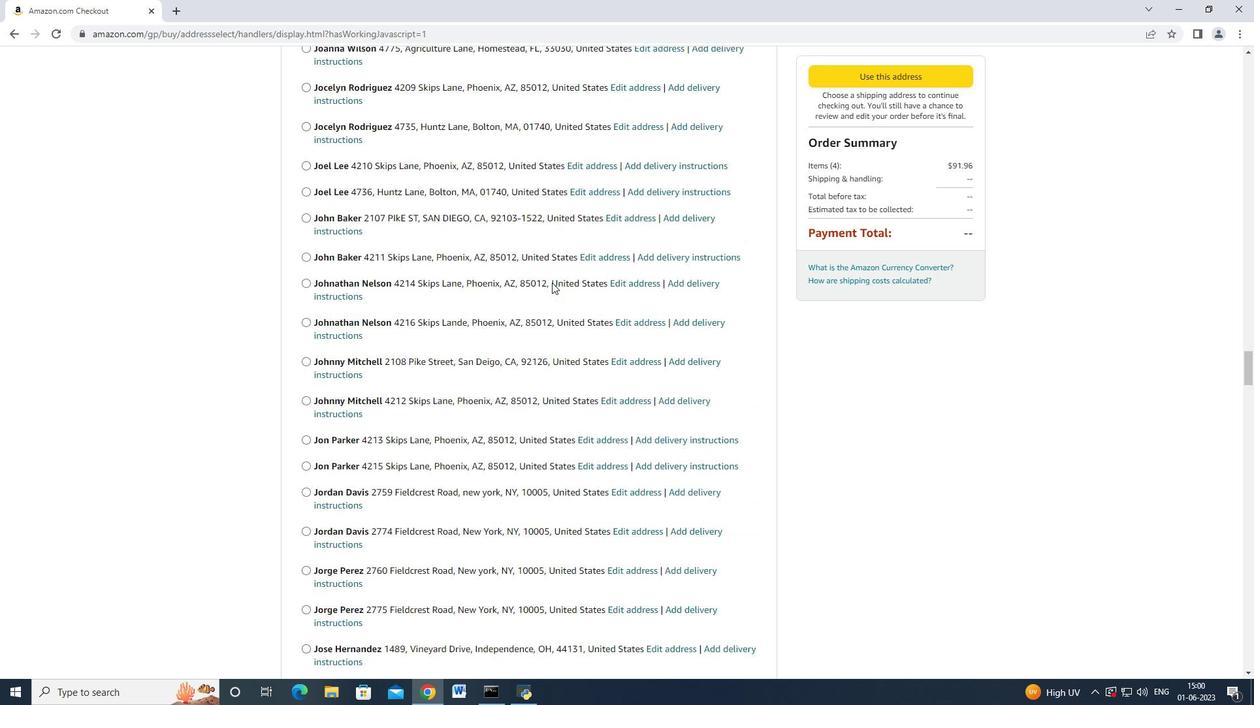 
Action: Mouse moved to (551, 283)
Screenshot: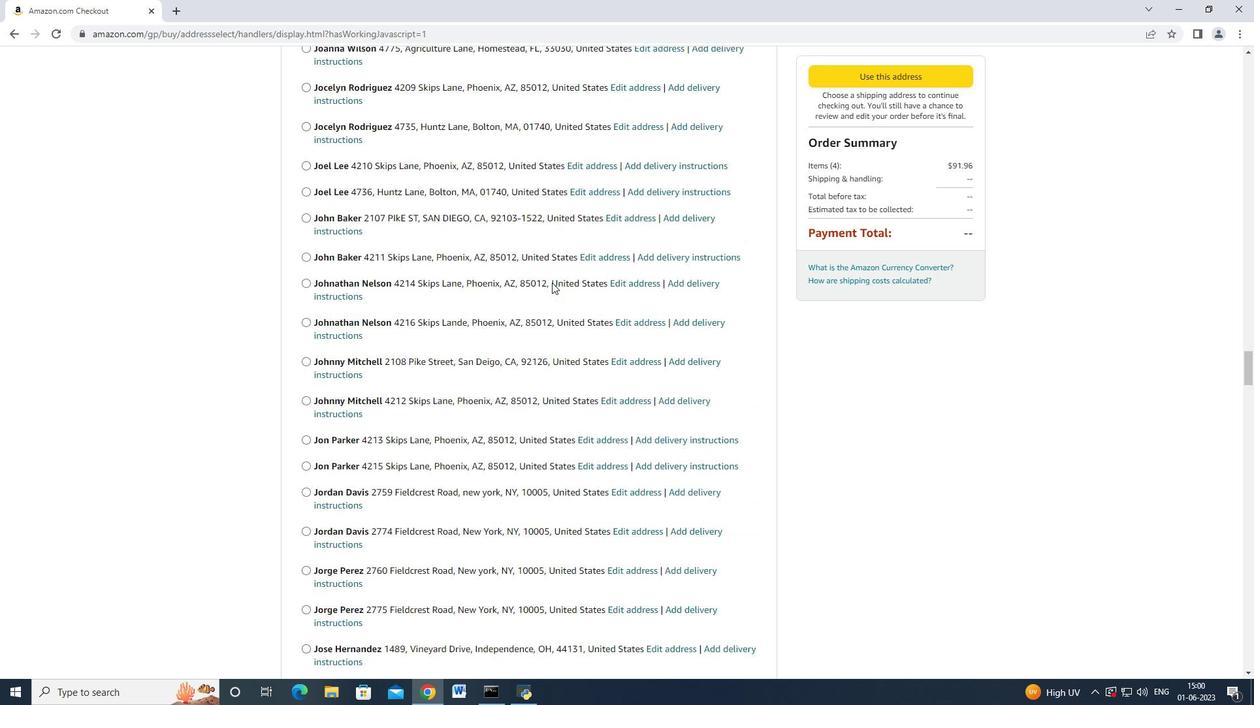 
Action: Mouse scrolled (551, 282) with delta (0, -1)
Screenshot: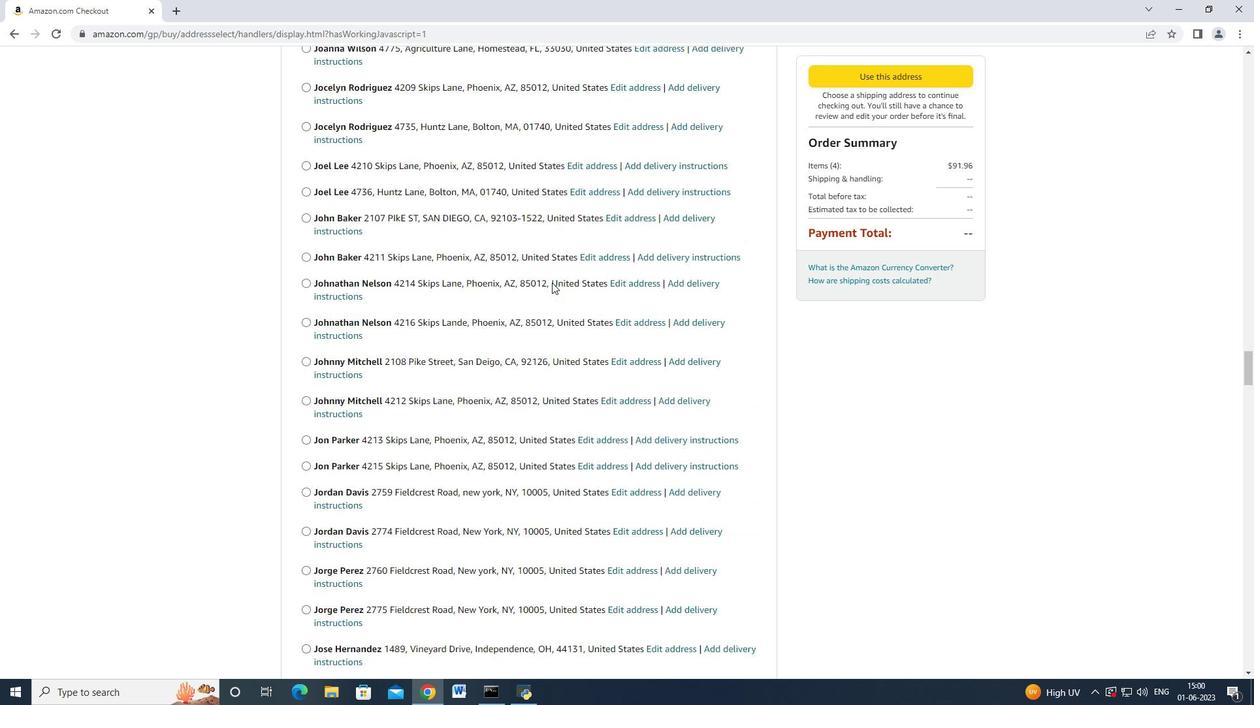 
Action: Mouse moved to (551, 283)
Screenshot: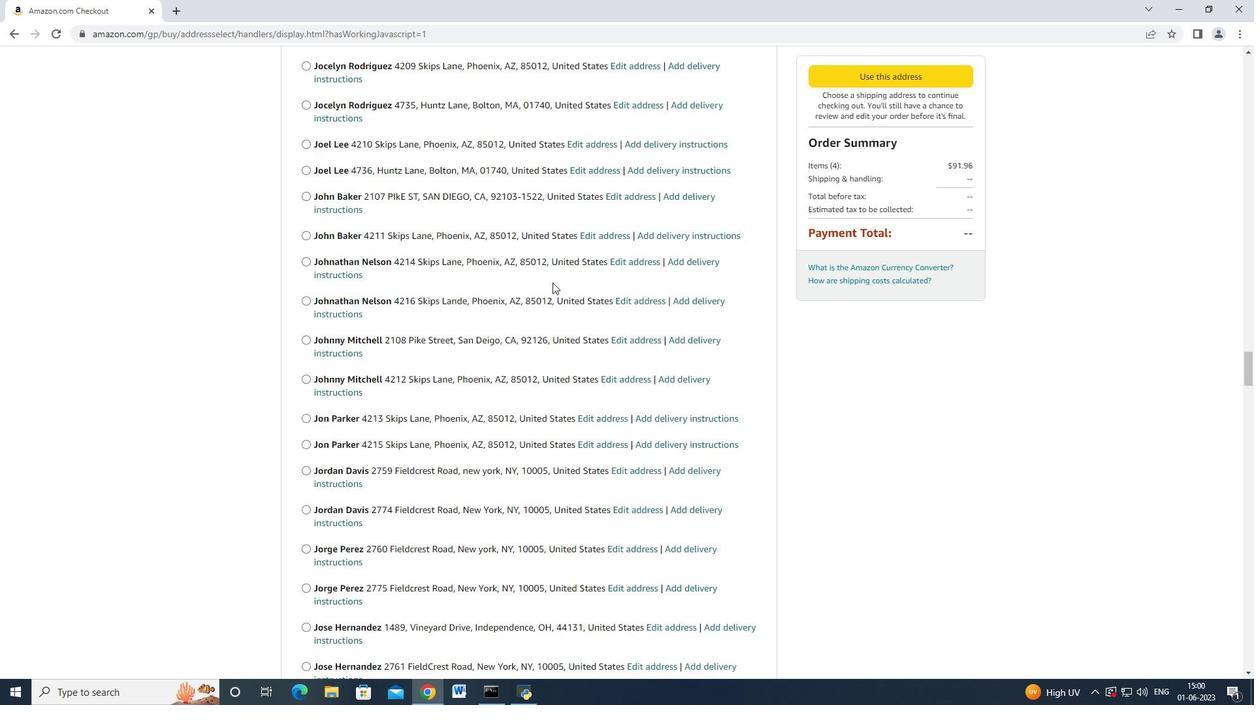 
Action: Mouse scrolled (551, 282) with delta (0, 0)
Screenshot: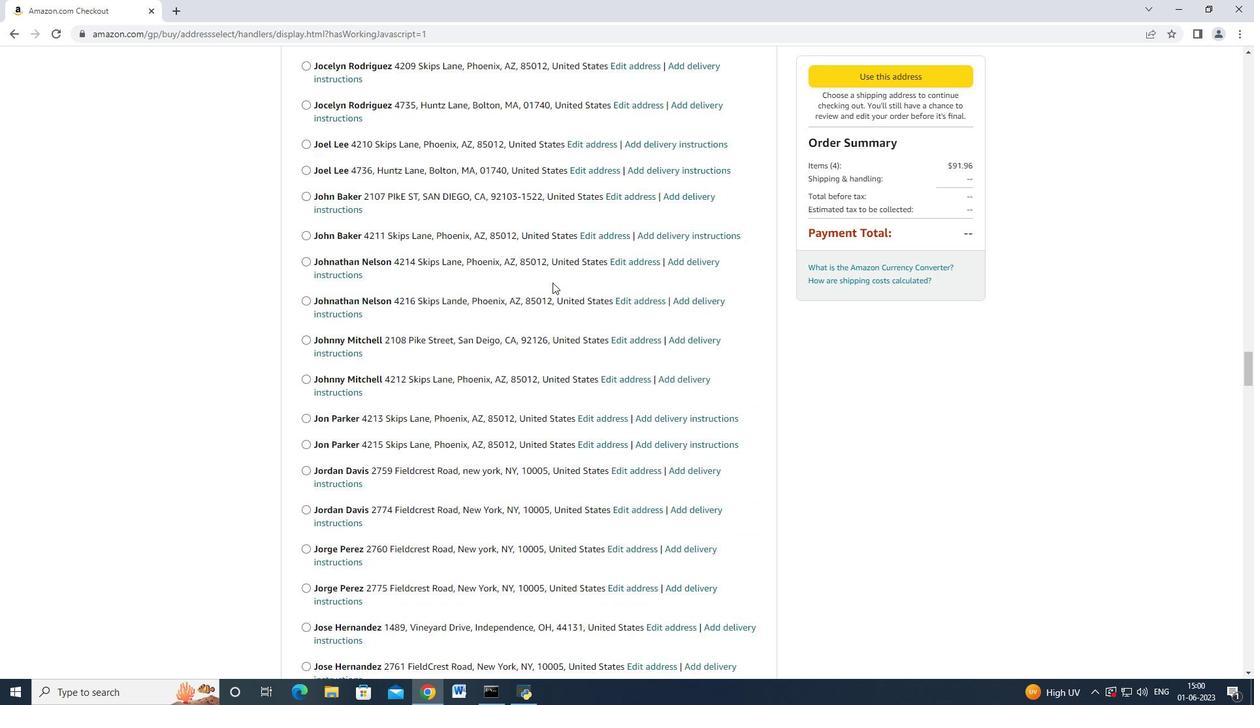 
Action: Mouse moved to (551, 284)
Screenshot: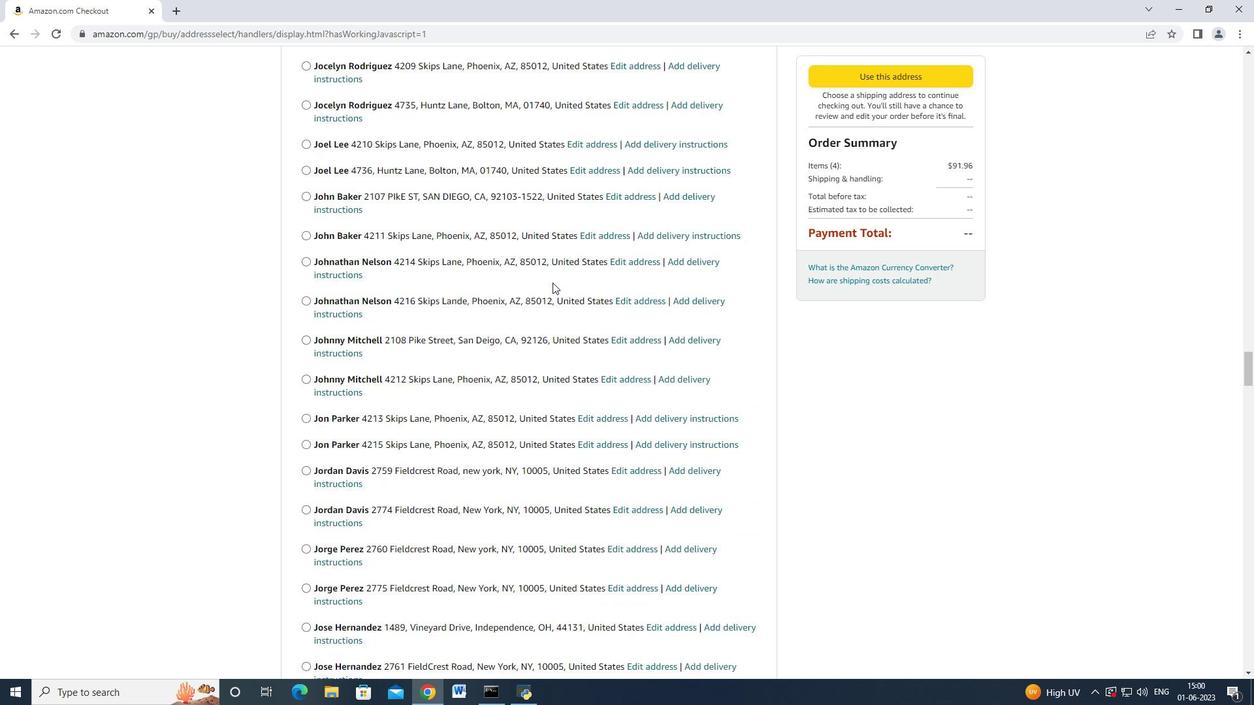 
Action: Mouse scrolled (551, 282) with delta (0, -1)
Screenshot: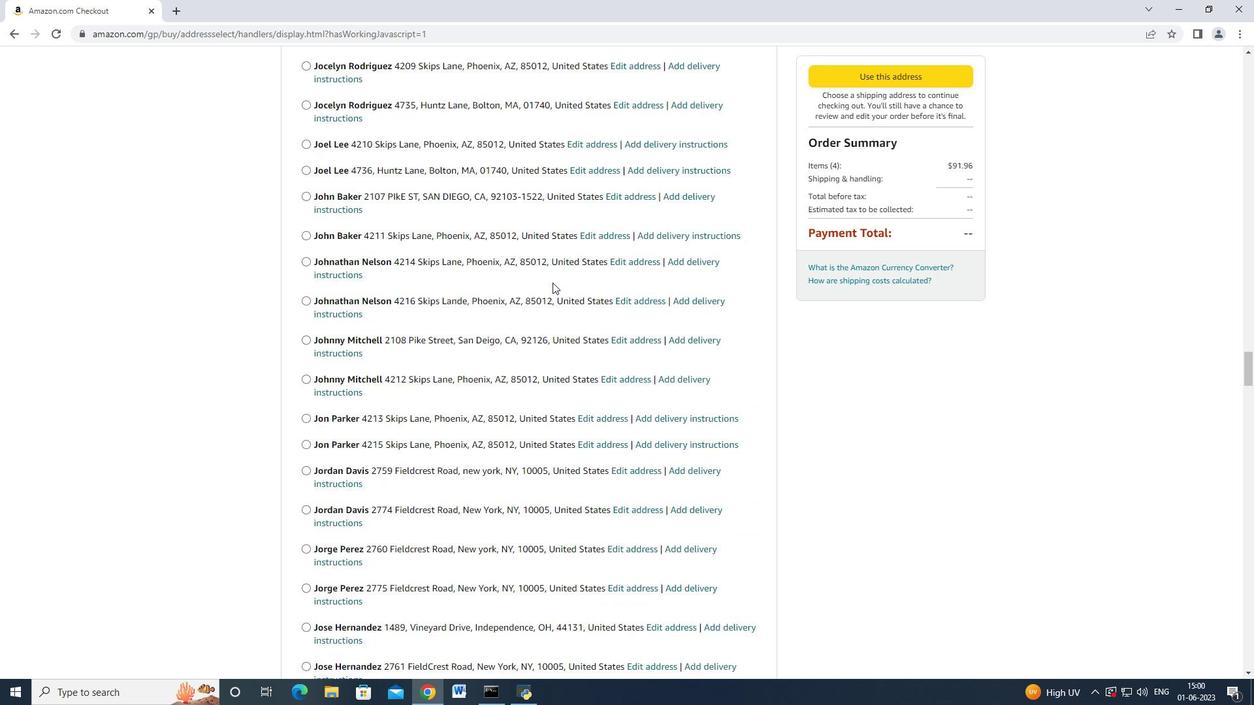 
Action: Mouse moved to (551, 284)
Screenshot: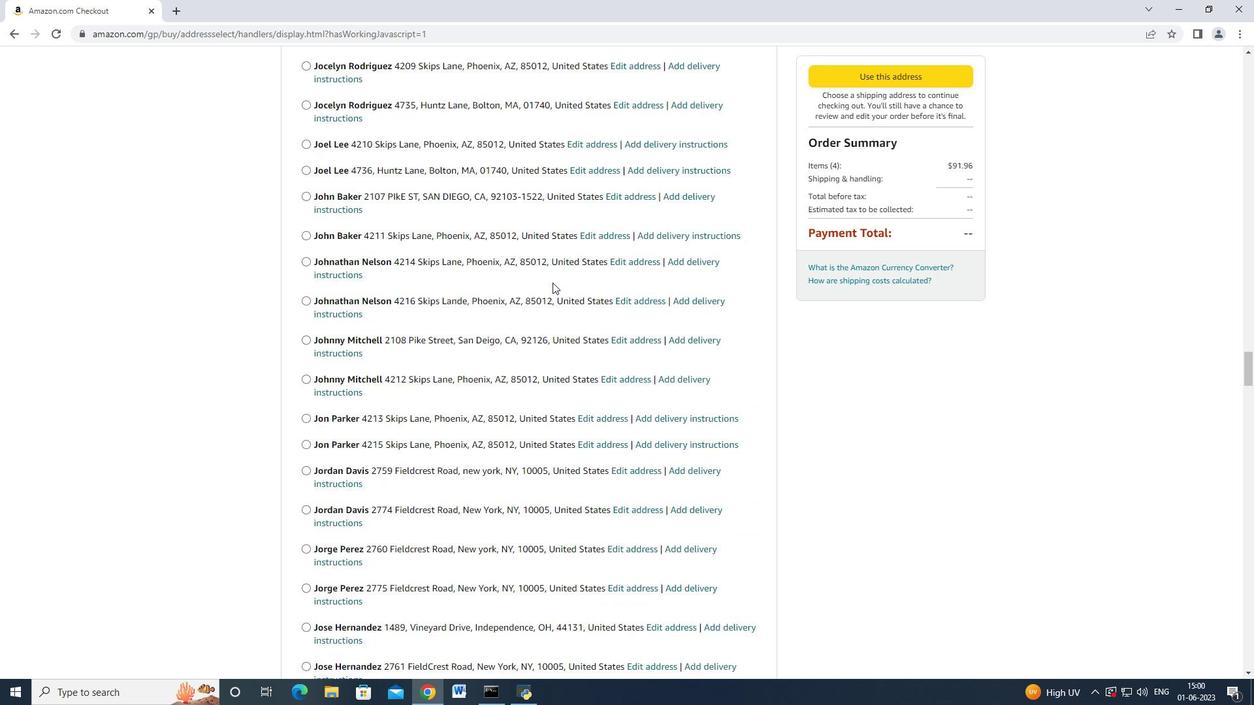 
Action: Mouse scrolled (551, 283) with delta (0, 0)
Screenshot: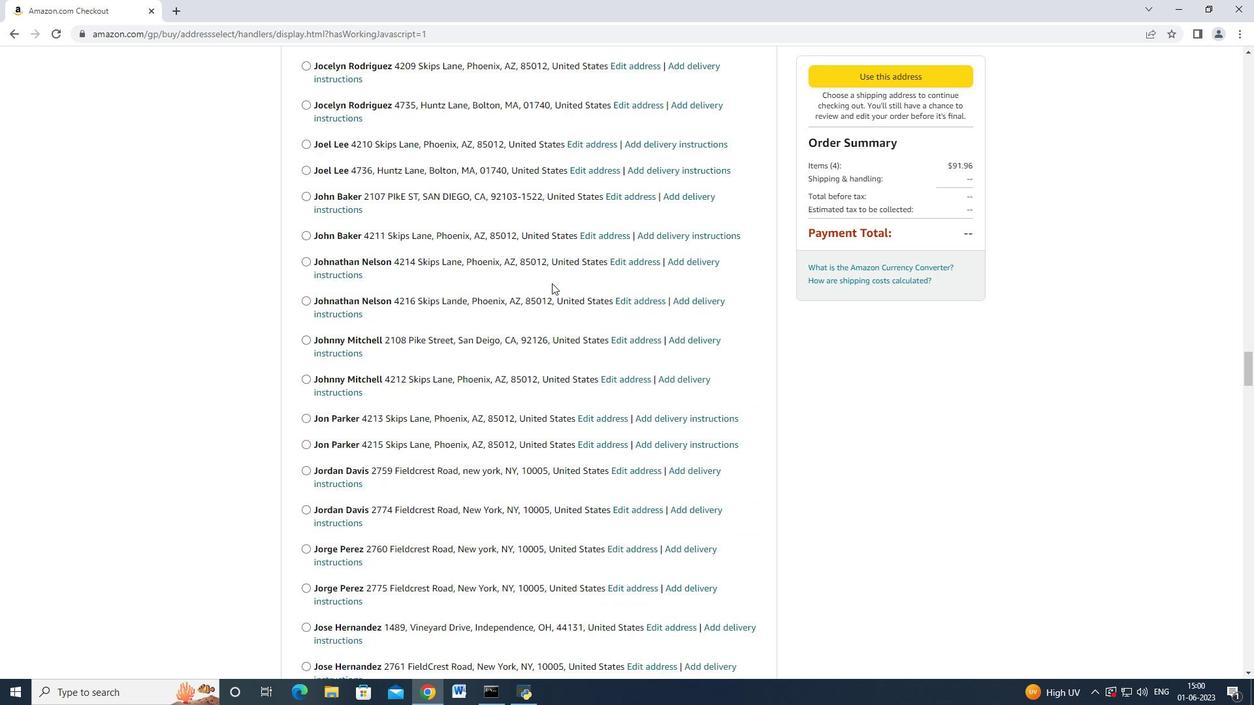 
Action: Mouse scrolled (551, 283) with delta (0, 0)
Screenshot: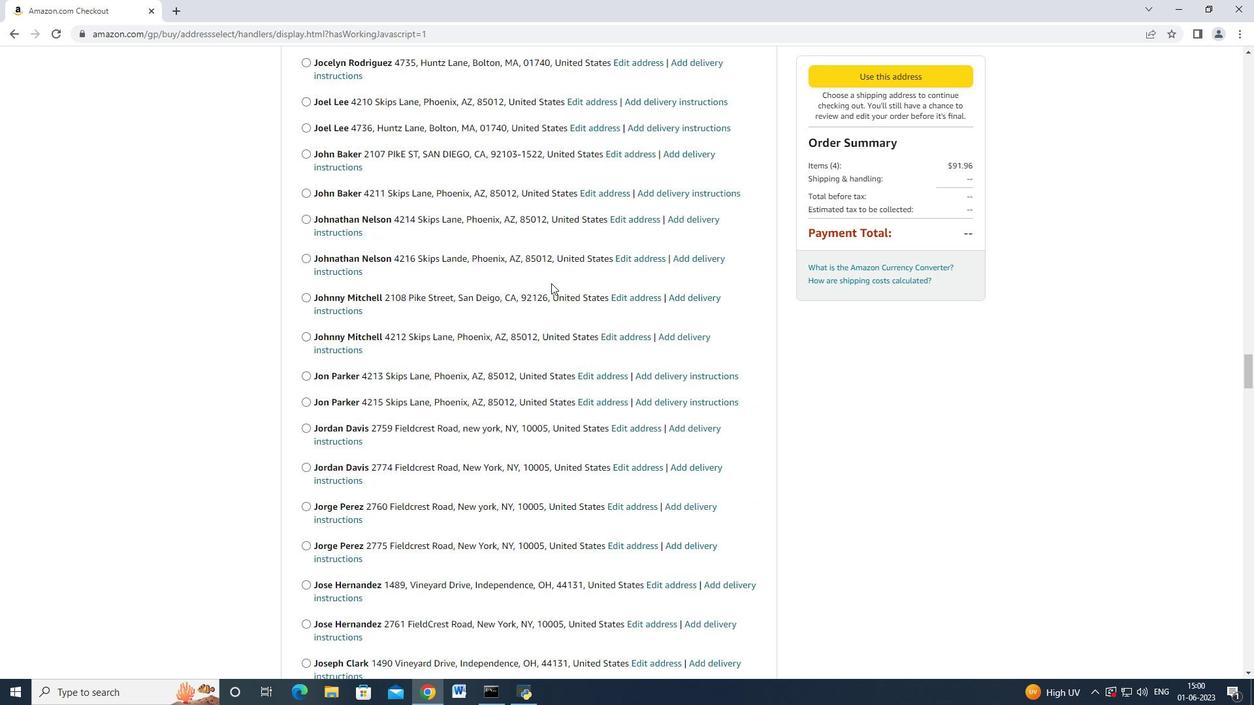 
Action: Mouse scrolled (551, 283) with delta (0, 0)
Screenshot: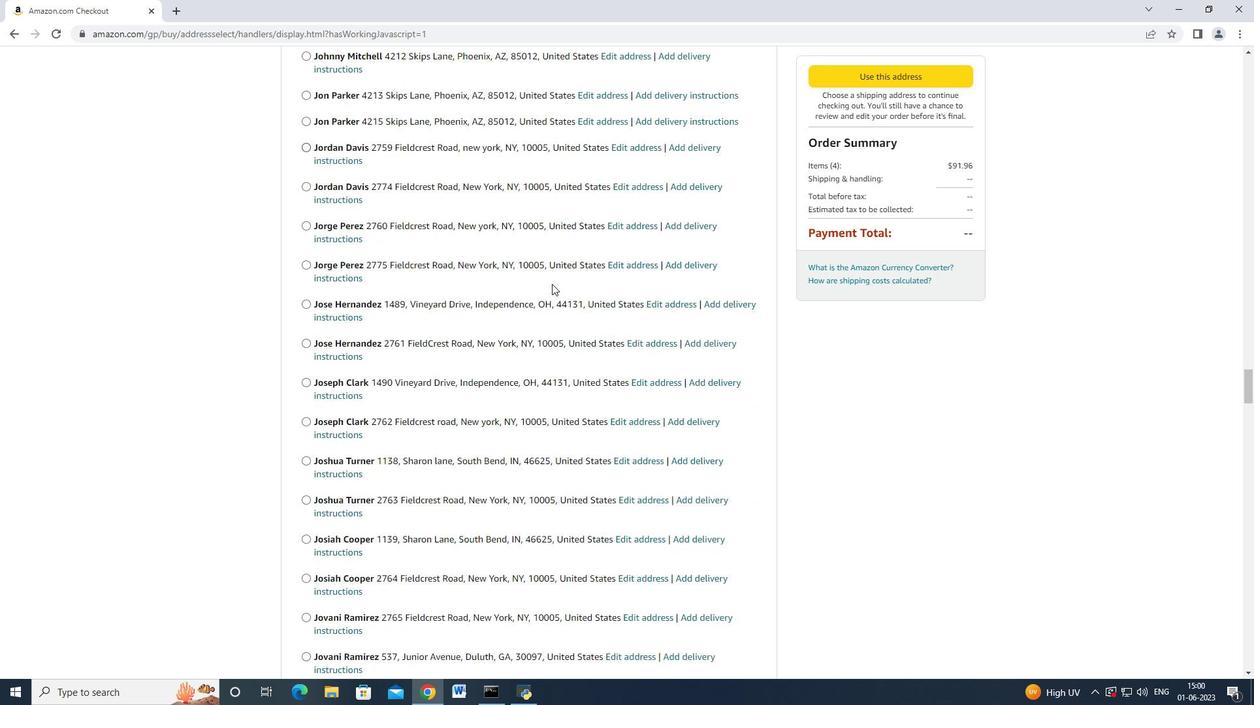 
Action: Mouse scrolled (551, 283) with delta (0, 0)
Screenshot: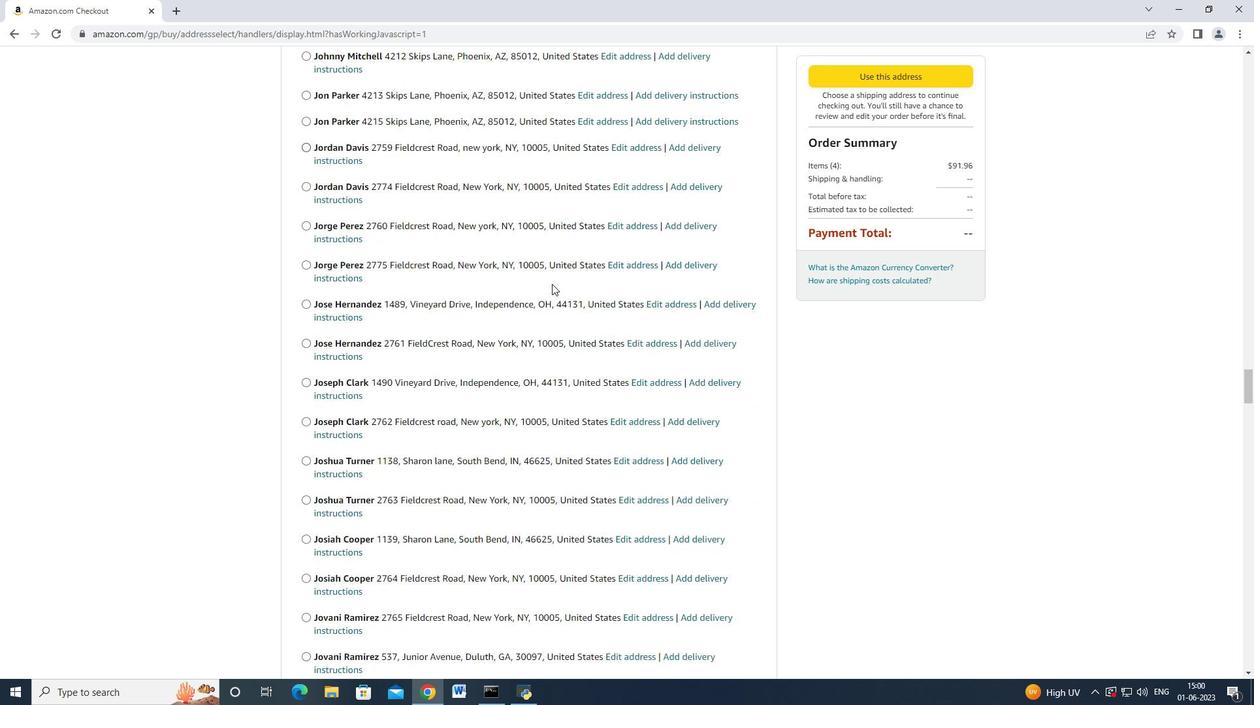 
Action: Mouse scrolled (551, 283) with delta (0, 0)
Screenshot: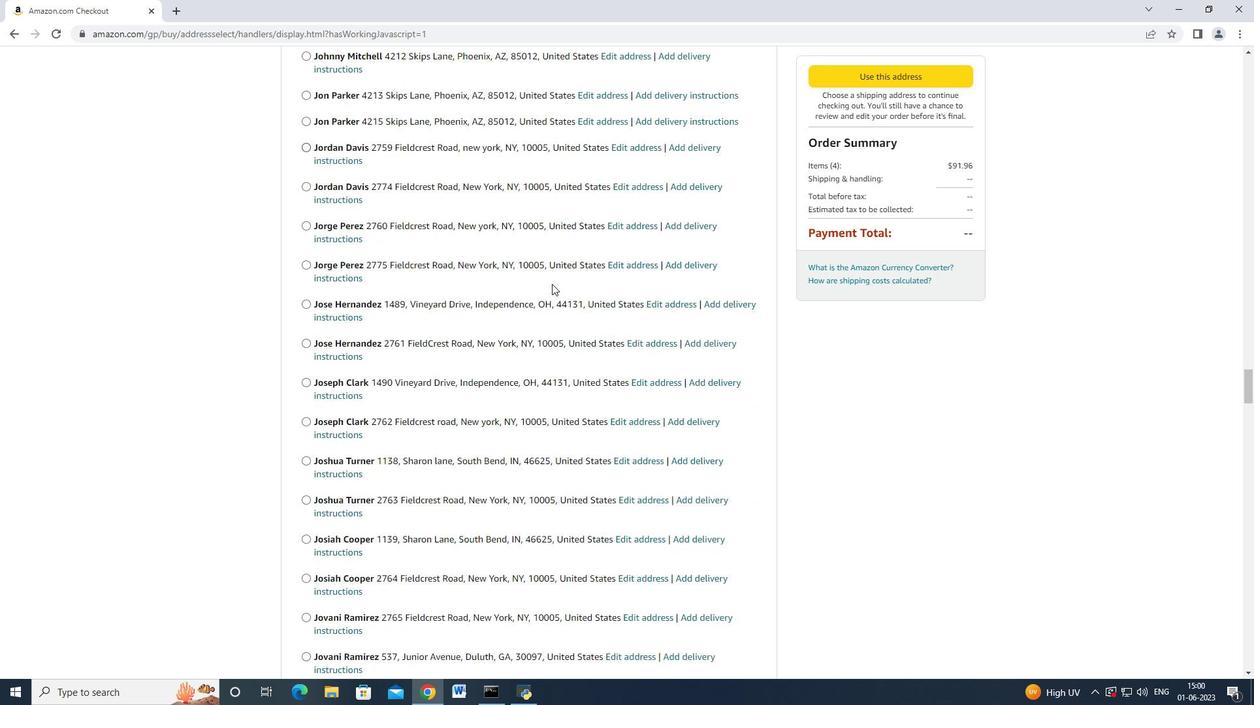 
Action: Mouse scrolled (551, 282) with delta (0, -1)
Screenshot: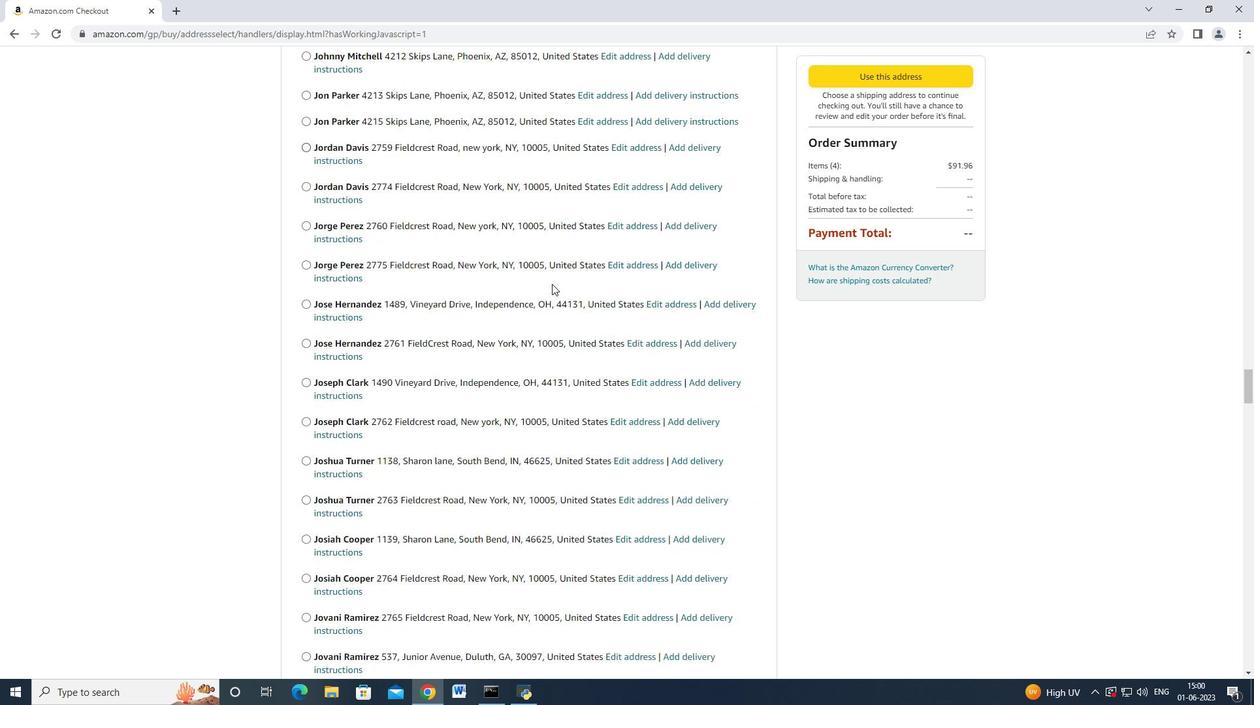 
Action: Mouse scrolled (551, 283) with delta (0, 0)
Screenshot: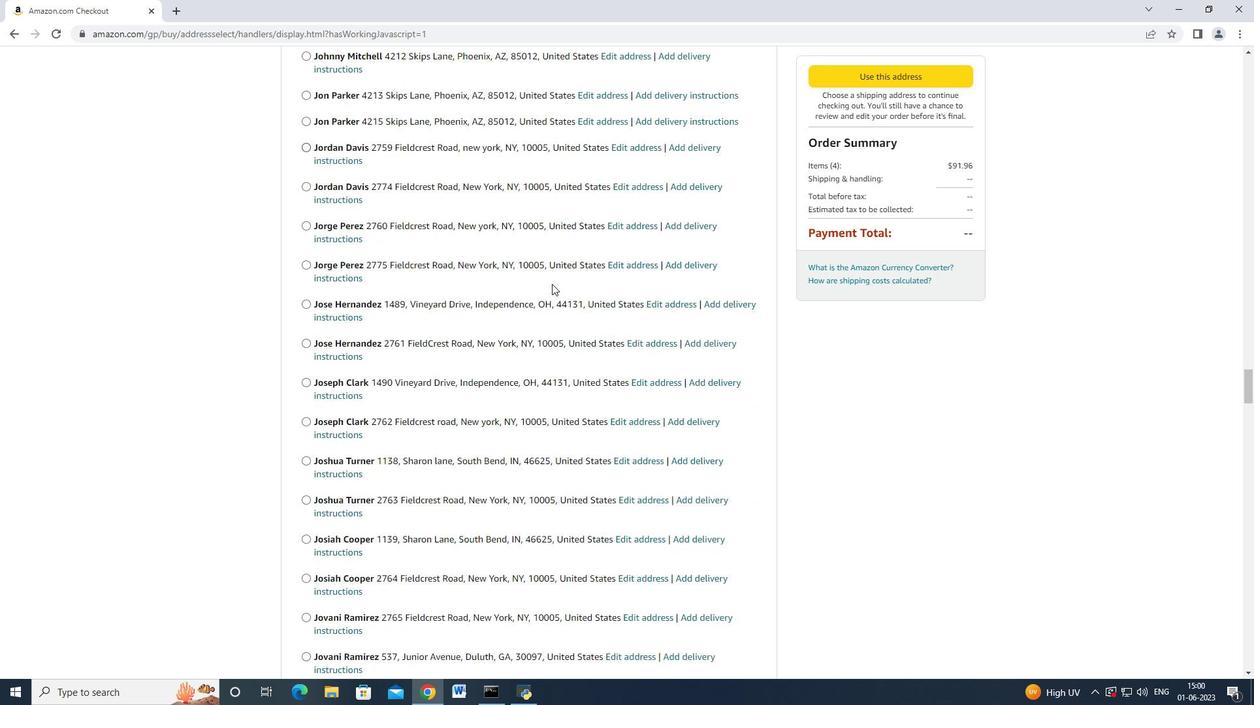 
Action: Mouse moved to (552, 284)
Screenshot: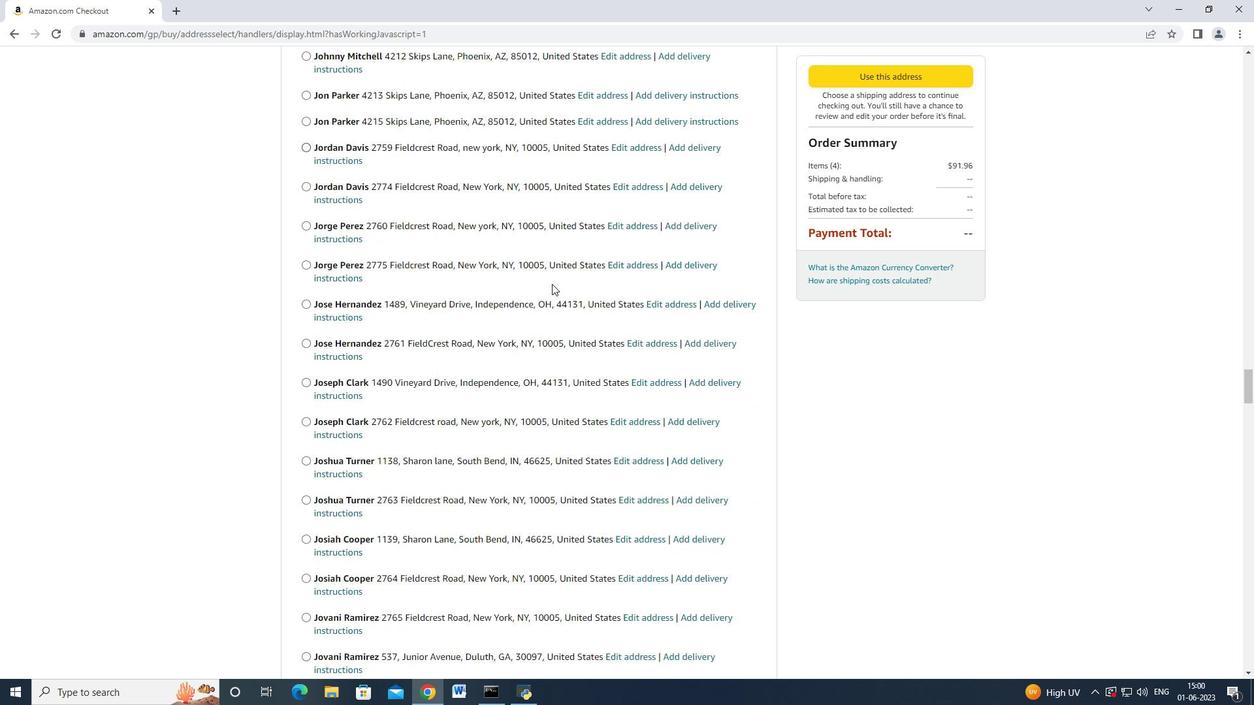 
Action: Mouse scrolled (552, 282) with delta (0, -1)
Screenshot: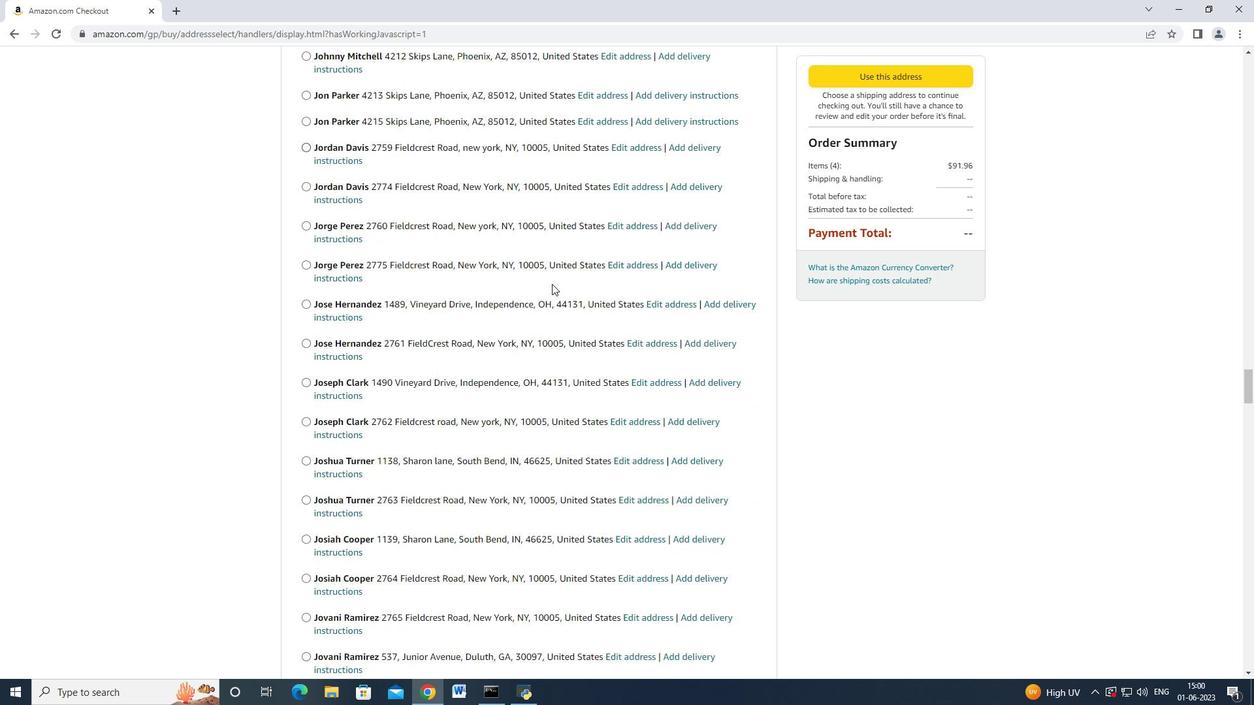 
Action: Mouse moved to (557, 284)
Screenshot: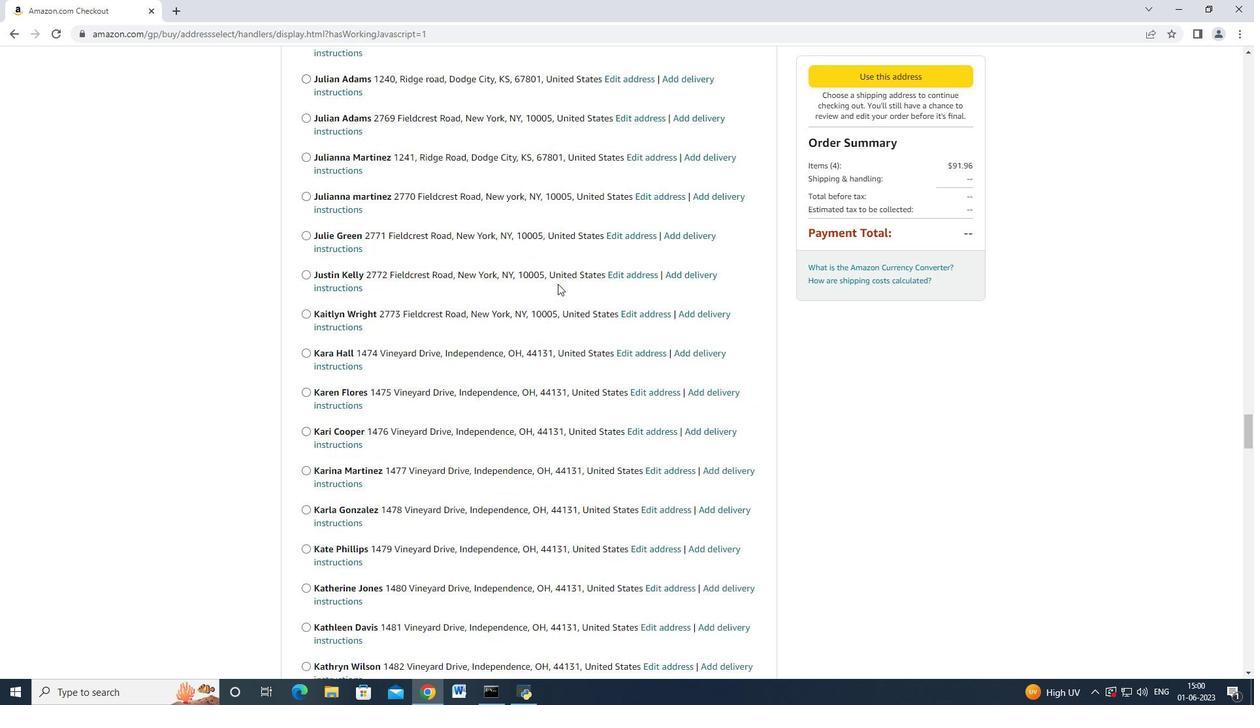
Action: Mouse scrolled (557, 284) with delta (0, 0)
Screenshot: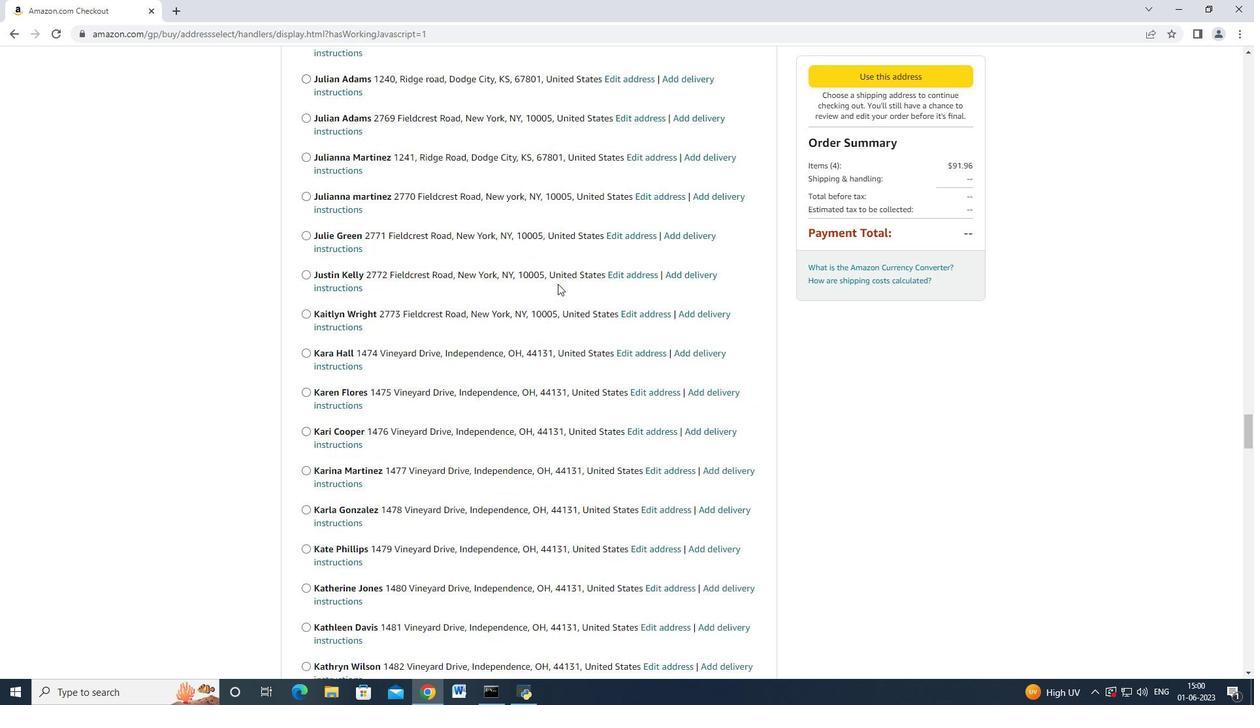 
Action: Mouse moved to (556, 286)
Screenshot: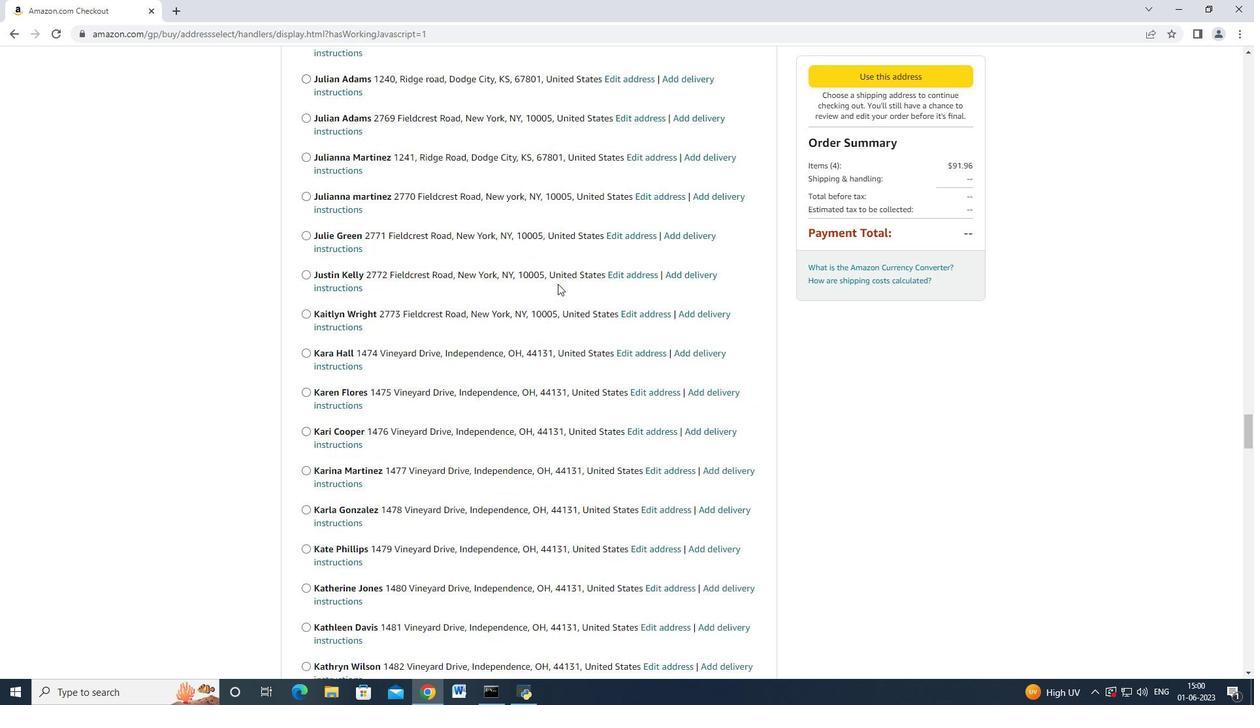 
Action: Mouse scrolled (556, 286) with delta (0, 0)
Screenshot: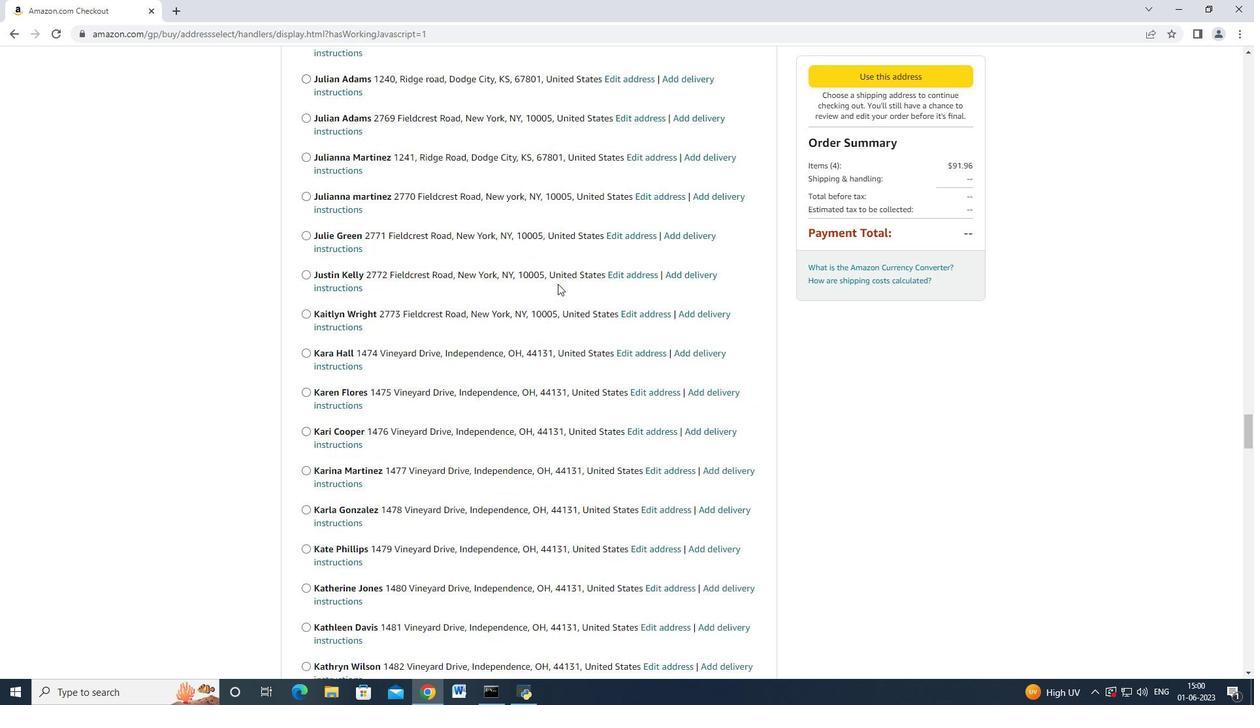 
Action: Mouse moved to (556, 287)
Screenshot: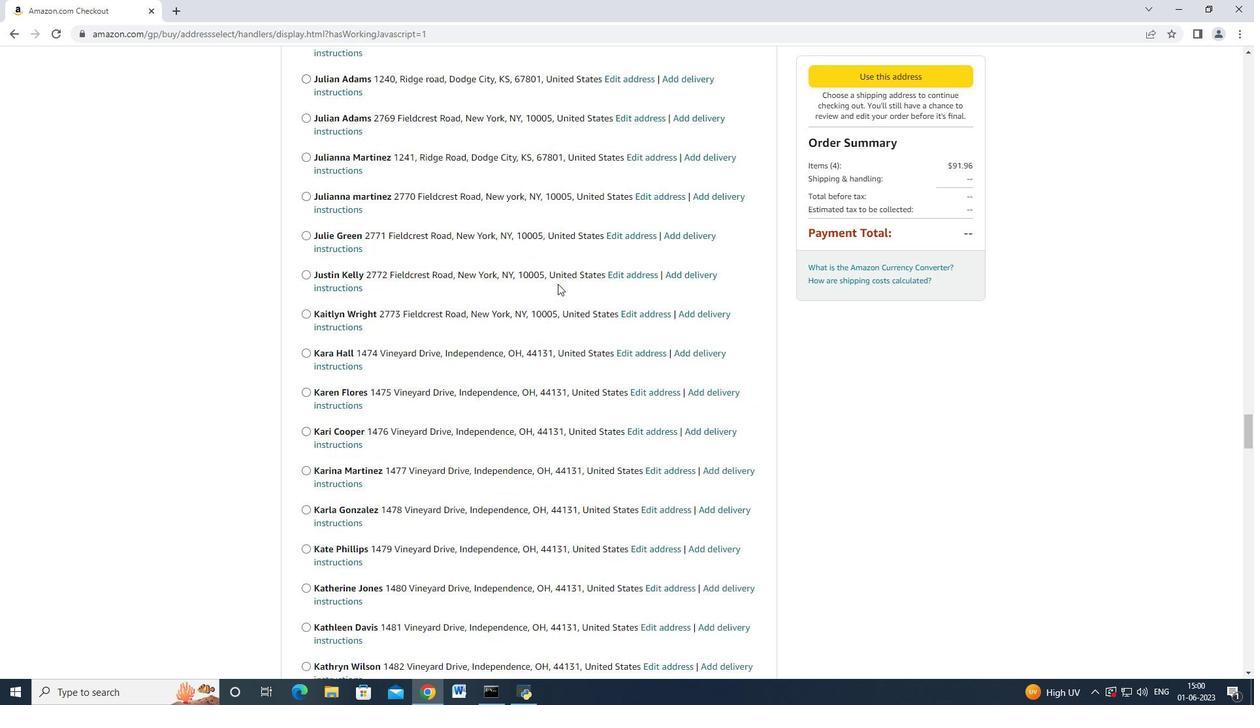 
Action: Mouse scrolled (556, 286) with delta (0, 0)
Screenshot: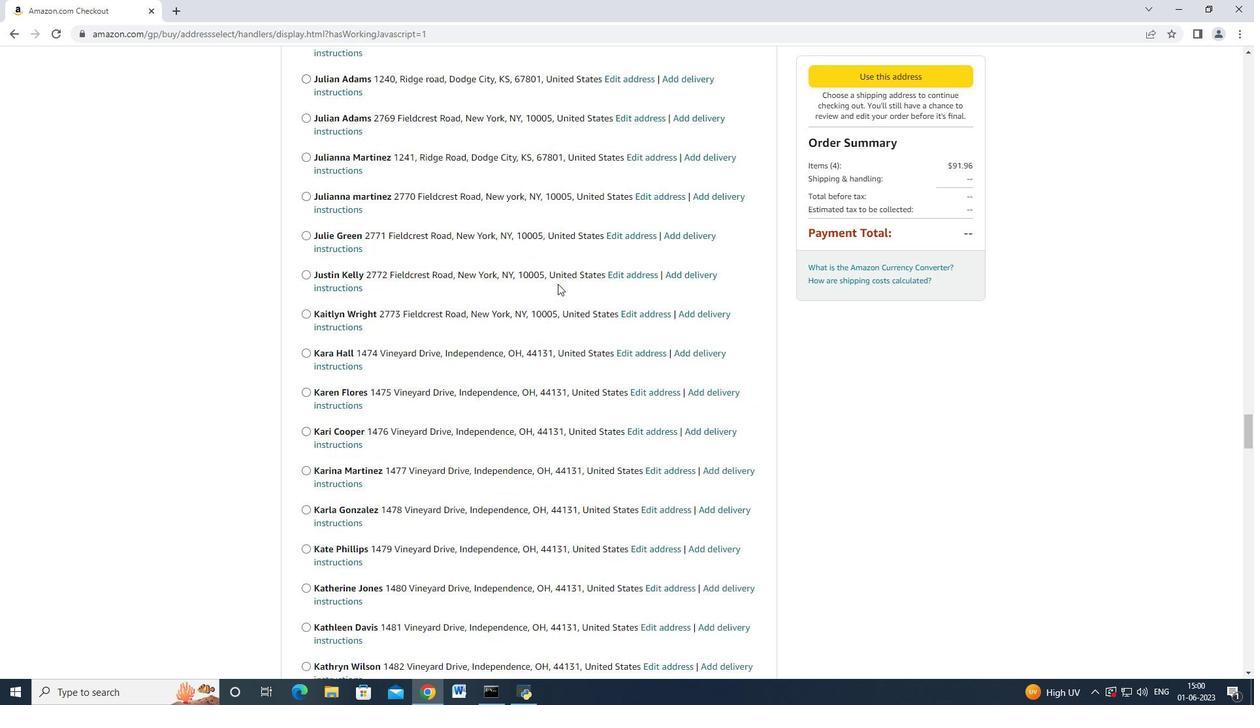 
Action: Mouse scrolled (556, 286) with delta (0, -1)
Screenshot: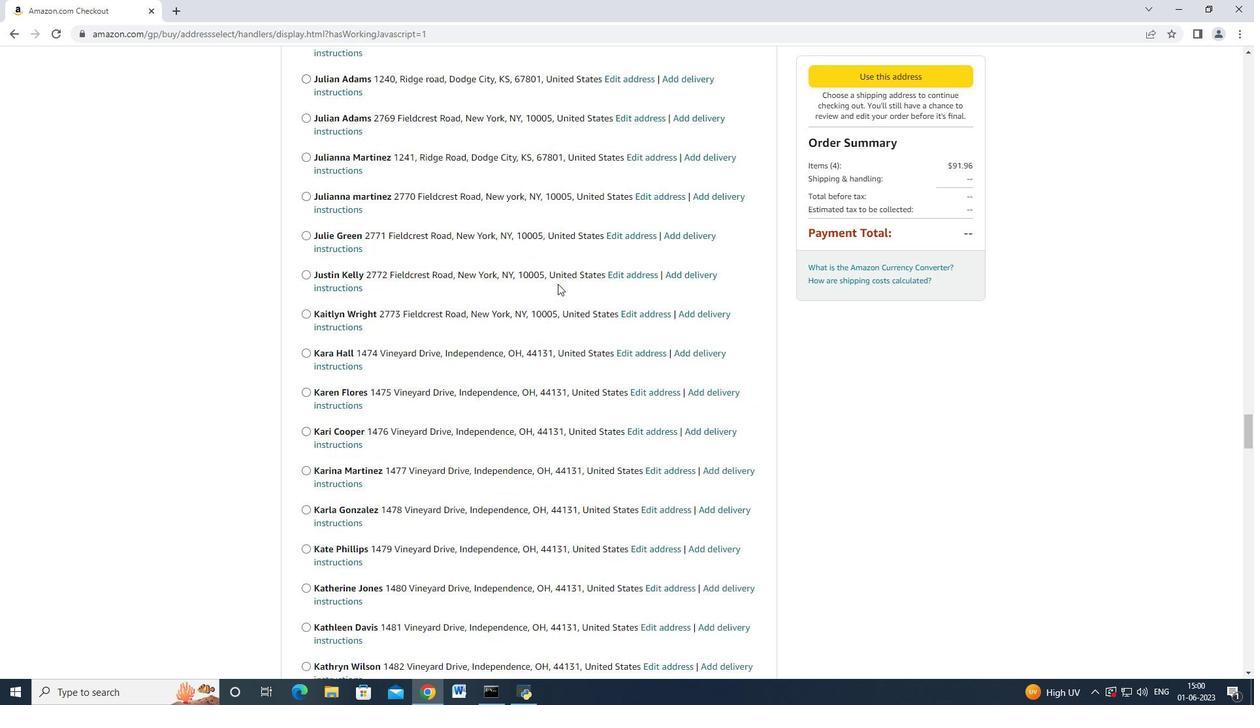 
Action: Mouse scrolled (556, 286) with delta (0, 0)
Screenshot: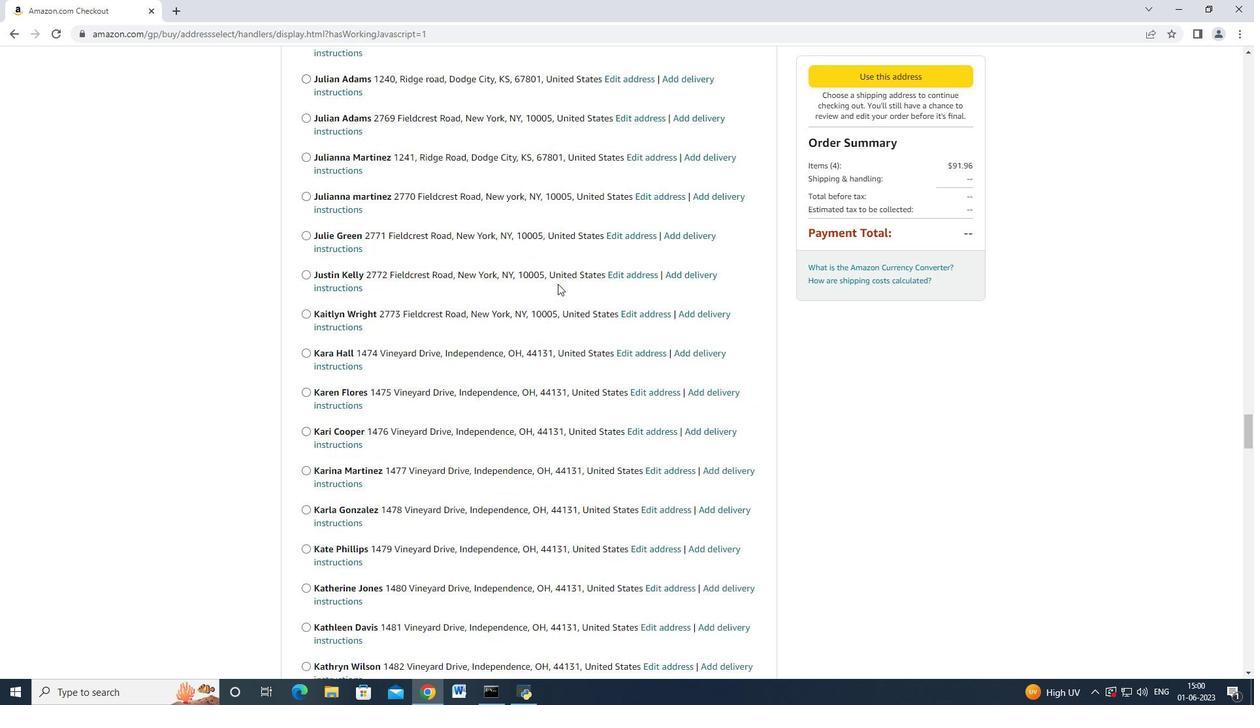 
Action: Mouse moved to (556, 287)
Screenshot: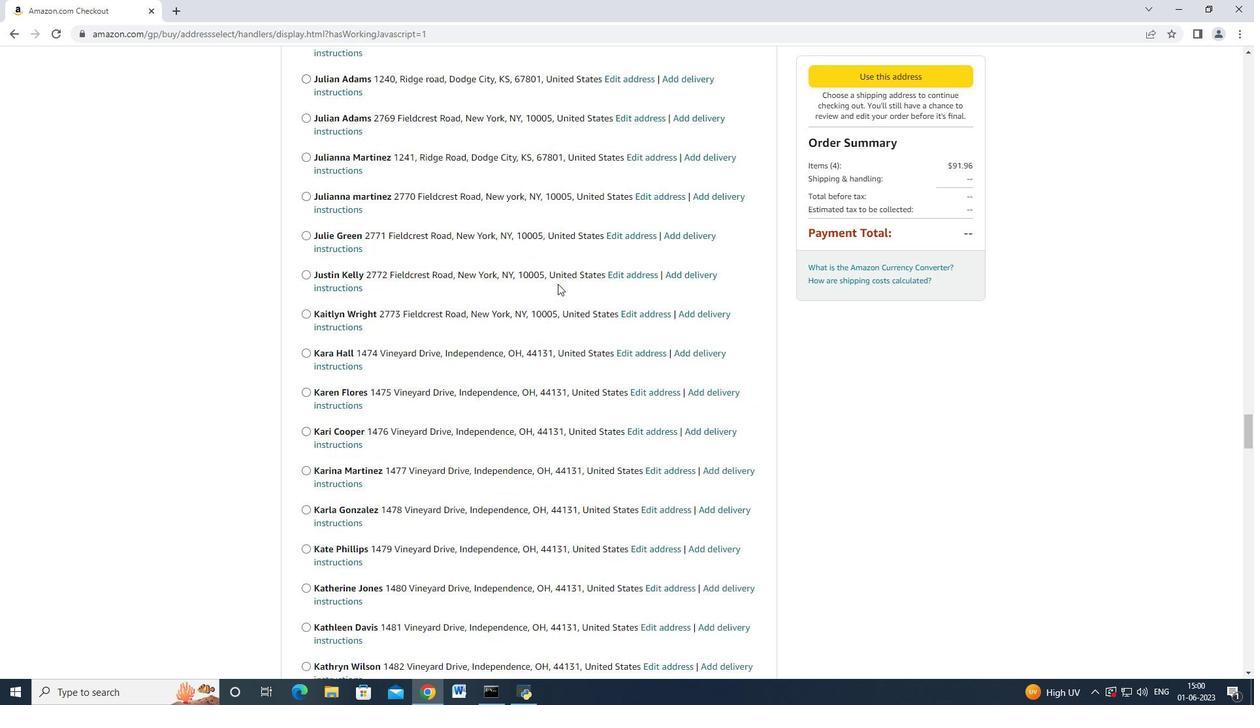 
Action: Mouse scrolled (556, 286) with delta (0, -1)
Screenshot: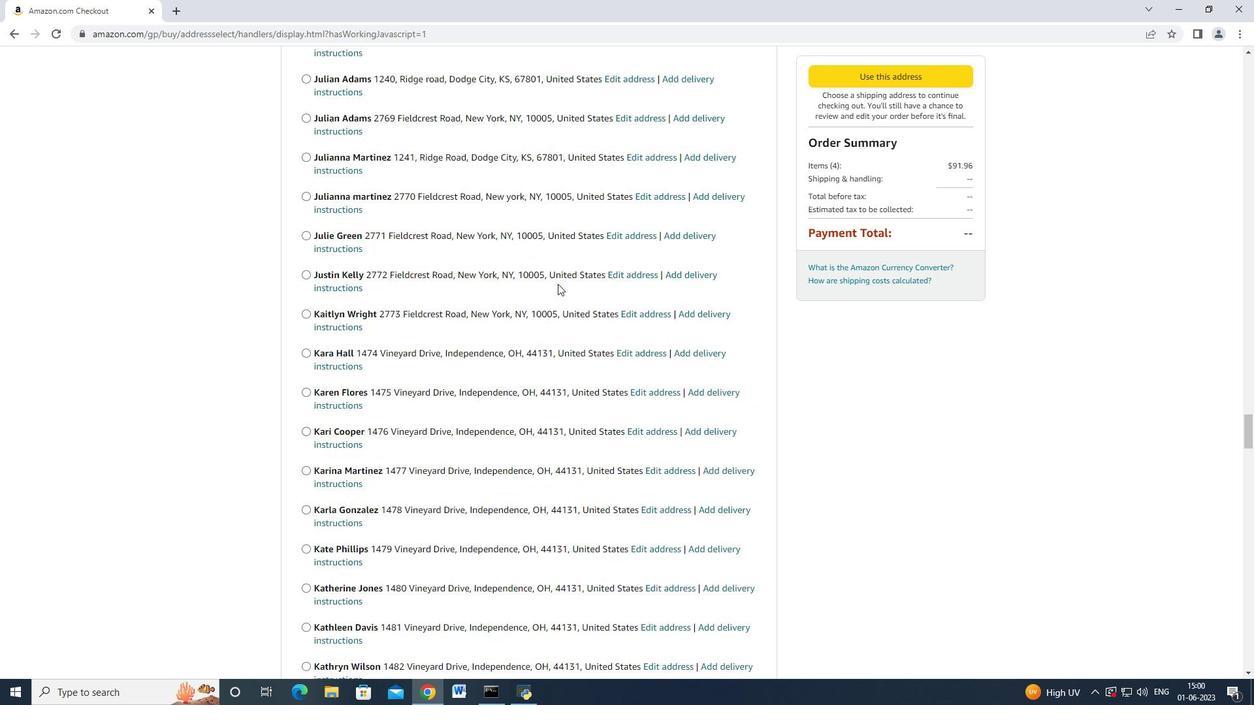 
Action: Mouse moved to (556, 288)
Screenshot: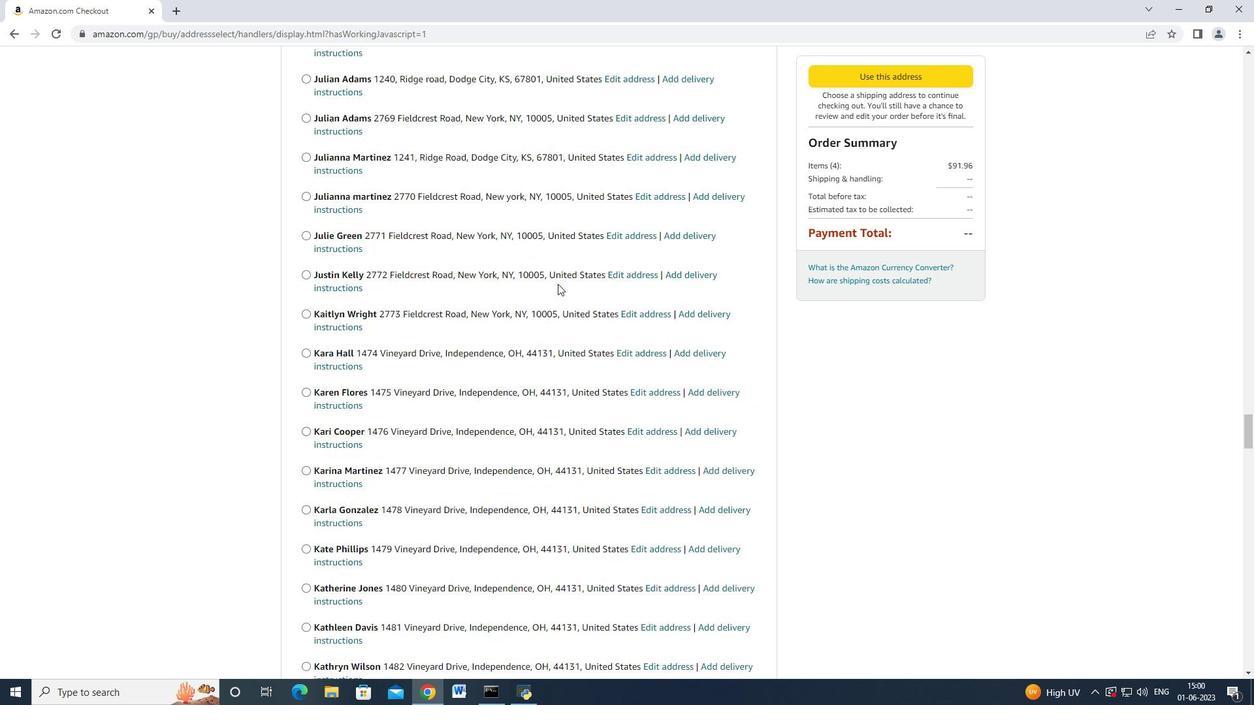 
Action: Mouse scrolled (556, 287) with delta (0, 0)
Screenshot: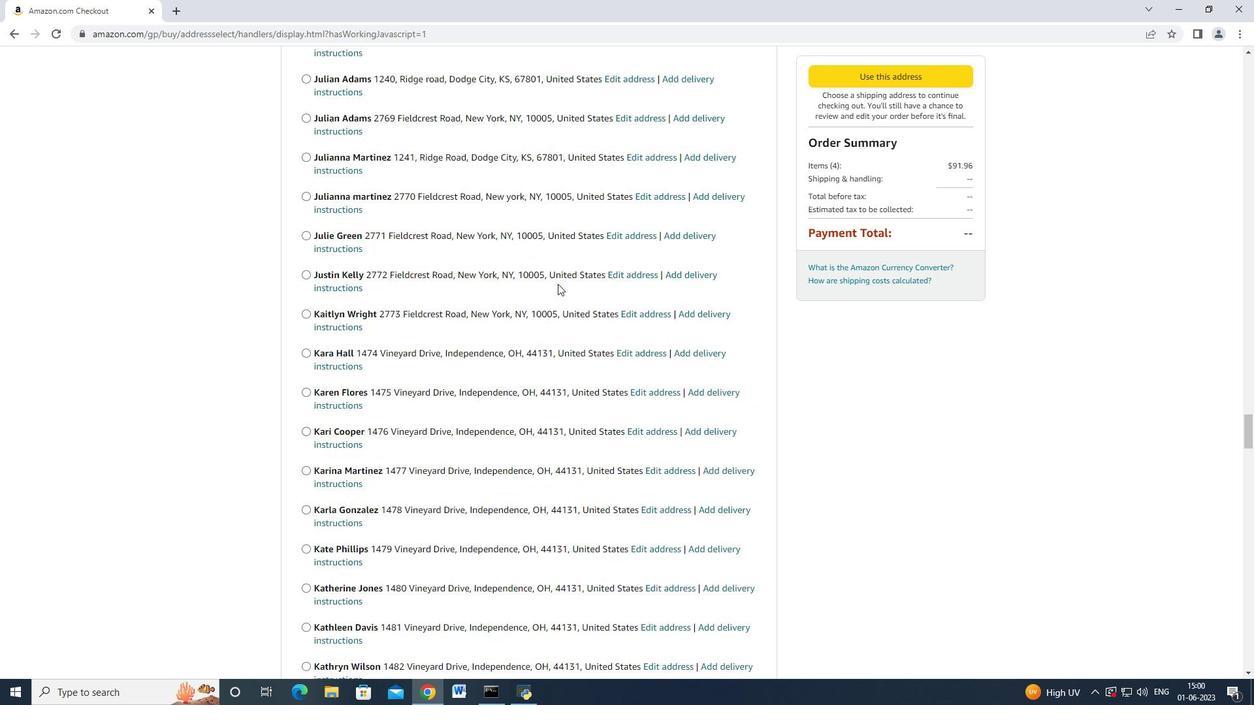 
Action: Mouse moved to (557, 288)
Screenshot: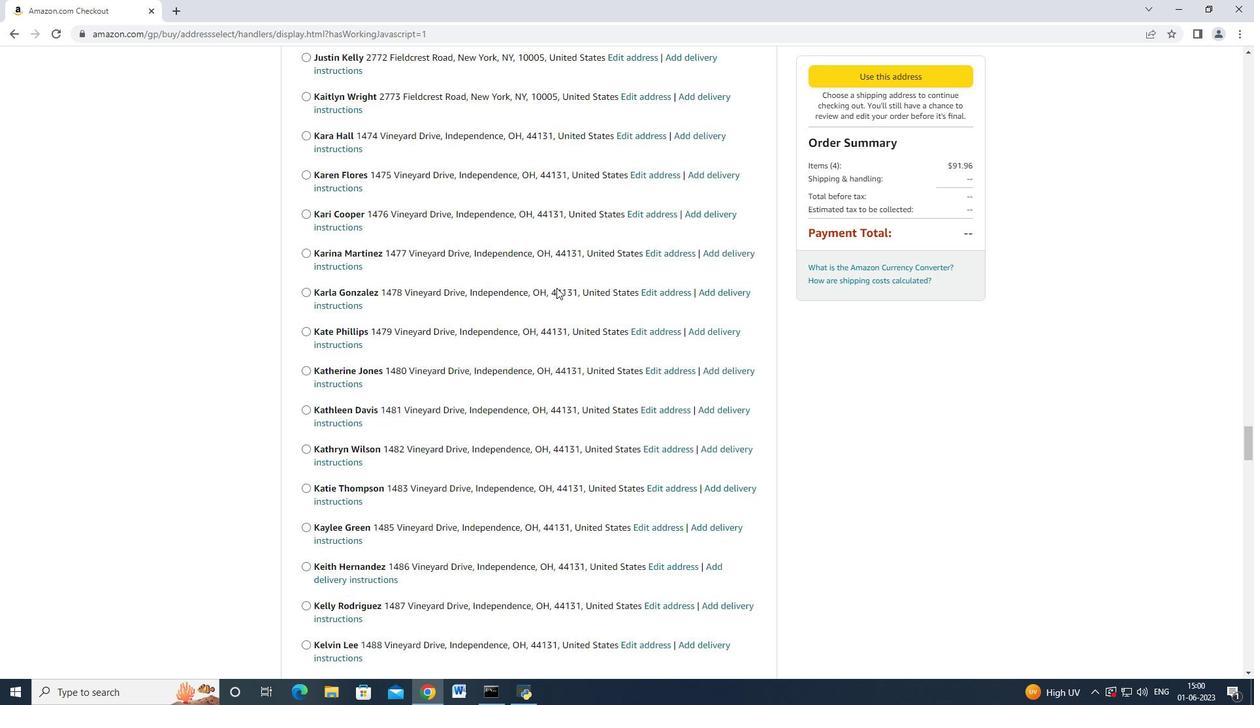 
Action: Mouse scrolled (557, 287) with delta (0, 0)
Screenshot: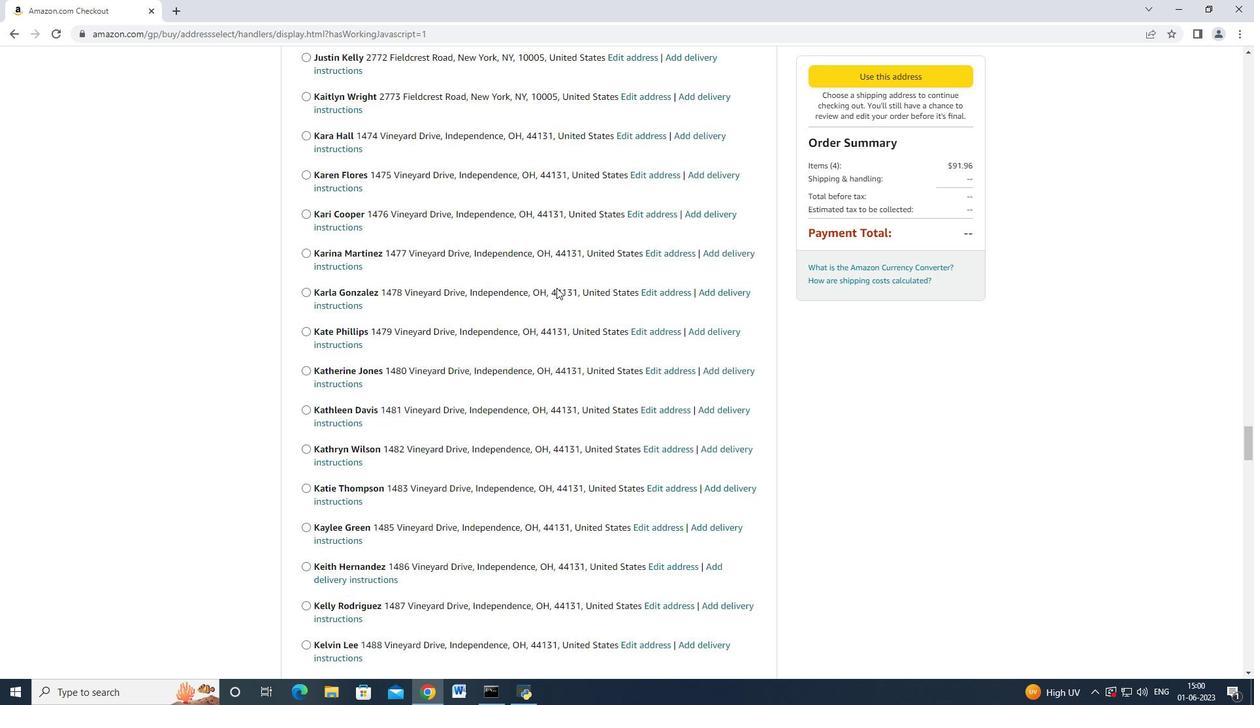 
Action: Mouse moved to (555, 290)
Screenshot: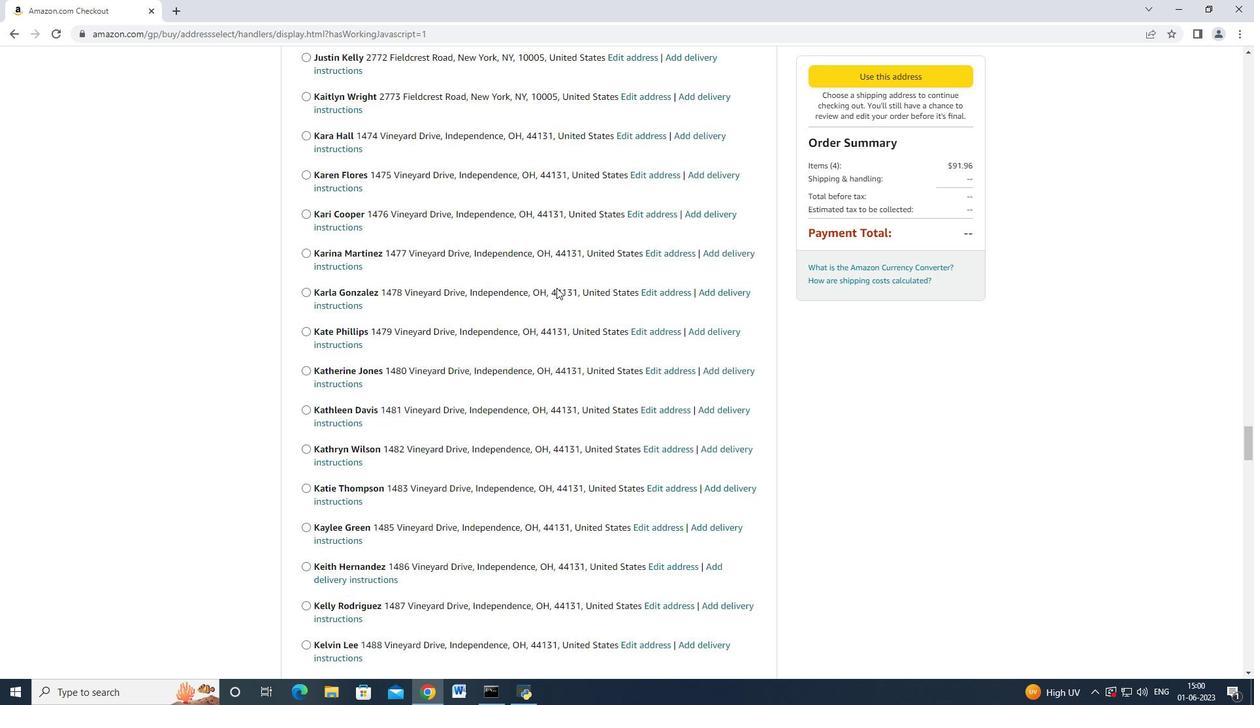 
Action: Mouse scrolled (555, 289) with delta (0, 0)
Screenshot: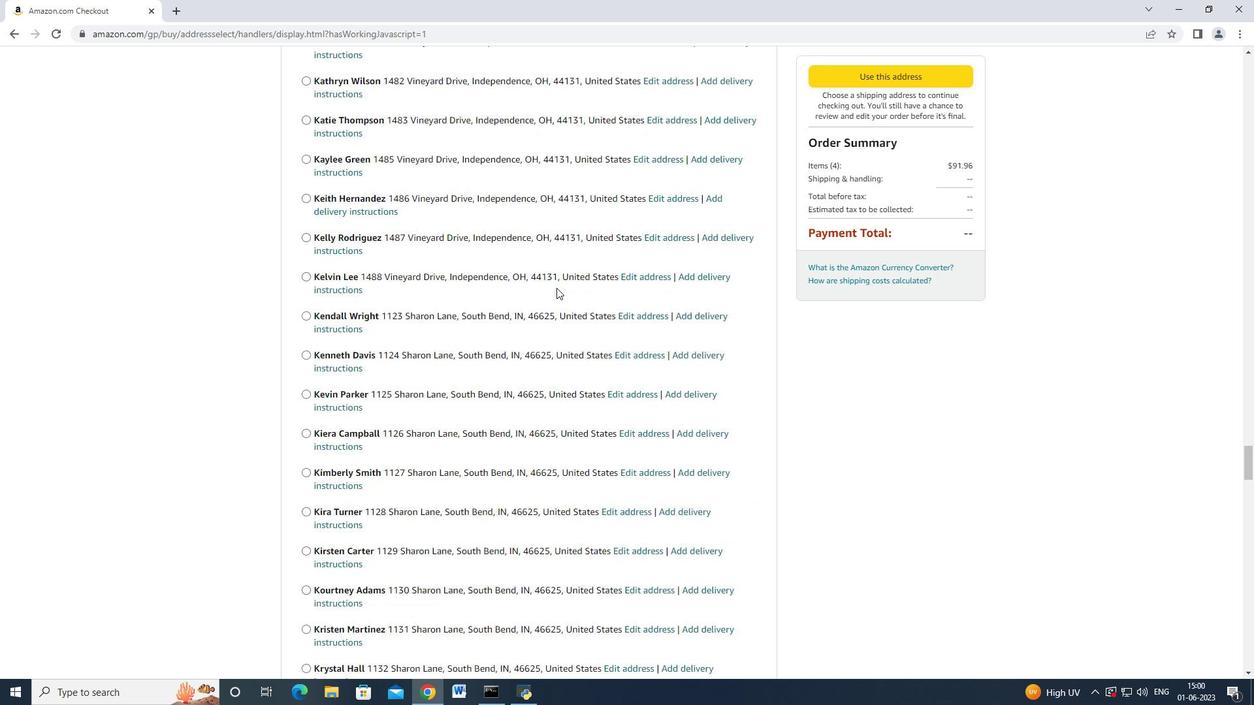 
Action: Mouse moved to (555, 291)
Screenshot: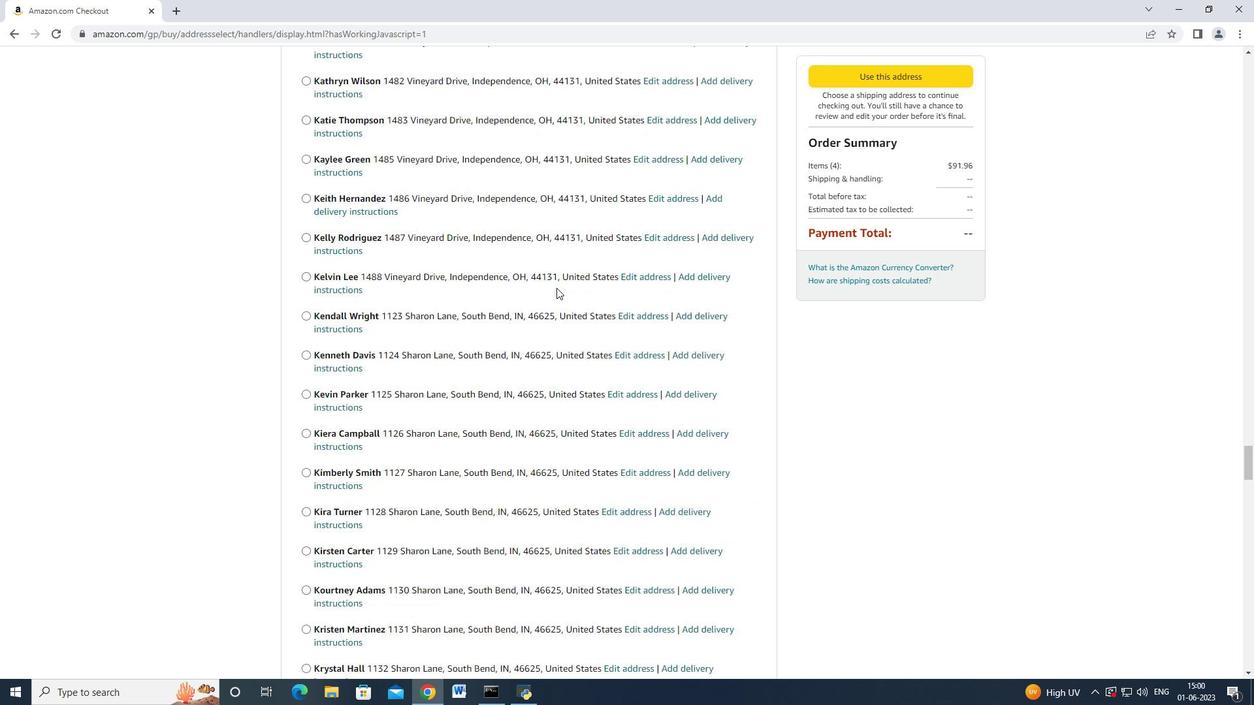 
Action: Mouse scrolled (555, 290) with delta (0, 0)
Screenshot: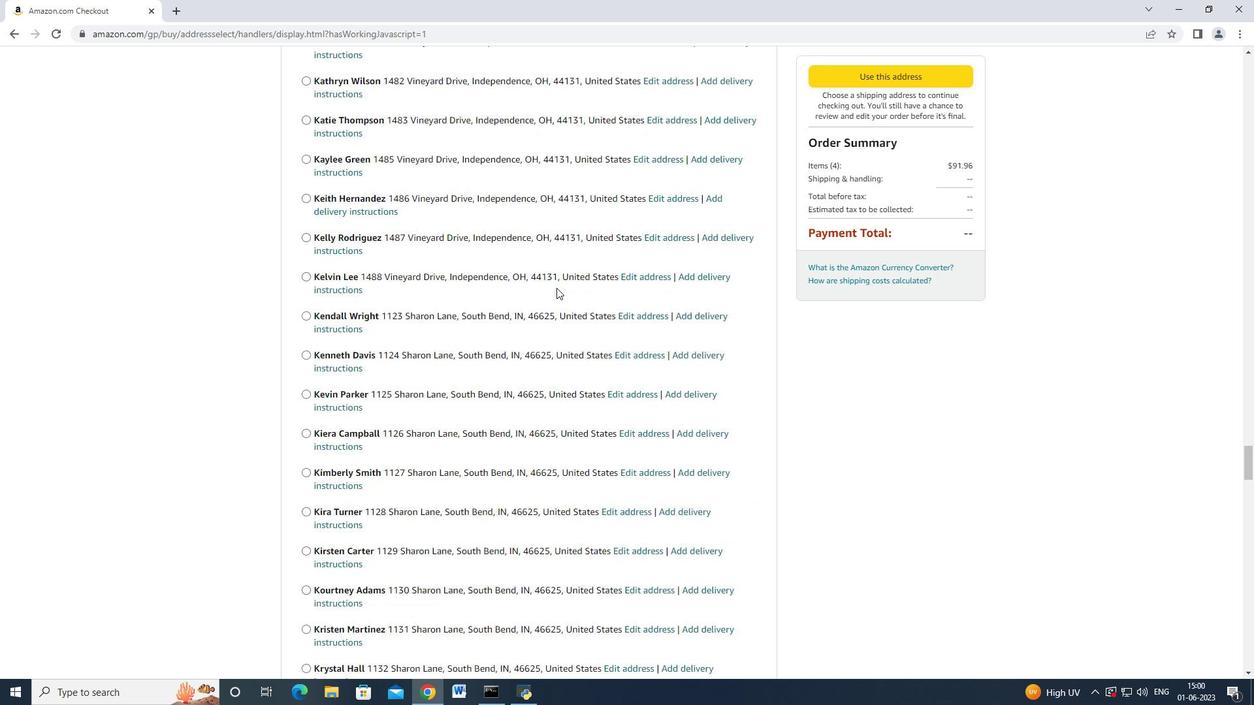 
Action: Mouse scrolled (555, 290) with delta (0, 0)
Screenshot: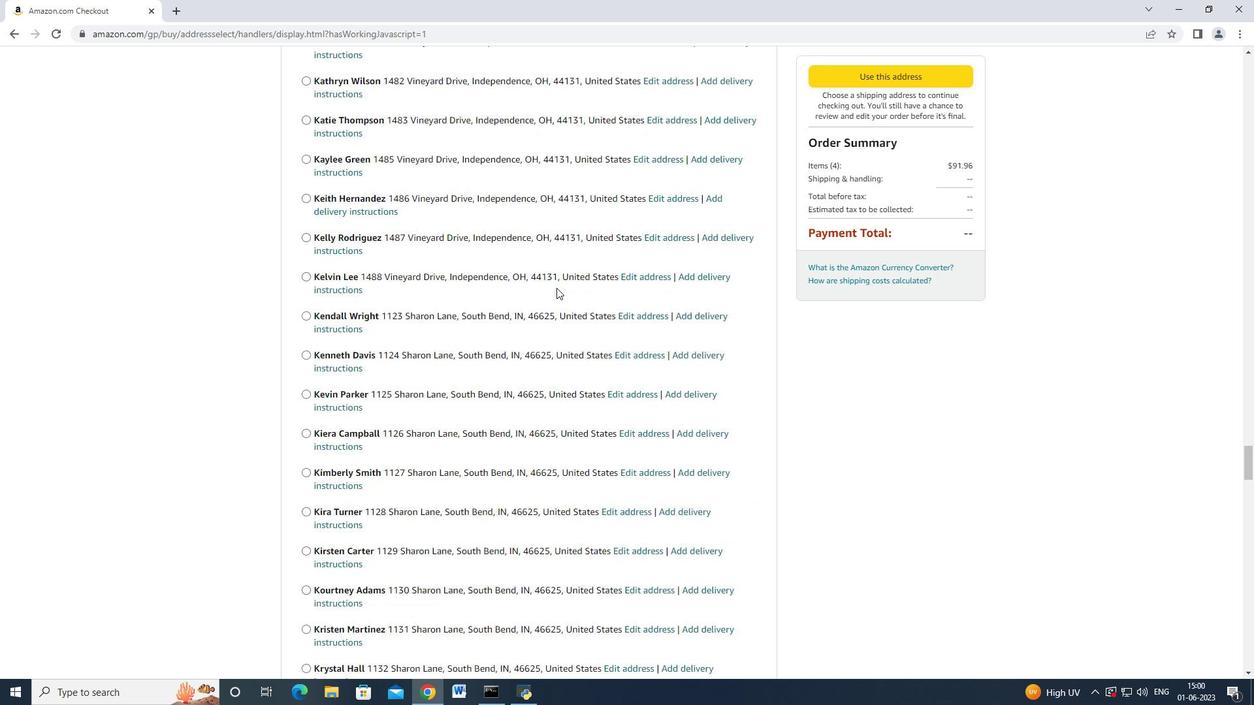 
Action: Mouse scrolled (555, 290) with delta (0, -1)
Screenshot: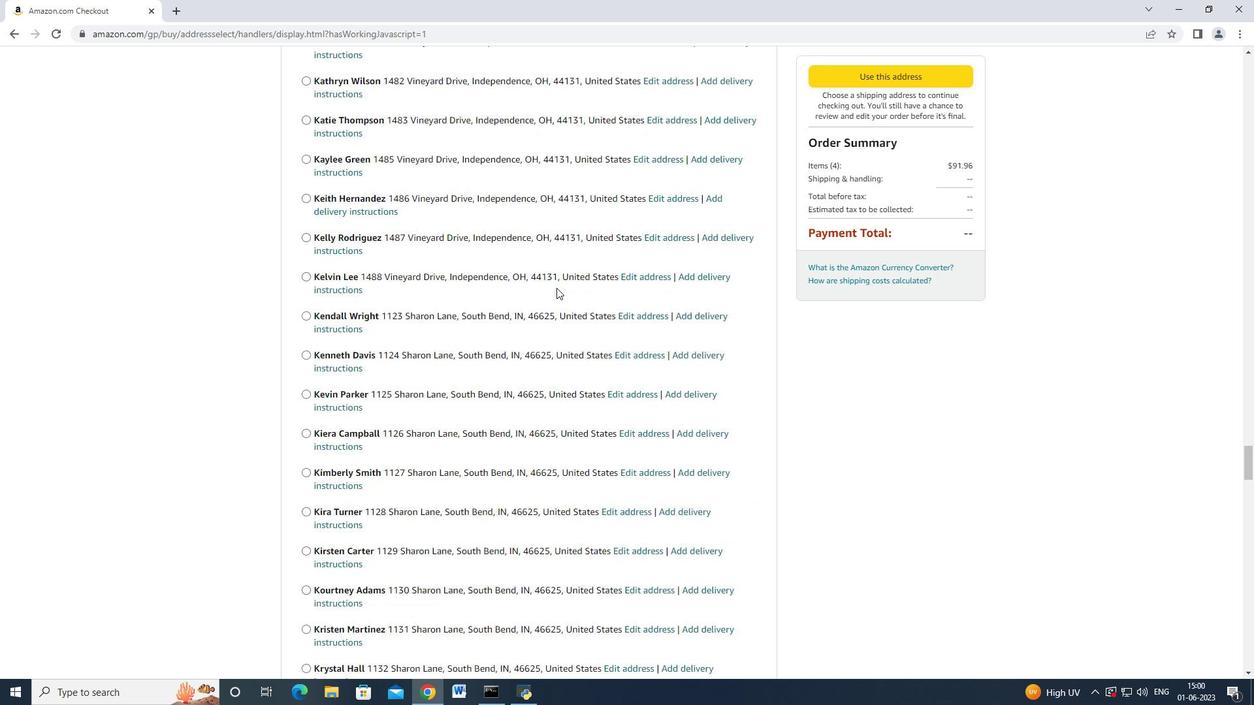 
Action: Mouse scrolled (555, 290) with delta (0, -1)
Screenshot: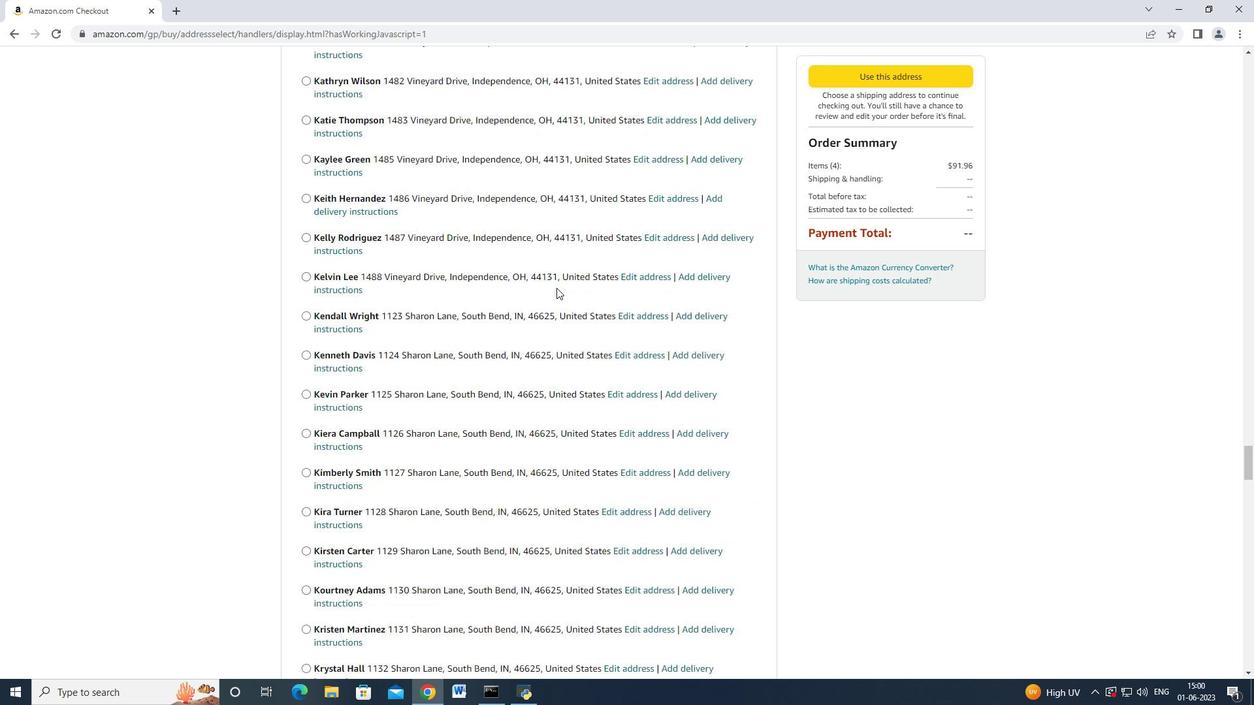 
Action: Mouse moved to (555, 291)
Screenshot: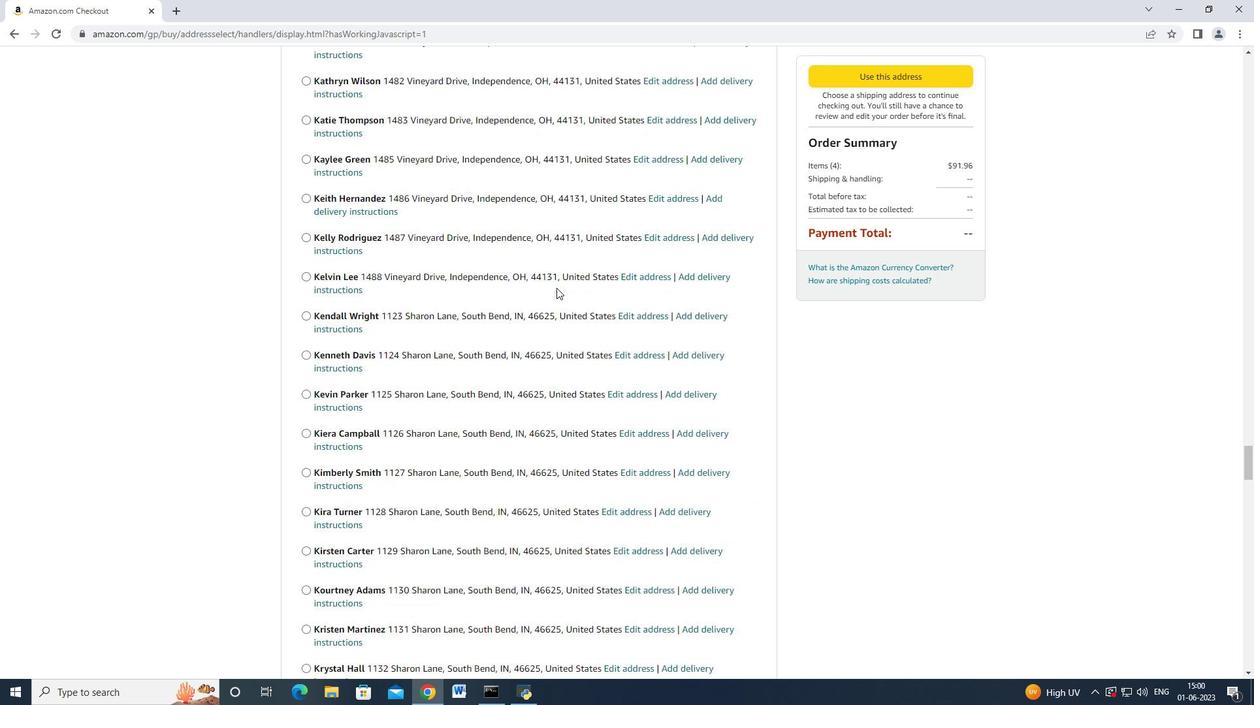 
Action: Mouse scrolled (555, 290) with delta (0, -1)
Screenshot: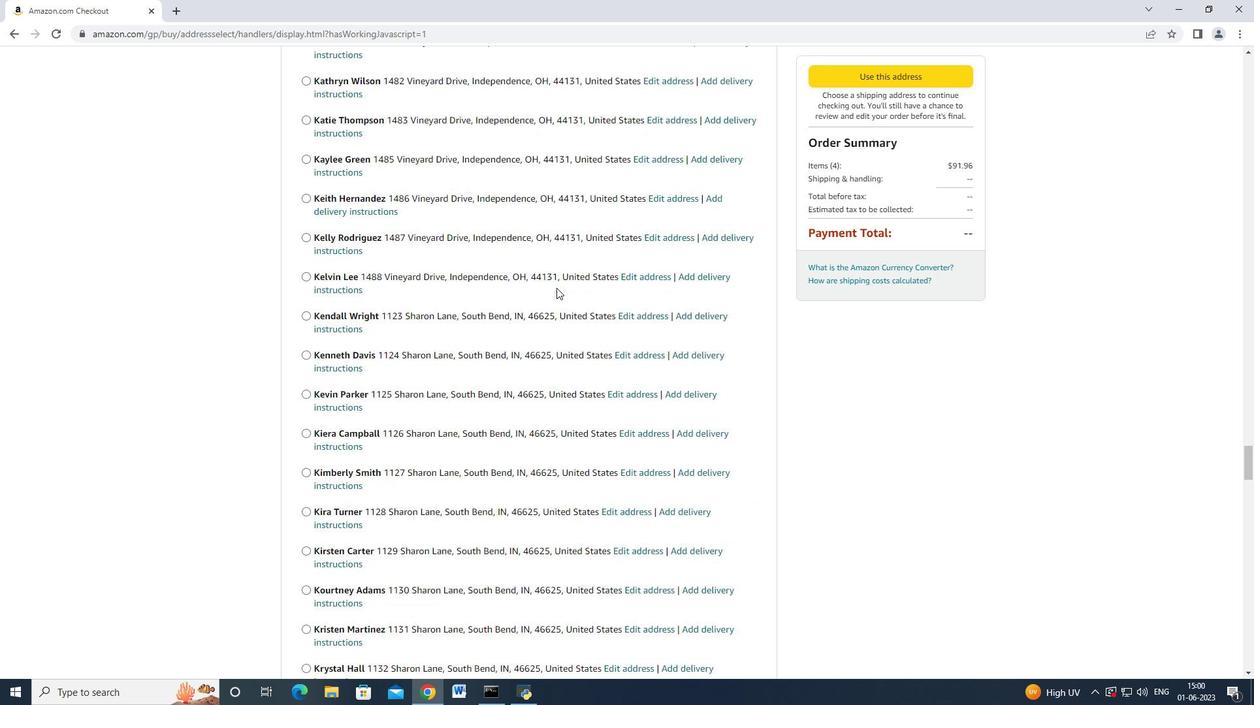 
Action: Mouse moved to (555, 291)
Screenshot: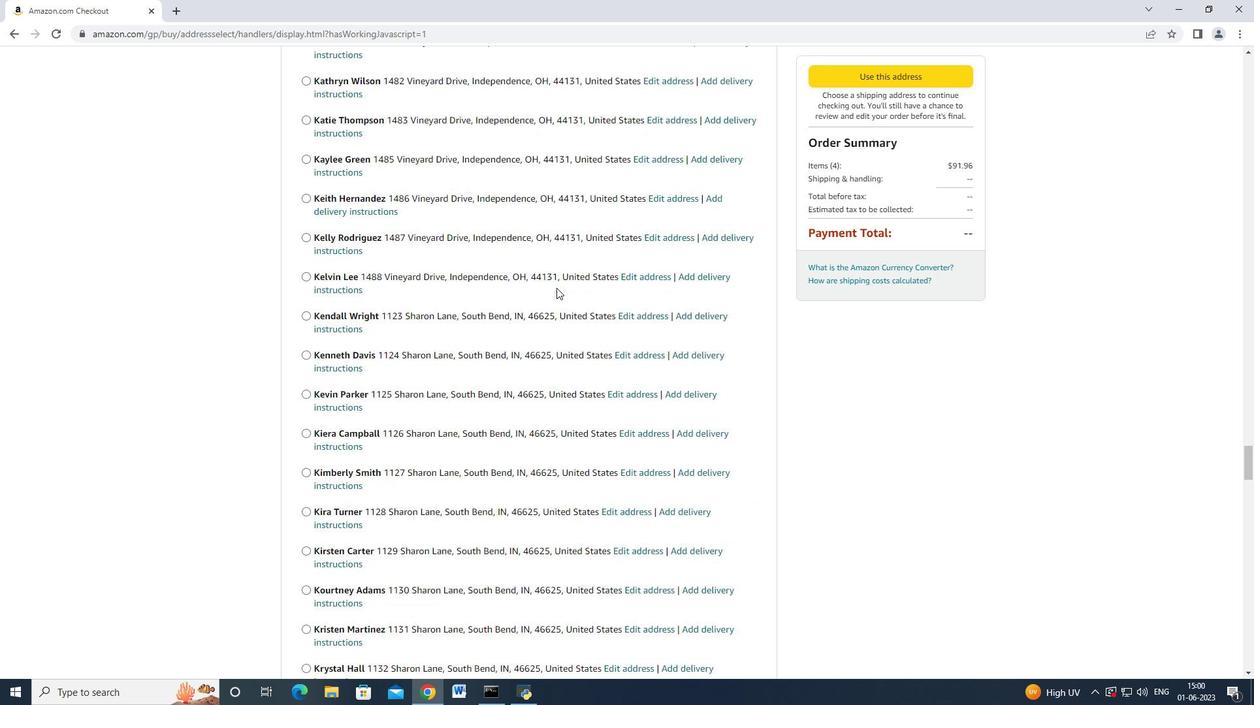 
Action: Mouse scrolled (555, 291) with delta (0, 0)
Screenshot: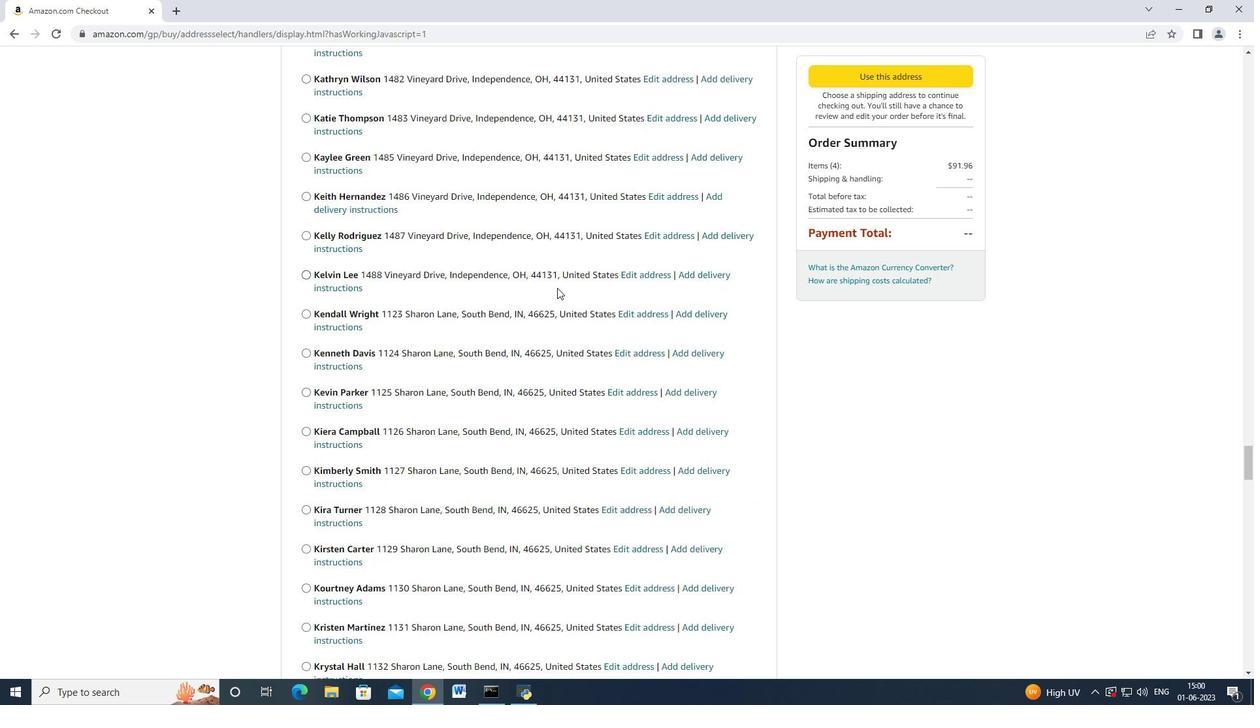
Action: Mouse moved to (555, 291)
Screenshot: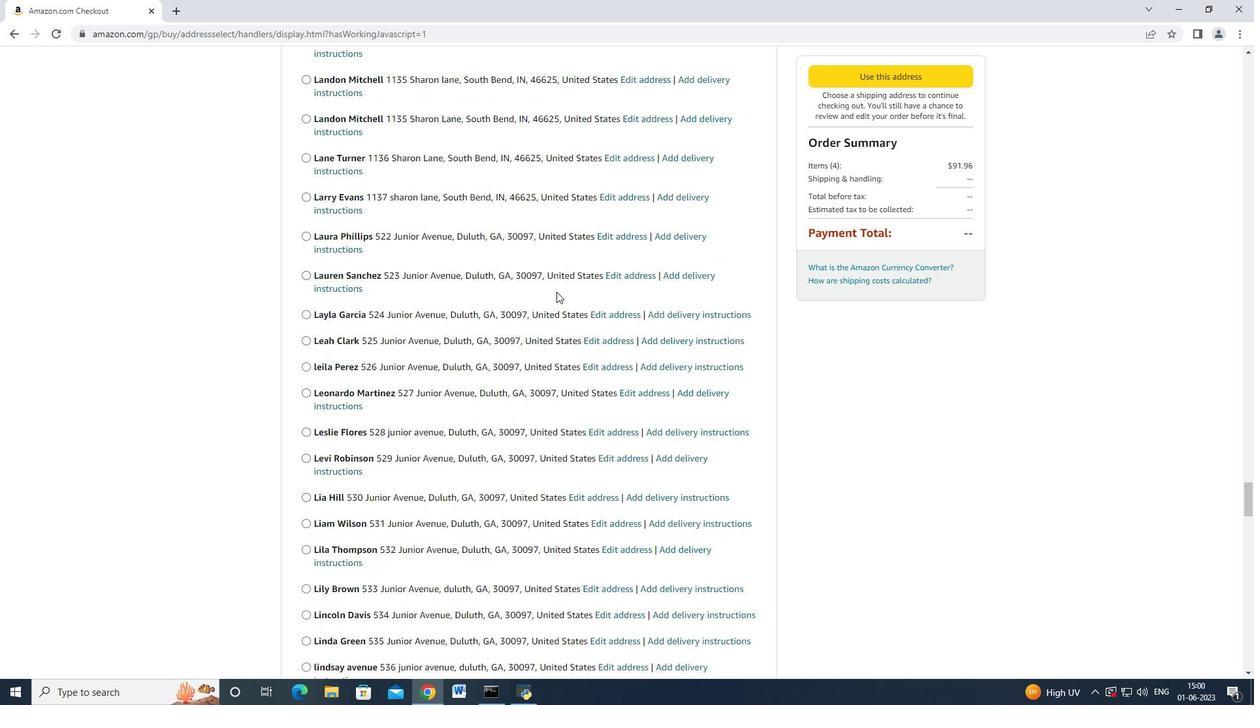
Action: Mouse scrolled (555, 291) with delta (0, 0)
Screenshot: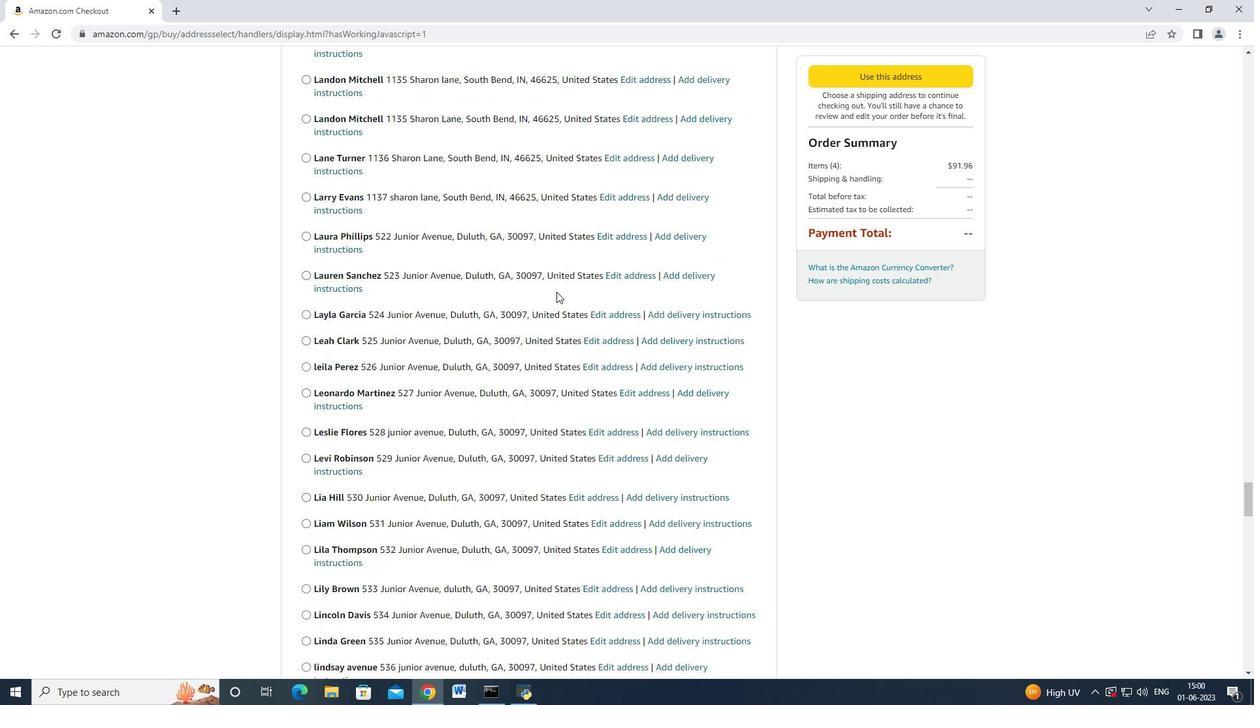 
Action: Mouse moved to (554, 291)
Screenshot: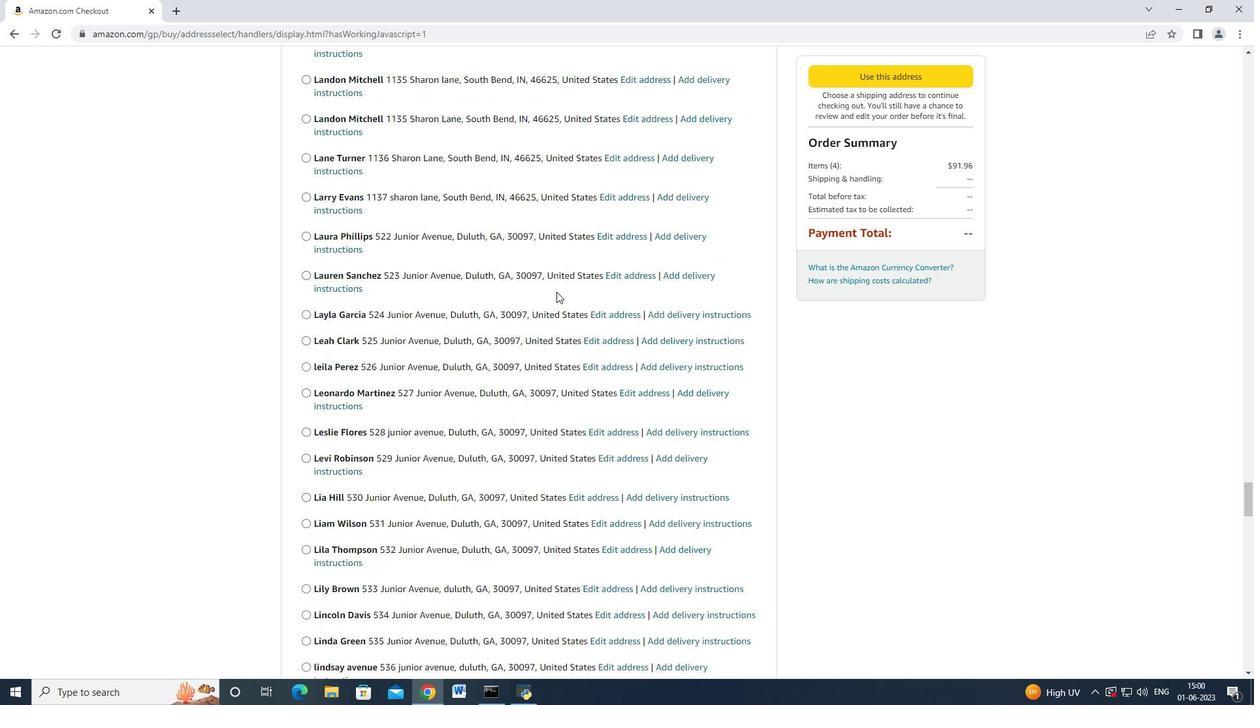 
Action: Mouse scrolled (554, 291) with delta (0, 0)
Screenshot: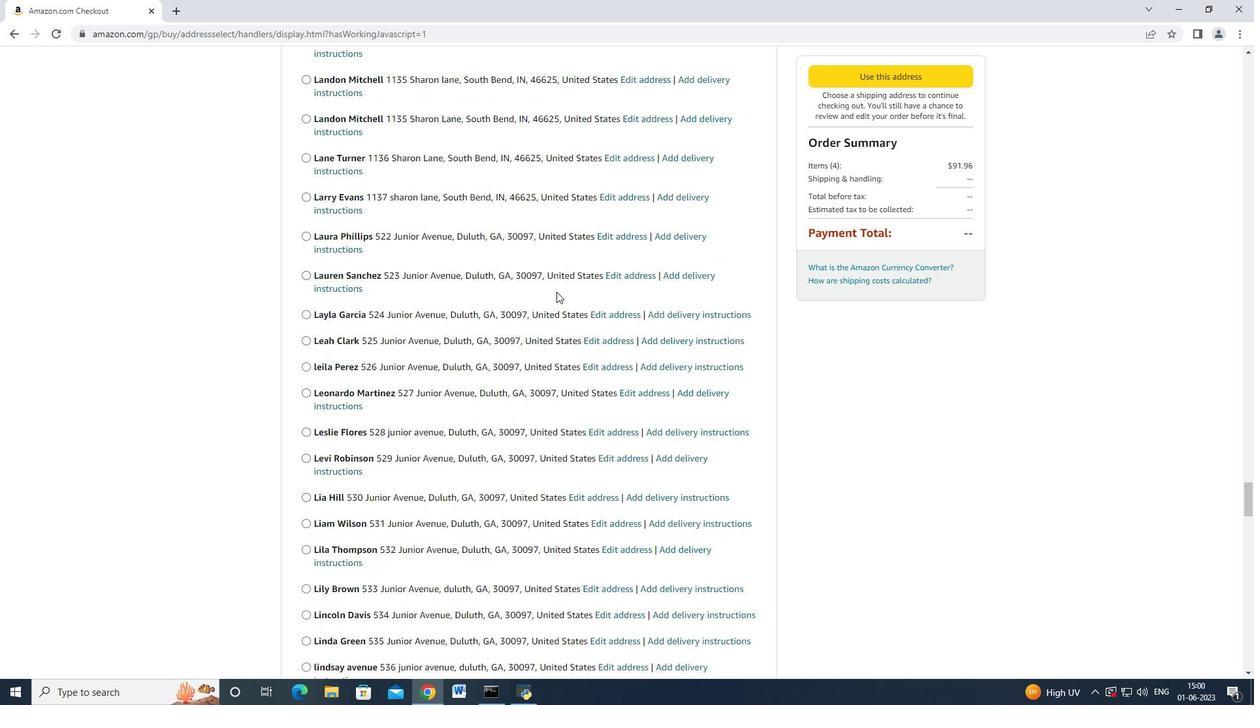 
Action: Mouse moved to (554, 291)
Screenshot: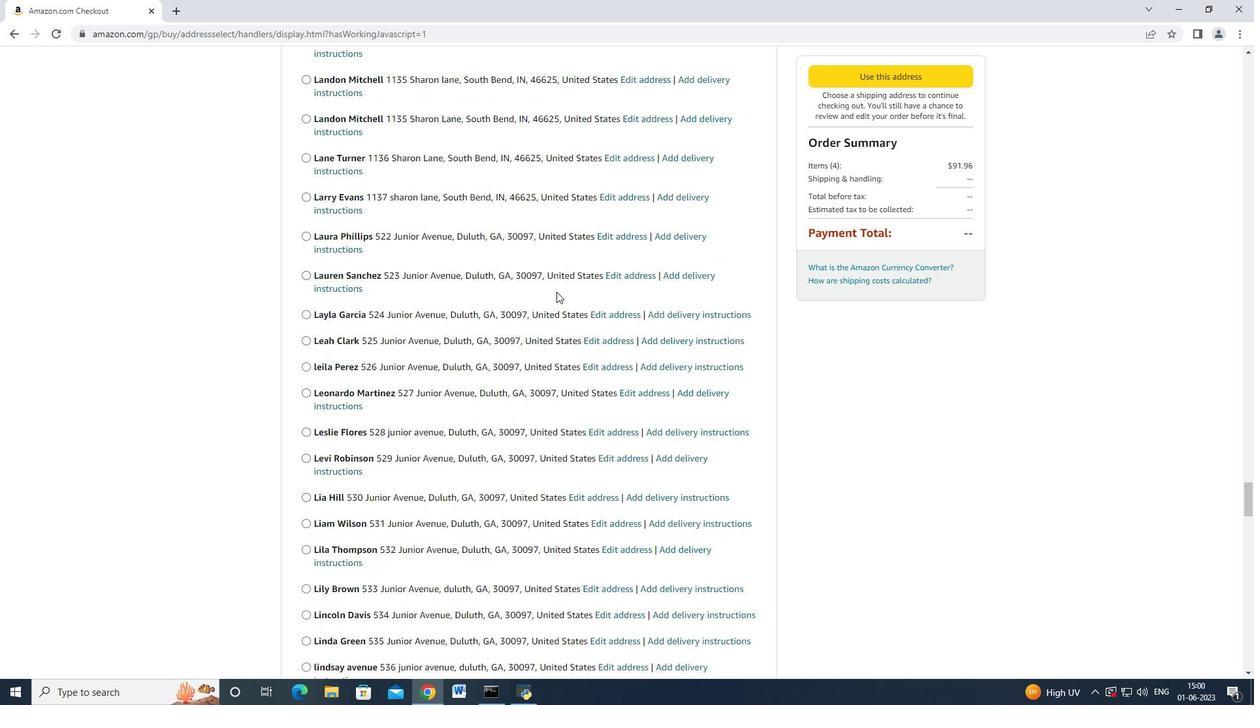
Action: Mouse scrolled (554, 291) with delta (0, 0)
Screenshot: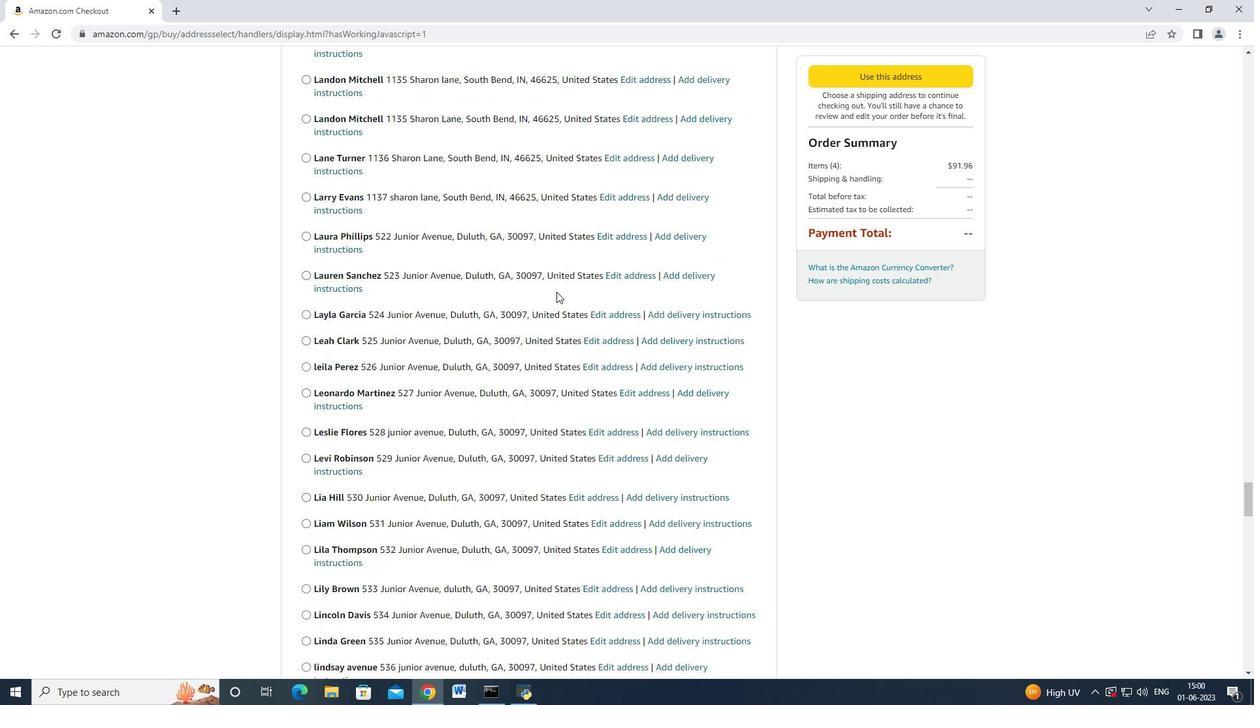 
Action: Mouse scrolled (554, 290) with delta (0, -1)
Screenshot: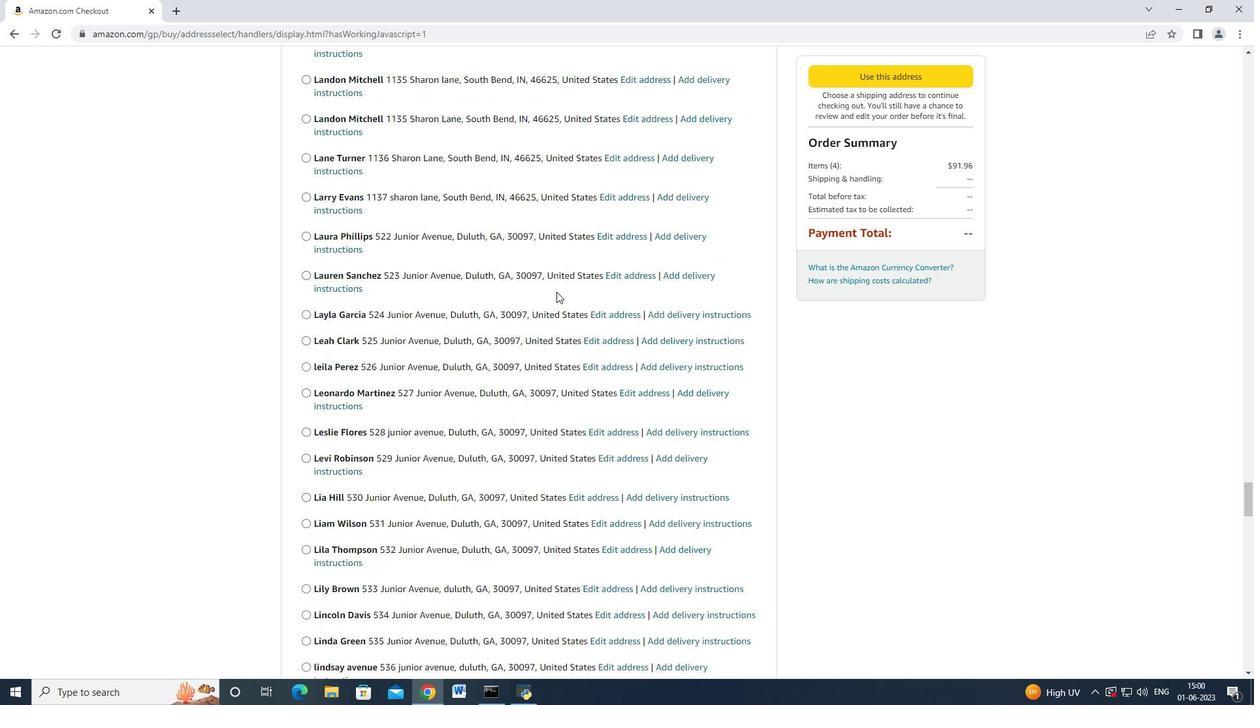 
Action: Mouse scrolled (554, 291) with delta (0, 0)
Screenshot: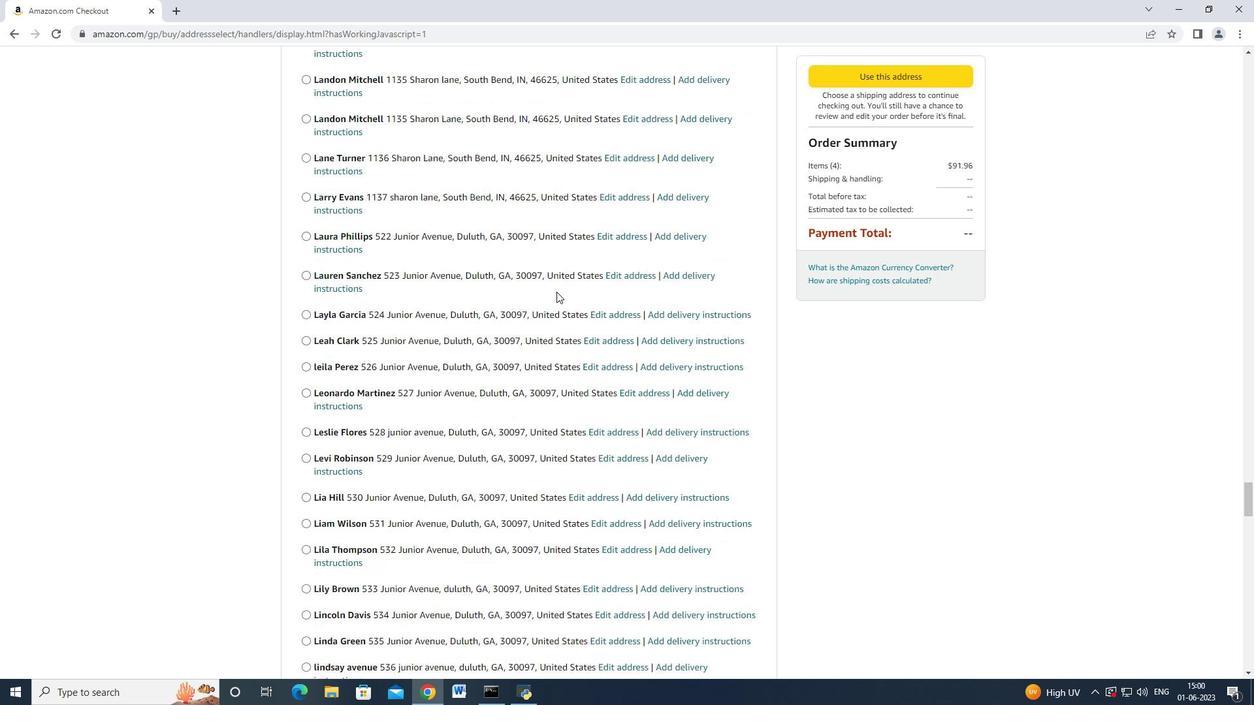 
Action: Mouse moved to (554, 292)
Screenshot: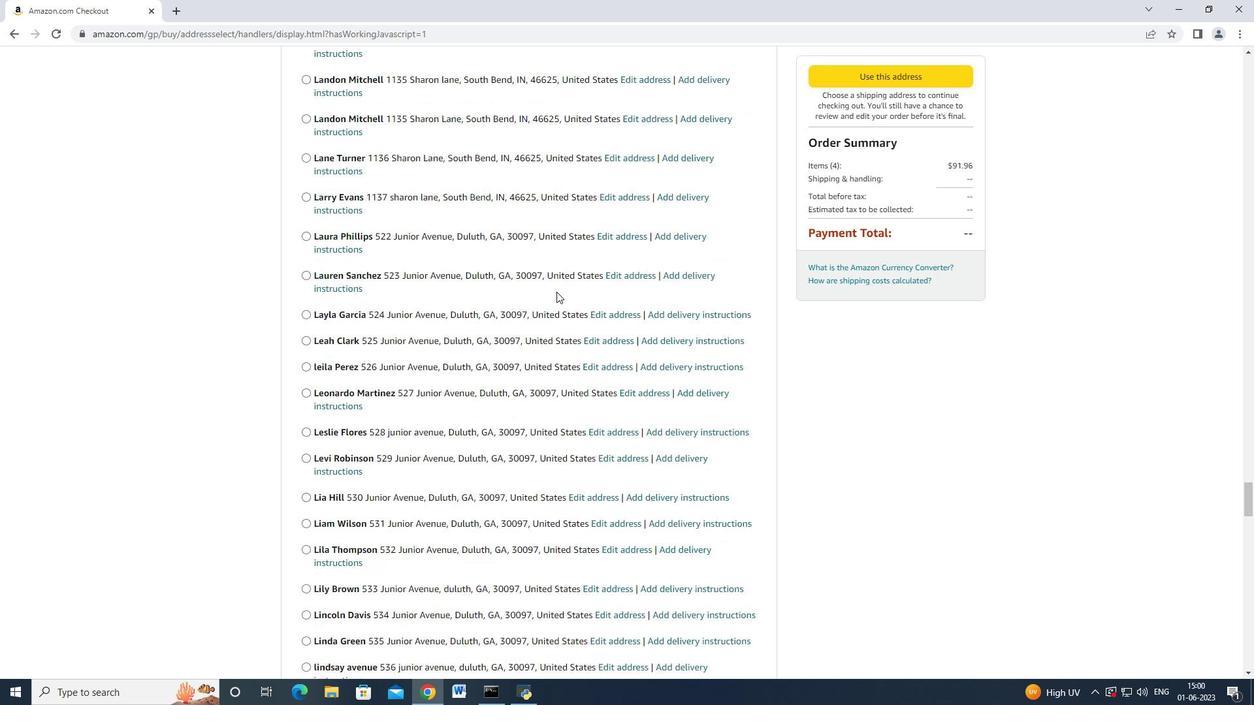 
Action: Mouse scrolled (554, 291) with delta (0, -1)
Screenshot: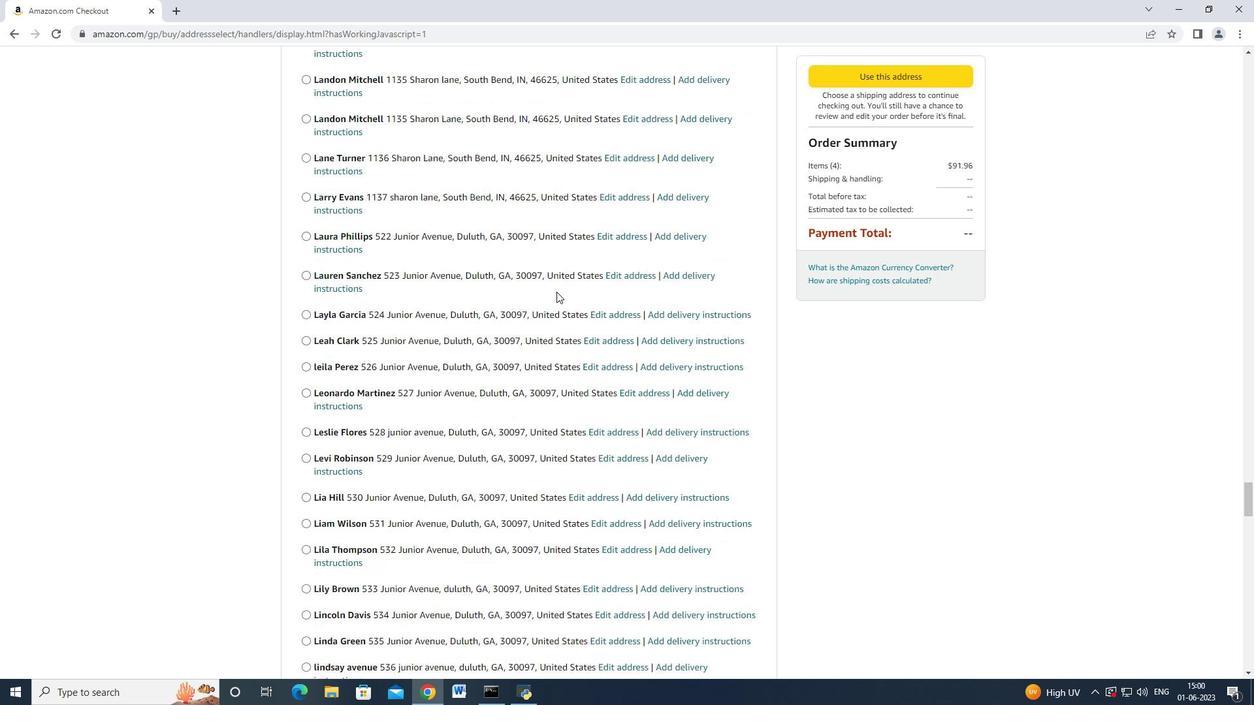 
Action: Mouse scrolled (554, 291) with delta (0, 0)
Screenshot: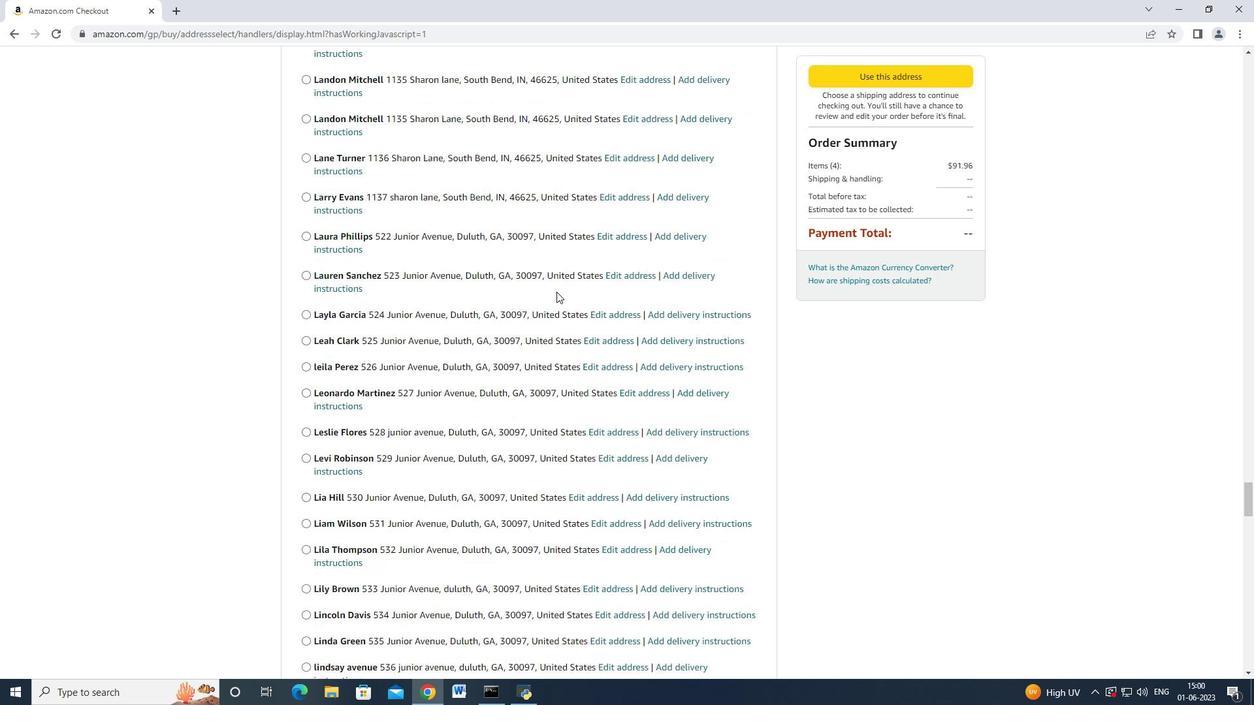 
Action: Mouse moved to (554, 293)
Screenshot: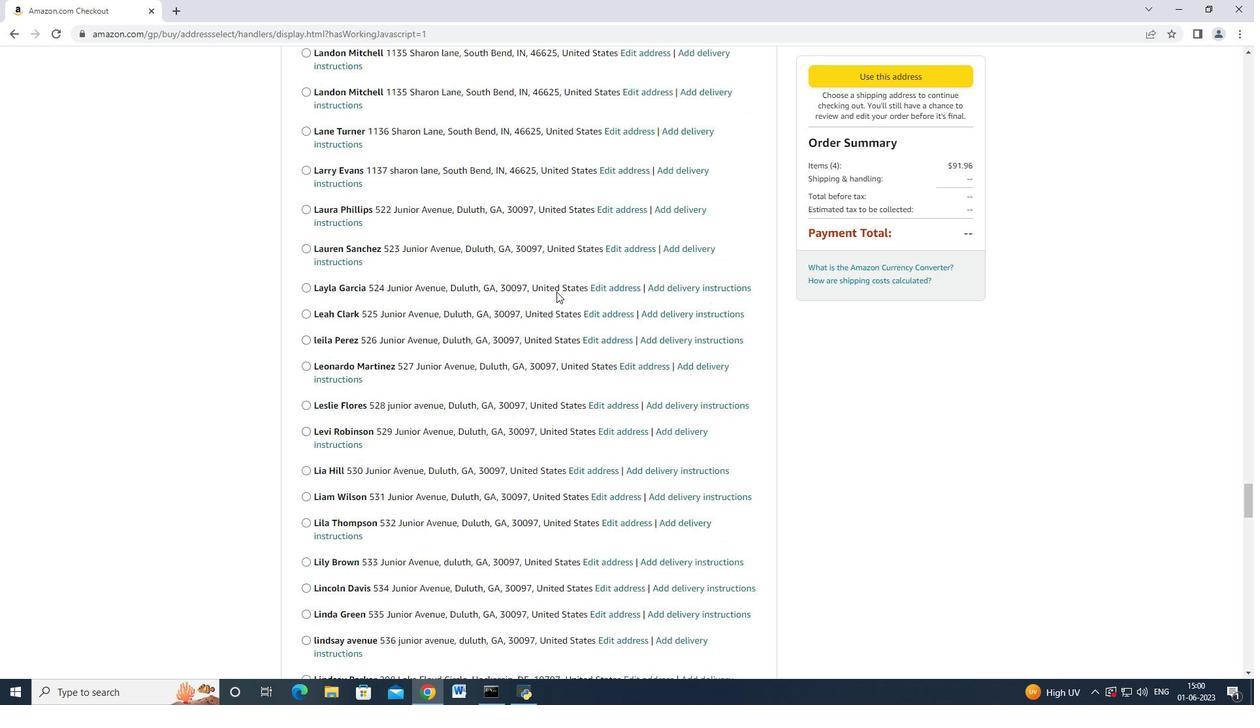 
Action: Mouse scrolled (554, 292) with delta (0, 0)
Screenshot: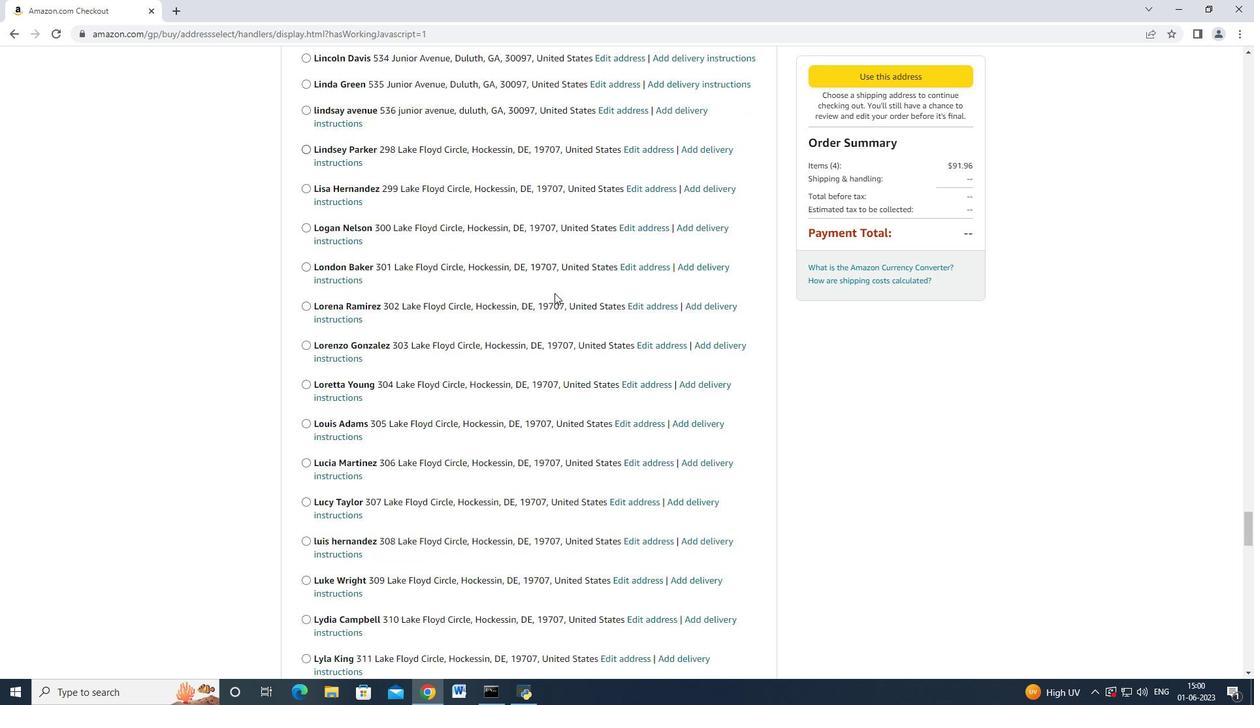 
Action: Mouse moved to (552, 293)
Screenshot: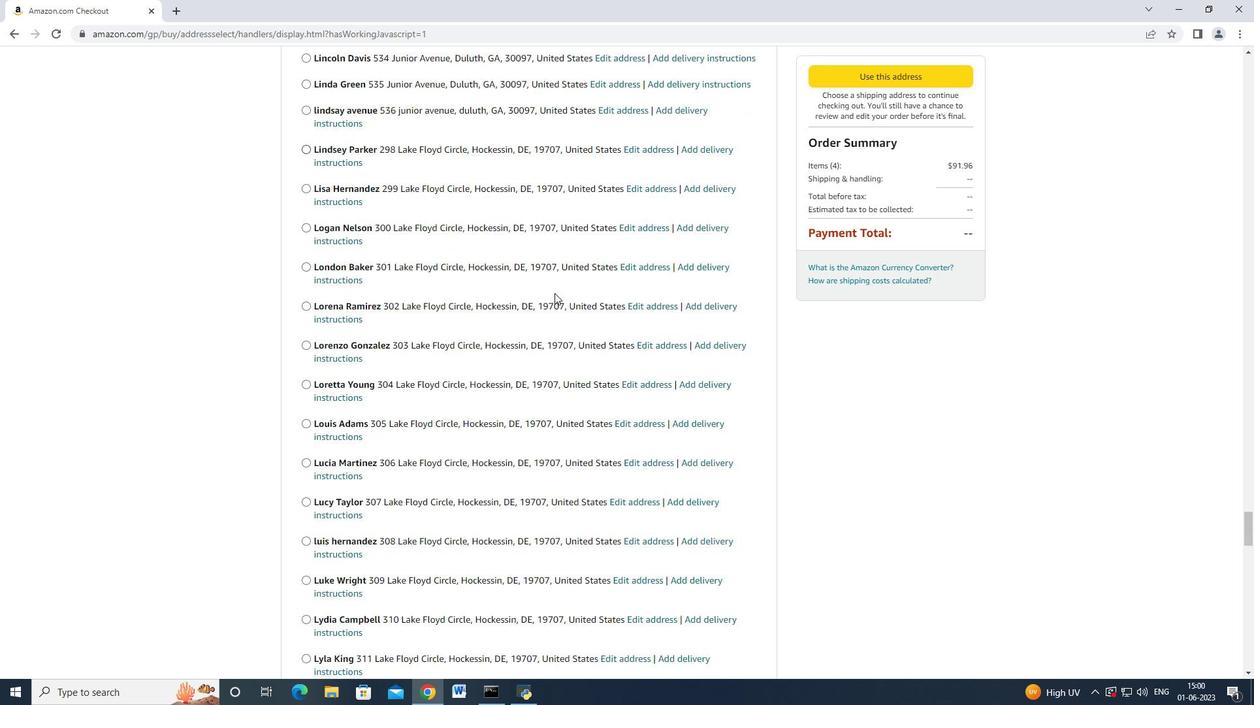 
Action: Mouse scrolled (553, 292) with delta (0, 0)
Screenshot: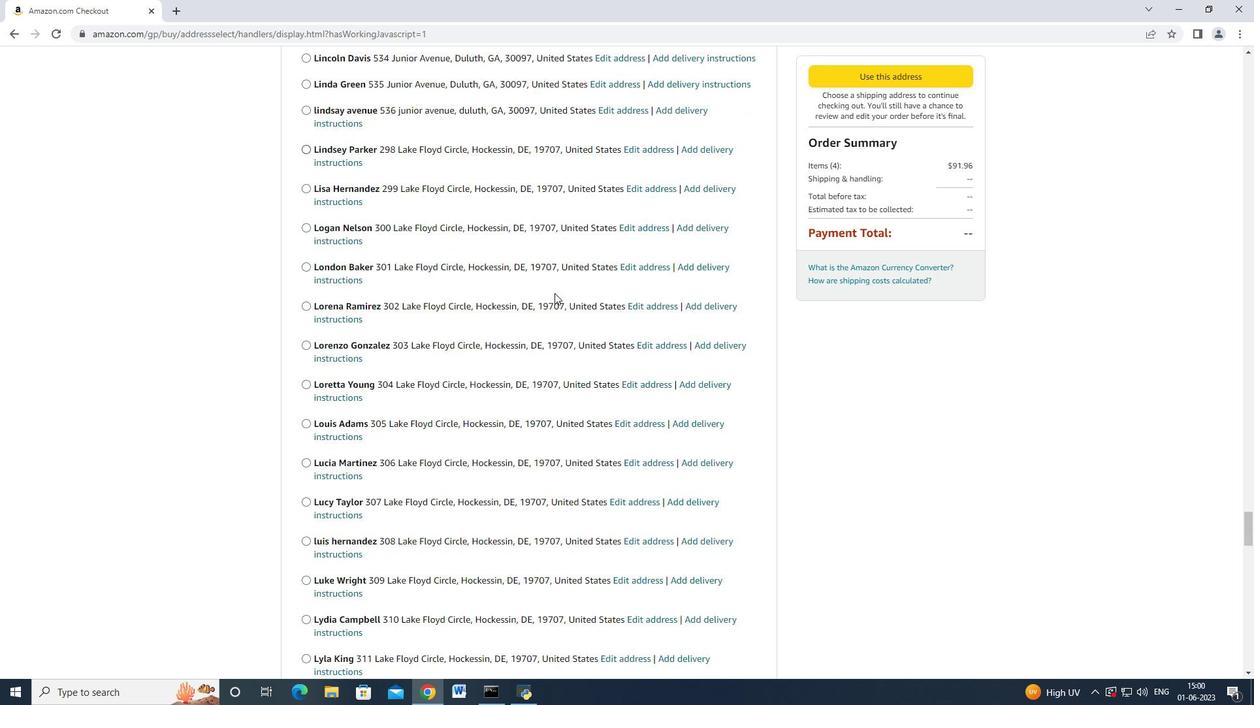 
Action: Mouse moved to (552, 294)
Screenshot: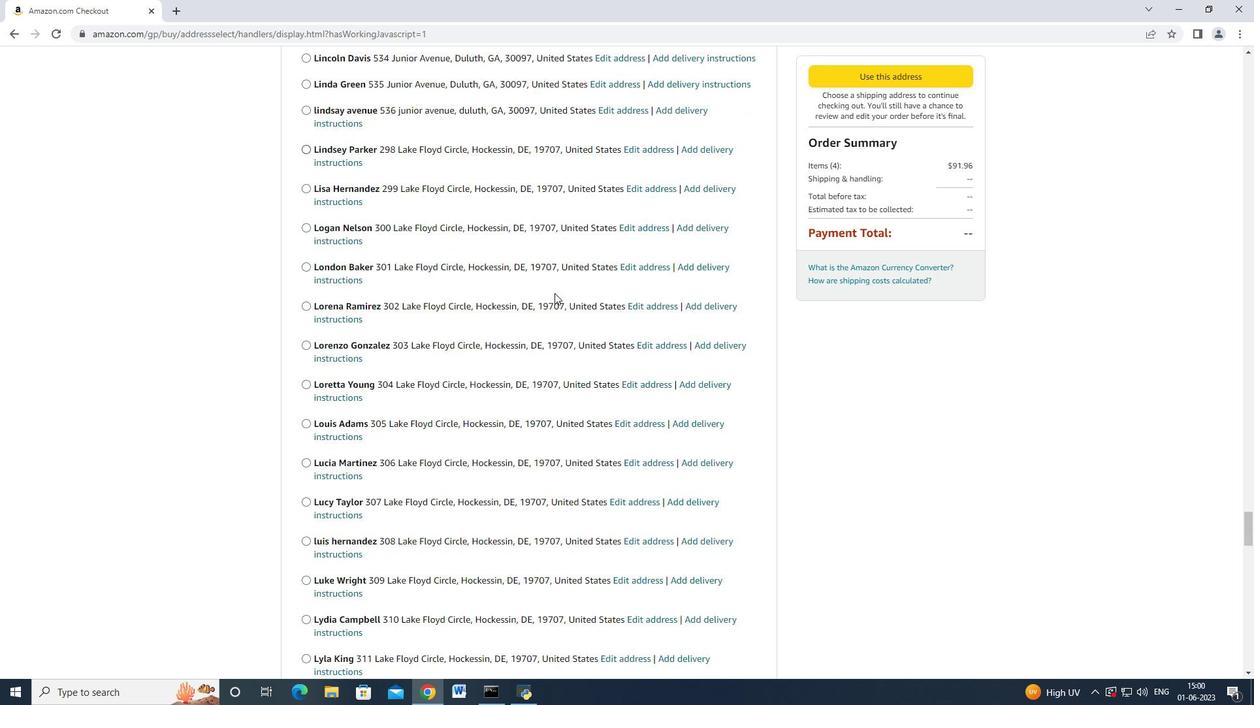 
Action: Mouse scrolled (552, 291) with delta (0, -1)
Screenshot: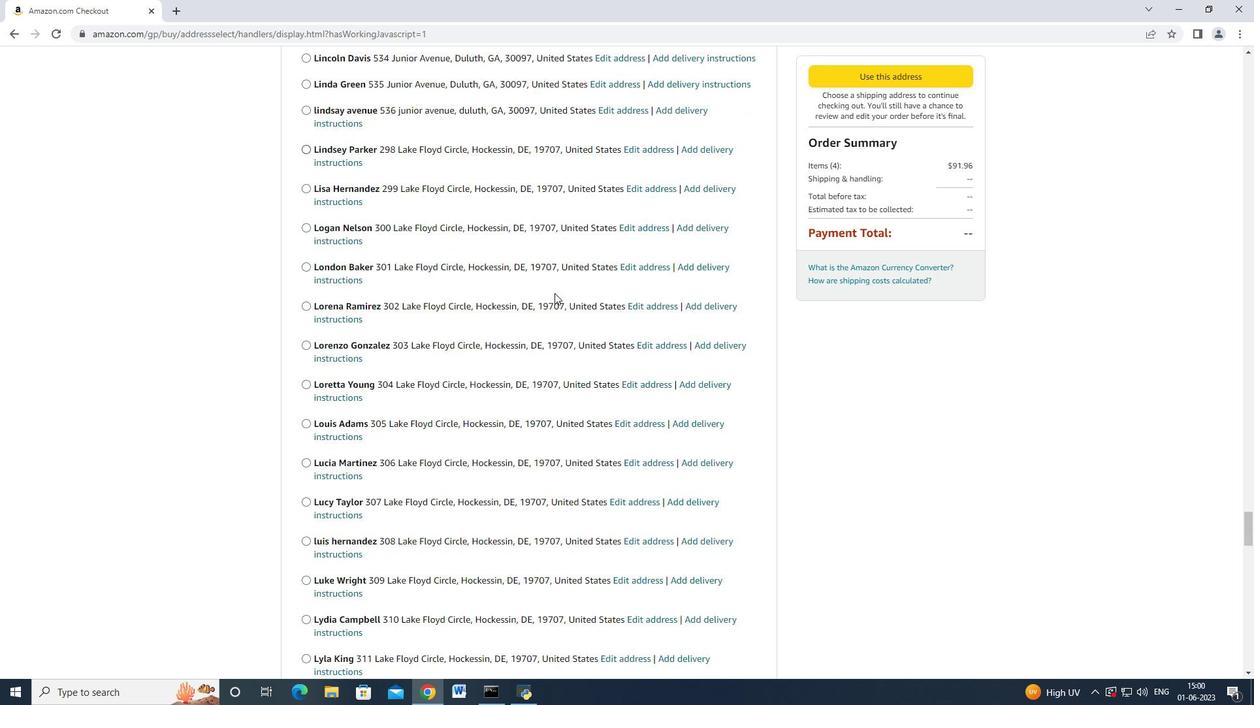 
Action: Mouse scrolled (552, 292) with delta (0, 0)
Screenshot: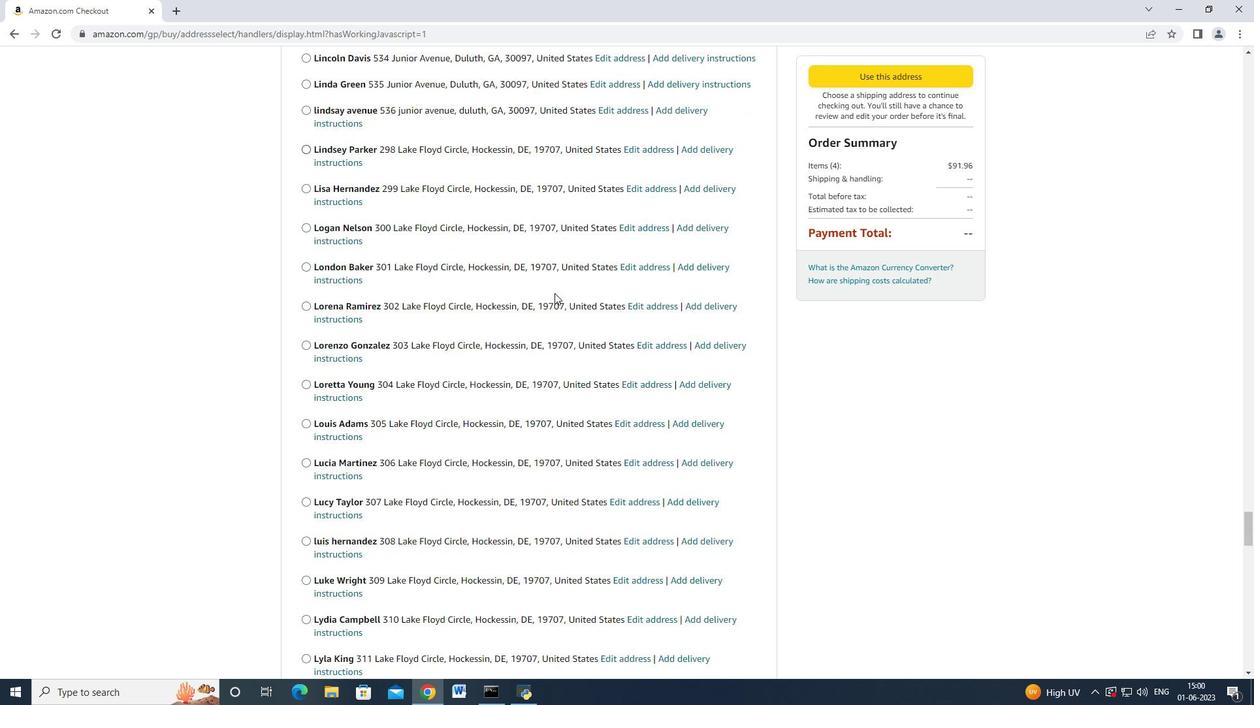 
Action: Mouse scrolled (552, 292) with delta (0, -1)
Screenshot: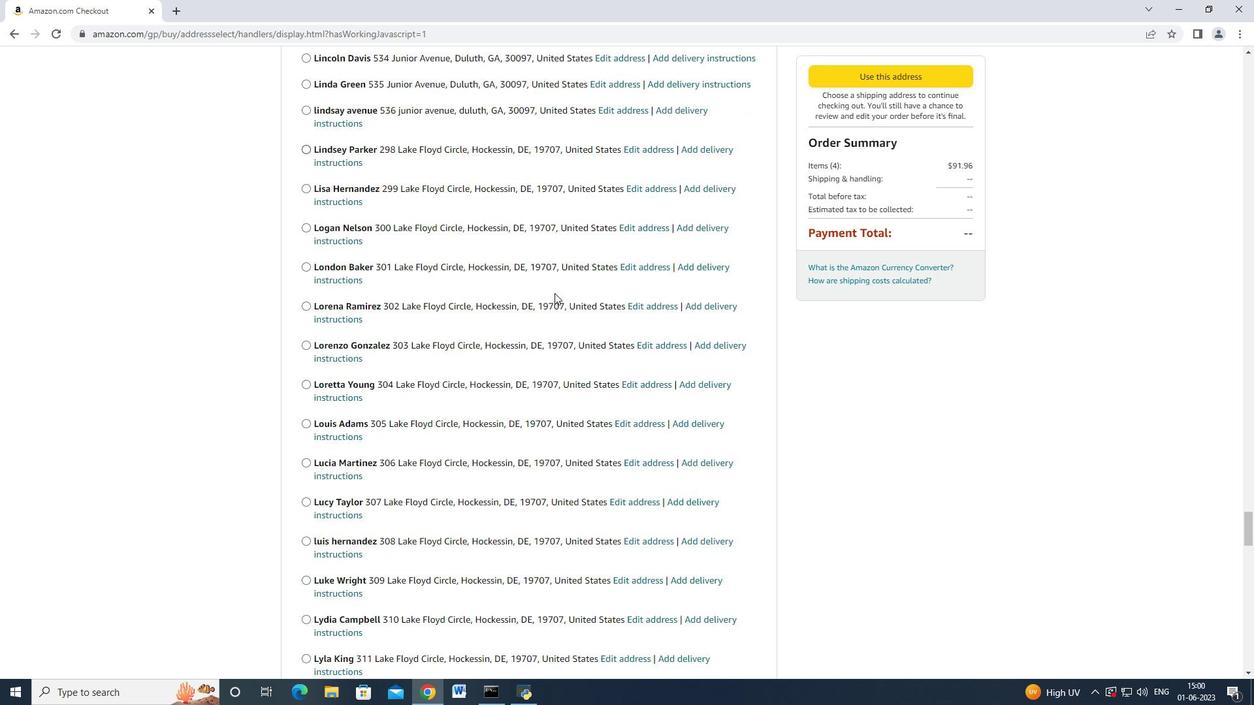 
Action: Mouse scrolled (552, 293) with delta (0, 0)
Screenshot: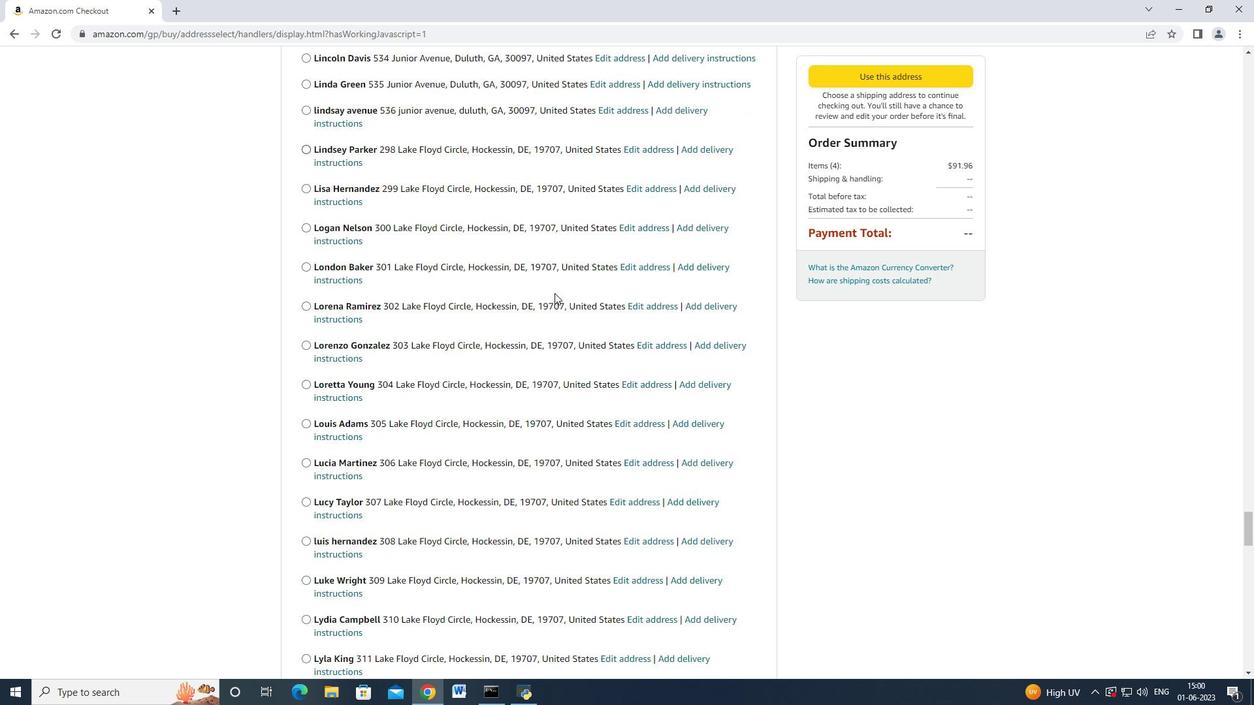 
Action: Mouse scrolled (552, 293) with delta (0, 0)
Screenshot: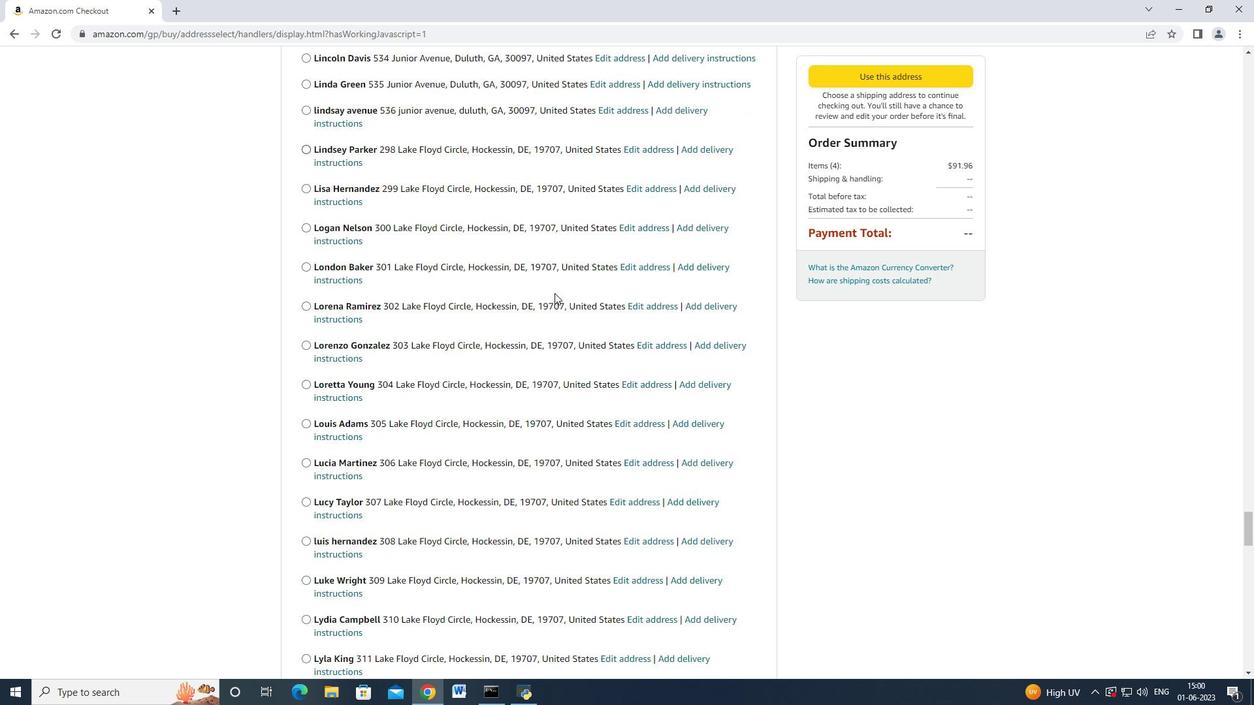 
Action: Mouse moved to (553, 294)
Screenshot: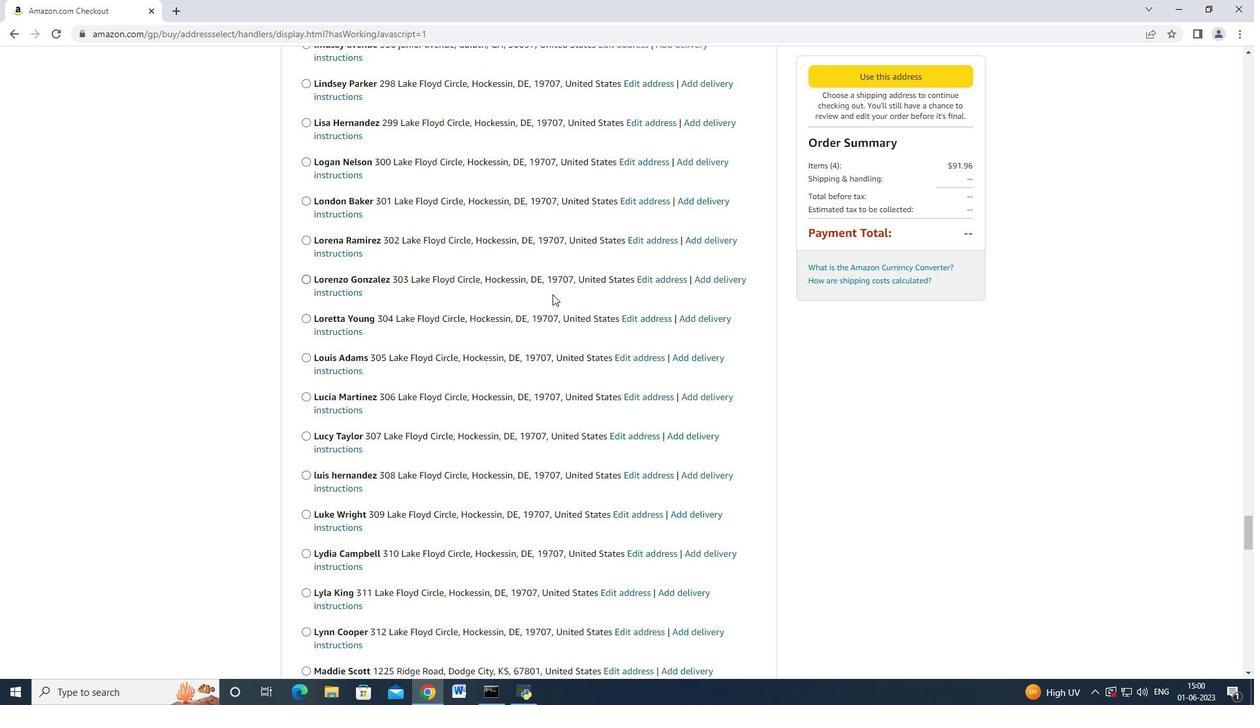 
Action: Mouse scrolled (553, 293) with delta (0, 0)
Screenshot: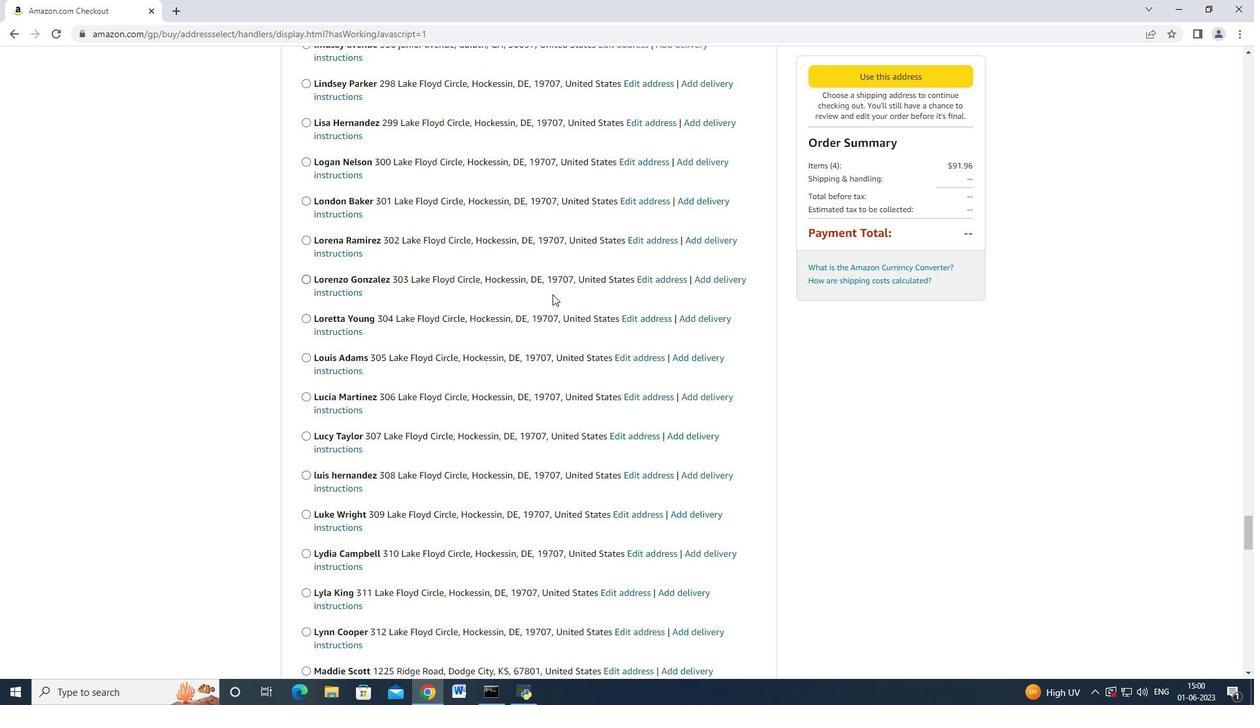 
Action: Mouse moved to (552, 294)
Screenshot: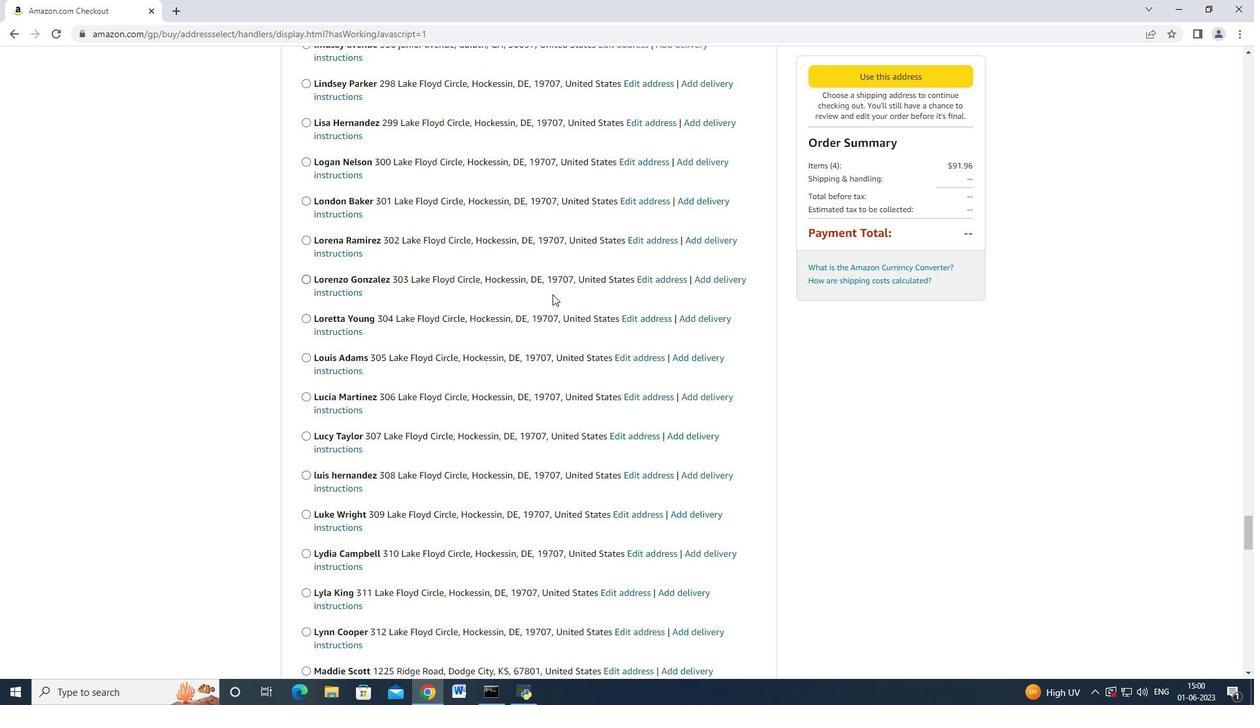 
Action: Mouse scrolled (553, 293) with delta (0, -1)
Screenshot: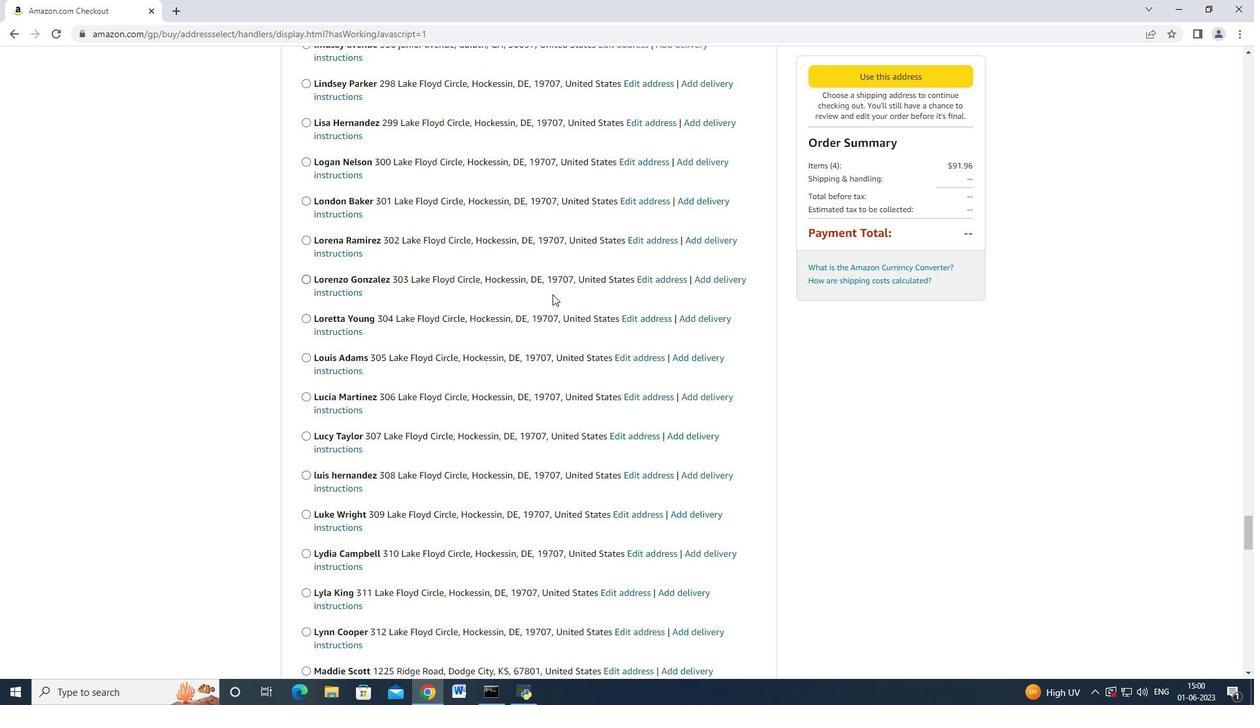
Action: Mouse scrolled (552, 293) with delta (0, 0)
Screenshot: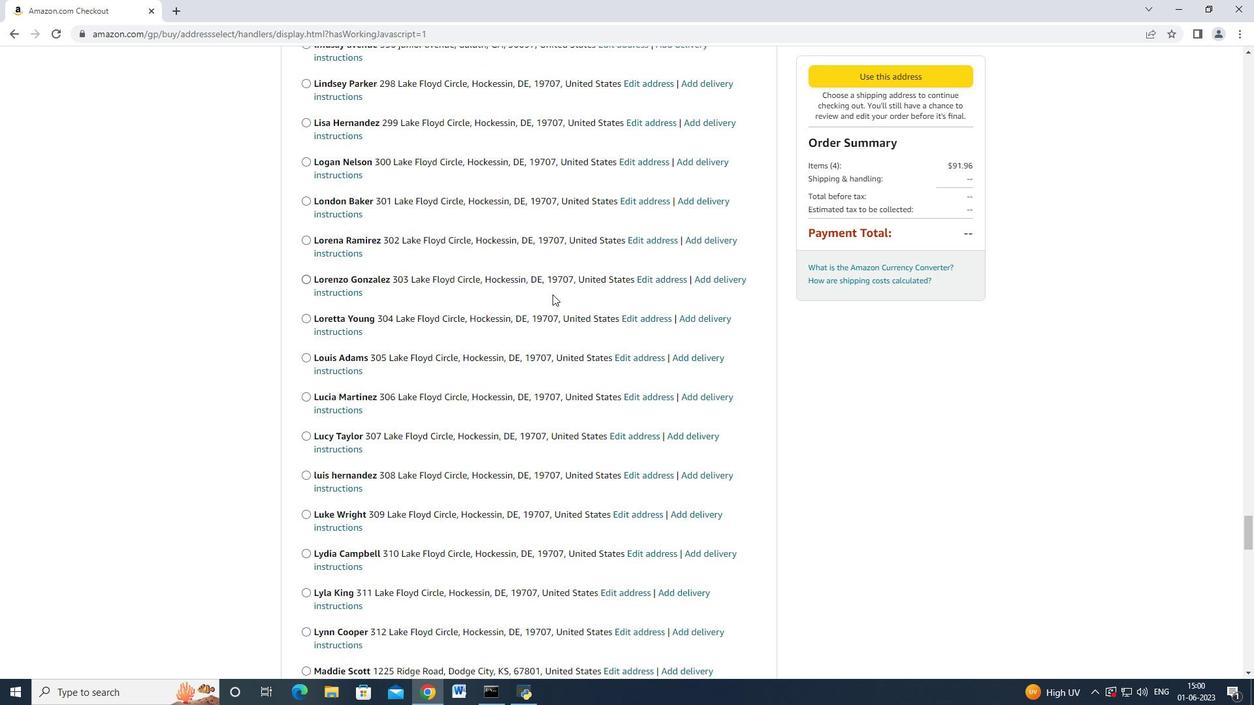 
Action: Mouse scrolled (552, 293) with delta (0, 0)
Screenshot: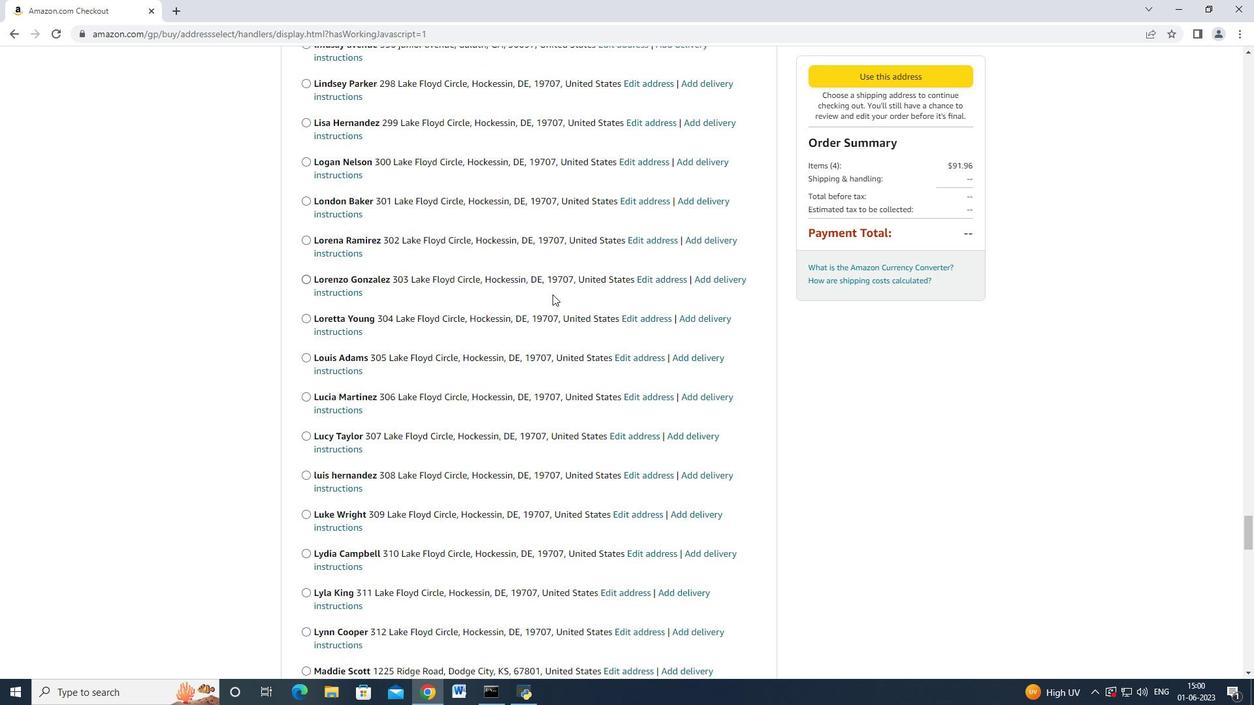 
Action: Mouse moved to (552, 294)
Screenshot: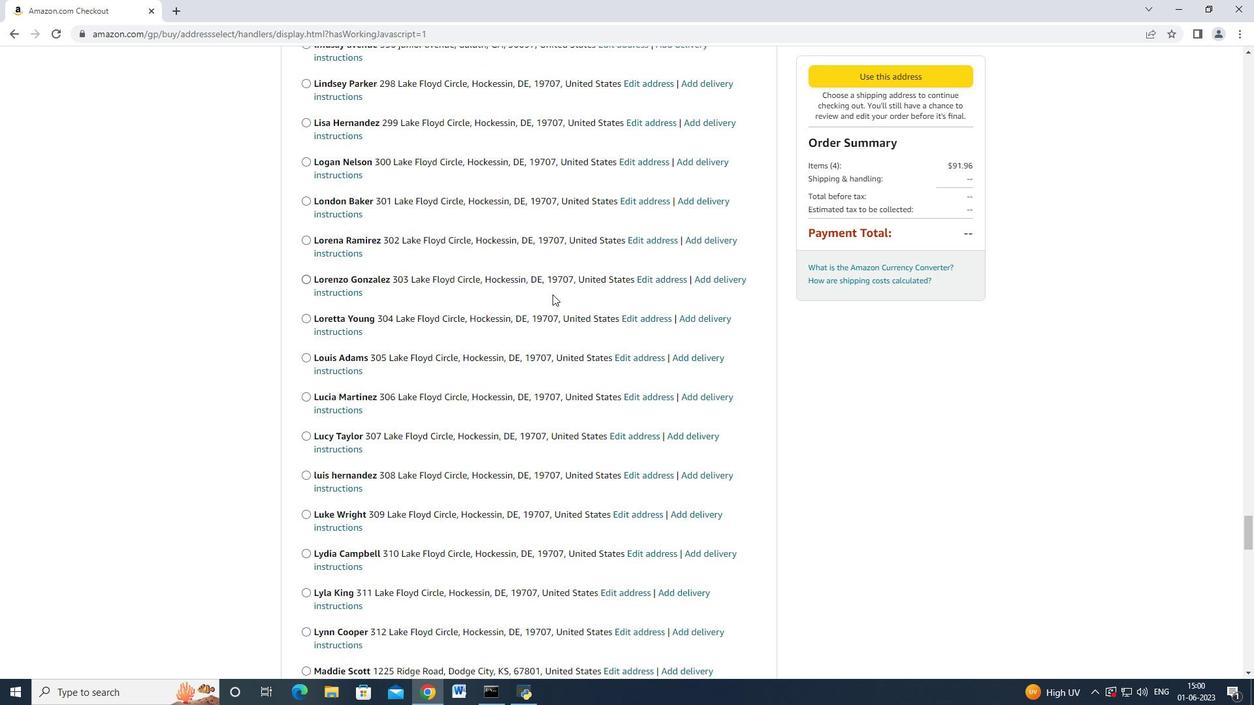 
Action: Mouse scrolled (552, 293) with delta (0, -1)
Screenshot: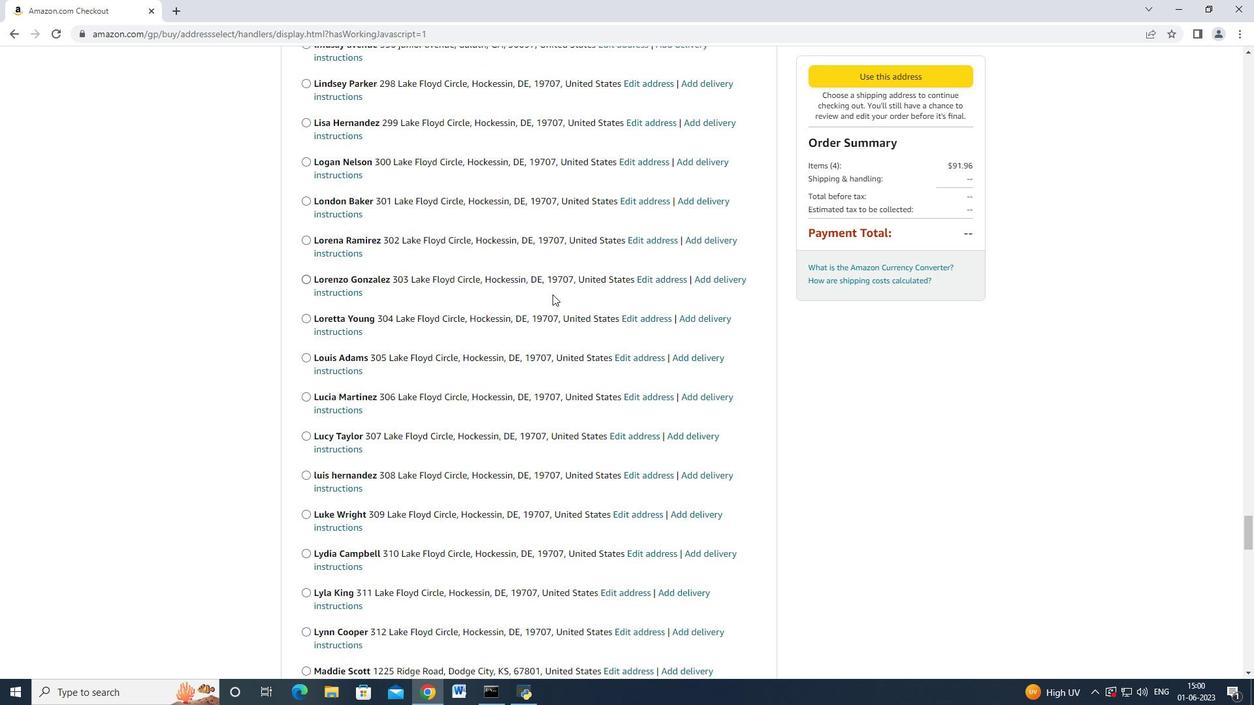 
Action: Mouse scrolled (552, 293) with delta (0, 0)
Screenshot: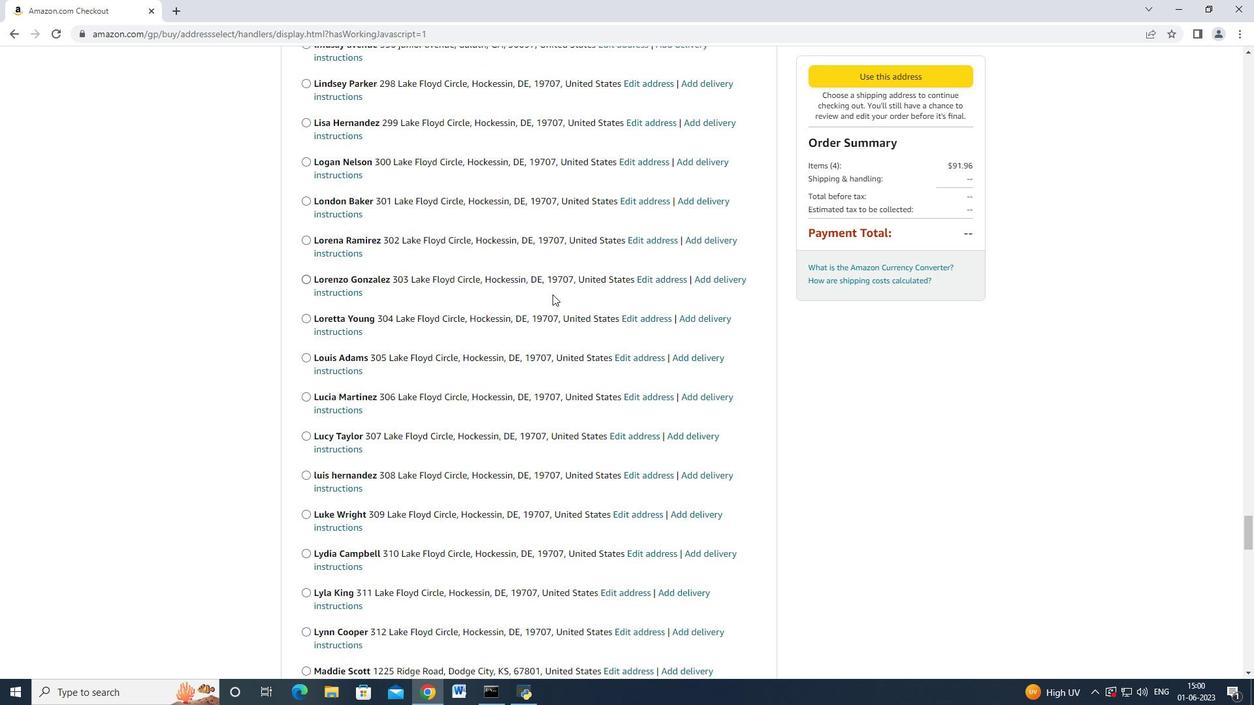 
Action: Mouse moved to (552, 295)
Screenshot: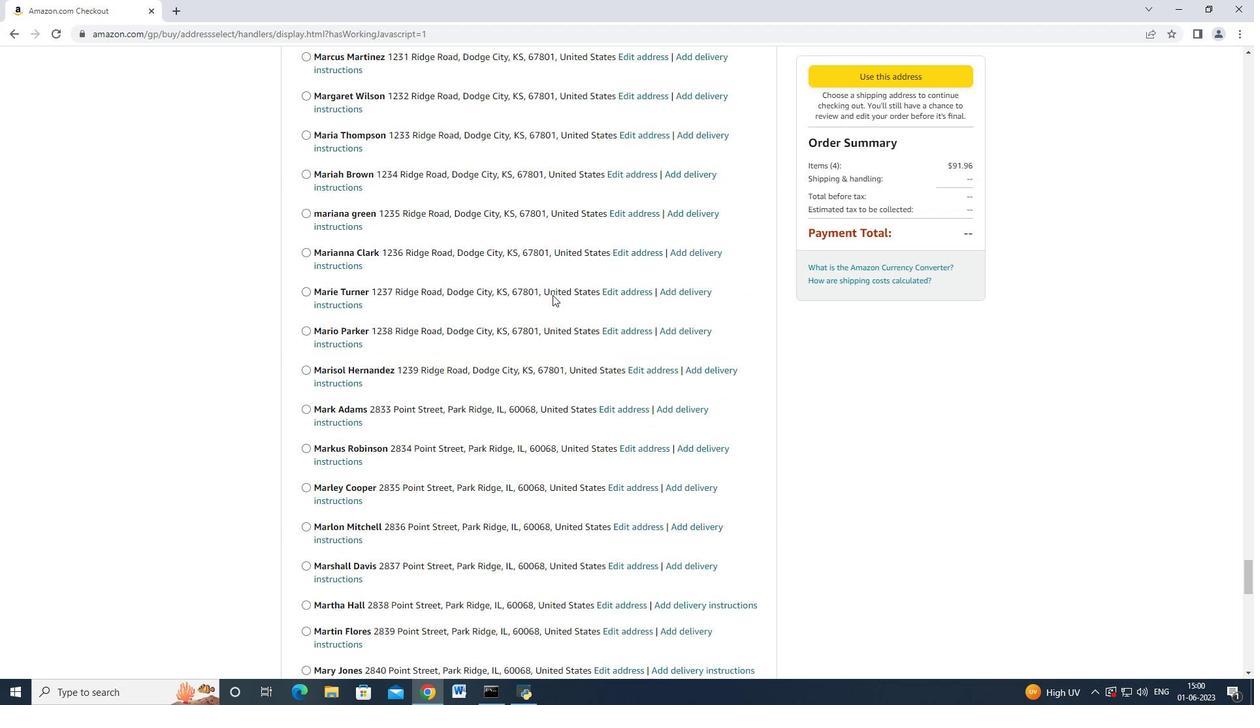 
Action: Mouse scrolled (552, 294) with delta (0, 0)
Screenshot: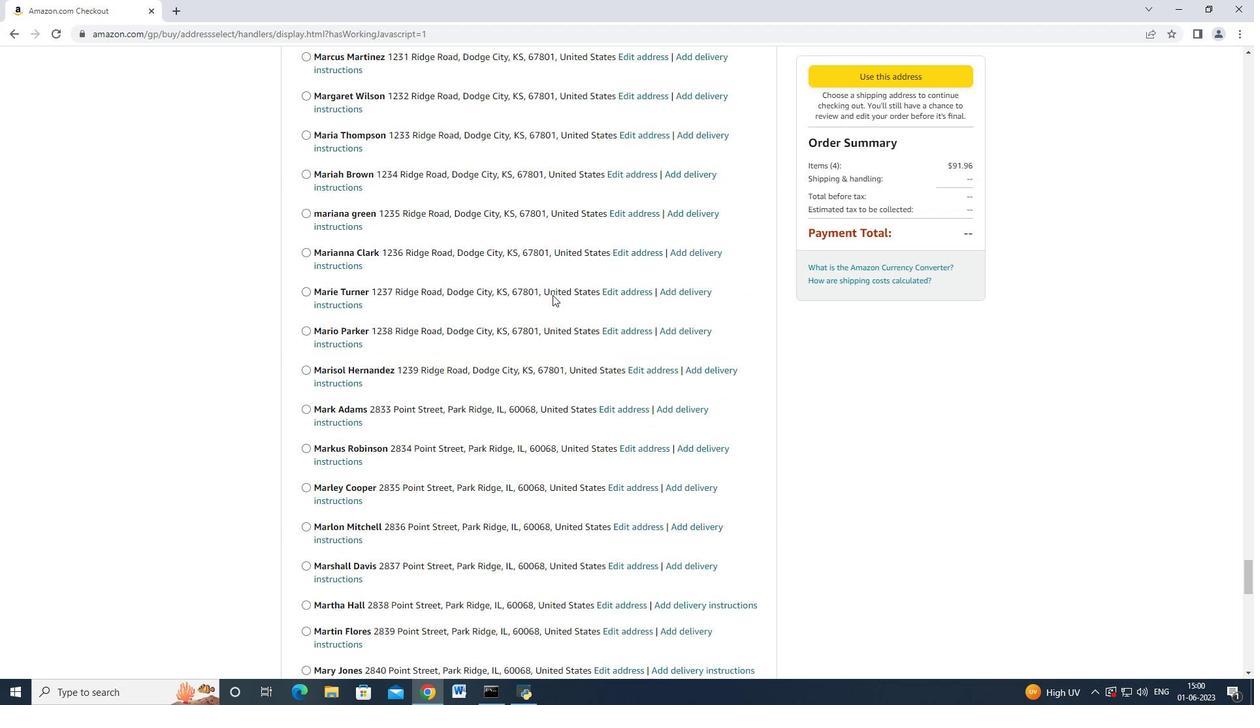 
Action: Mouse moved to (549, 297)
Screenshot: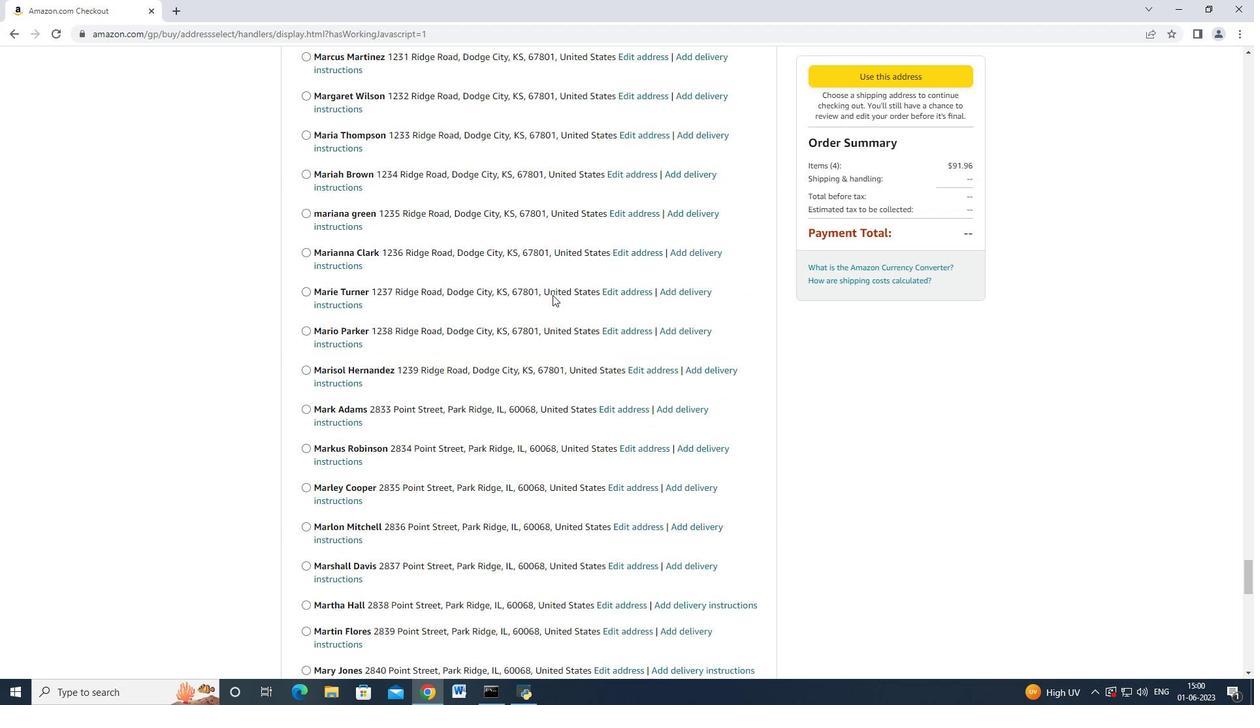 
Action: Mouse scrolled (549, 296) with delta (0, 0)
Screenshot: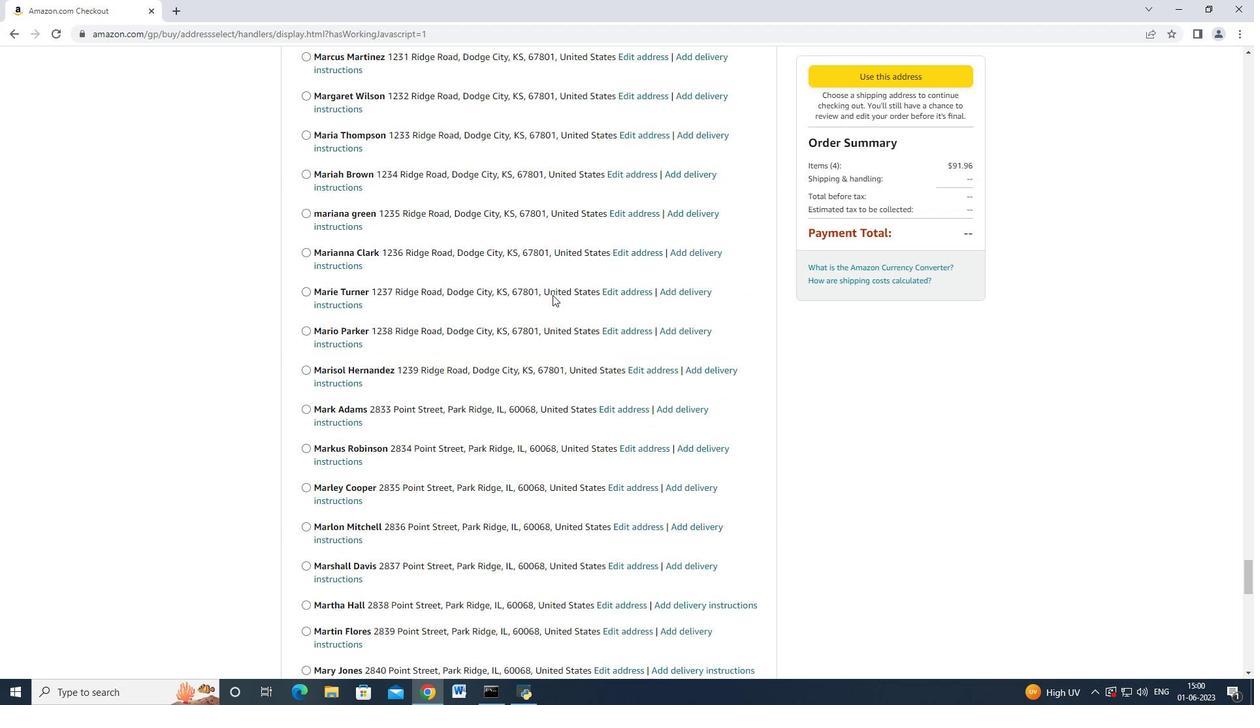 
Action: Mouse scrolled (549, 296) with delta (0, 0)
Screenshot: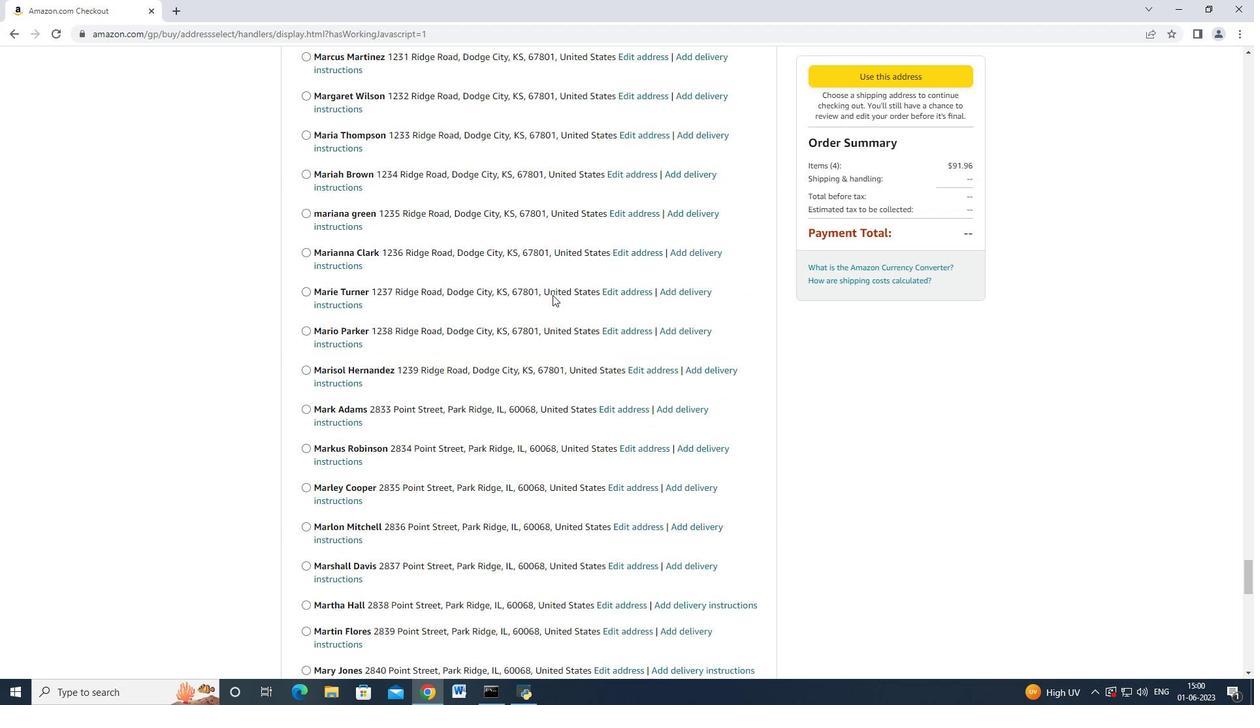 
Action: Mouse scrolled (549, 296) with delta (0, 0)
Screenshot: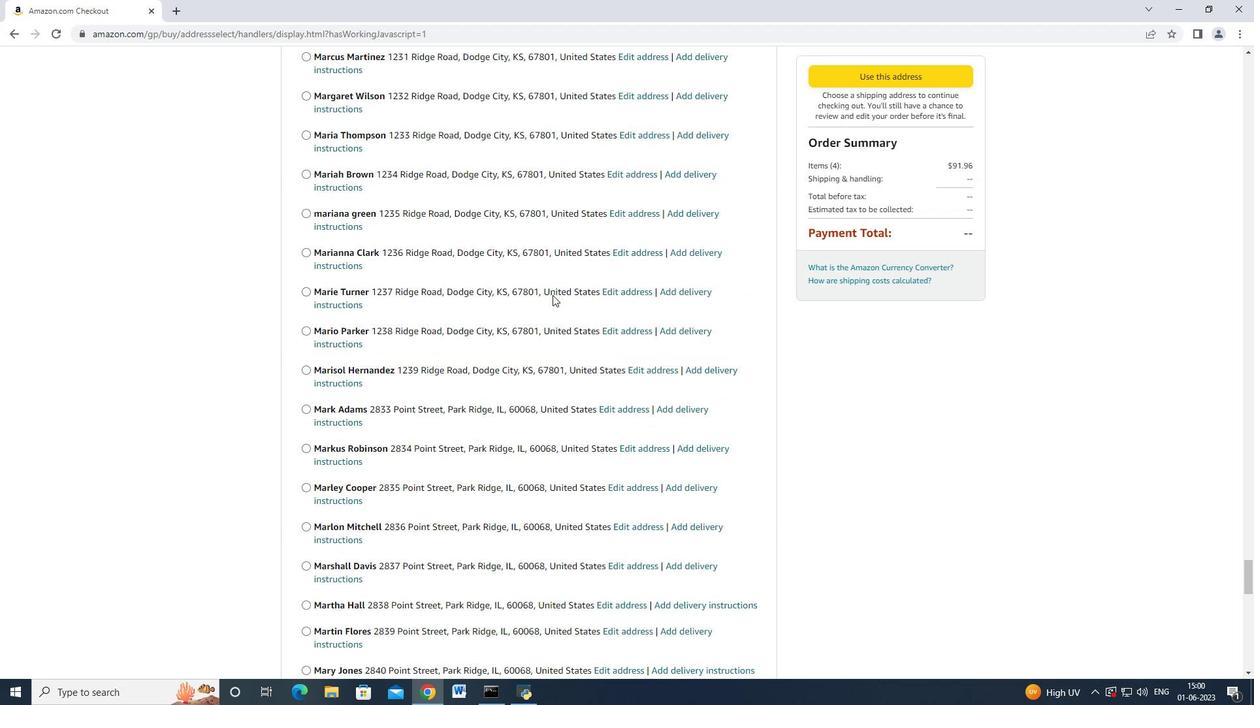 
Action: Mouse scrolled (549, 295) with delta (0, -1)
Screenshot: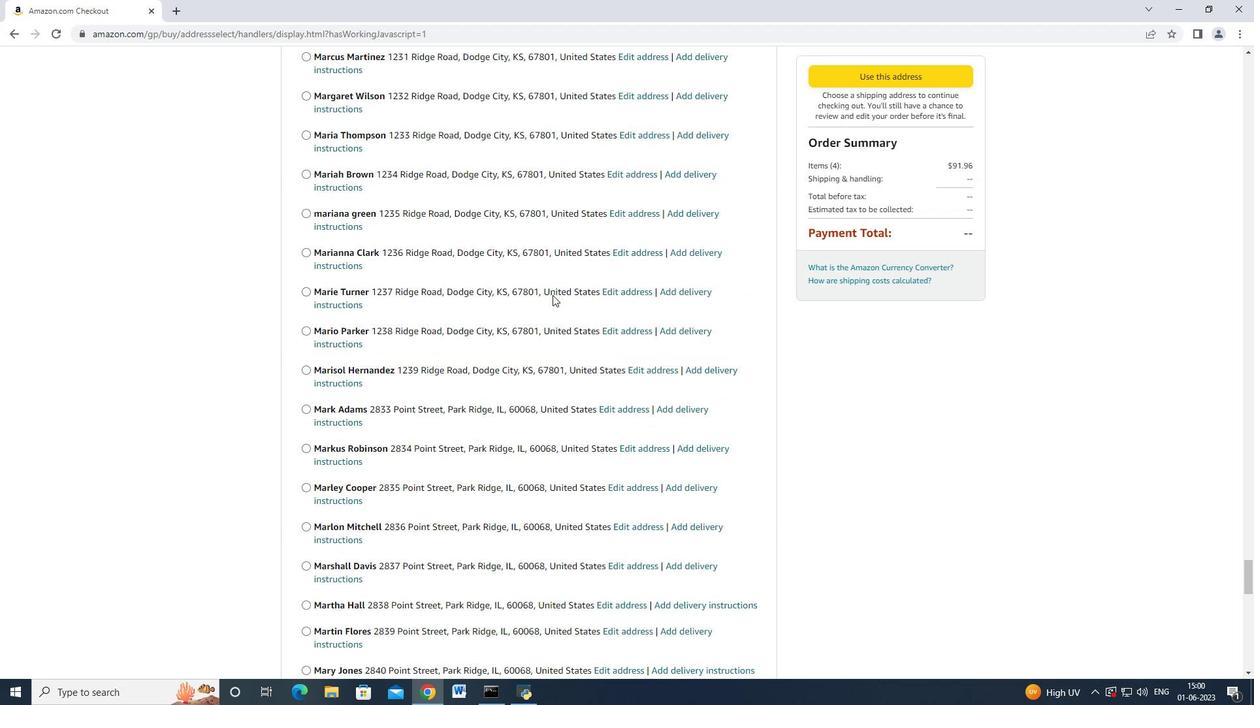 
Action: Mouse scrolled (549, 295) with delta (0, -1)
Screenshot: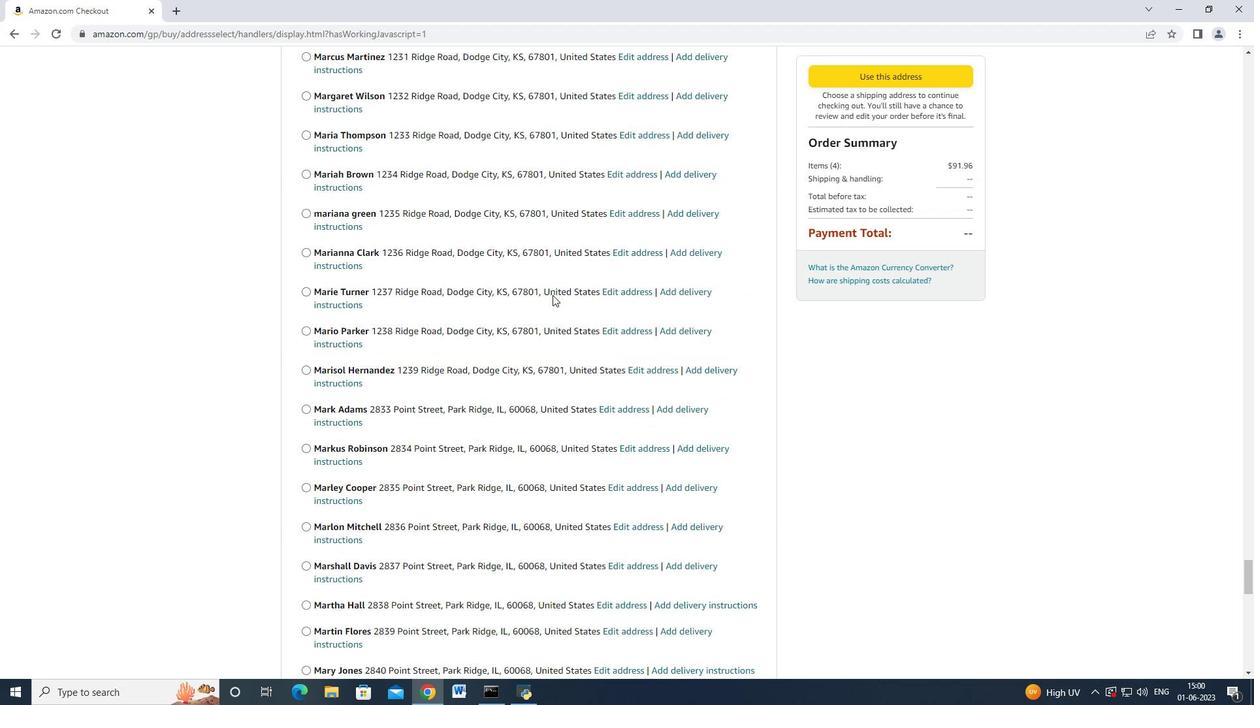 
Action: Mouse moved to (549, 297)
Screenshot: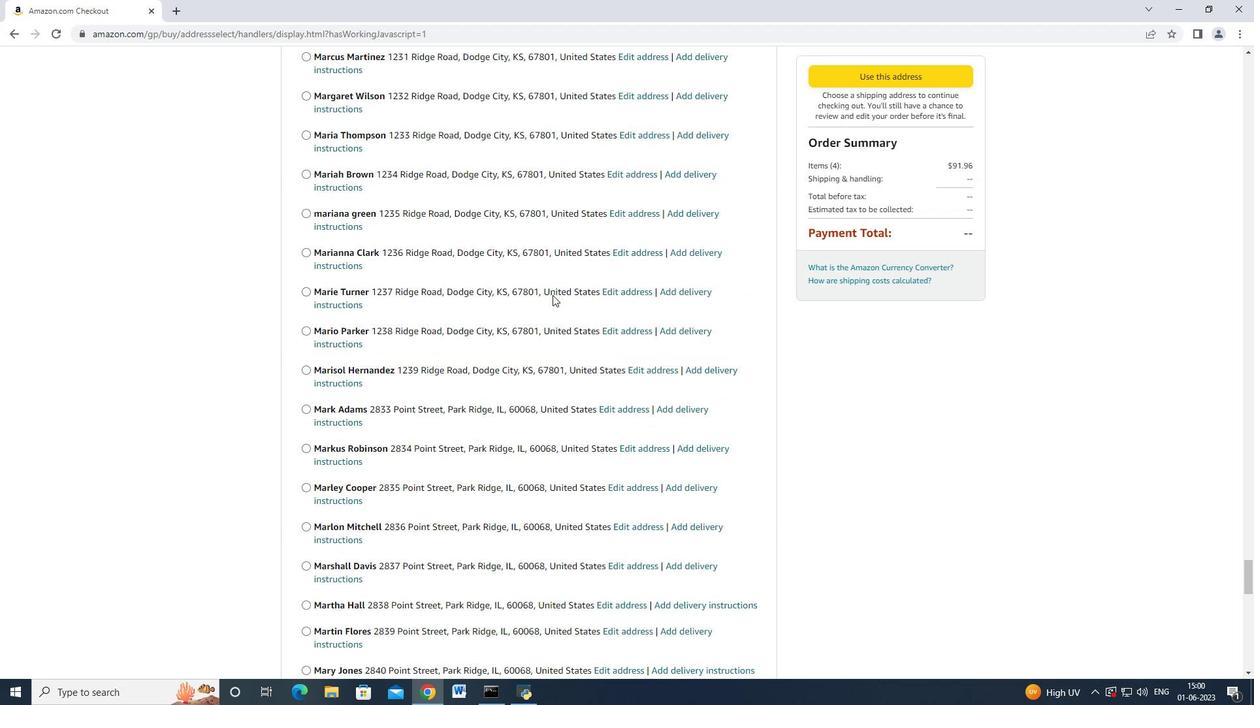 
Action: Mouse scrolled (549, 297) with delta (0, 0)
Screenshot: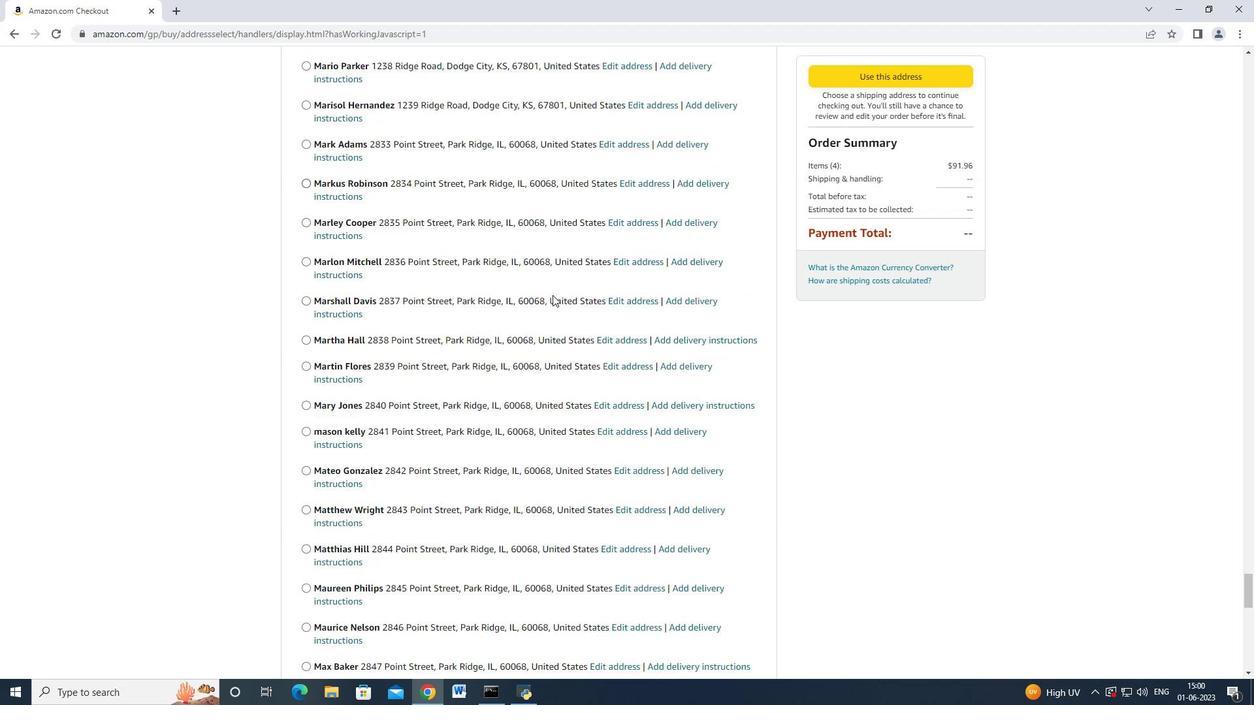 
Action: Mouse moved to (549, 298)
Screenshot: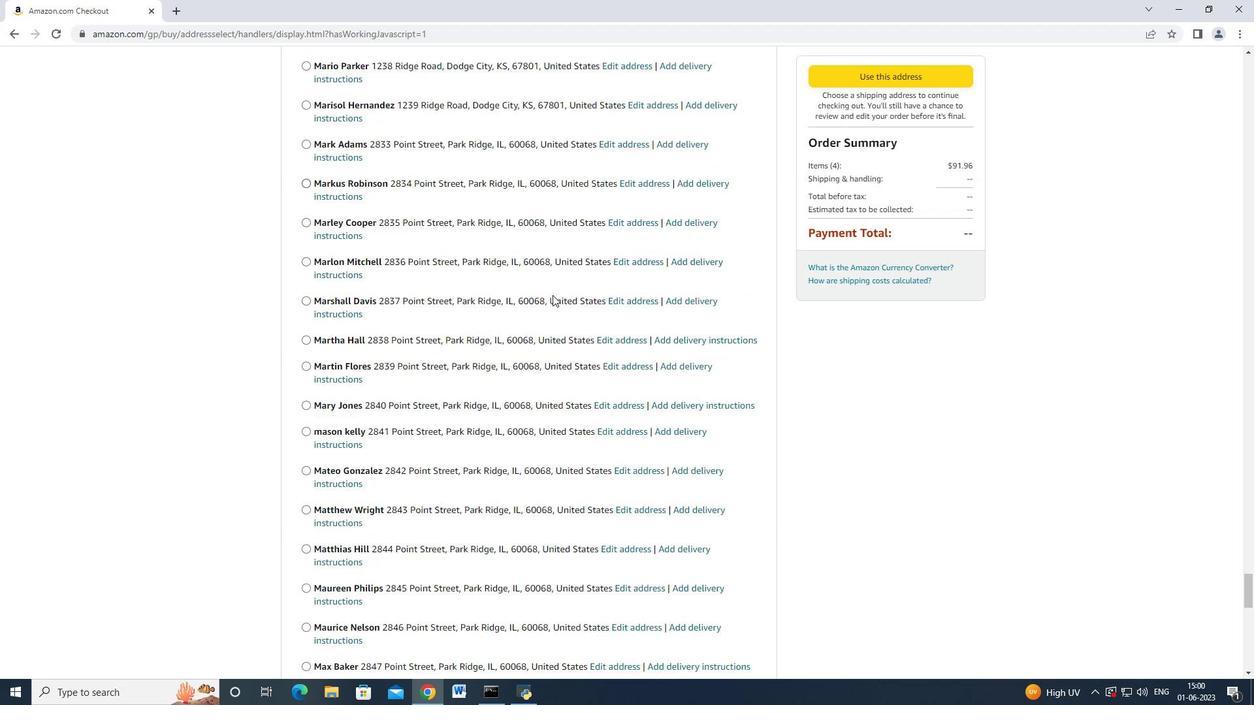 
Action: Mouse scrolled (549, 297) with delta (0, 0)
Screenshot: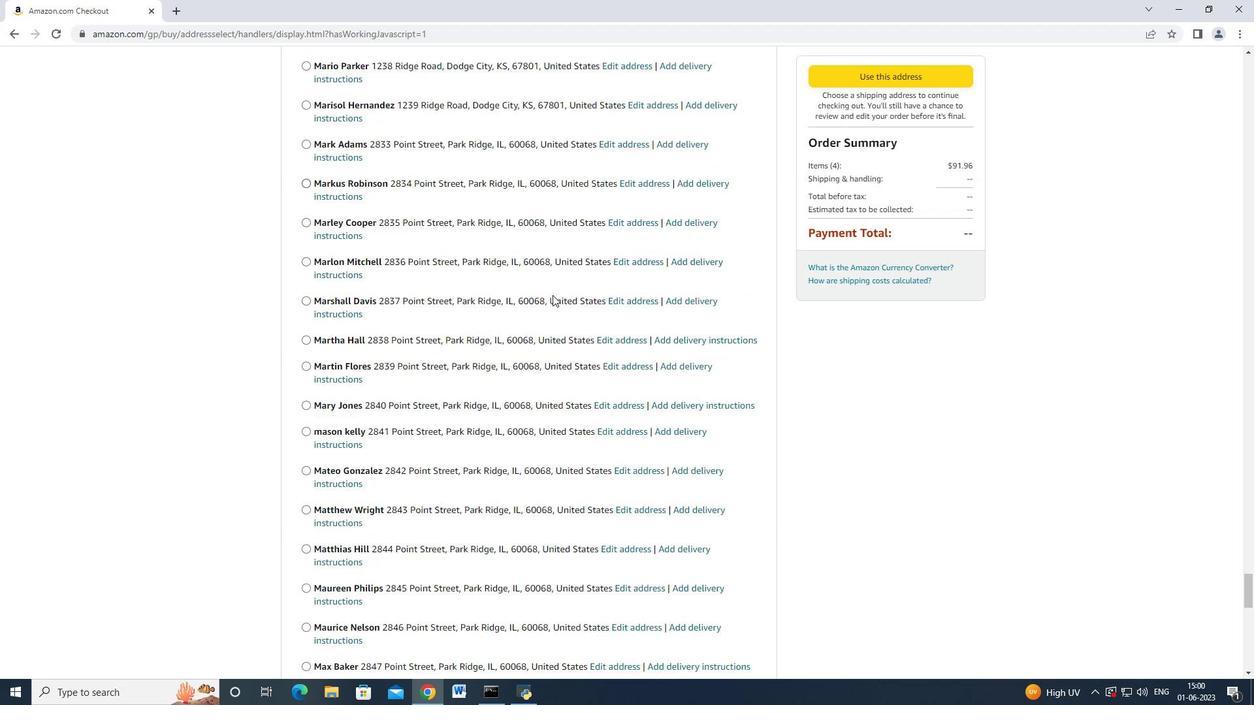 
Action: Mouse scrolled (549, 297) with delta (0, 0)
Screenshot: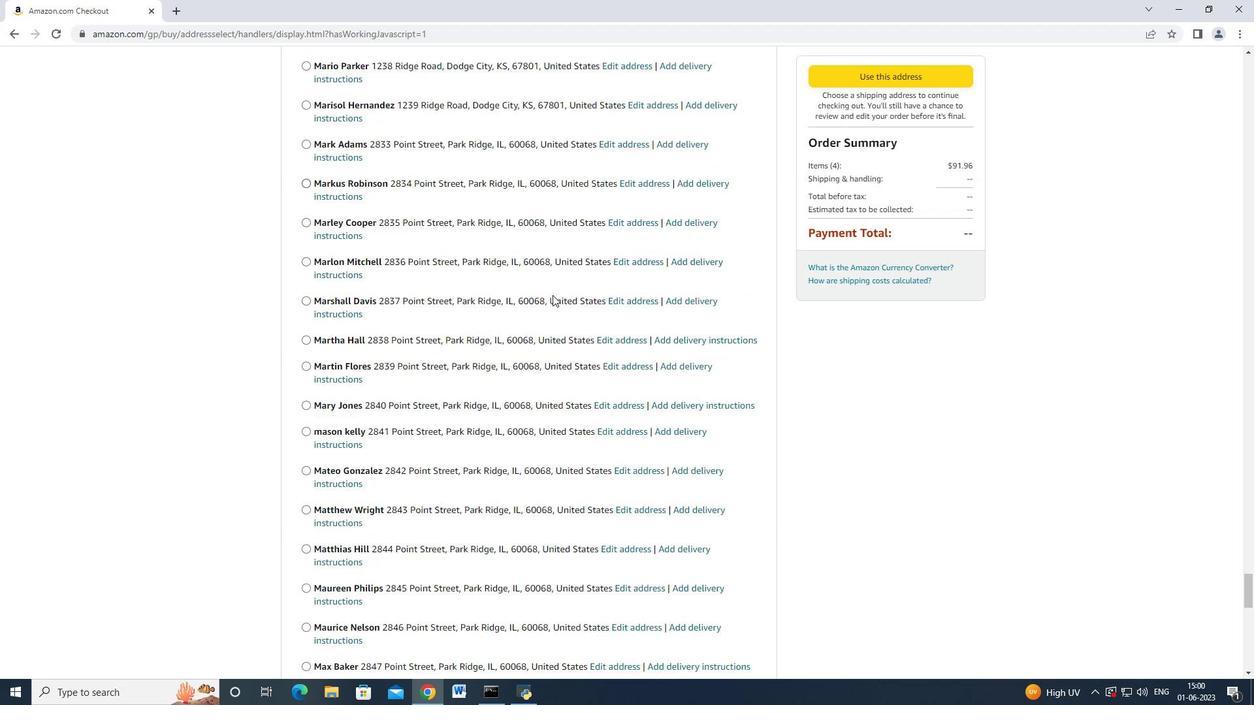 
Action: Mouse moved to (549, 299)
Screenshot: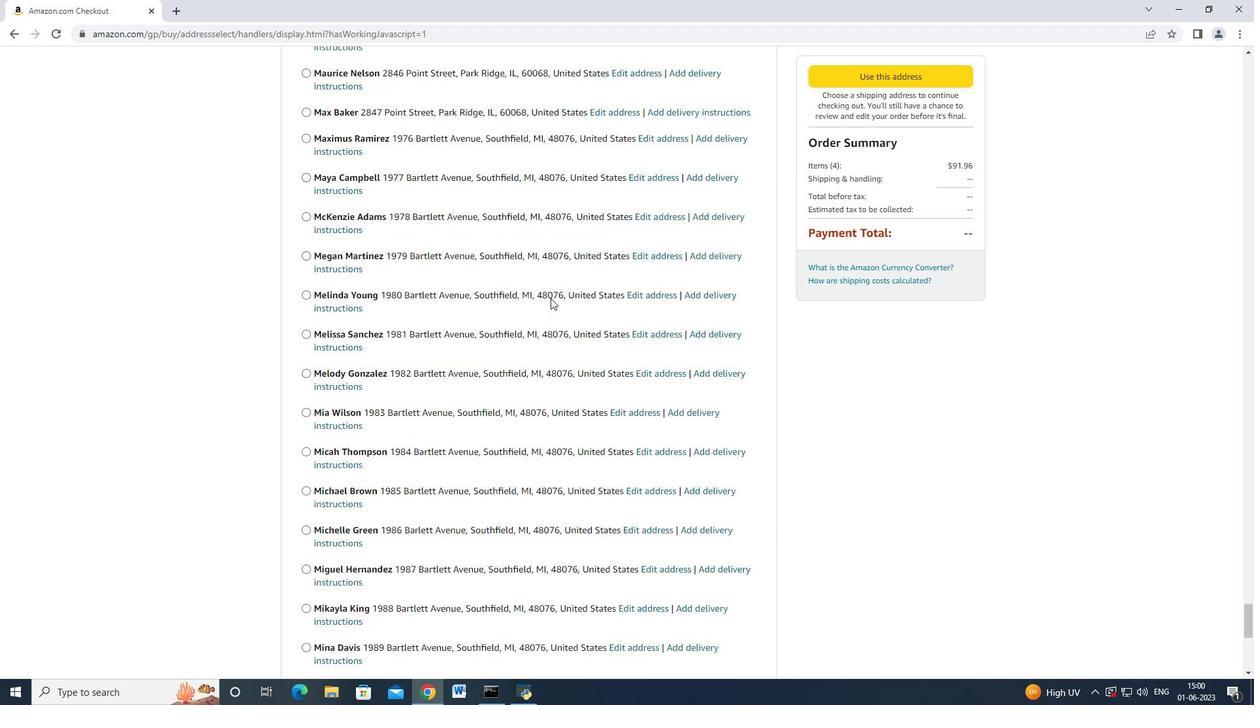 
Action: Mouse scrolled (549, 298) with delta (0, 0)
Screenshot: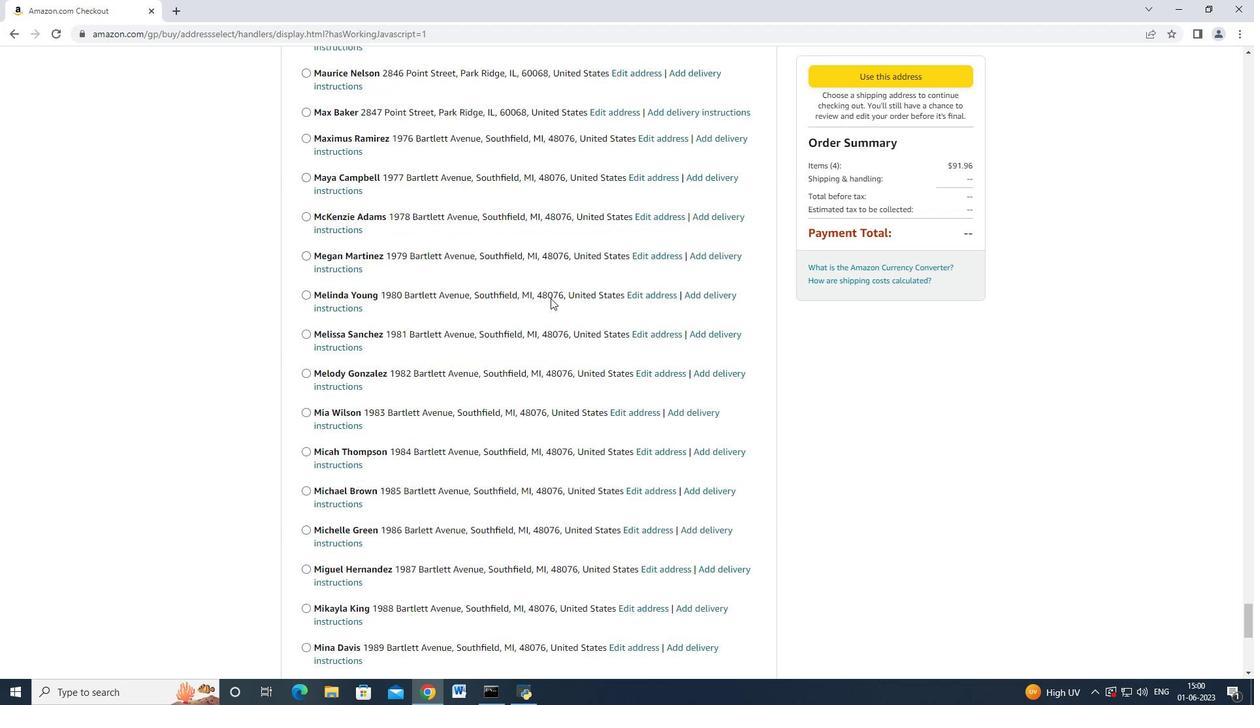 
Action: Mouse moved to (549, 299)
Screenshot: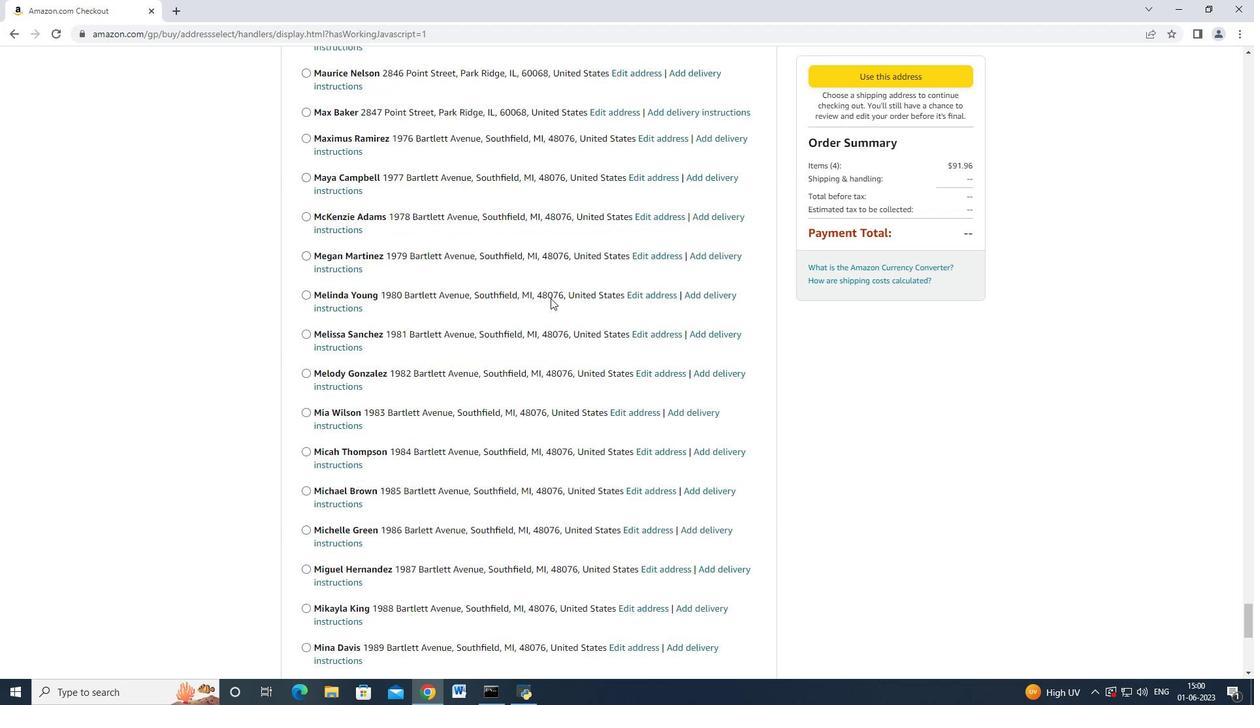 
Action: Mouse scrolled (549, 299) with delta (0, 0)
Screenshot: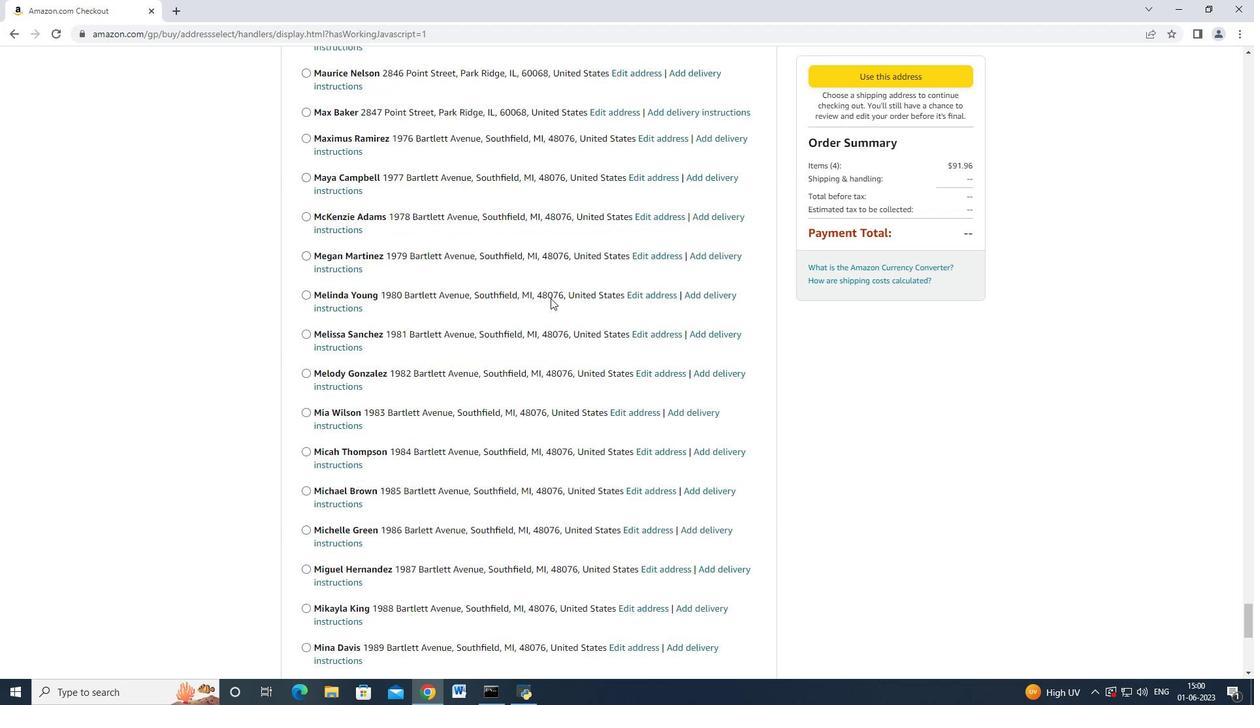 
Action: Mouse scrolled (549, 298) with delta (0, -1)
Screenshot: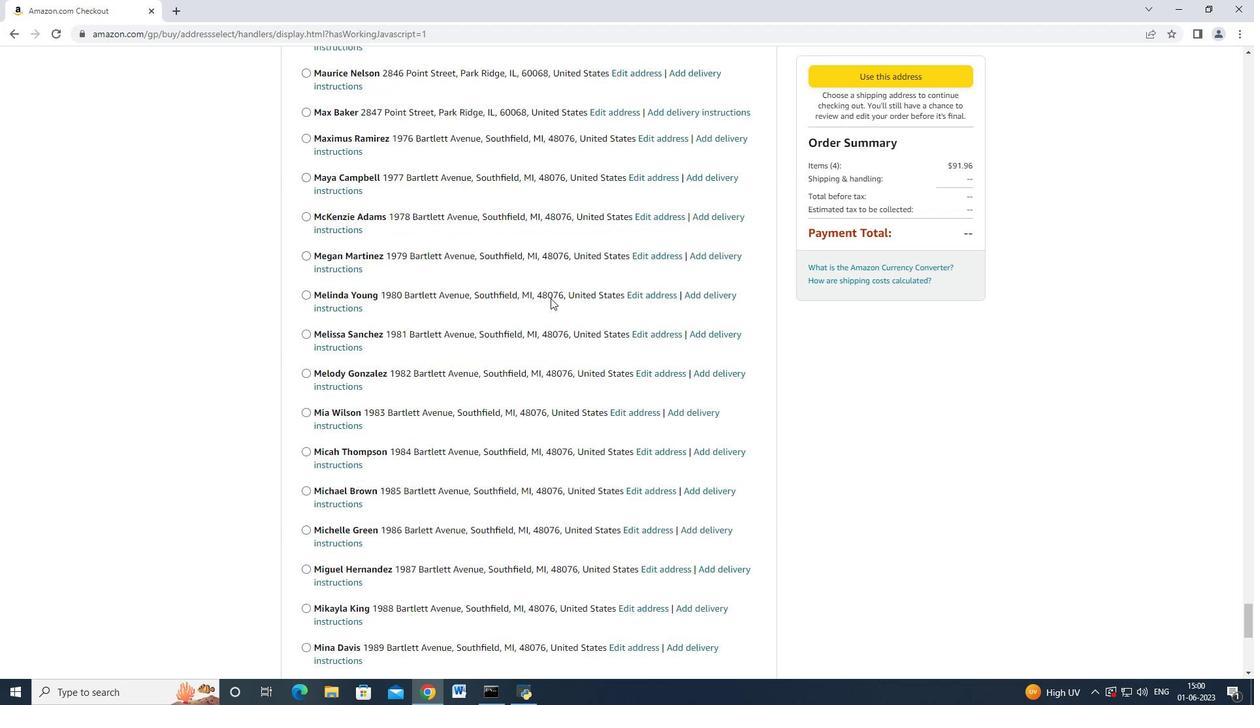 
Action: Mouse scrolled (549, 298) with delta (0, -1)
Screenshot: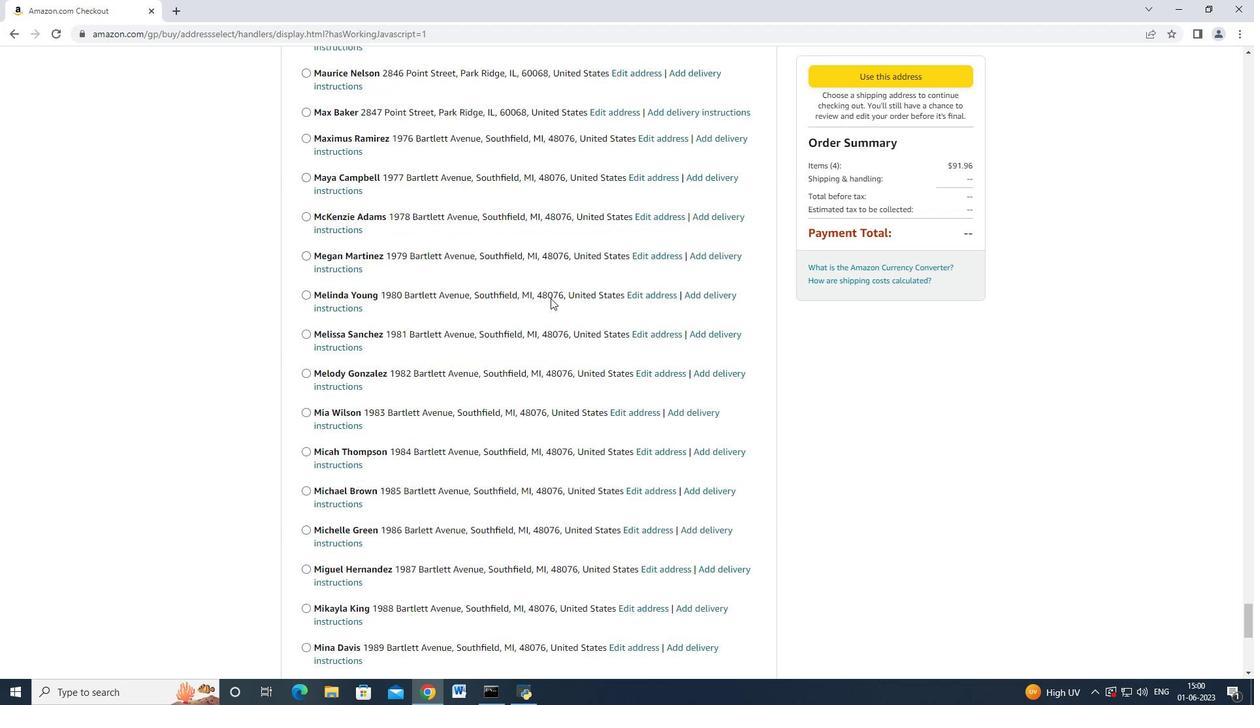 
Action: Mouse scrolled (549, 298) with delta (0, -1)
Screenshot: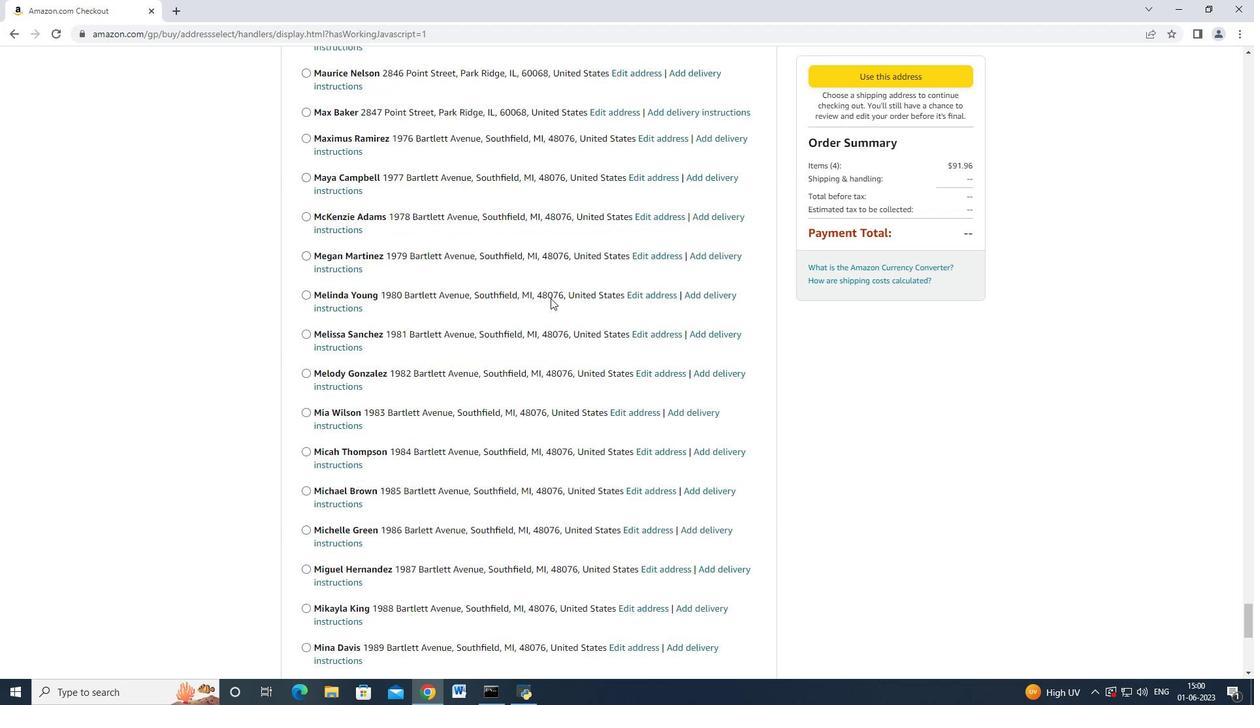 
Action: Mouse scrolled (549, 299) with delta (0, 0)
Screenshot: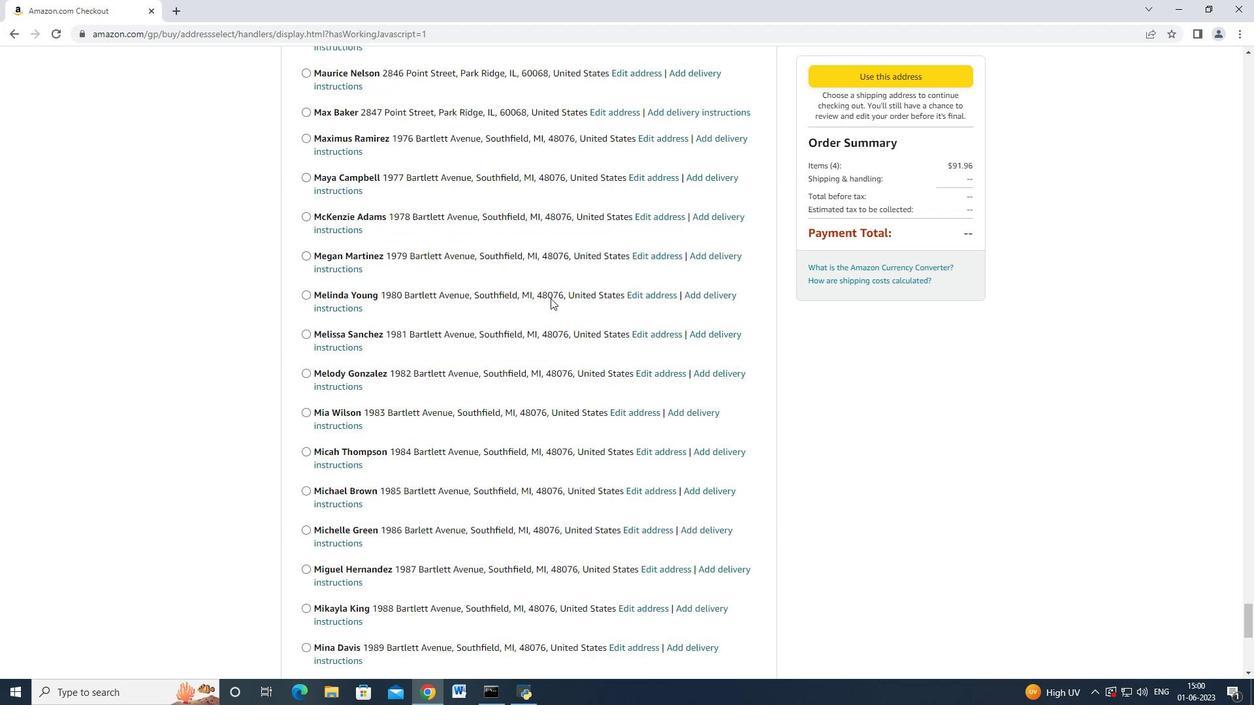
Action: Mouse moved to (549, 299)
Screenshot: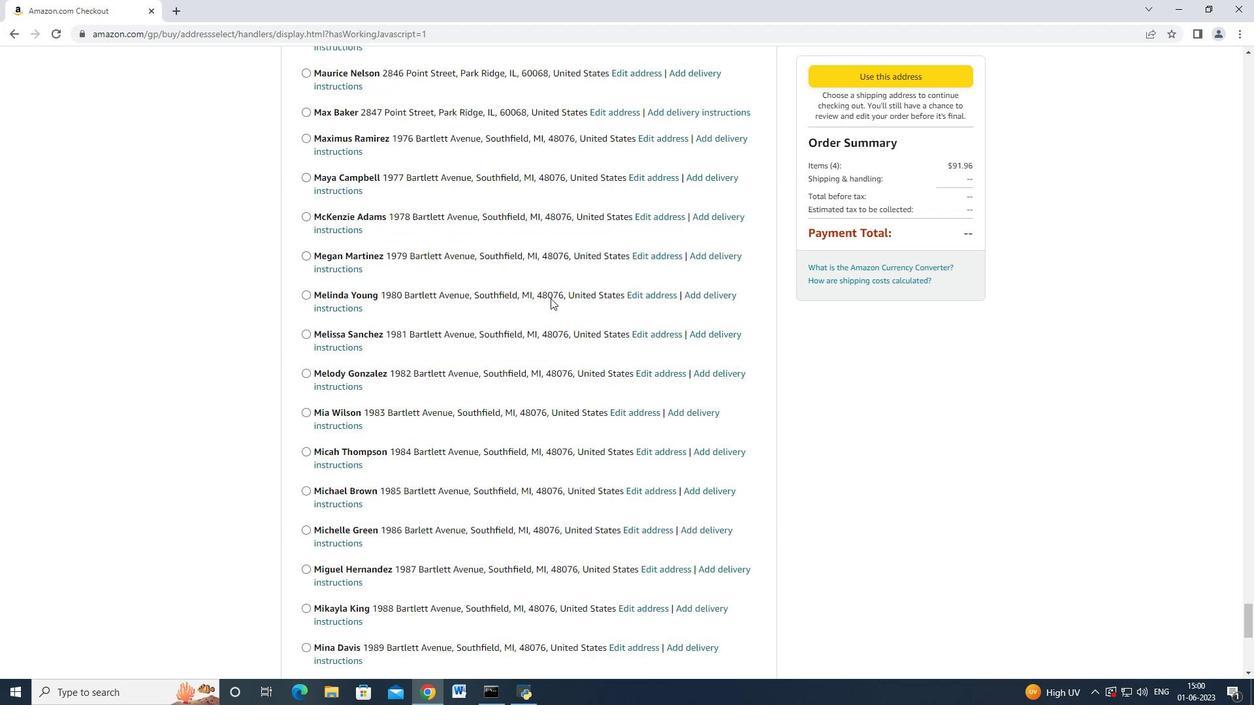 
Action: Mouse scrolled (549, 299) with delta (0, 0)
